 Task: Open a blank sheet, save the file as Mentalhealth.doc and add heading 'Mental Health'Mental Health ,with the parapraph,with the parapraph : Mental health is a significant aspect of overall well-being, yet it often faces stigma and neglect. It is crucial to prioritize mental health by promoting awareness, access to resources, and destigmatizing conversations around mental illness. Supportive environments, mental health education, and adequate healthcare services are essential to ensure individuals receive the care and support they need. By fostering mental health, we create a healthier, more empathetic society. Apply Font Style in paragraph Arial Black and font size 14. Apply font style in  Heading Alef and font size 16 Change heading alignment to  Center
Action: Mouse moved to (531, 772)
Screenshot: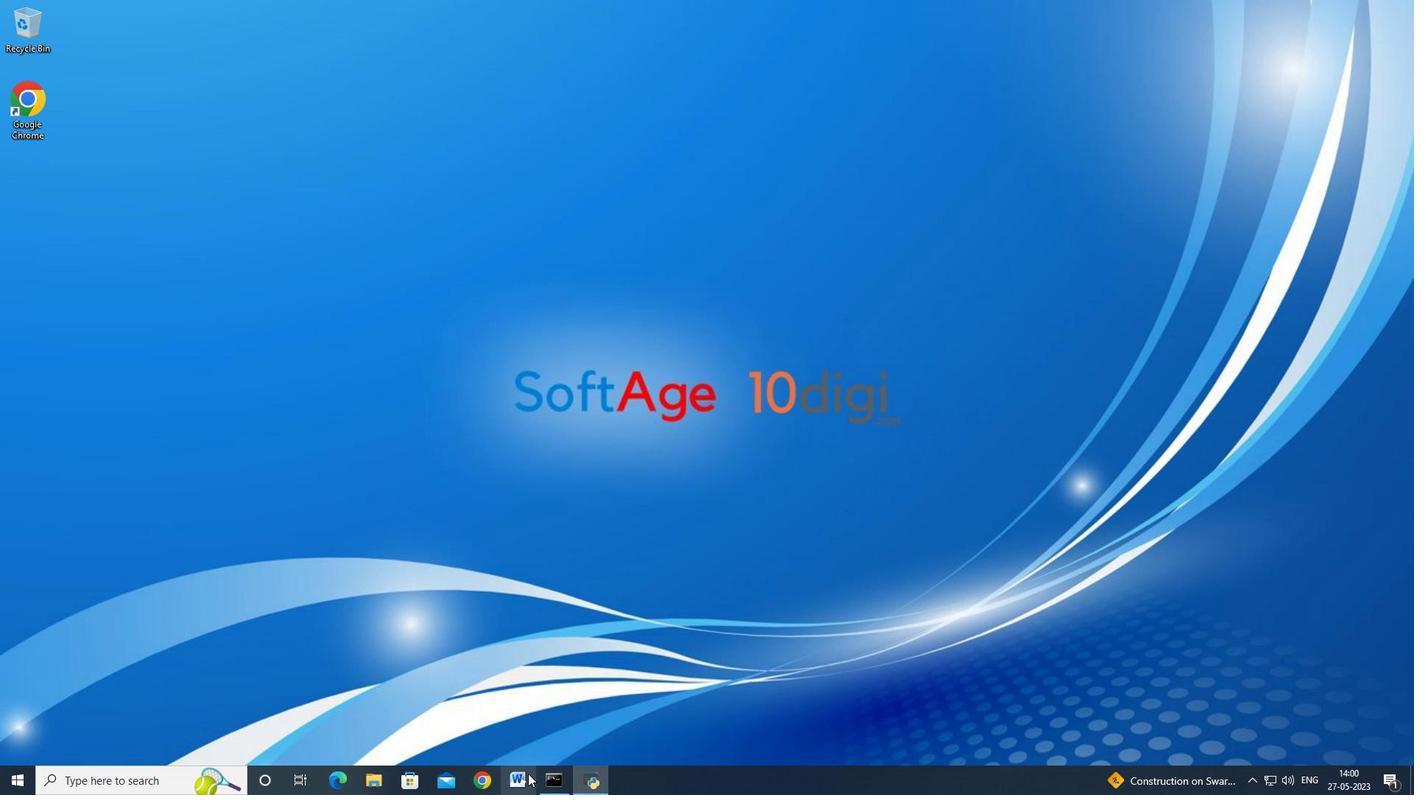 
Action: Mouse pressed left at (528, 775)
Screenshot: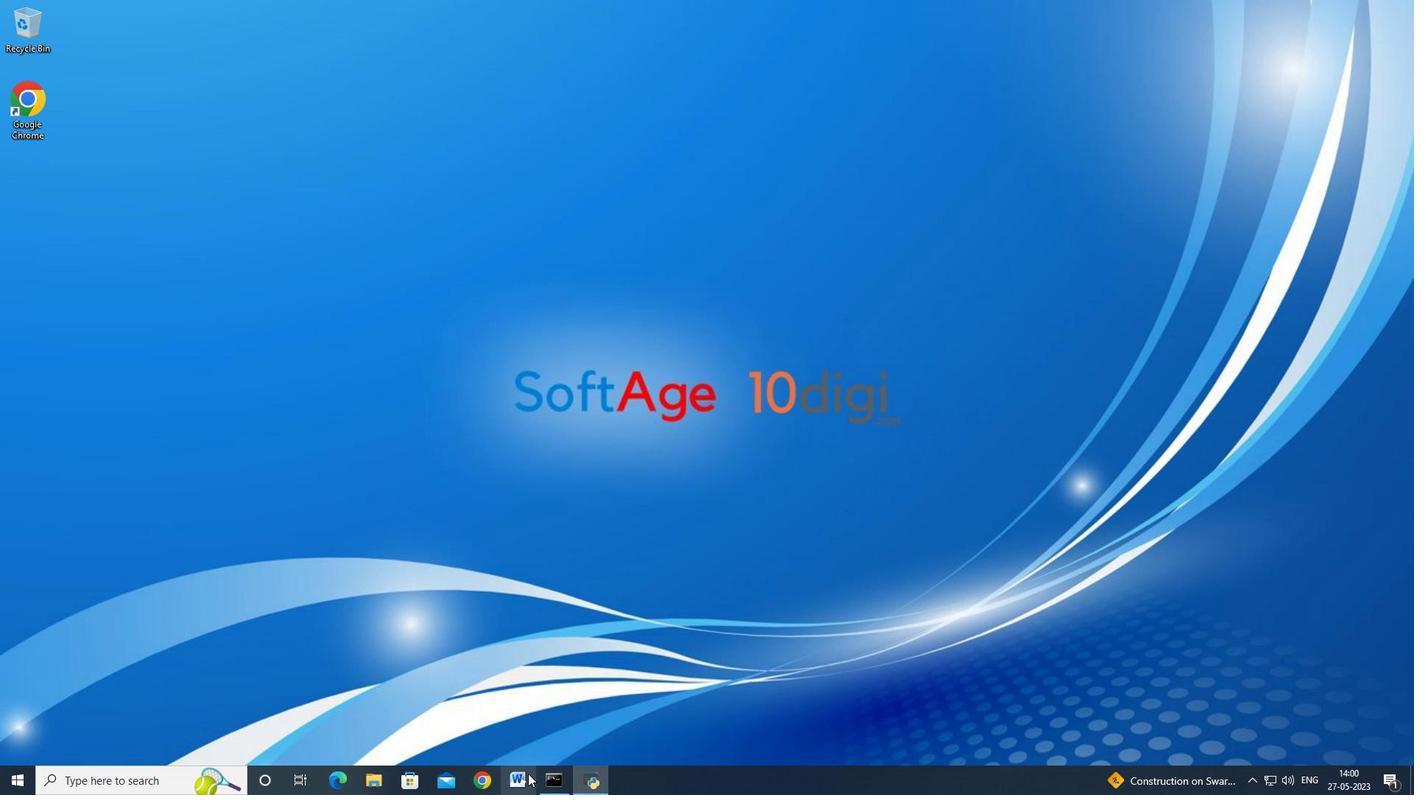 
Action: Mouse moved to (29, 27)
Screenshot: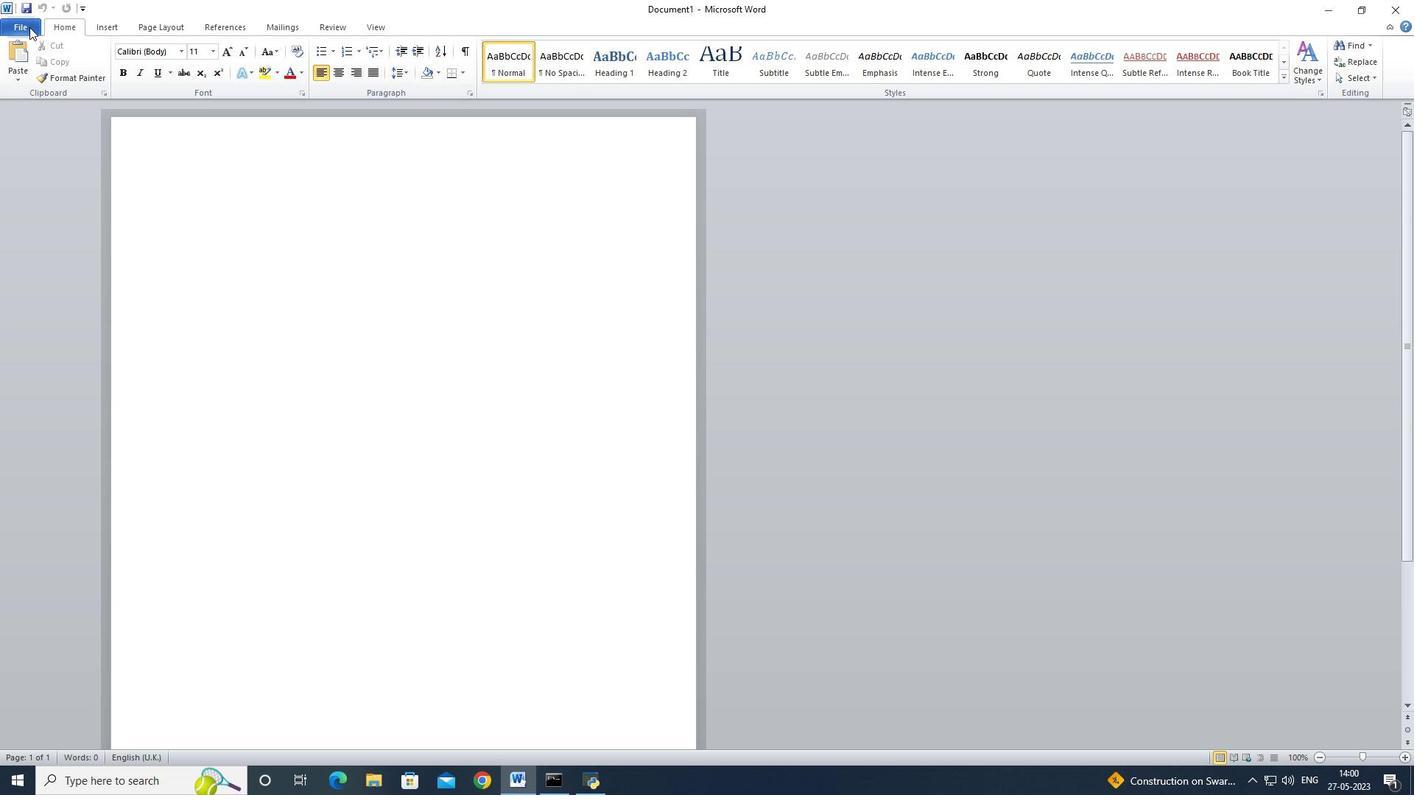 
Action: Mouse pressed left at (29, 27)
Screenshot: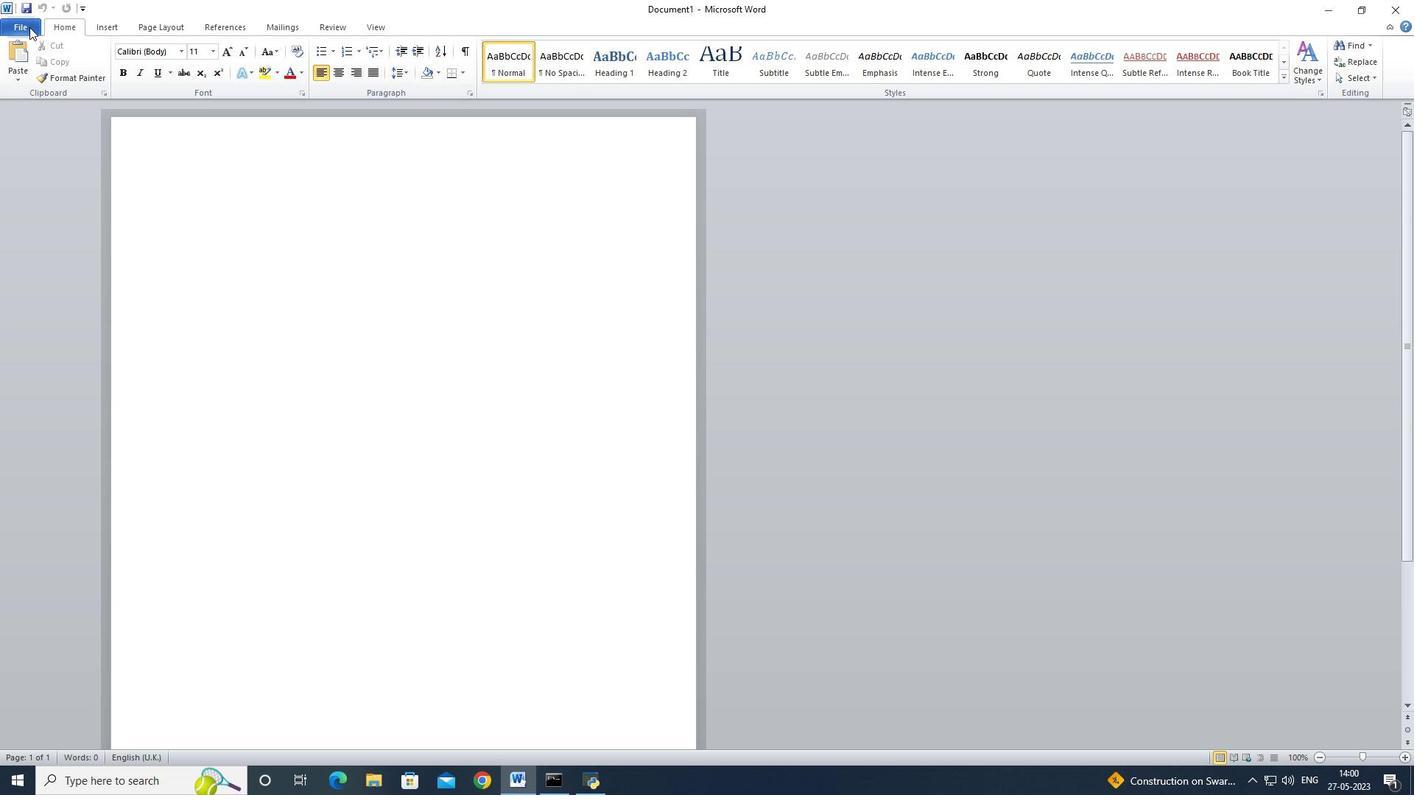 
Action: Mouse moved to (30, 201)
Screenshot: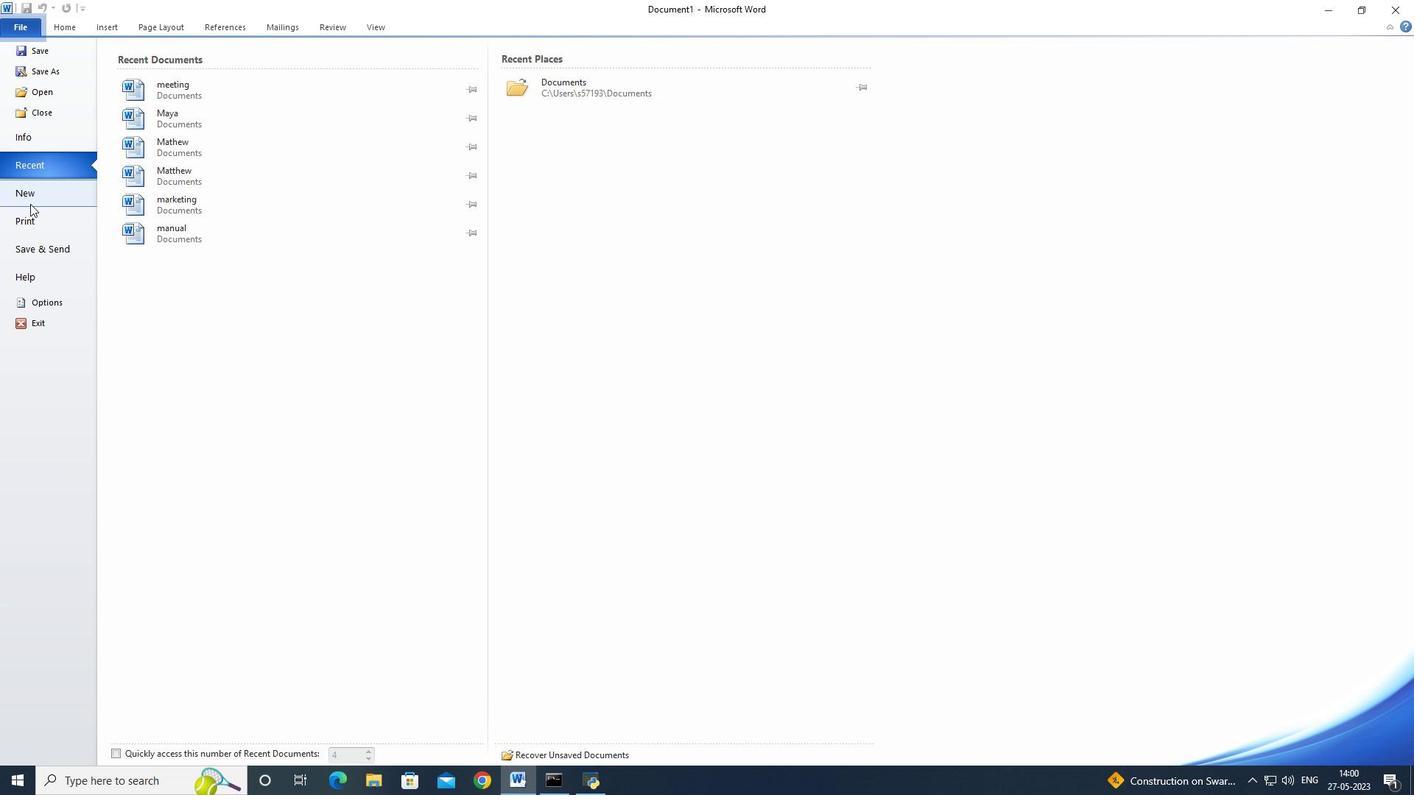 
Action: Mouse pressed left at (30, 201)
Screenshot: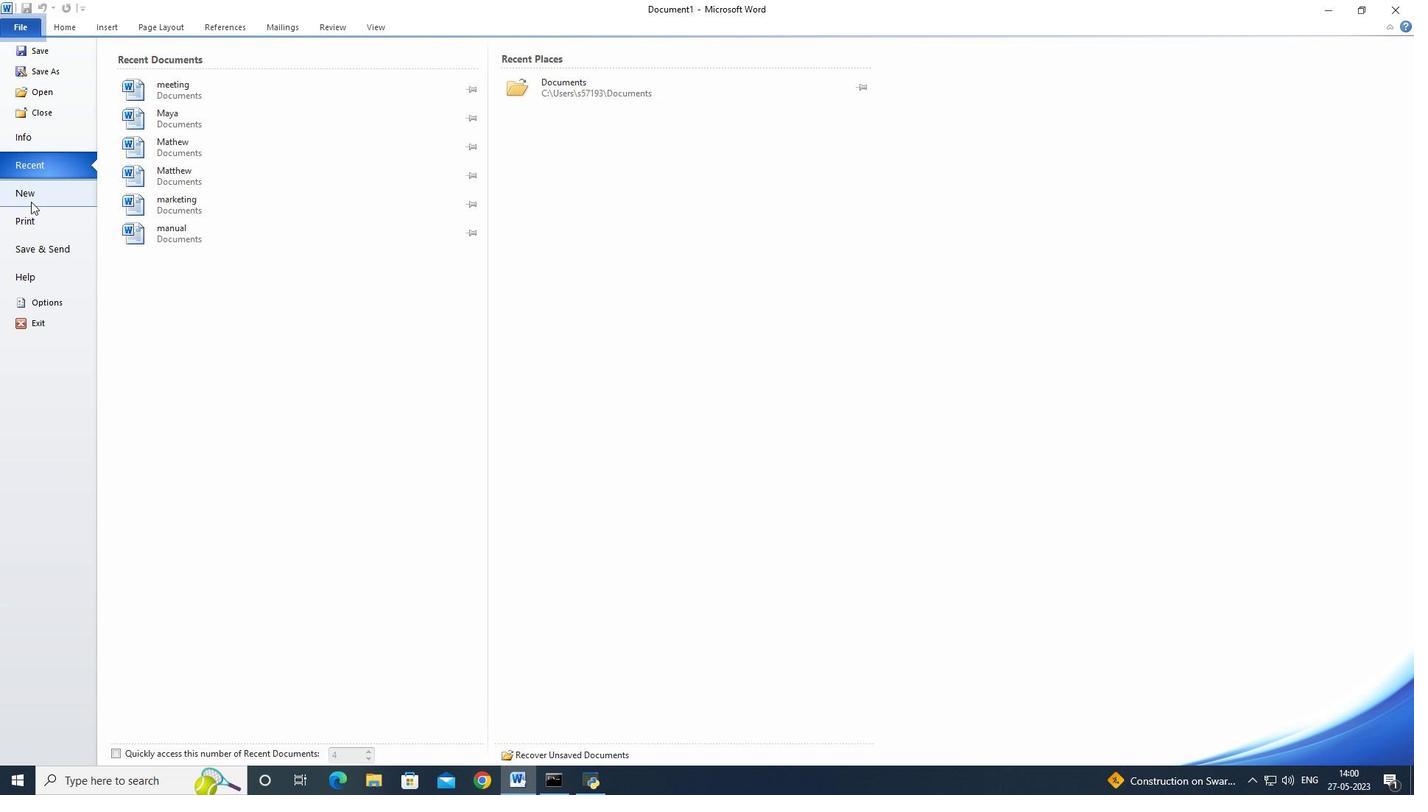 
Action: Mouse moved to (154, 163)
Screenshot: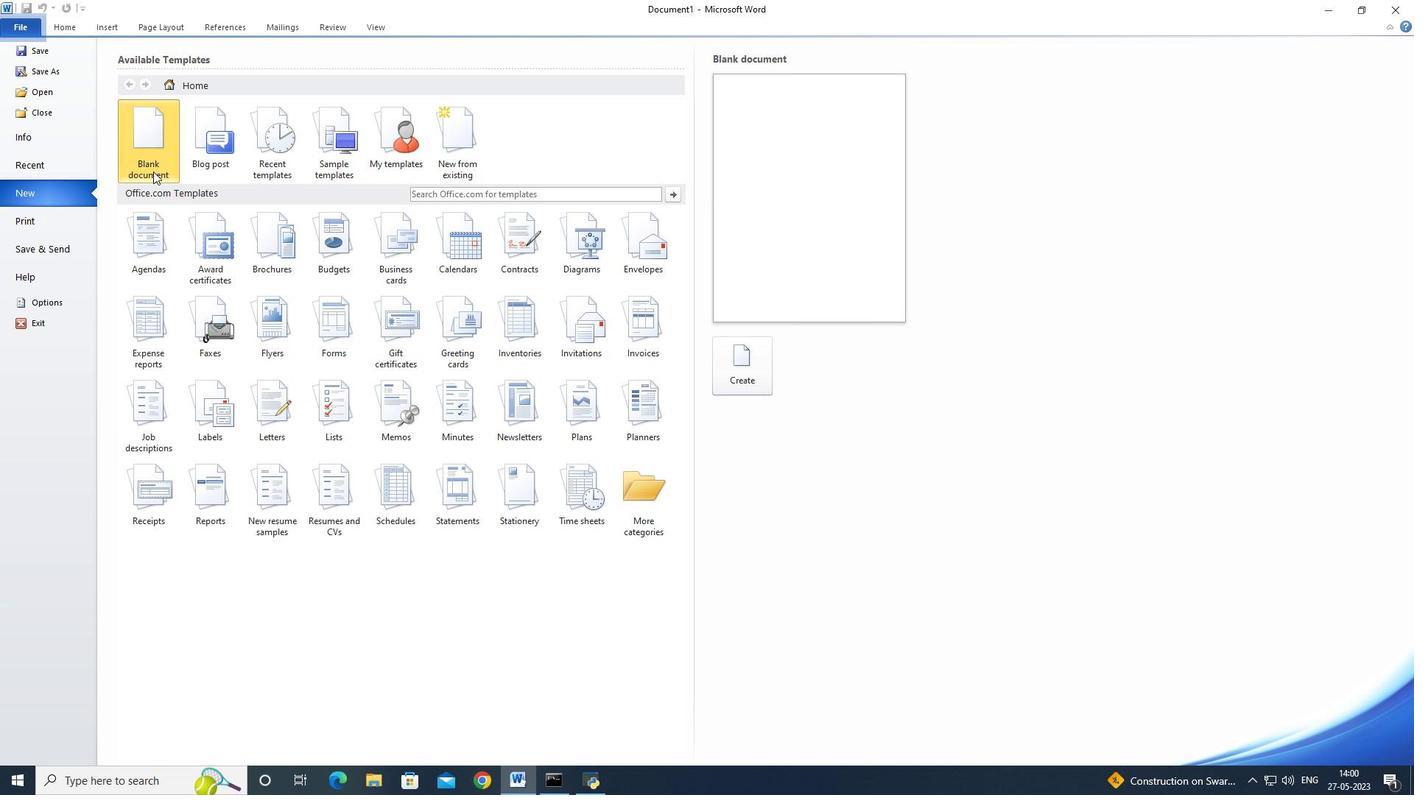 
Action: Mouse pressed left at (154, 163)
Screenshot: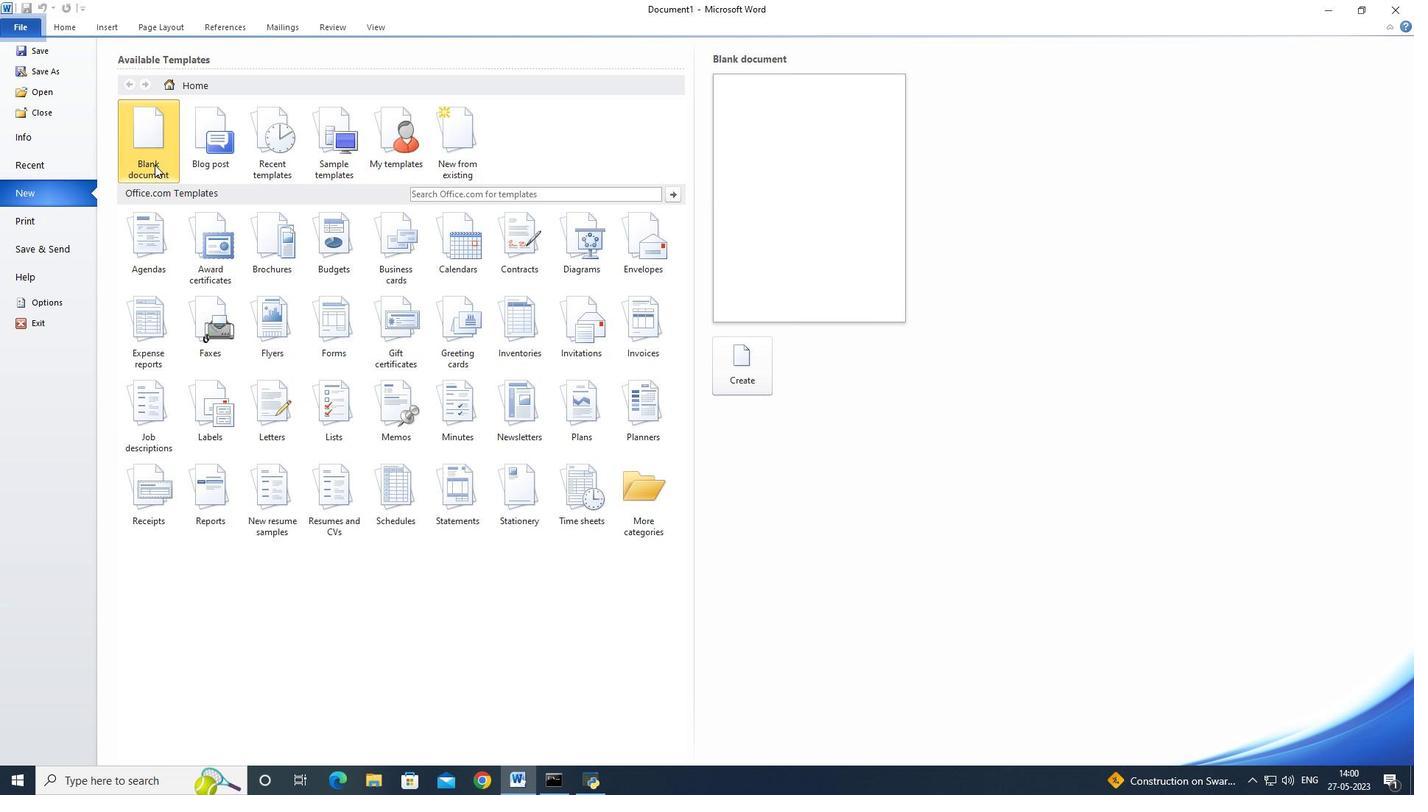 
Action: Mouse moved to (155, 163)
Screenshot: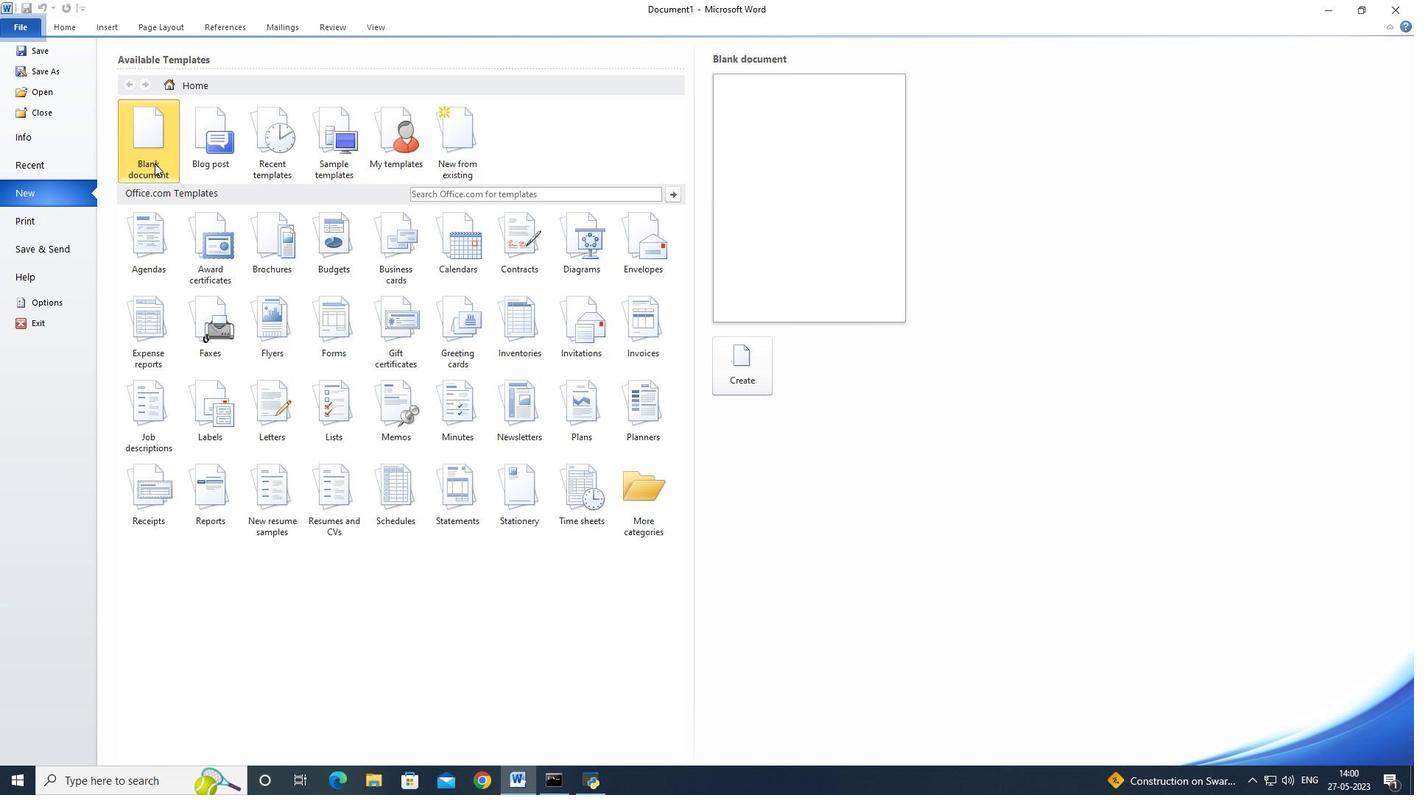 
Action: Mouse pressed left at (155, 163)
Screenshot: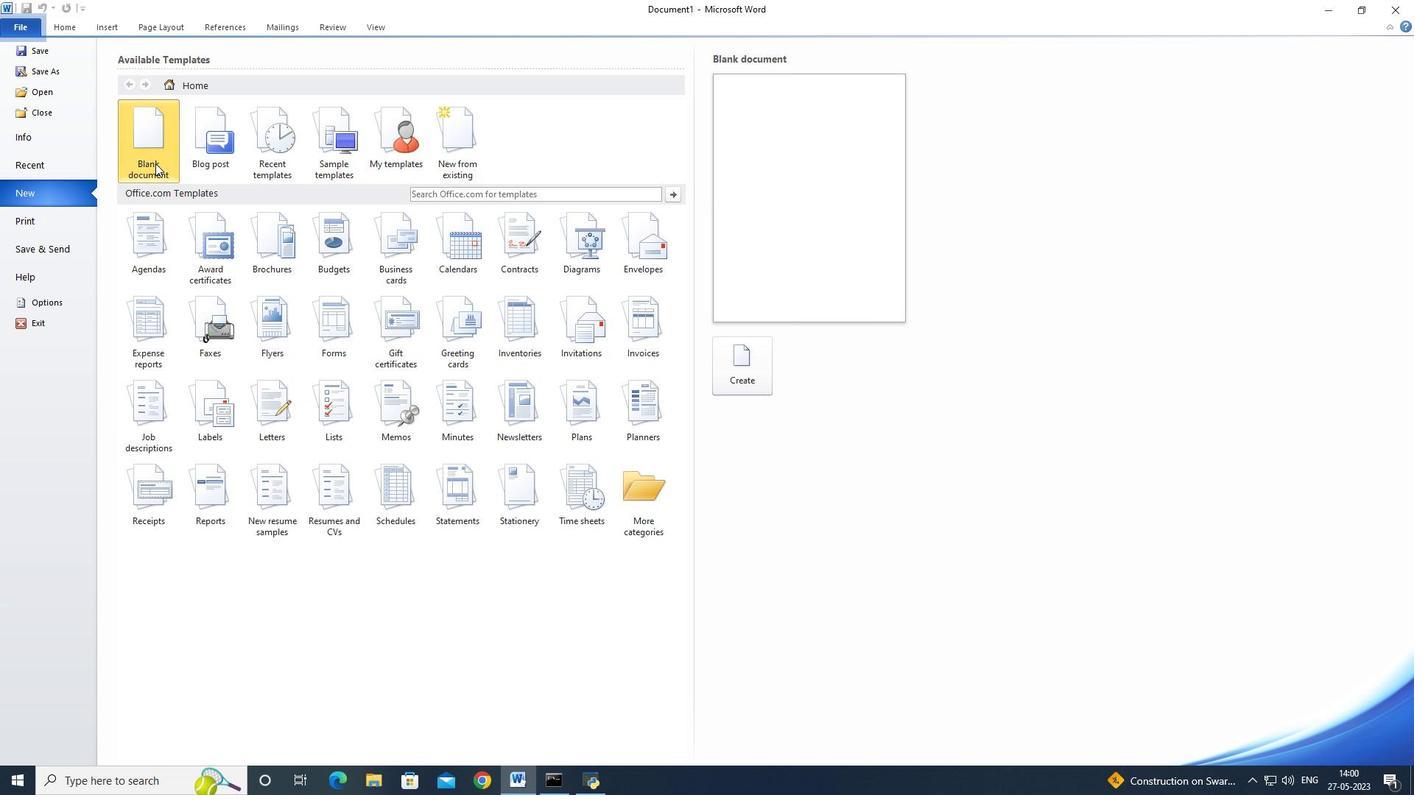 
Action: Mouse pressed left at (155, 163)
Screenshot: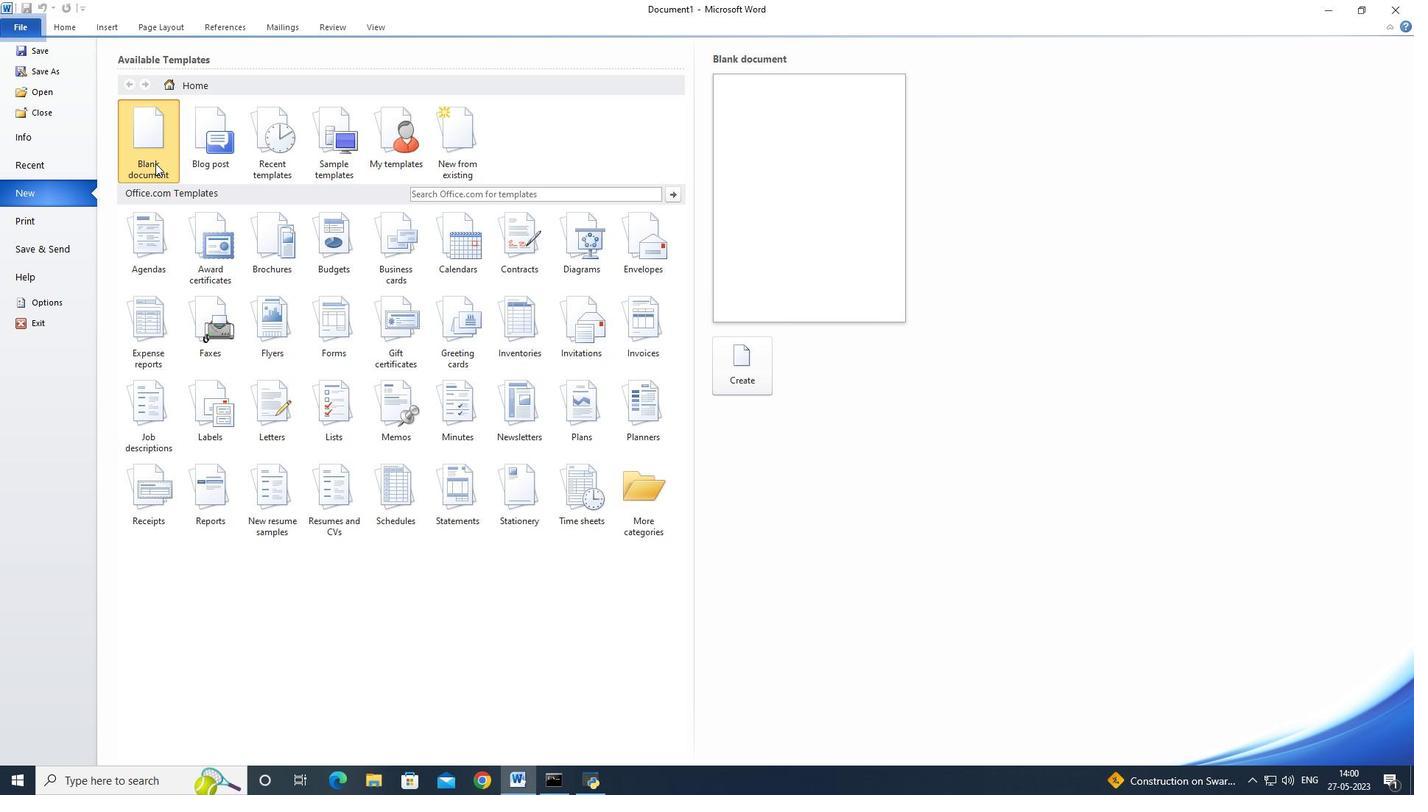 
Action: Mouse moved to (30, 32)
Screenshot: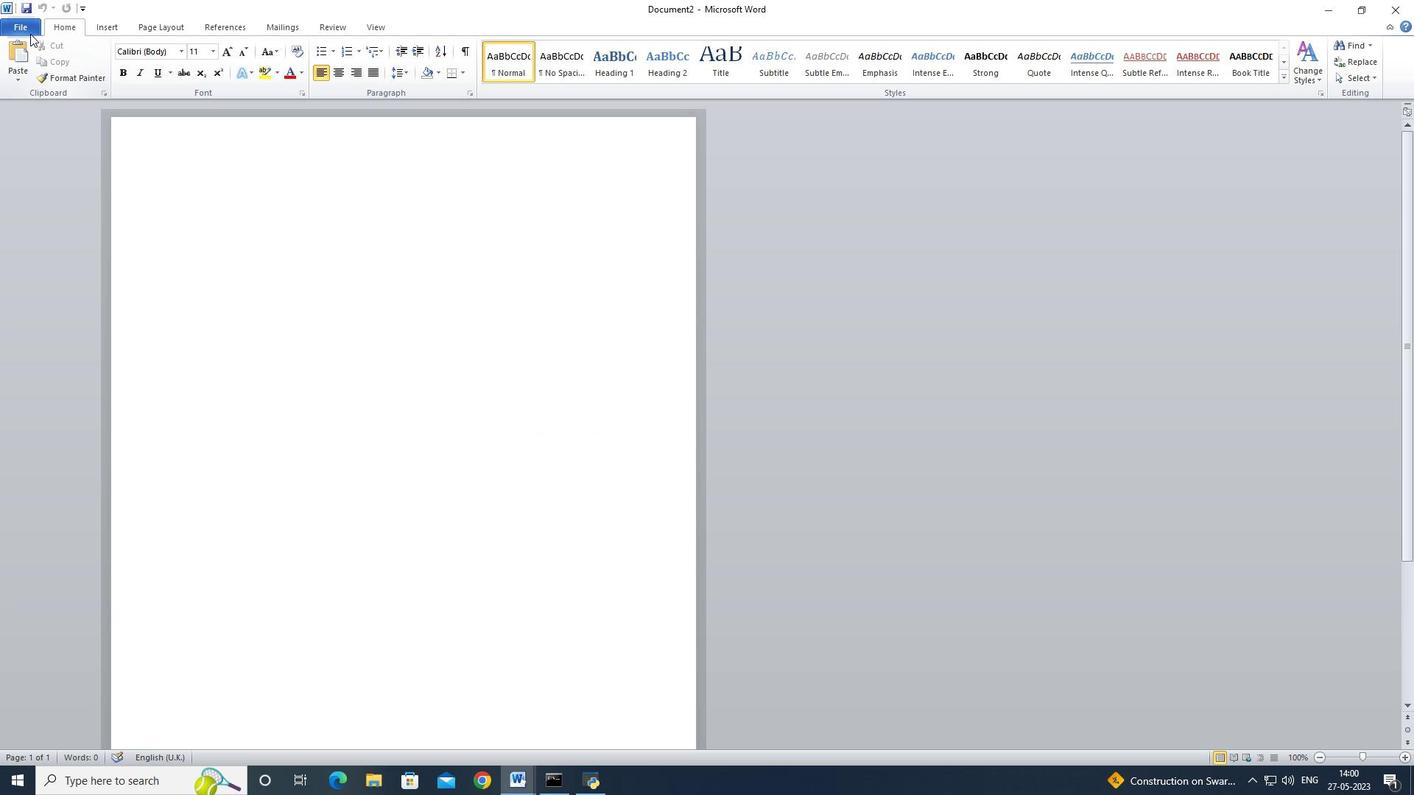 
Action: Mouse pressed left at (30, 32)
Screenshot: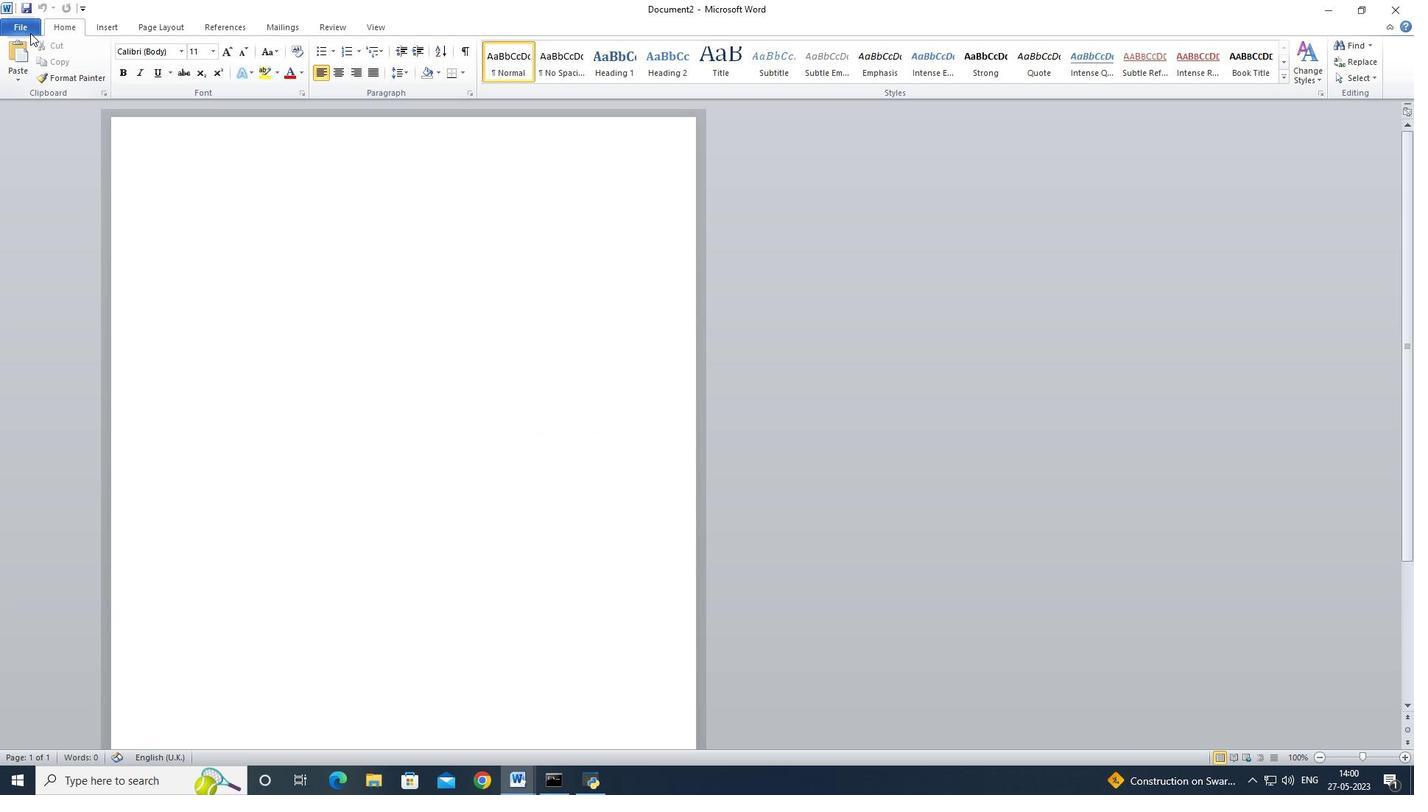 
Action: Mouse moved to (44, 73)
Screenshot: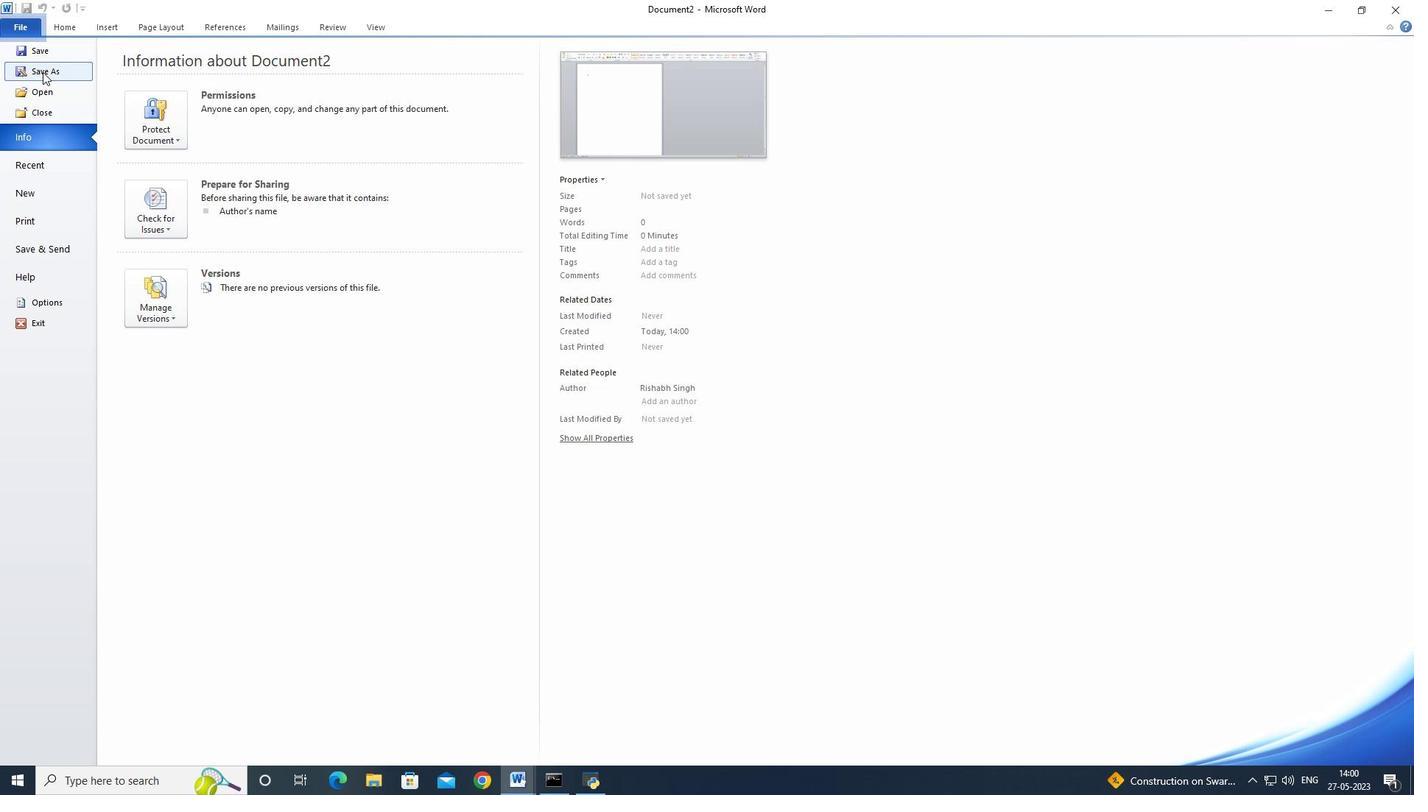 
Action: Mouse pressed left at (44, 73)
Screenshot: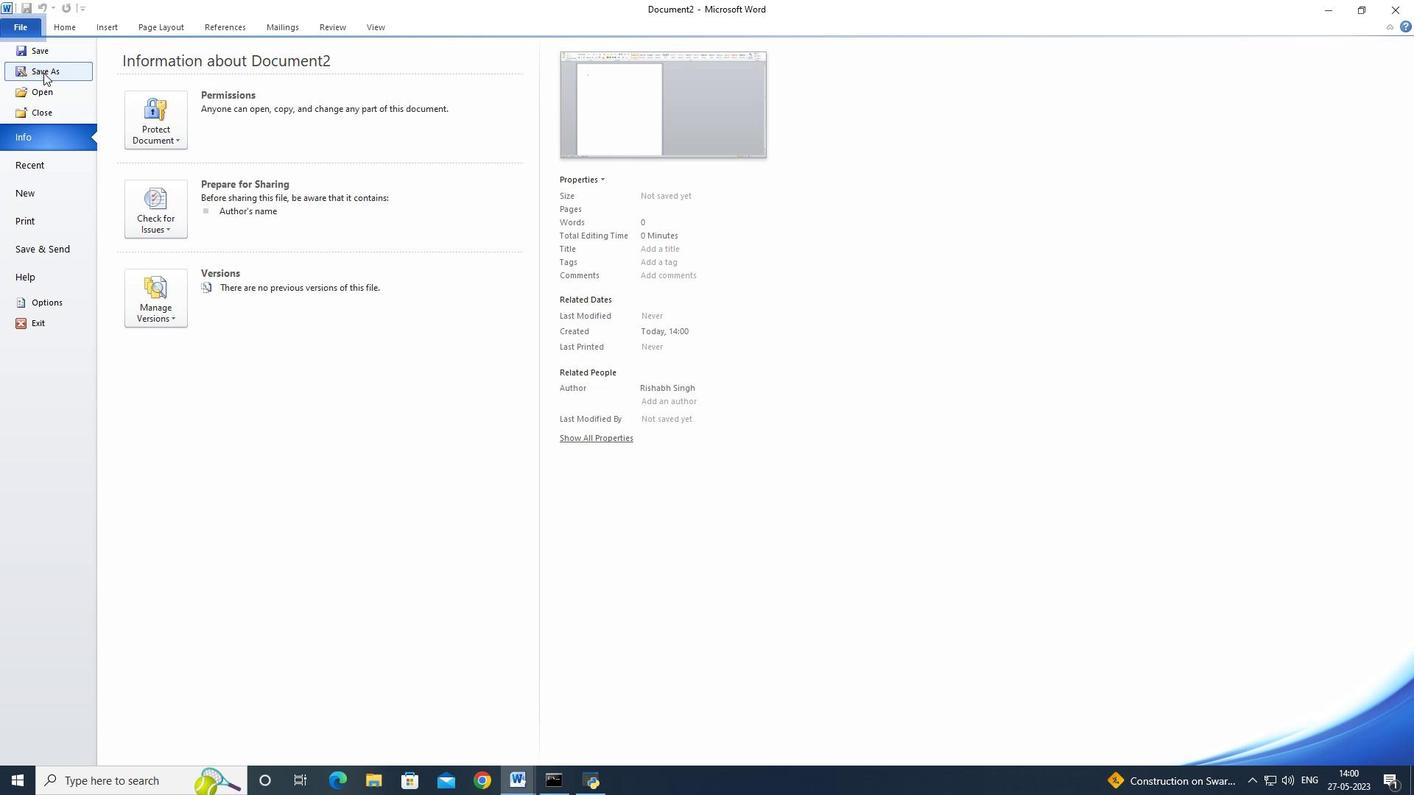 
Action: Mouse moved to (324, 153)
Screenshot: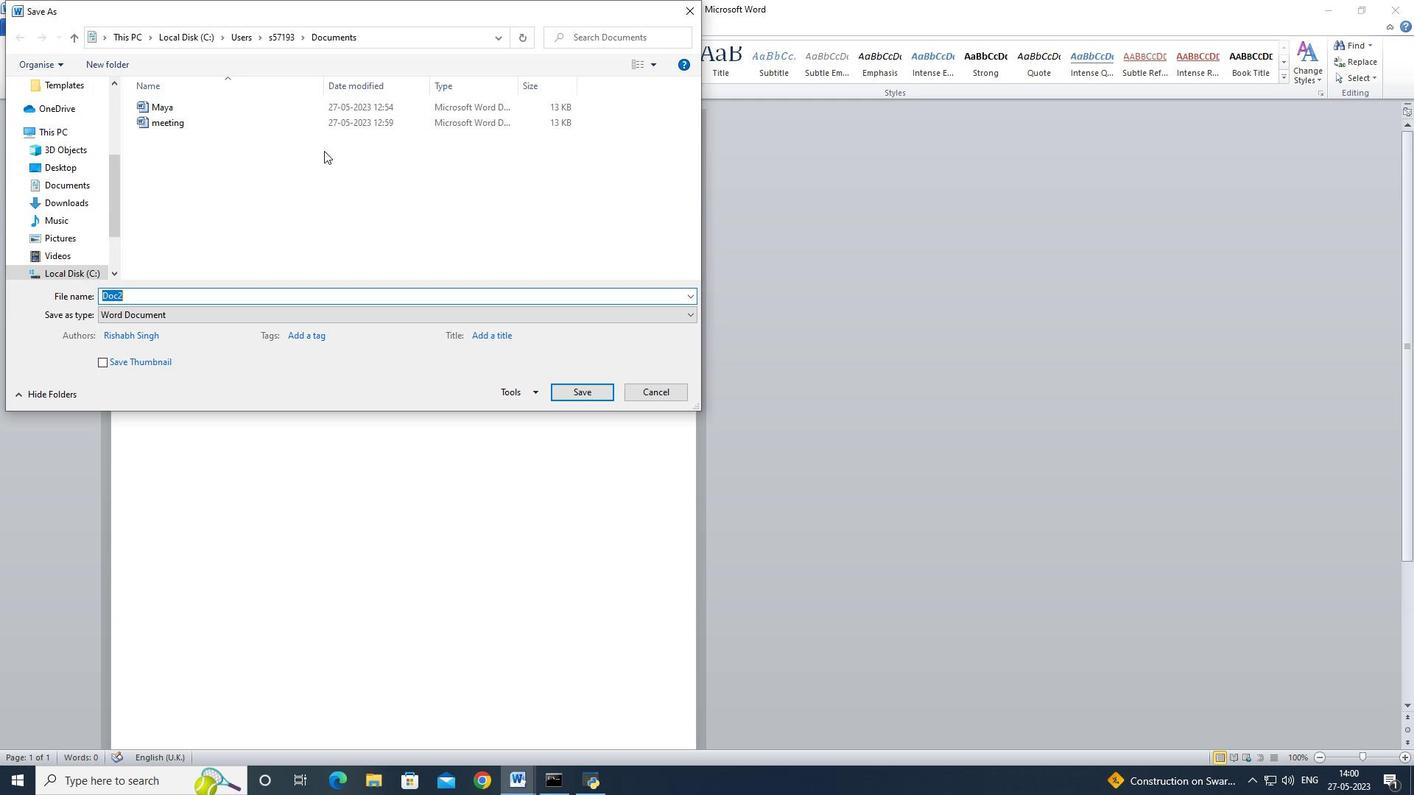 
Action: Key pressed <Key.backspace><Key.shift>Mental<Key.shift>He<Key.backspace><Key.backspace>health
Screenshot: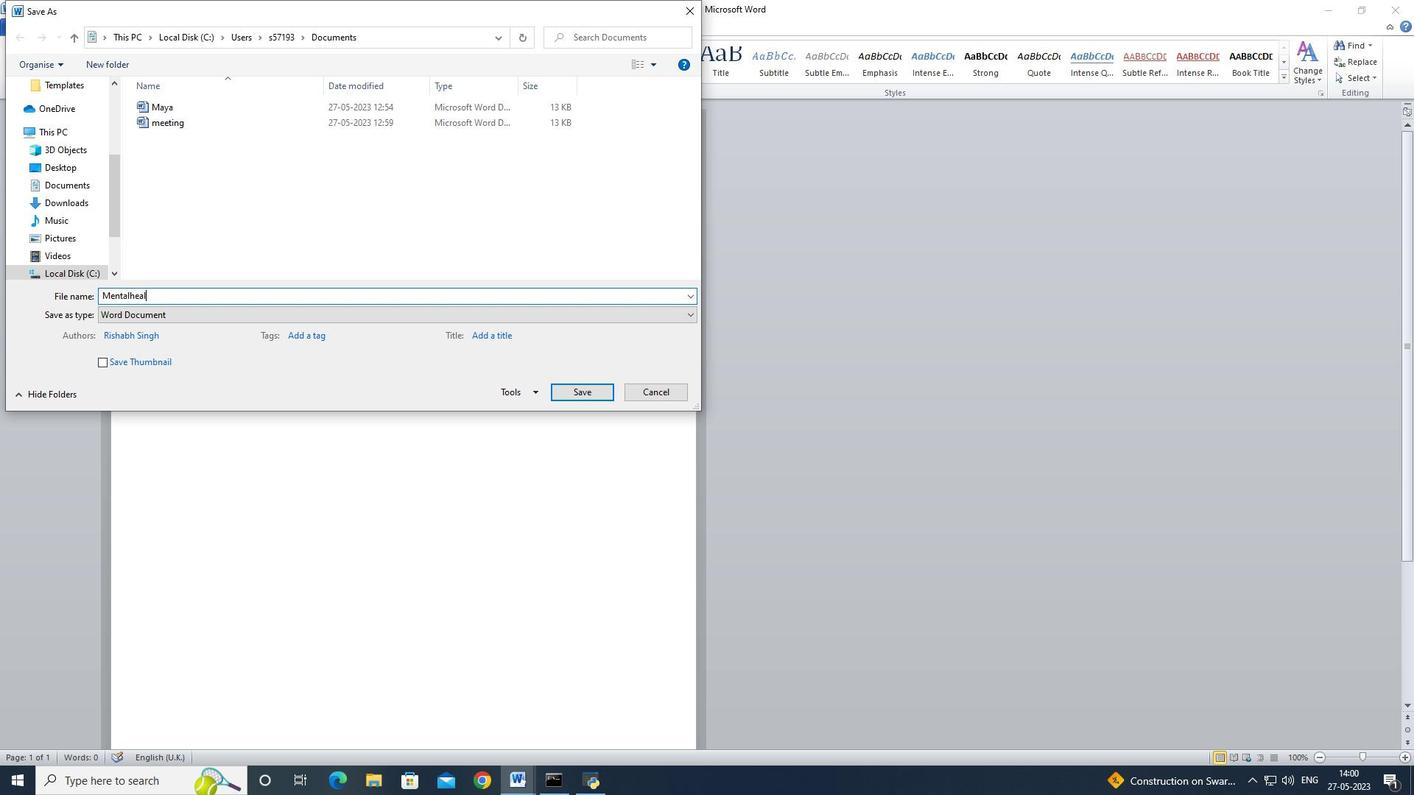 
Action: Mouse moved to (596, 388)
Screenshot: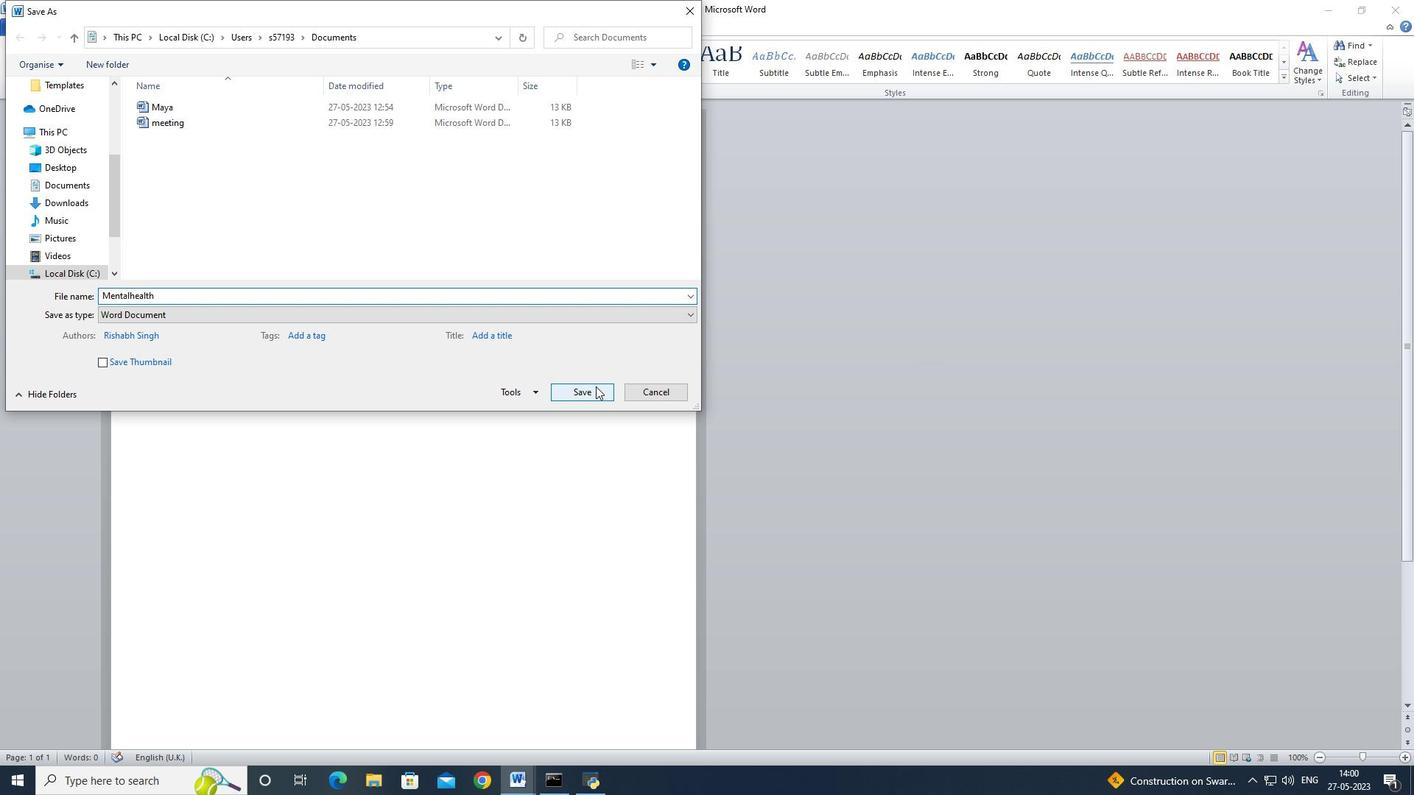 
Action: Mouse pressed left at (596, 388)
Screenshot: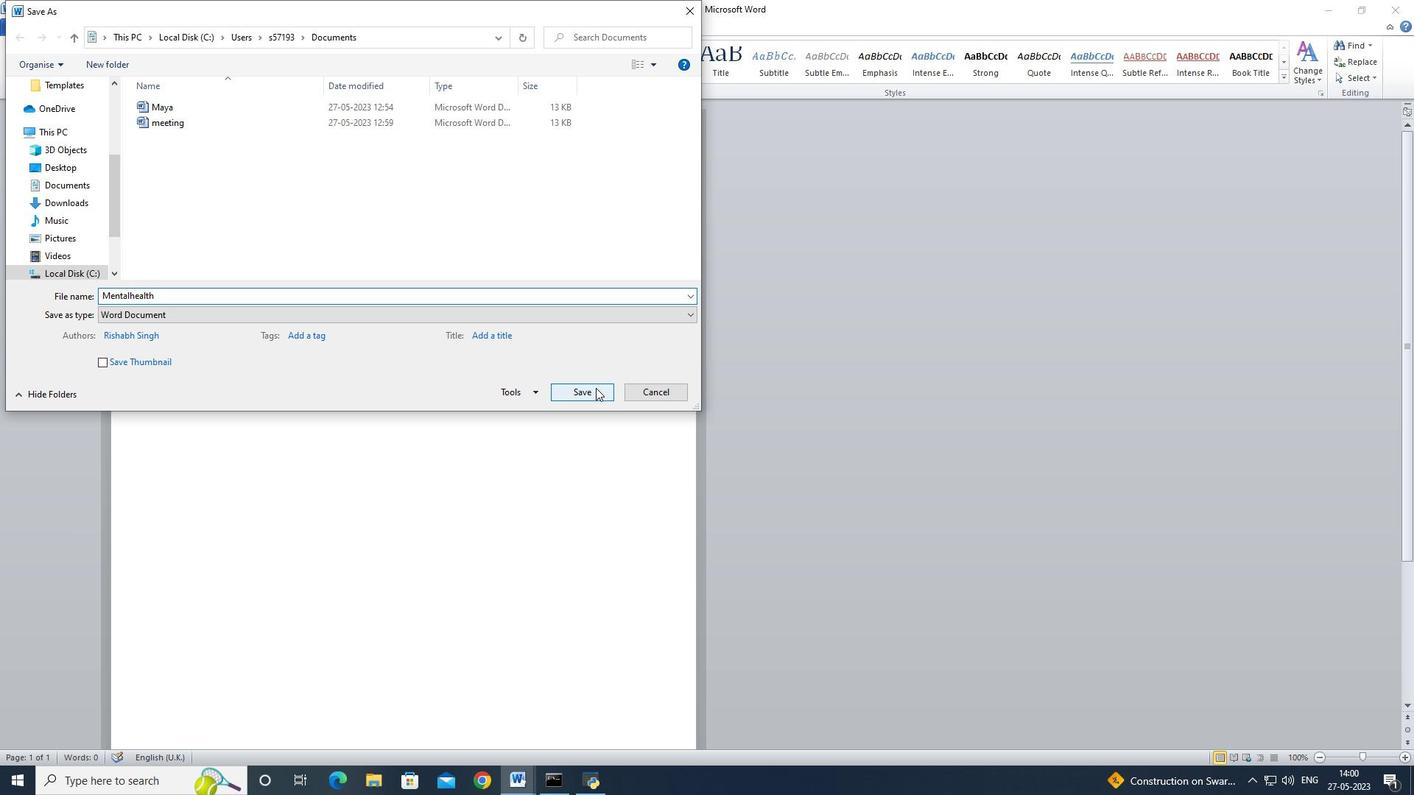 
Action: Mouse moved to (342, 210)
Screenshot: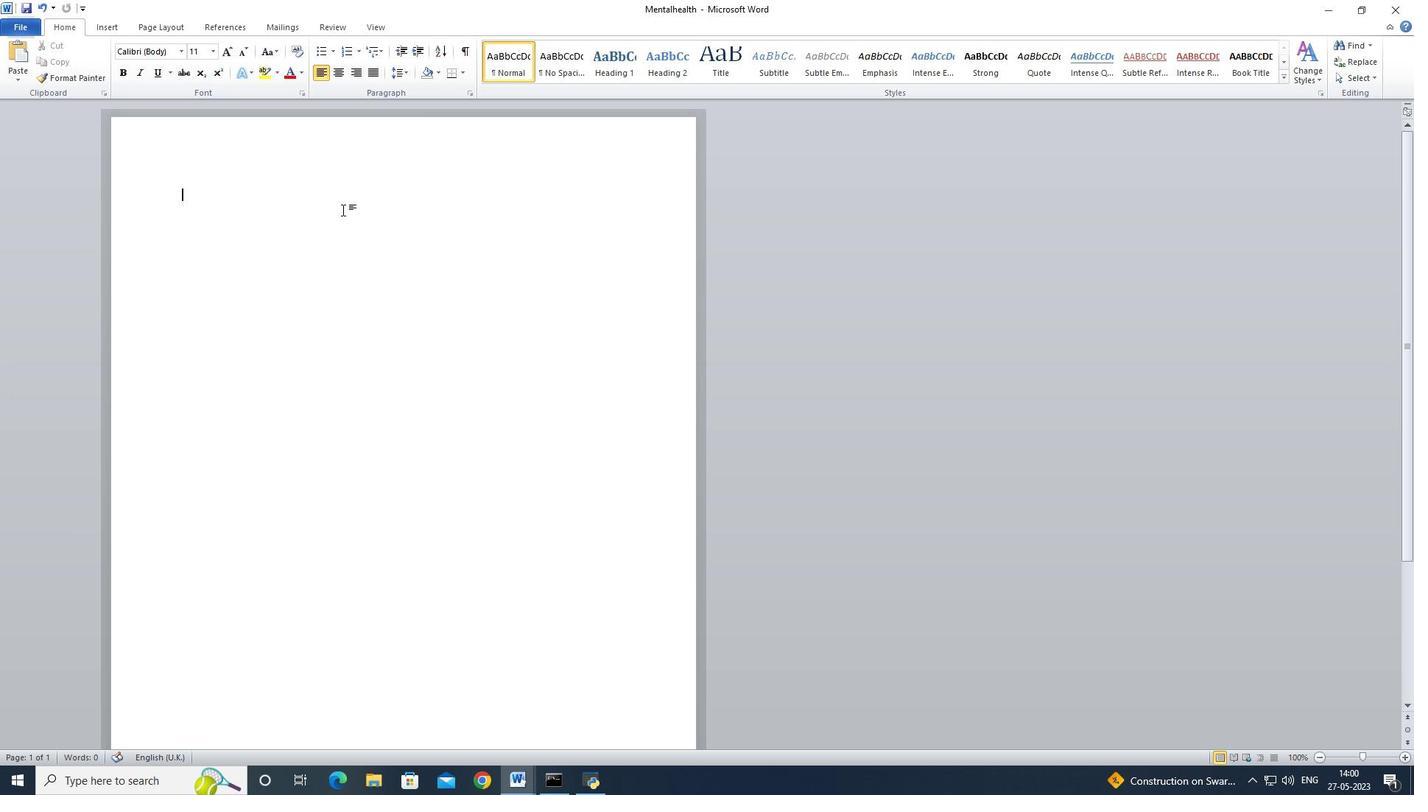 
Action: Mouse pressed left at (342, 210)
Screenshot: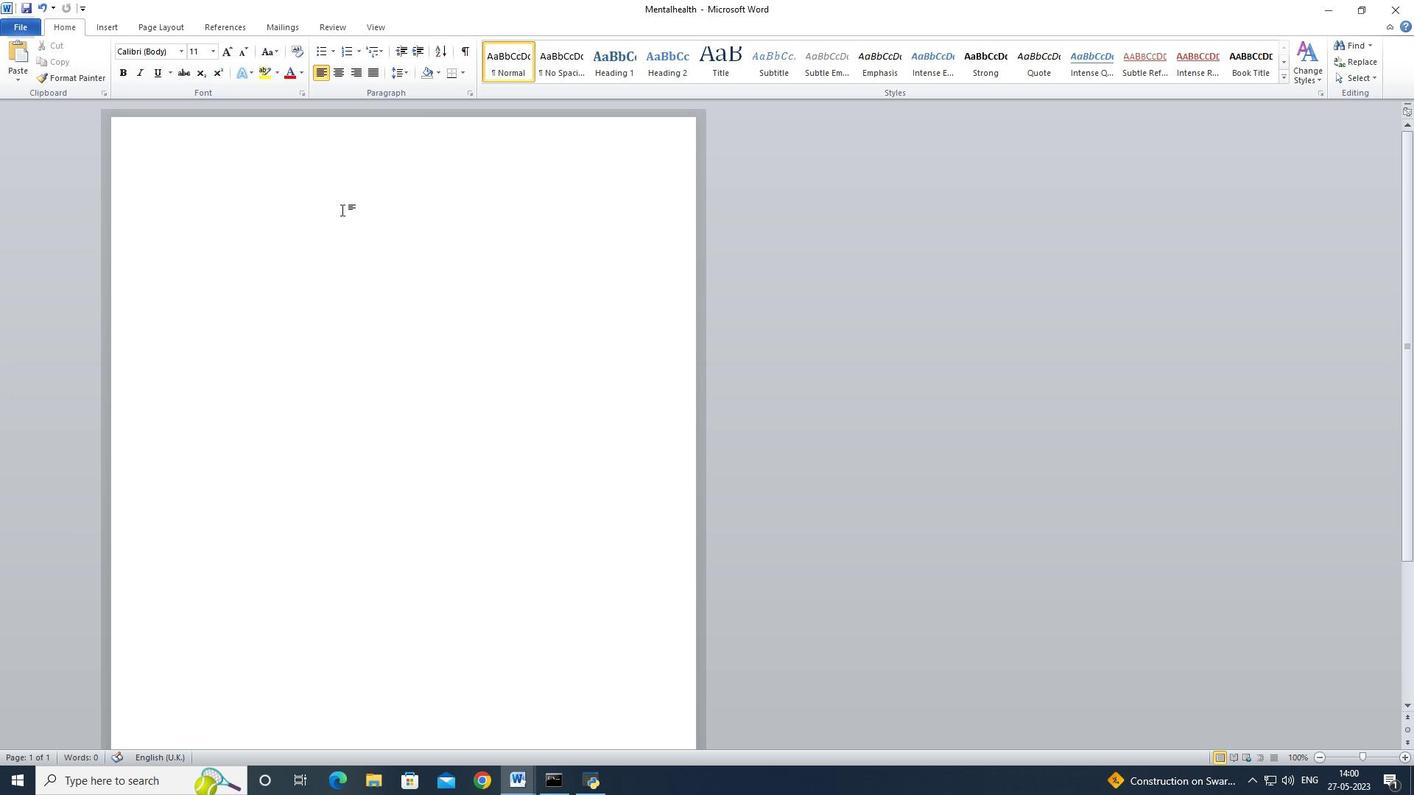 
Action: Mouse moved to (344, 208)
Screenshot: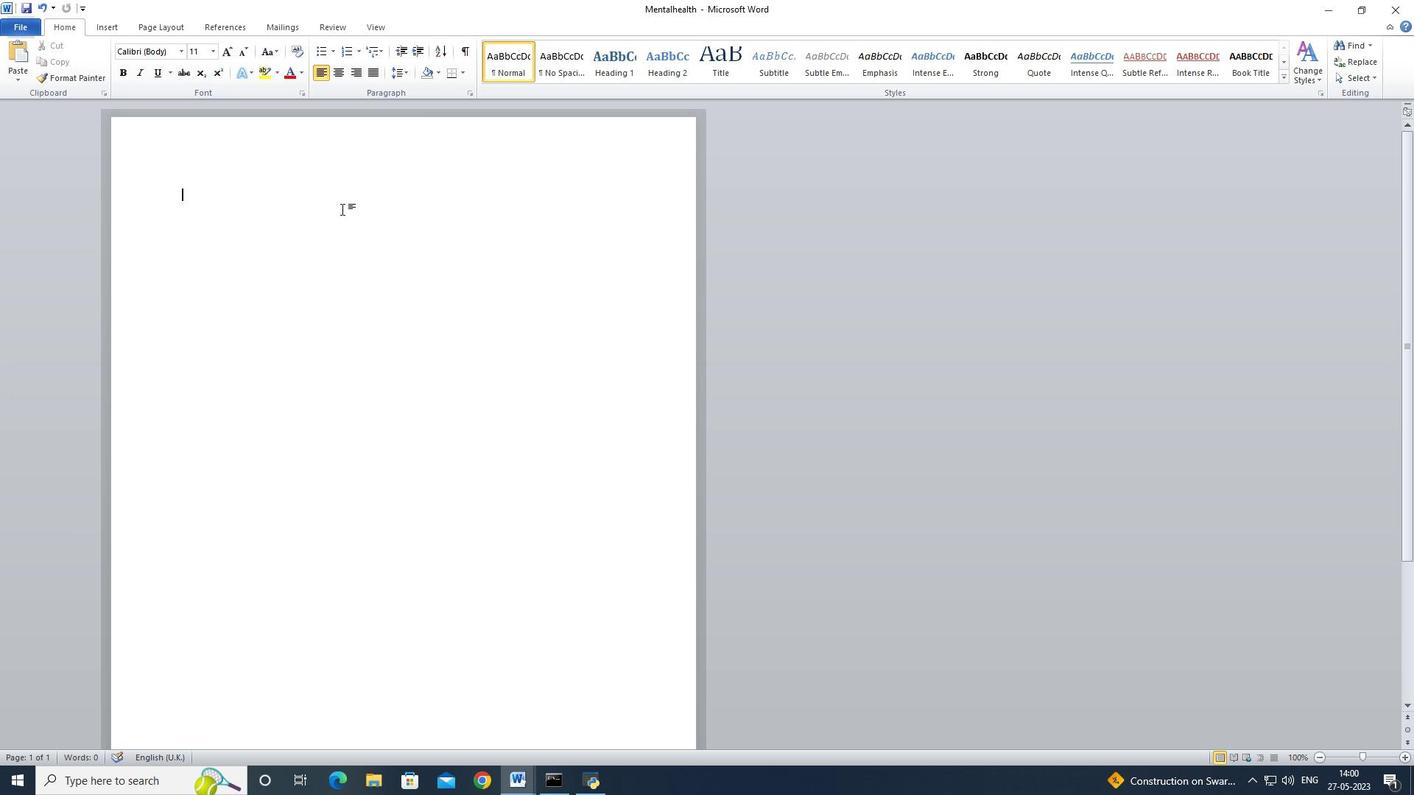 
Action: Key pressed <Key.shift>Mental<Key.space><Key.shift>Health
Screenshot: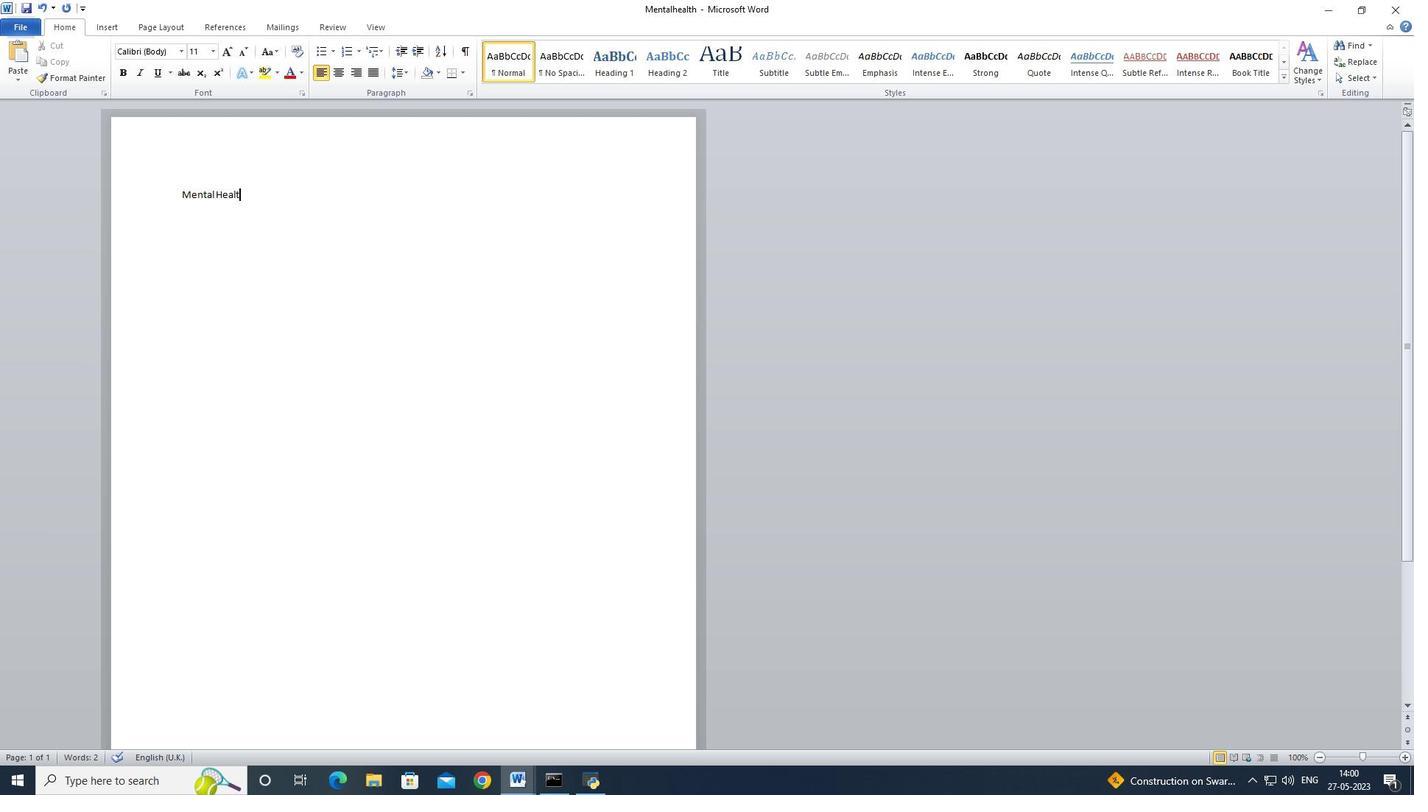 
Action: Mouse moved to (275, 197)
Screenshot: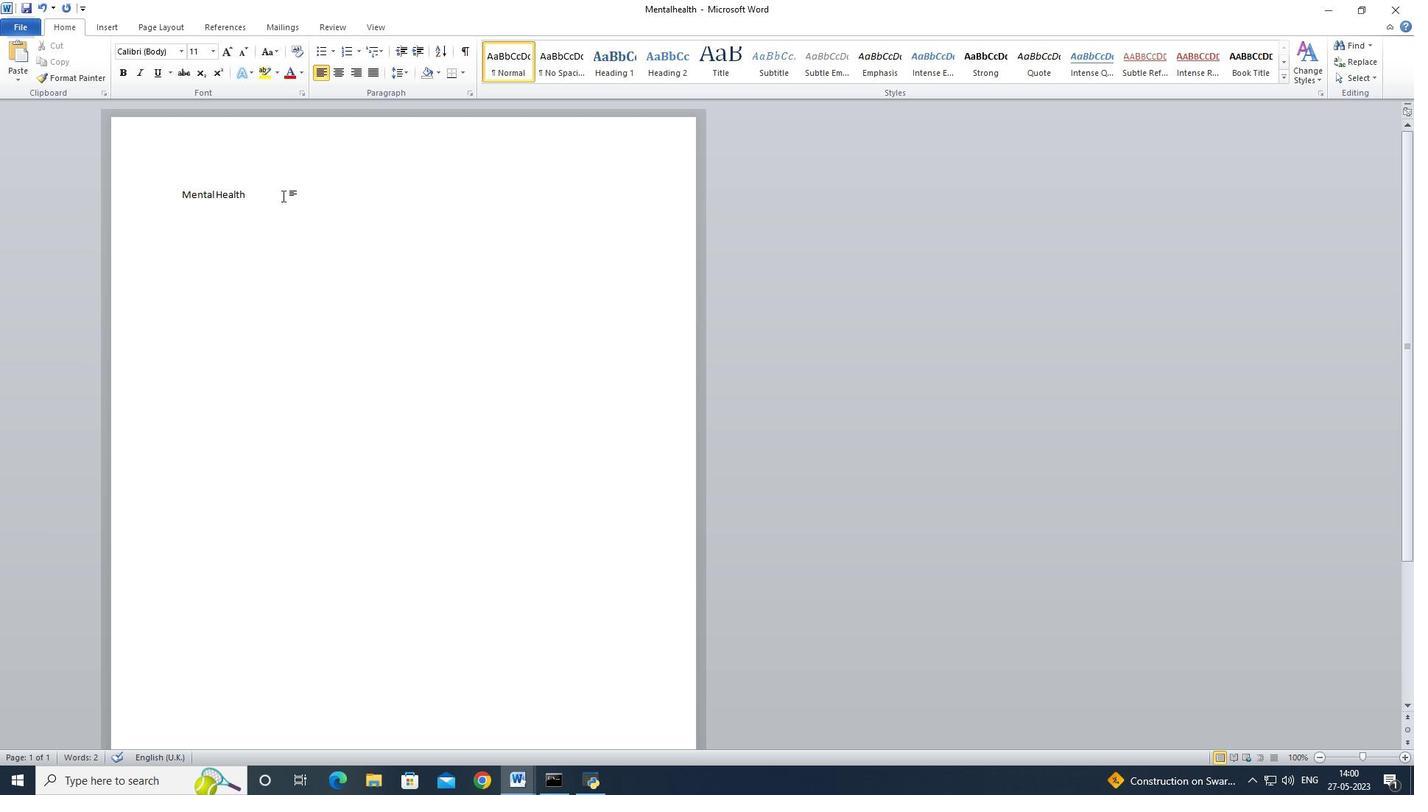 
Action: Mouse pressed left at (275, 197)
Screenshot: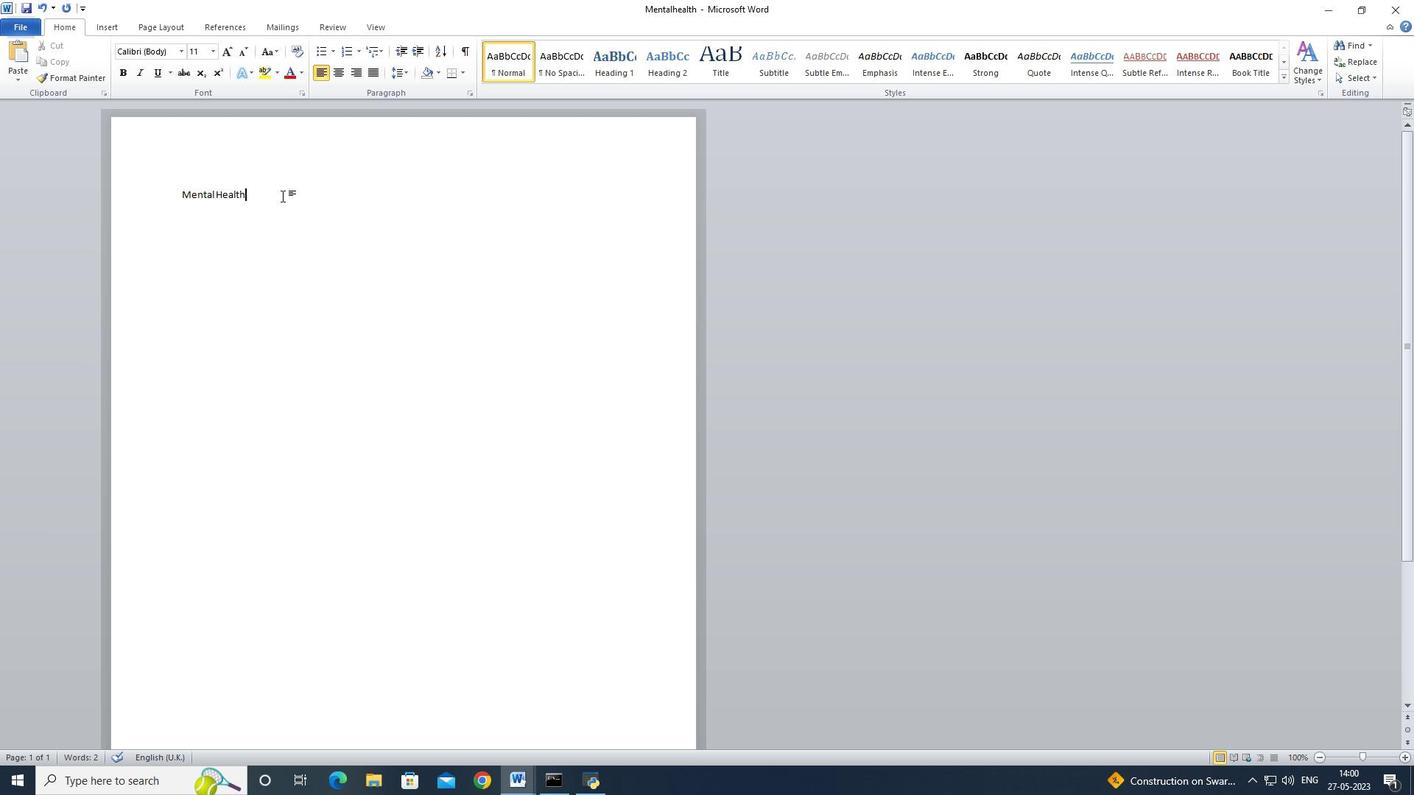 
Action: Mouse moved to (635, 58)
Screenshot: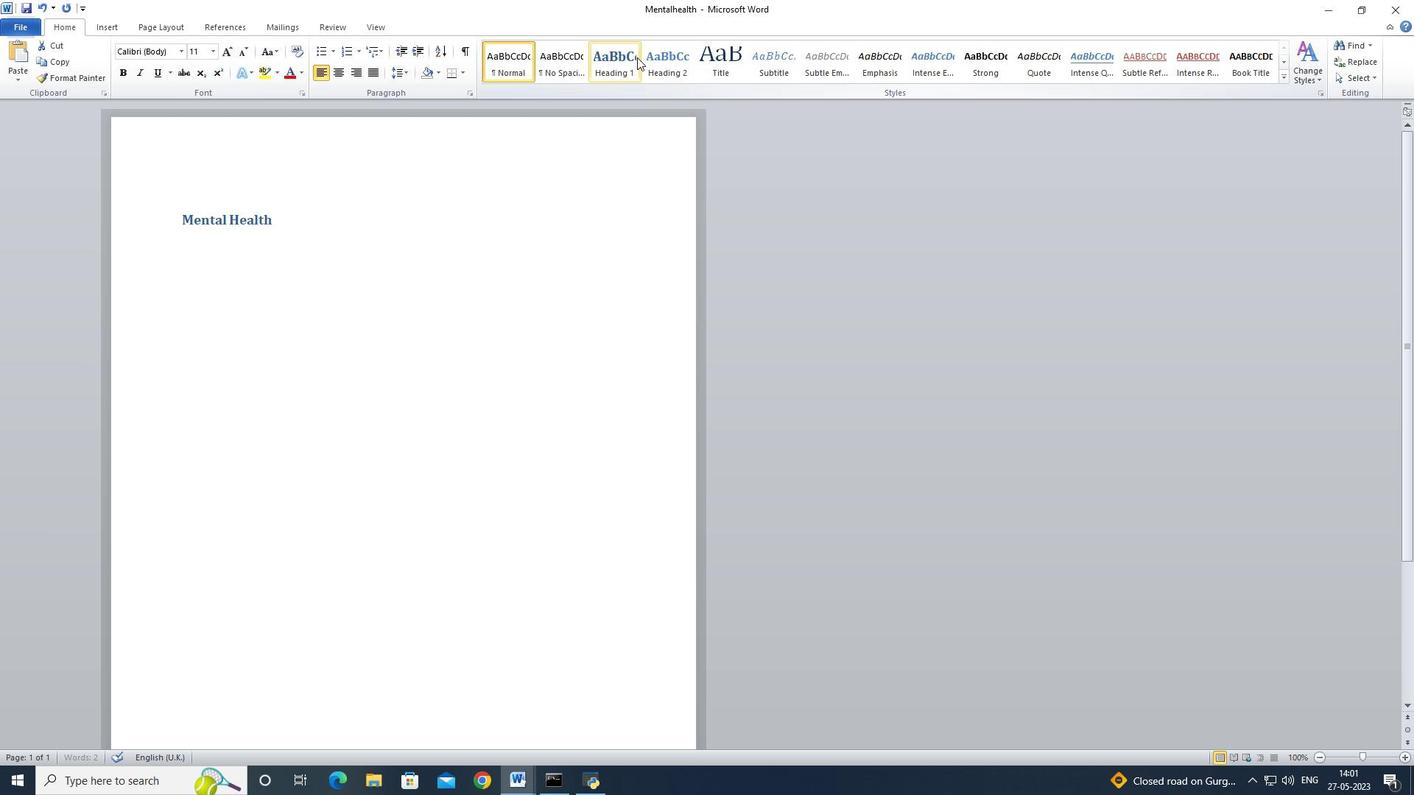 
Action: Mouse pressed right at (635, 58)
Screenshot: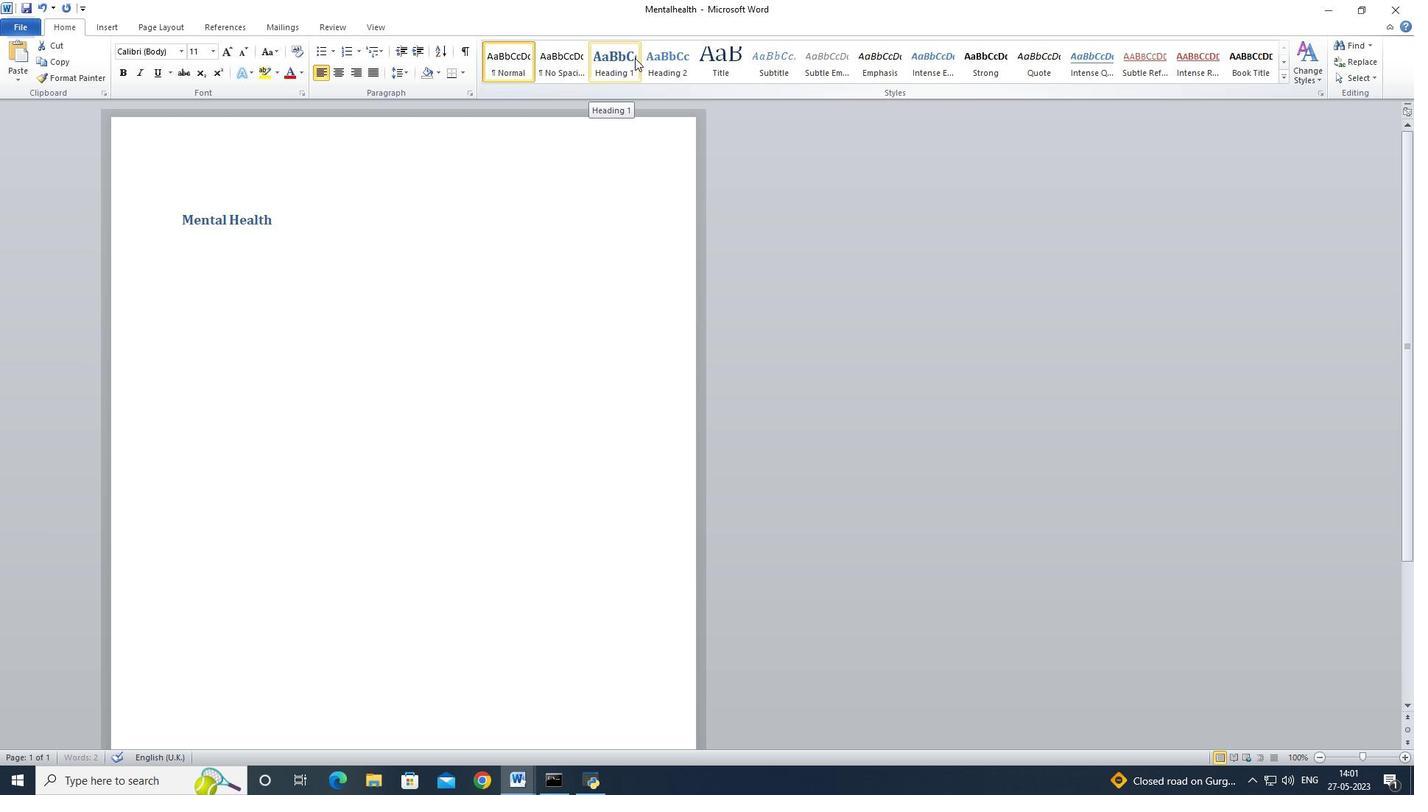
Action: Mouse moved to (652, 76)
Screenshot: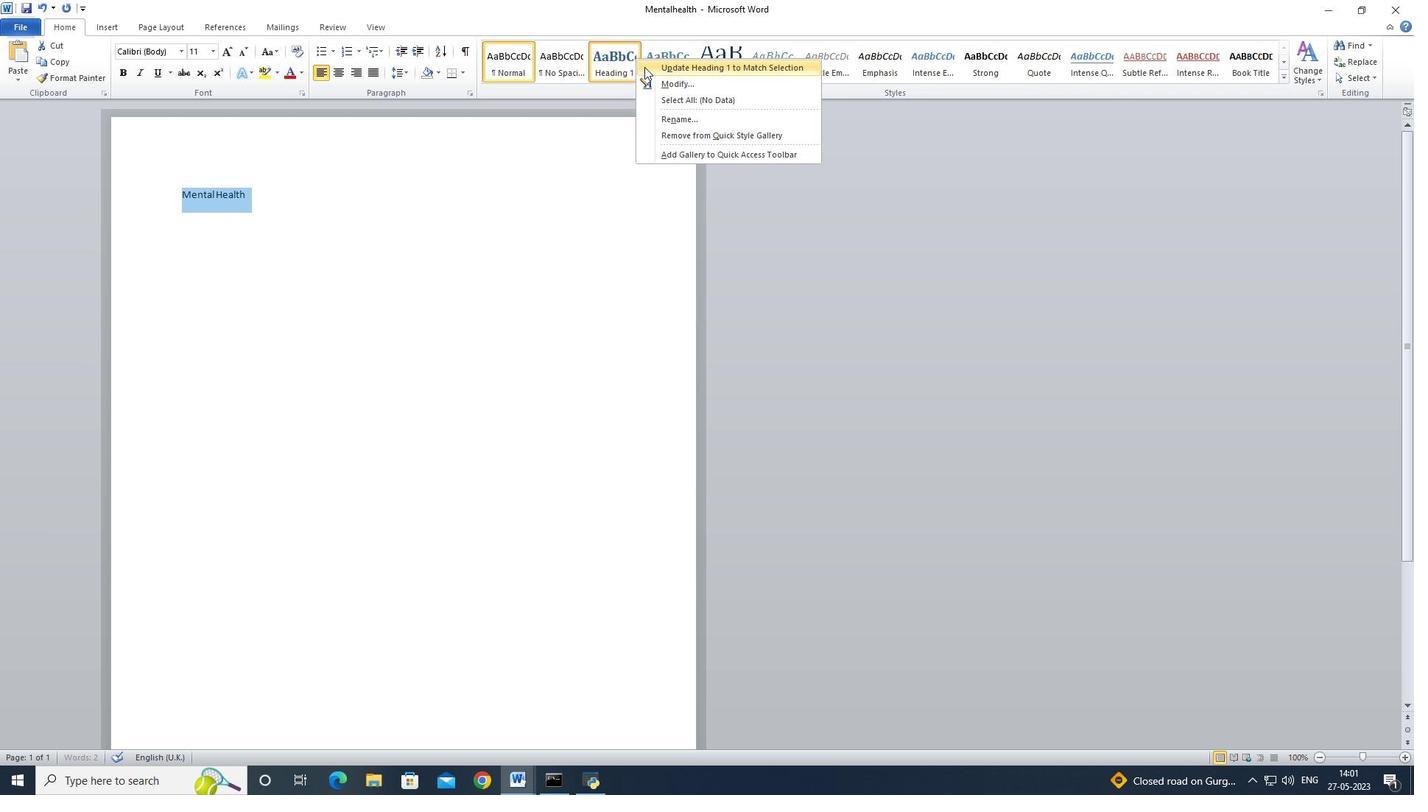 
Action: Mouse pressed left at (652, 76)
Screenshot: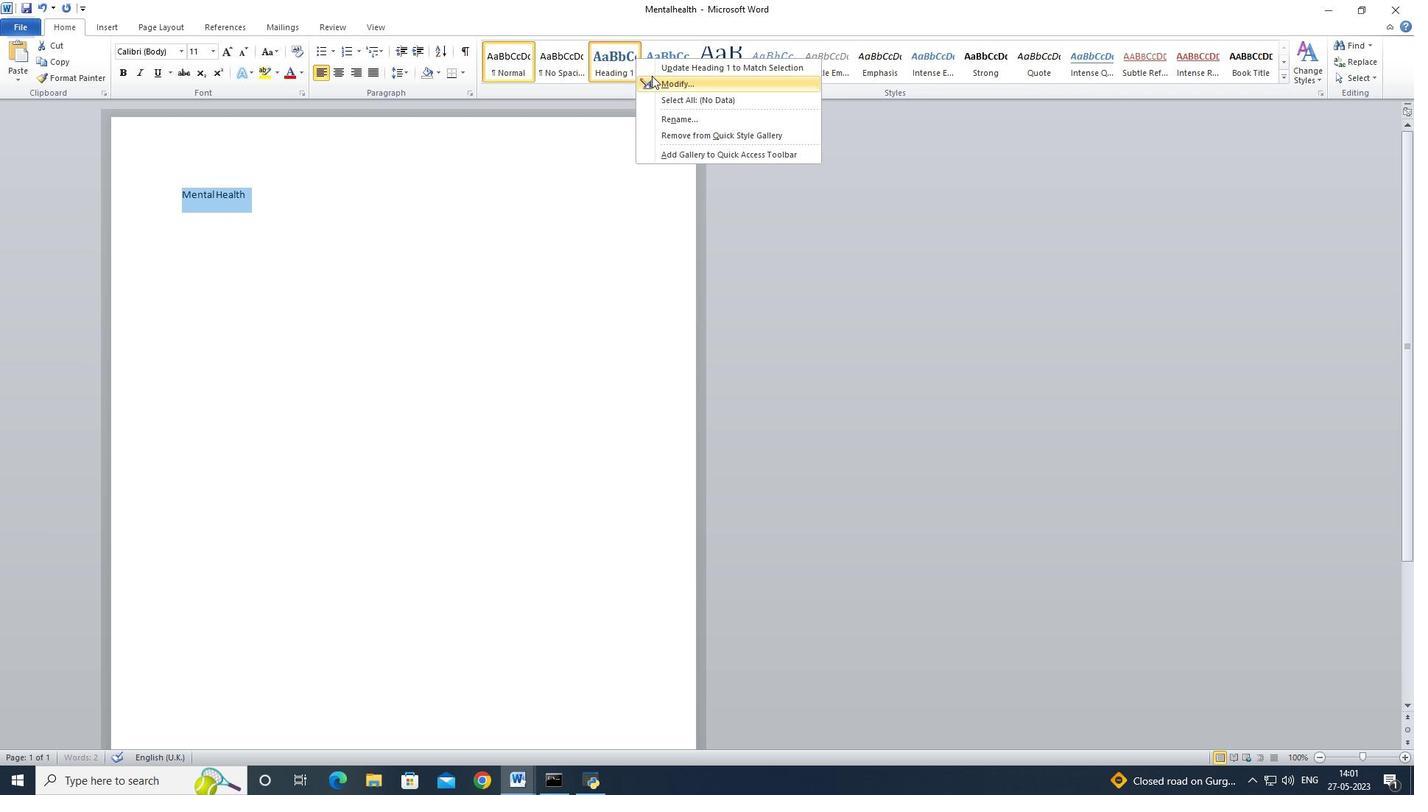 
Action: Mouse moved to (786, 310)
Screenshot: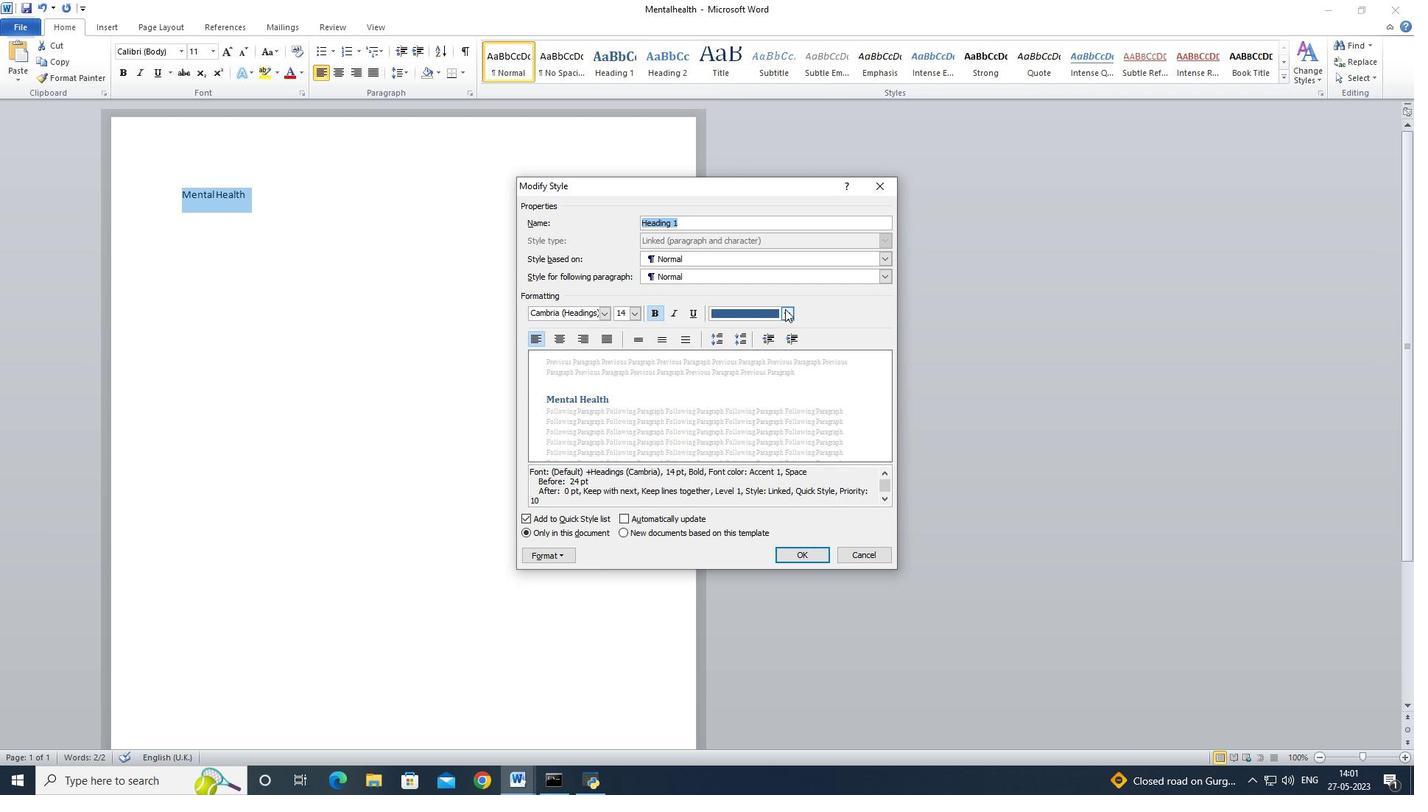 
Action: Mouse pressed left at (786, 310)
Screenshot: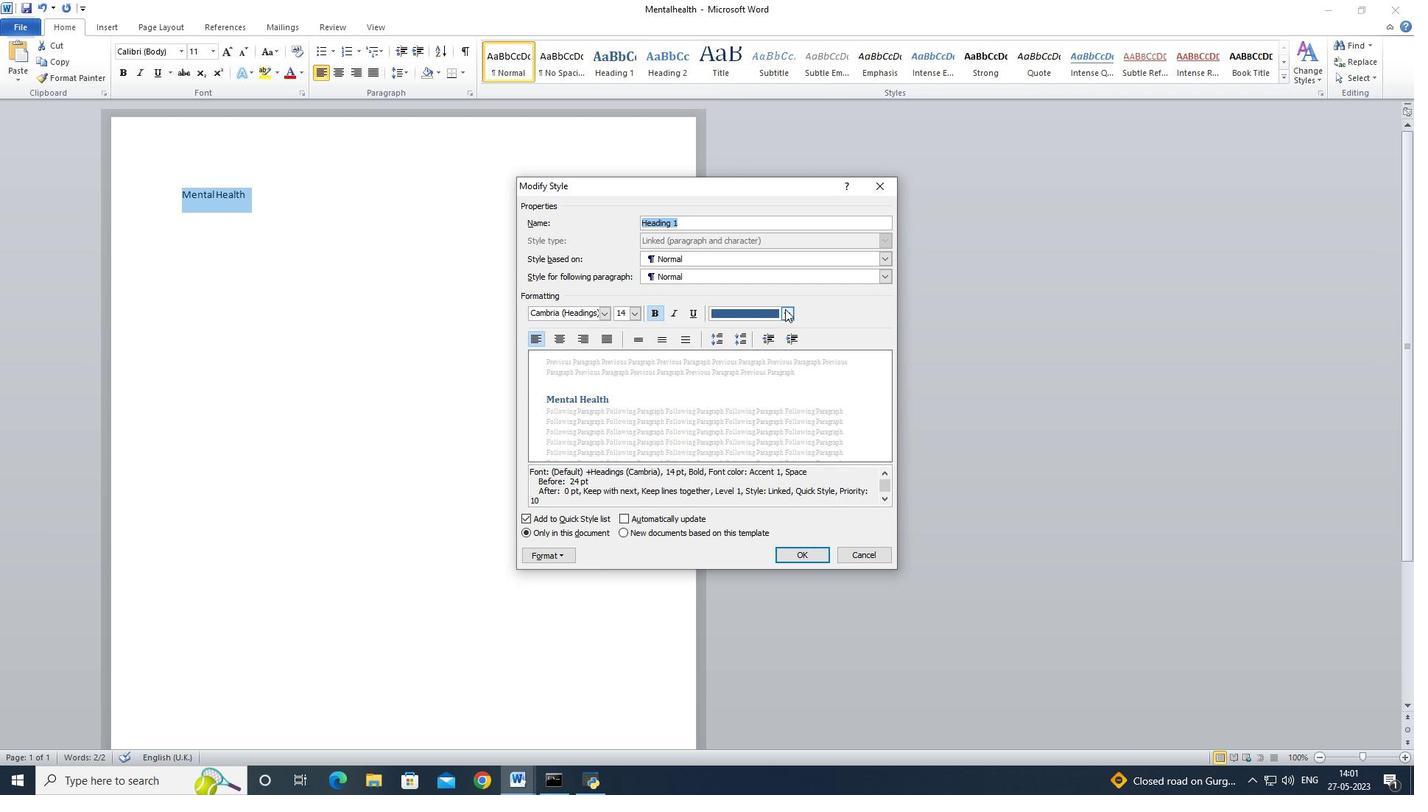 
Action: Mouse moved to (732, 359)
Screenshot: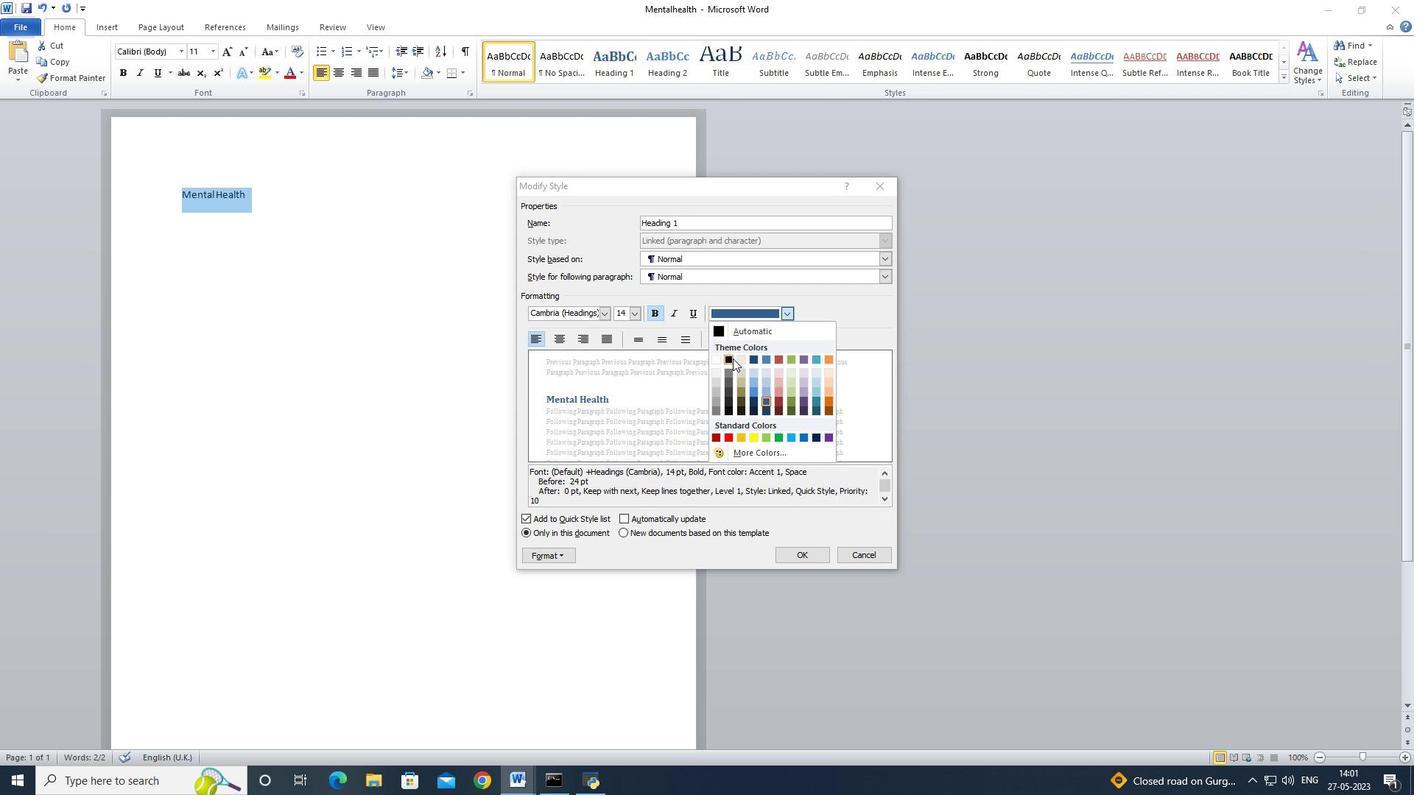 
Action: Mouse pressed left at (732, 359)
Screenshot: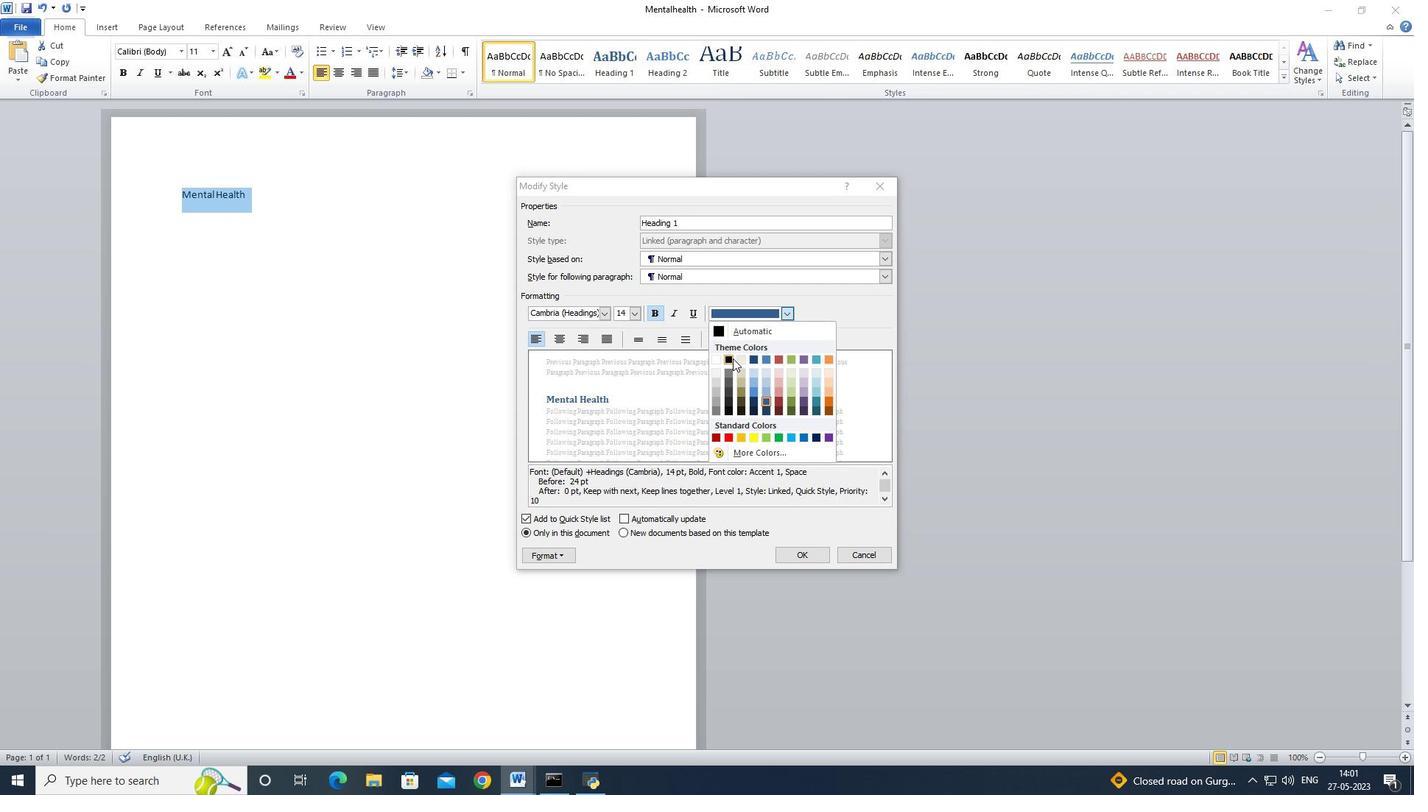 
Action: Mouse moved to (797, 562)
Screenshot: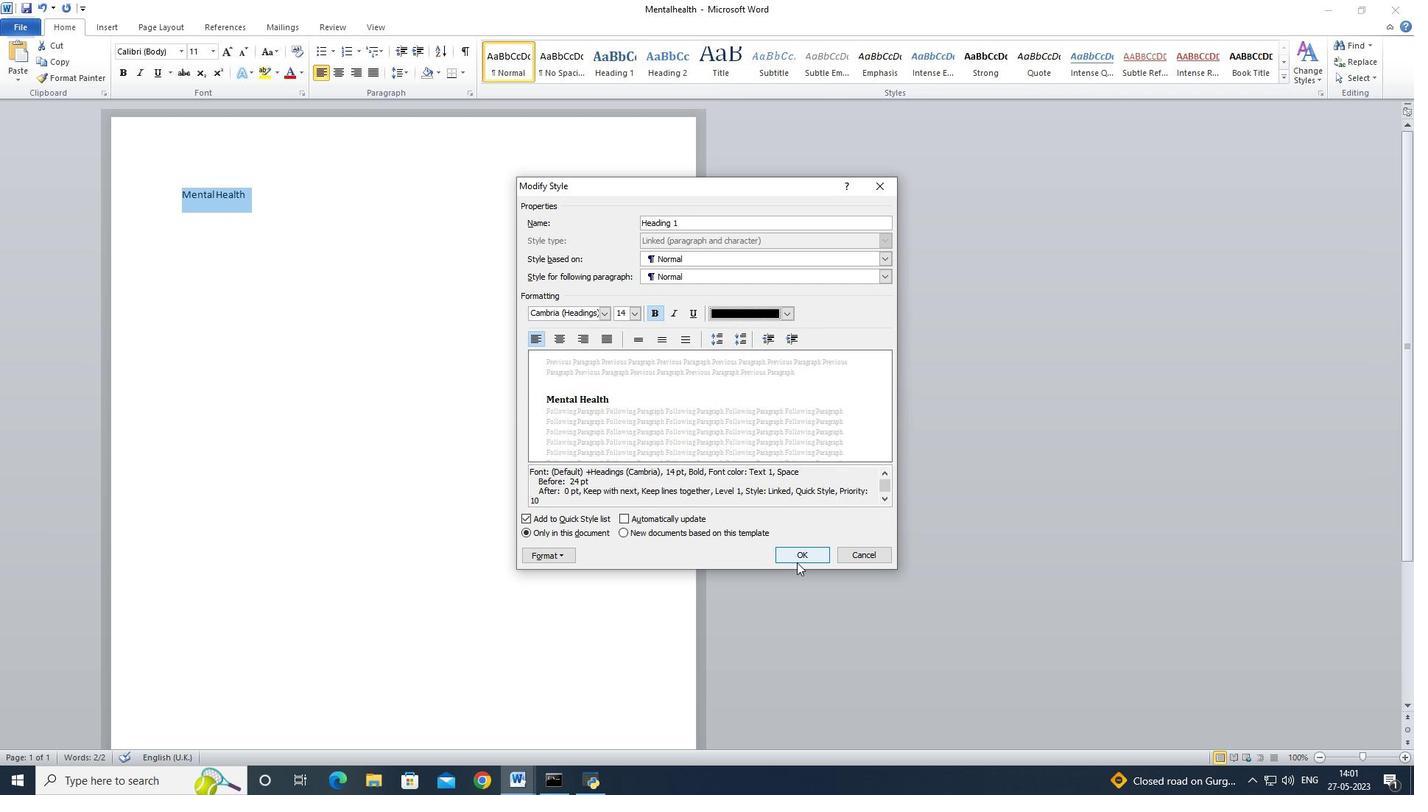 
Action: Mouse pressed left at (797, 562)
Screenshot: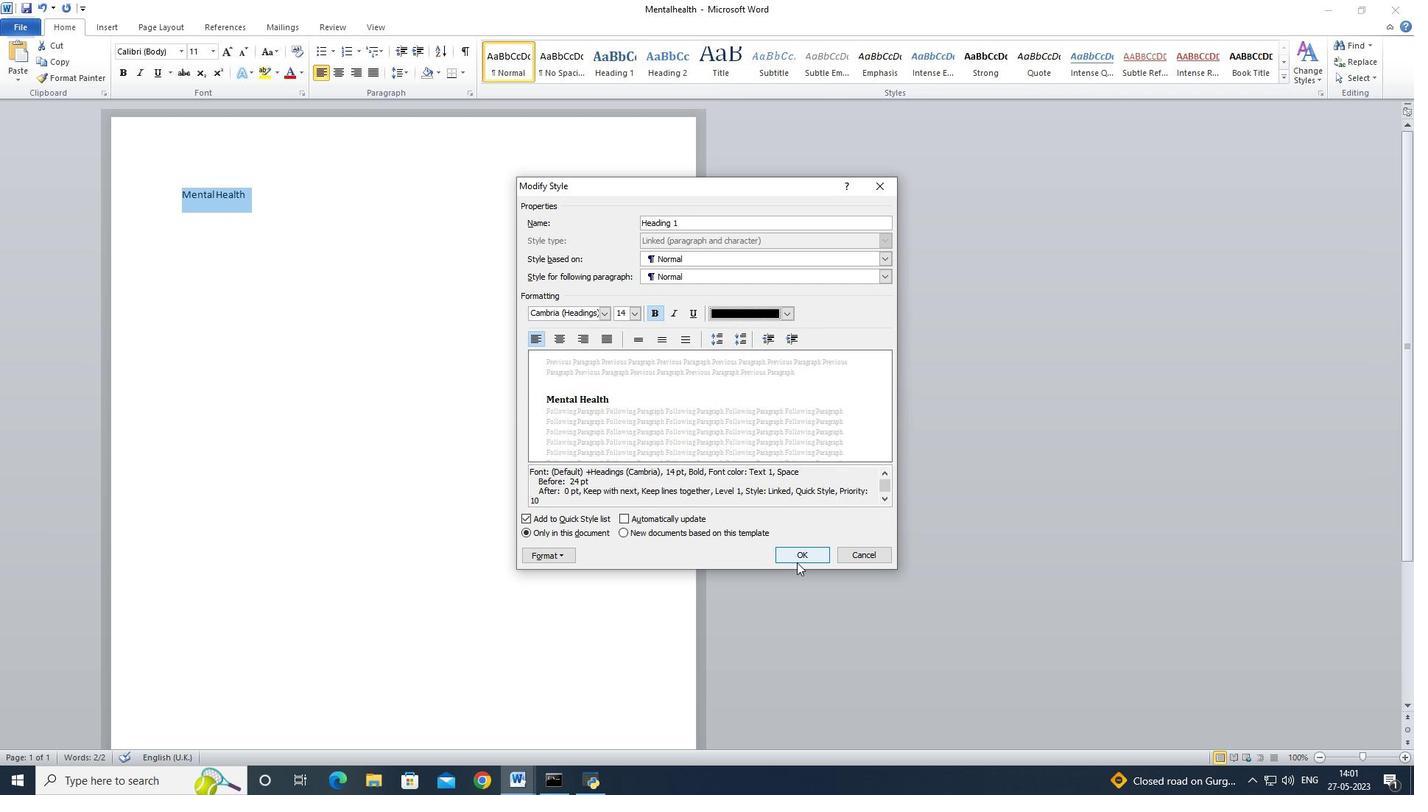 
Action: Mouse moved to (338, 69)
Screenshot: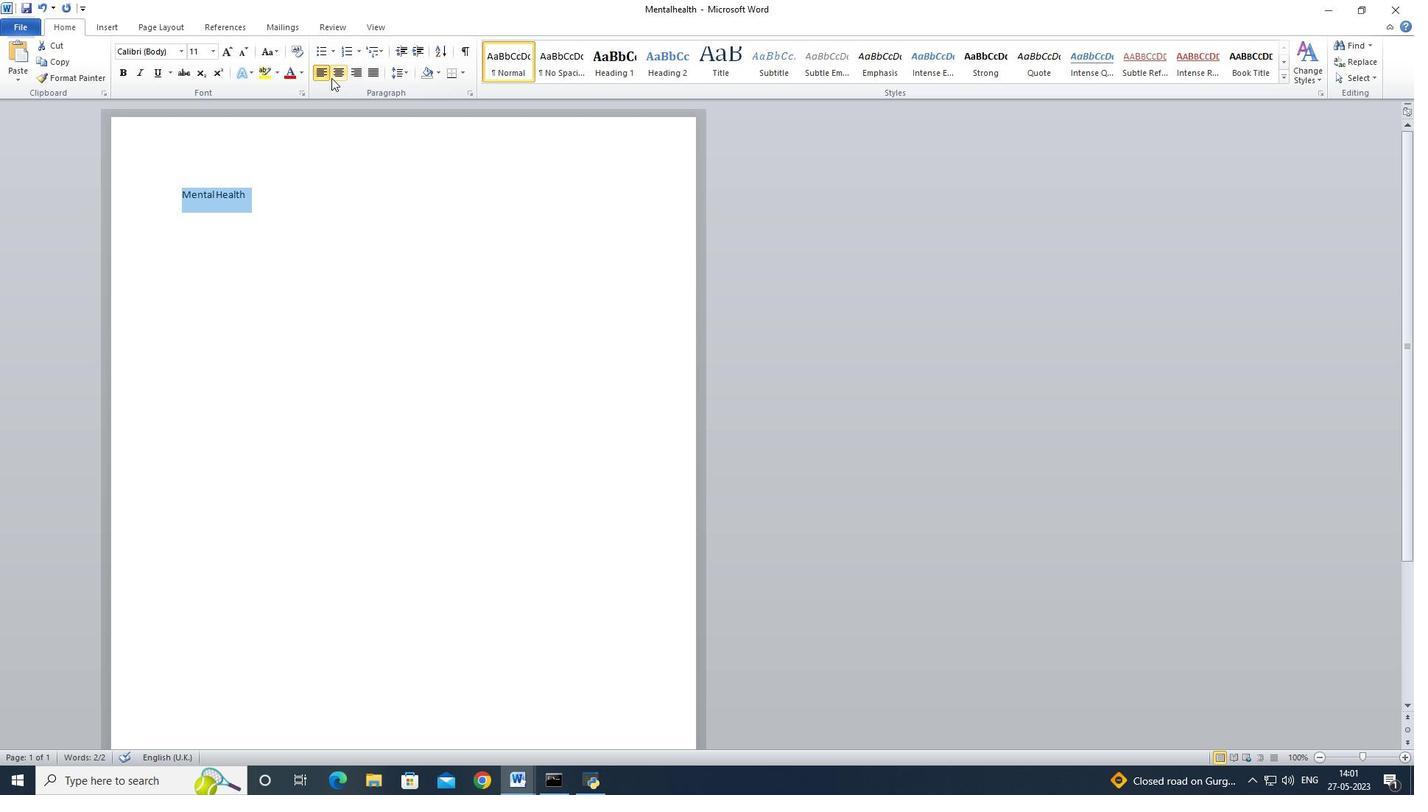 
Action: Mouse pressed left at (338, 69)
Screenshot: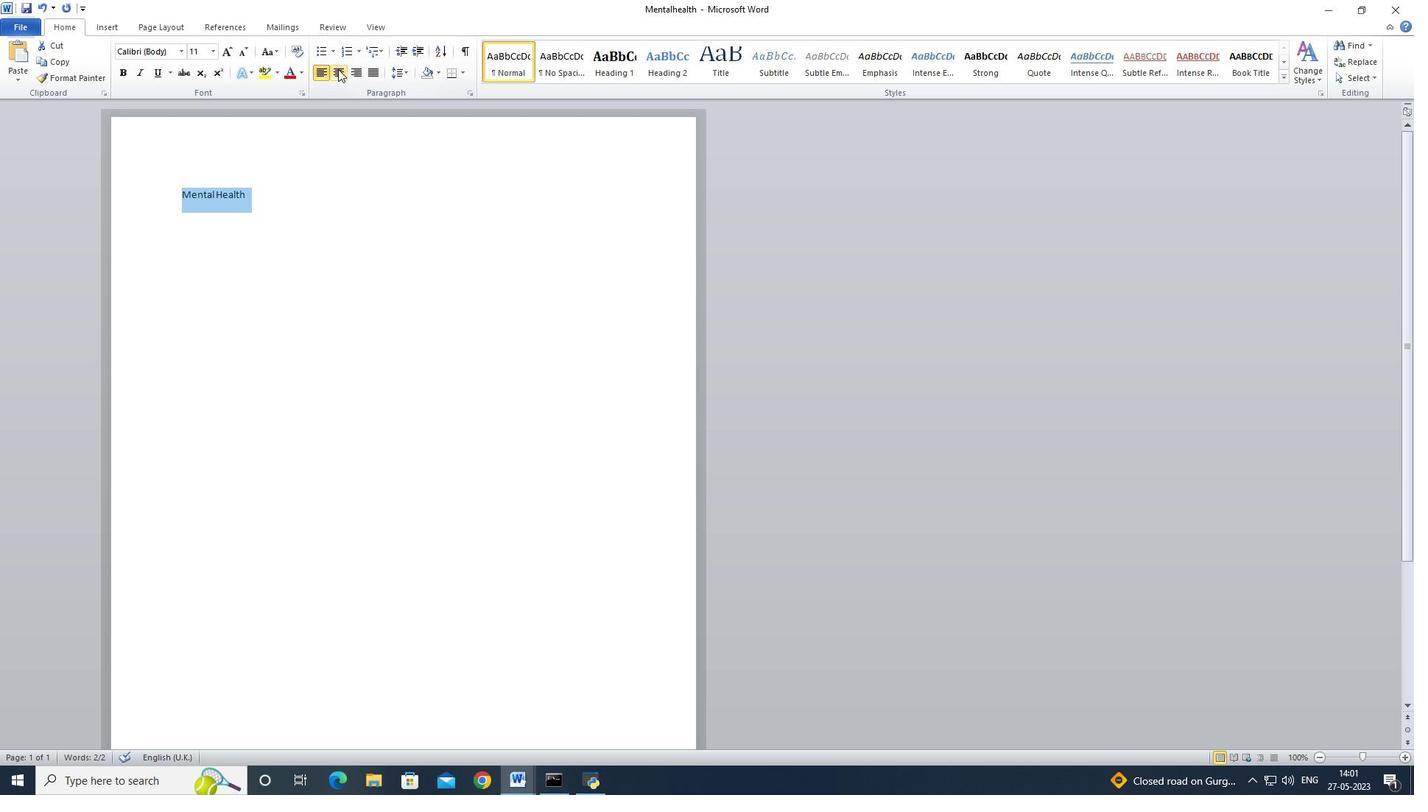 
Action: Mouse moved to (394, 299)
Screenshot: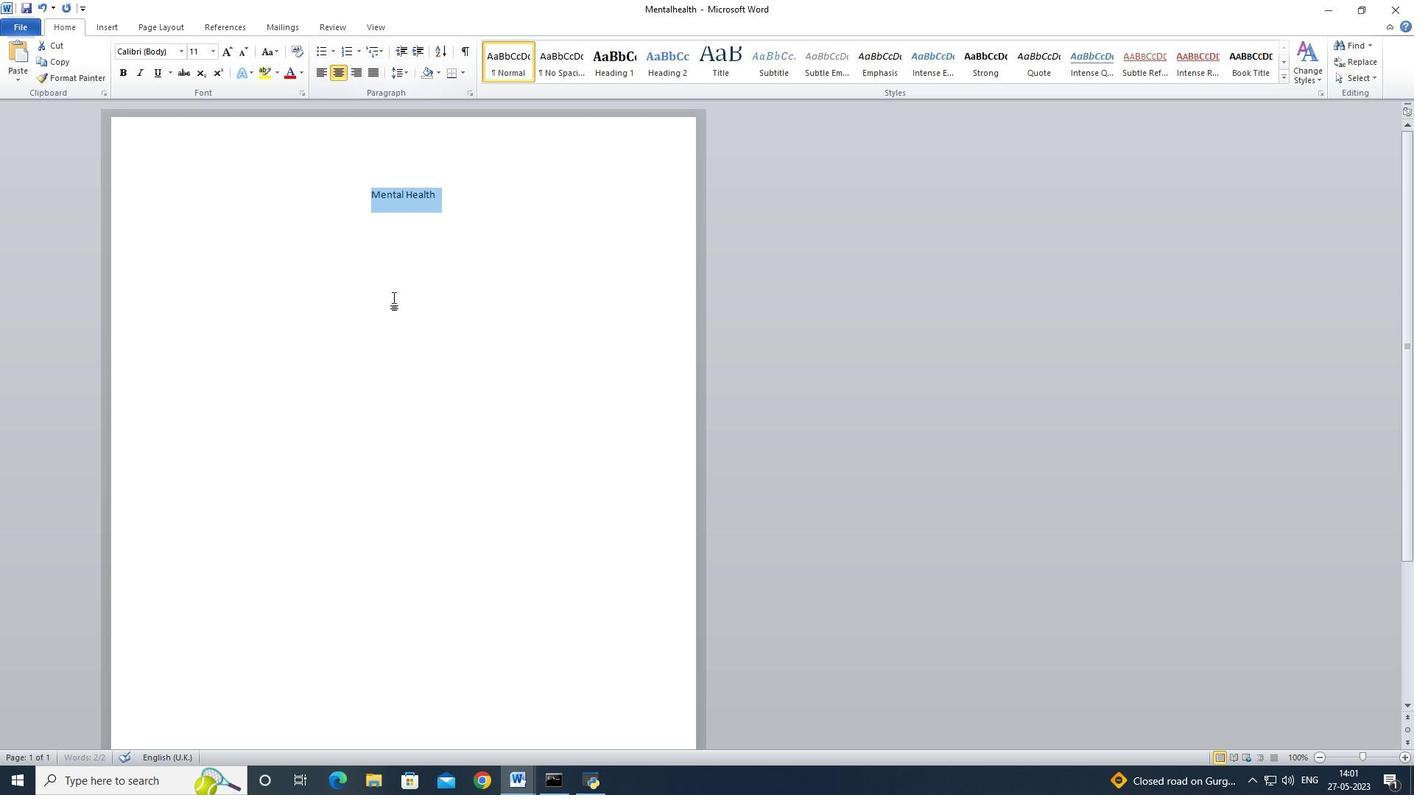
Action: Mouse pressed left at (394, 299)
Screenshot: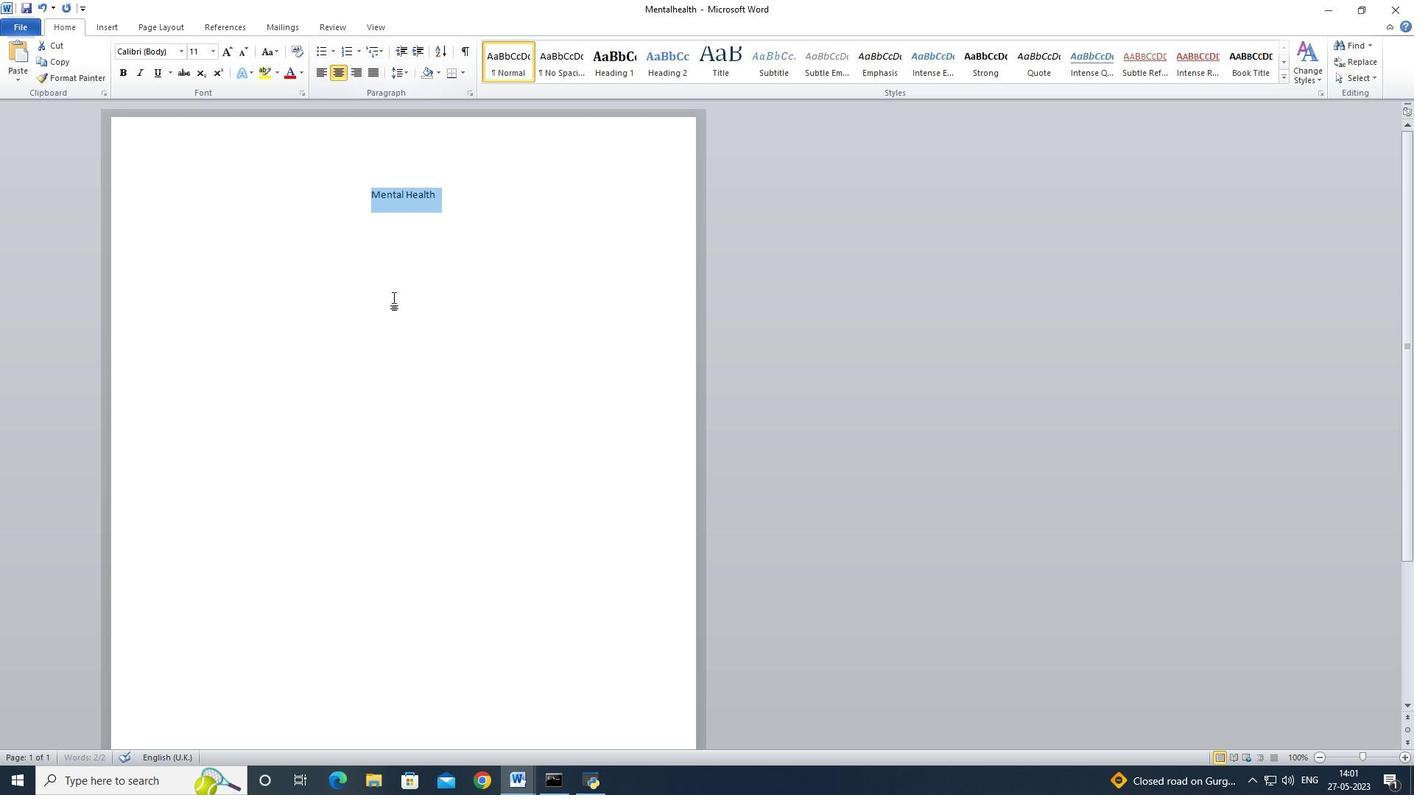 
Action: Mouse moved to (450, 202)
Screenshot: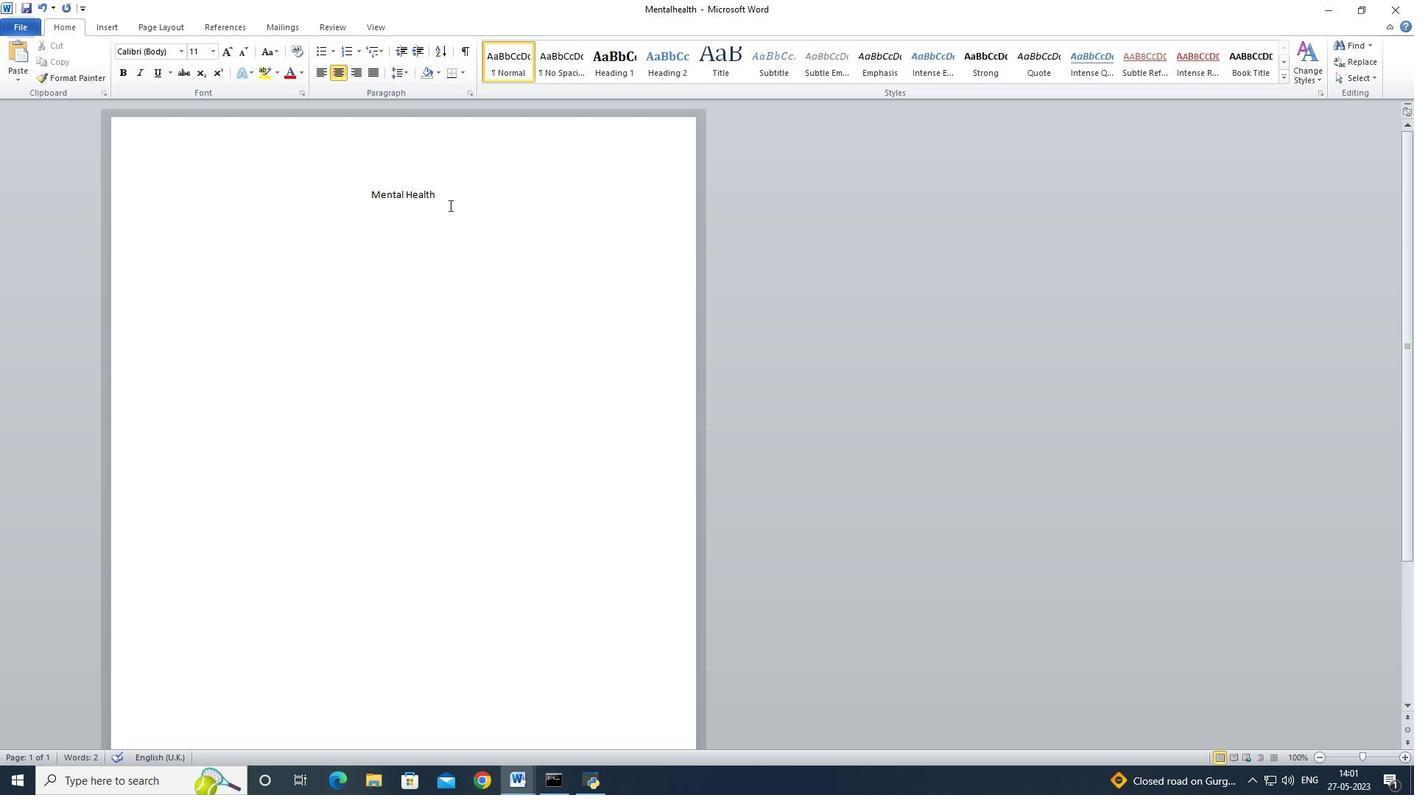 
Action: Mouse pressed left at (450, 202)
Screenshot: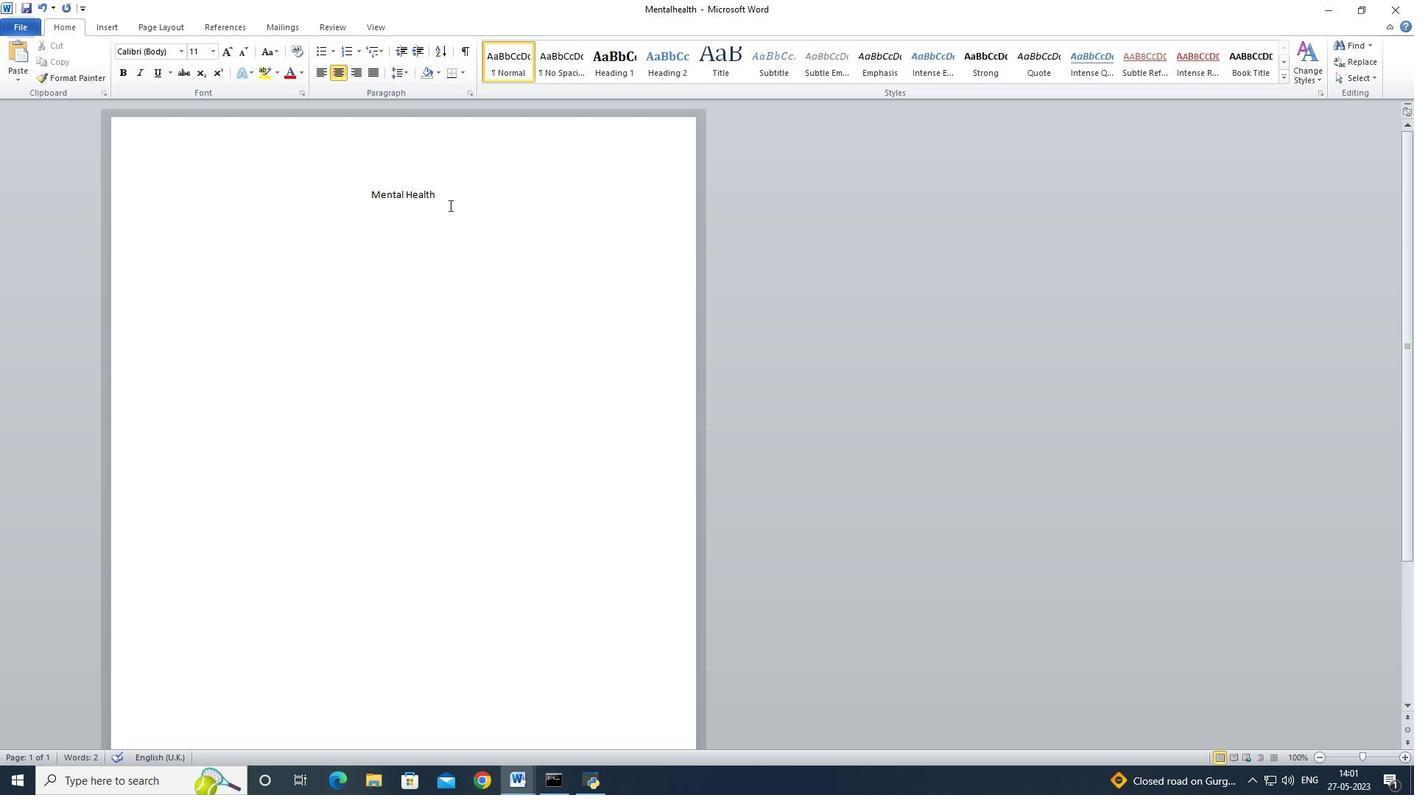 
Action: Mouse moved to (372, 197)
Screenshot: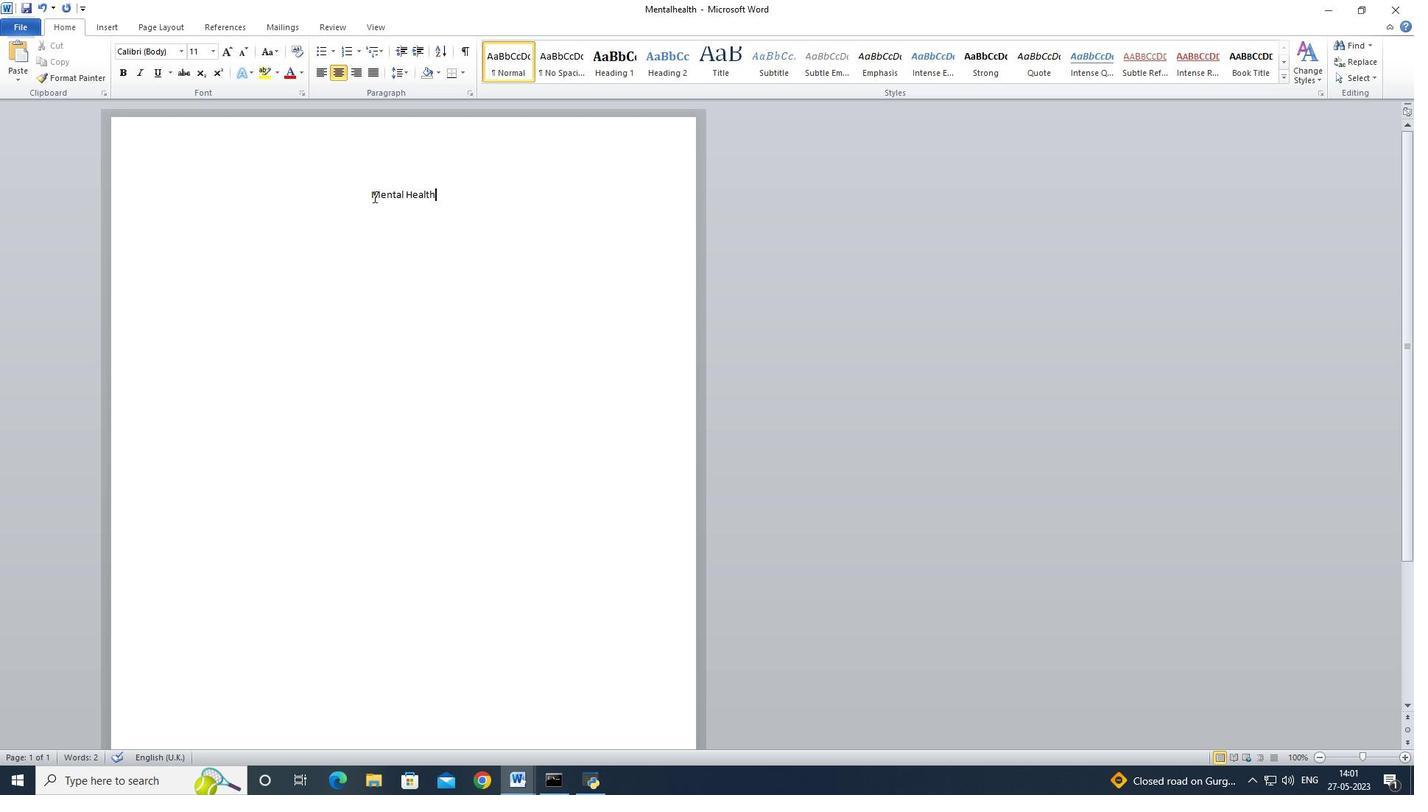 
Action: Key pressed ctrl+Z
Screenshot: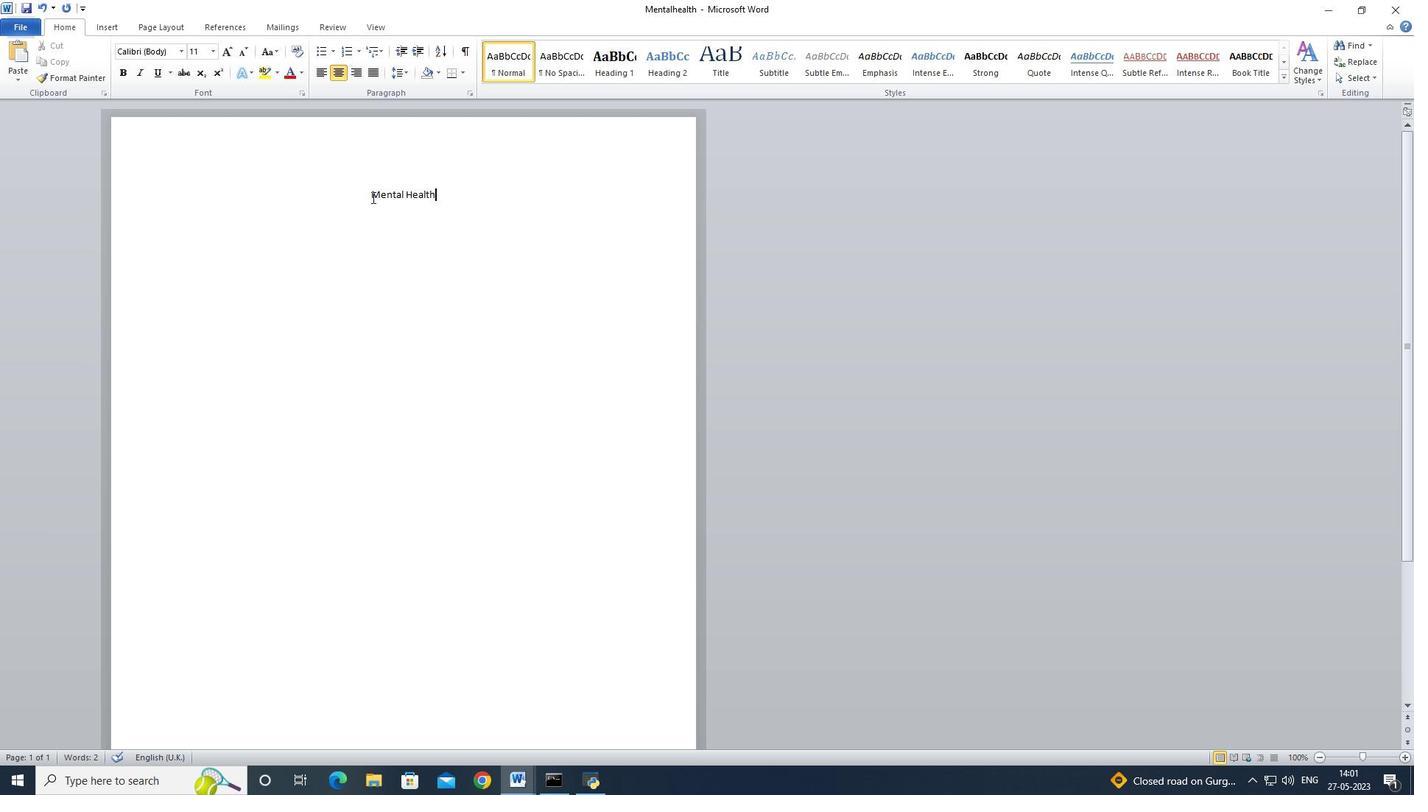 
Action: Mouse moved to (361, 198)
Screenshot: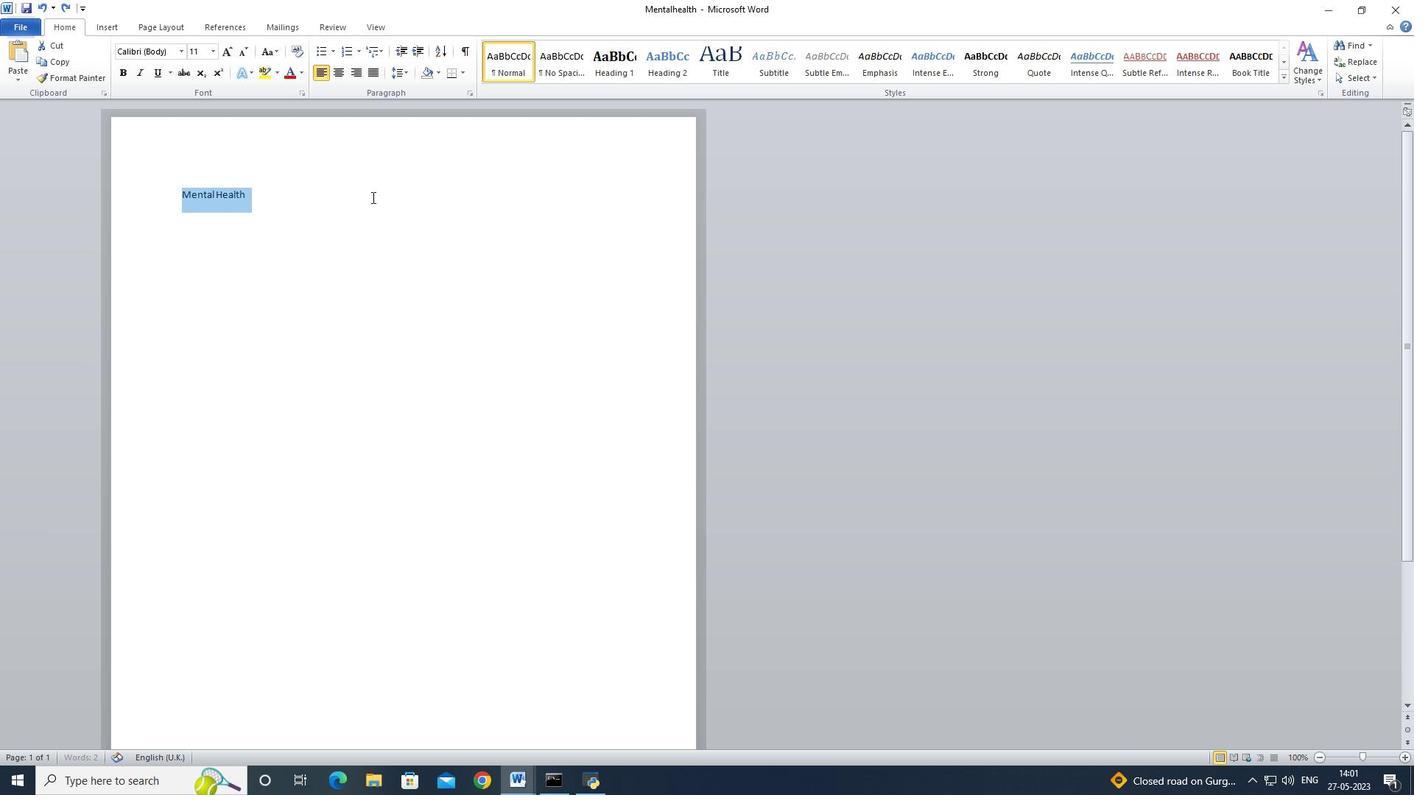 
Action: Mouse pressed left at (361, 198)
Screenshot: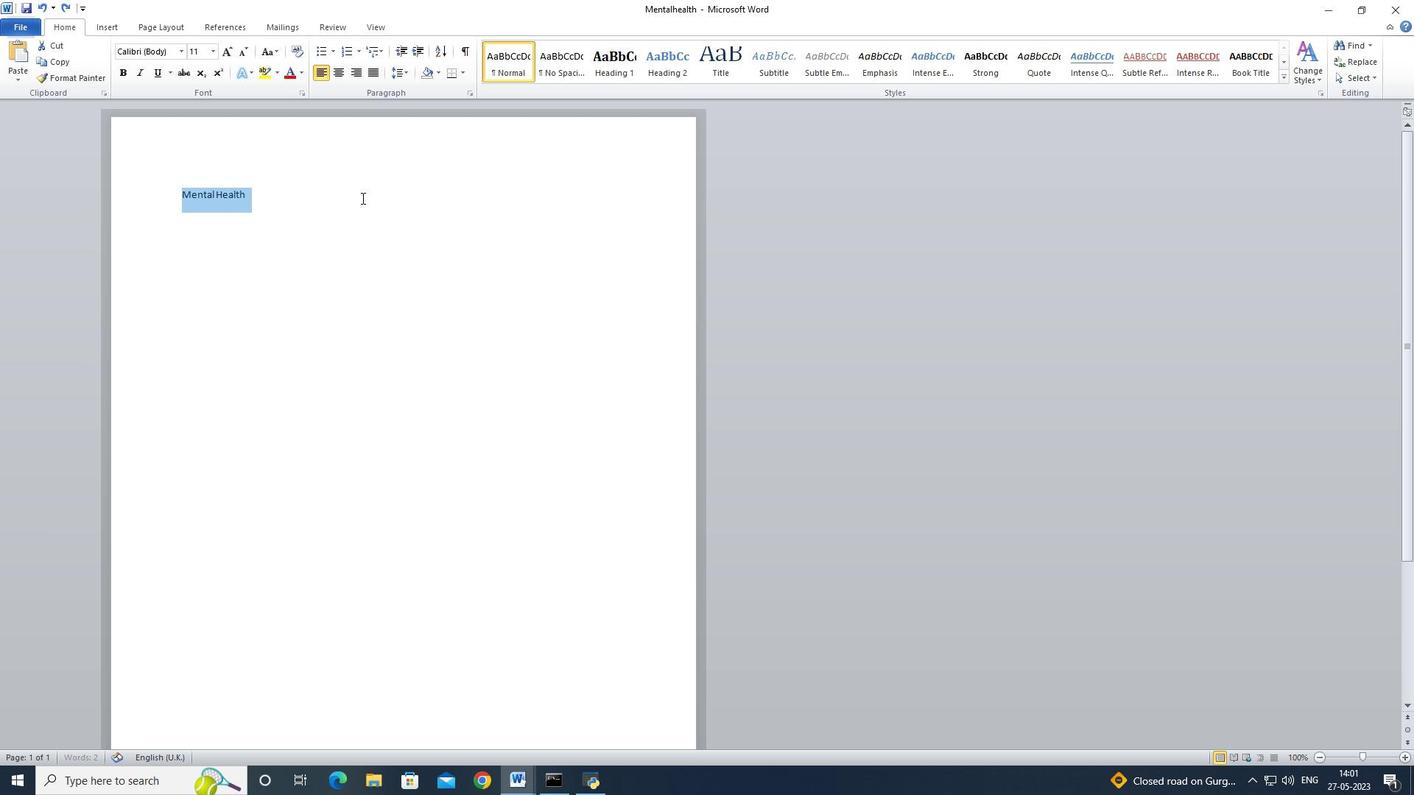 
Action: Mouse moved to (364, 197)
Screenshot: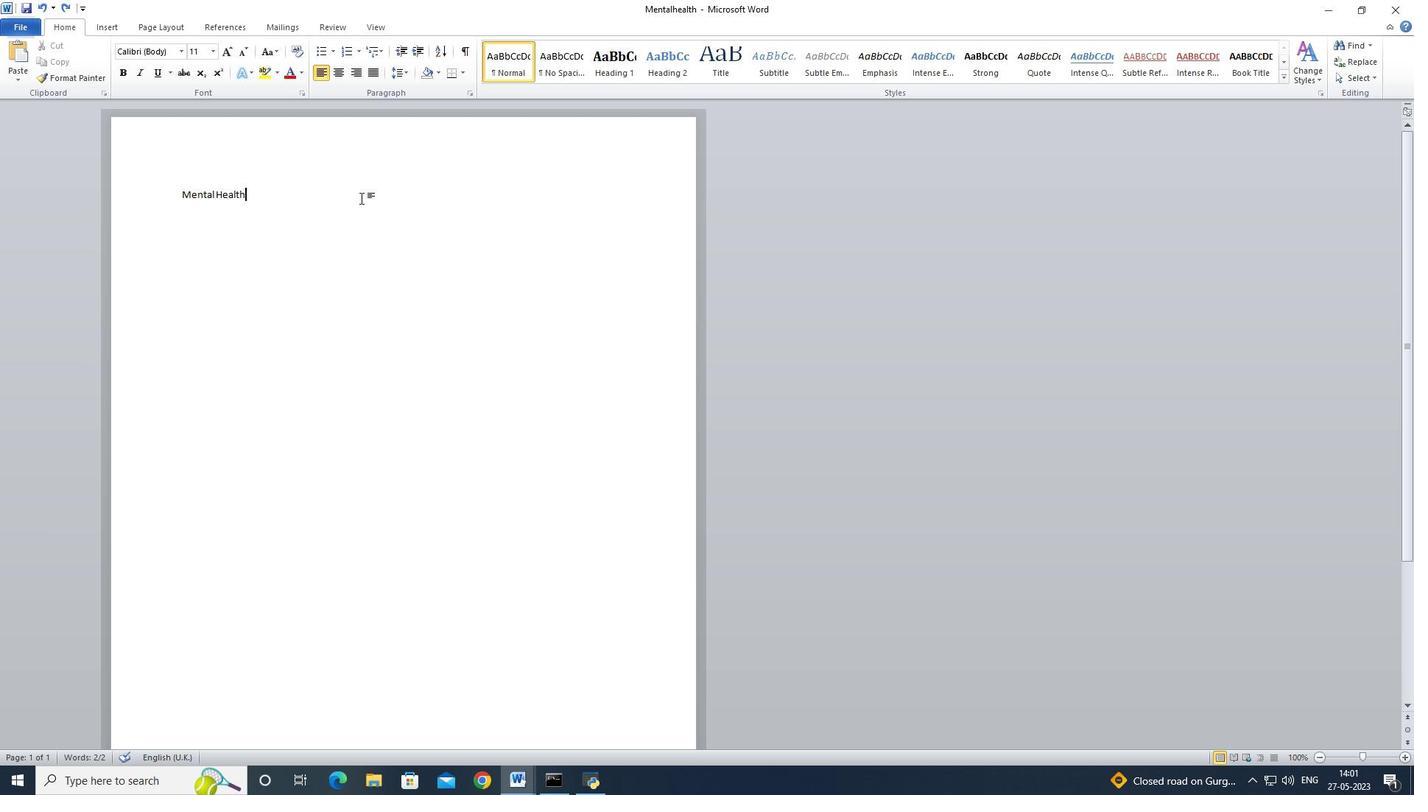 
Action: Key pressed <Key.space><Key.shift>:<Key.space><Key.shift>Mental<Key.space>health<Key.space>is<Key.space>s<Key.backspace>a<Key.space>significant<Key.space>aspect<Key.space>of<Key.space>overall<Key.space>well<Key.shift>:bei<Key.backspace><Key.backspace><Key.backspace><Key.backspace>-being,<Key.space>yet<Key.space>it<Key.space>oftern<Key.backspace><Key.backspace>n<Key.space>fc<Key.backspace>aces<Key.space>sto<Key.backspace>igma<Key.space>and<Key.space>neglect<Key.space><Key.backspace>.<Key.space><Key.shift>It<Key.space>is<Key.space>crucial<Key.space>o<Key.backspace>to<Key.space>pror<Key.backspace><Key.backspace>iortize<Key.space>mental<Key.space>hel<Key.backspace>alth<Key.space>n<Key.backspace>by<Key.space>promoting<Key.space>awareness<Key.space><Key.backspace>,<Key.space>access<Key.space>to<Key.space>resources,<Key.space>and<Key.space>destigmatizing<Key.space><Key.backspace><Key.backspace><Key.backspace><Key.backspace><Key.backspace><Key.backspace><Key.backspace><Key.backspace><Key.backspace><Key.backspace><Key.backspace>tigmatizing<Key.space><Key.space><Key.backspace>conversations<Key.space>around<Key.space>mental<Key.space>illness.<Key.space><Key.shift_r>Supportive<Key.space>environe<Key.backspace>ments<Key.space><Key.backspace>,<Key.space>mental<Key.space>health<Key.space>education<Key.space><Key.backspace>,<Key.space>and<Key.space>adequate<Key.space>healthcare<Key.space>services<Key.space>are<Key.space>essn<Key.backspace>ential
Screenshot: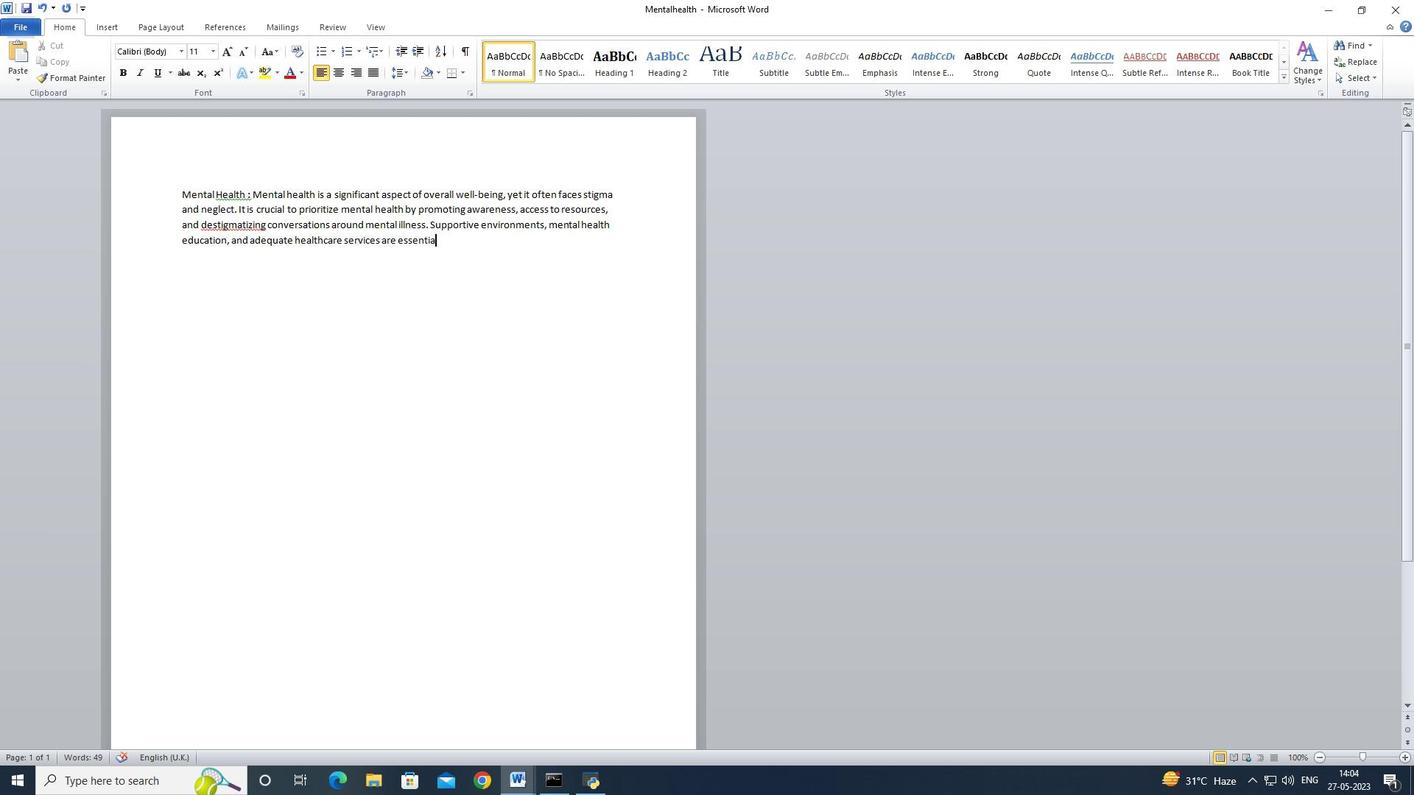 
Action: Mouse moved to (364, 196)
Screenshot: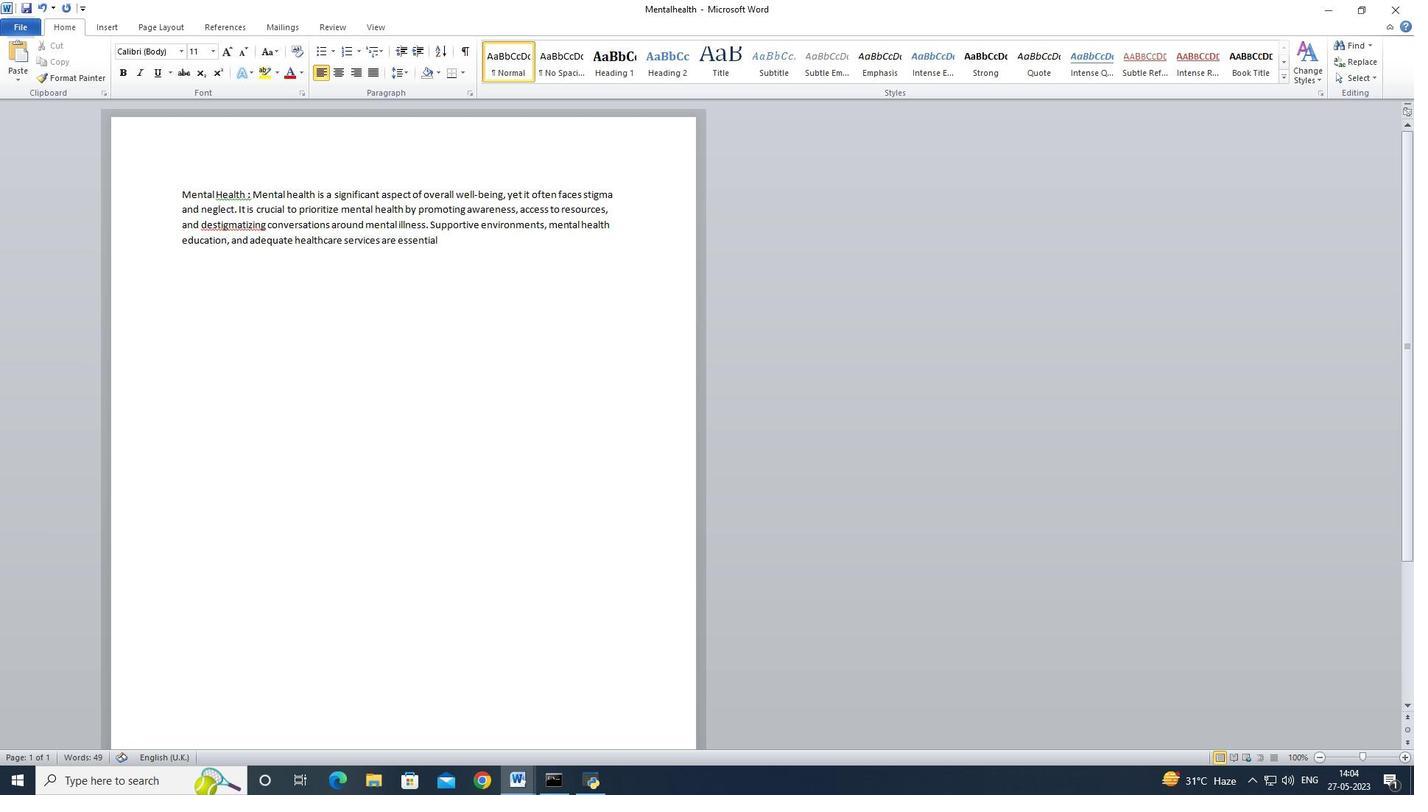 
Action: Key pressed <Key.space>
Screenshot: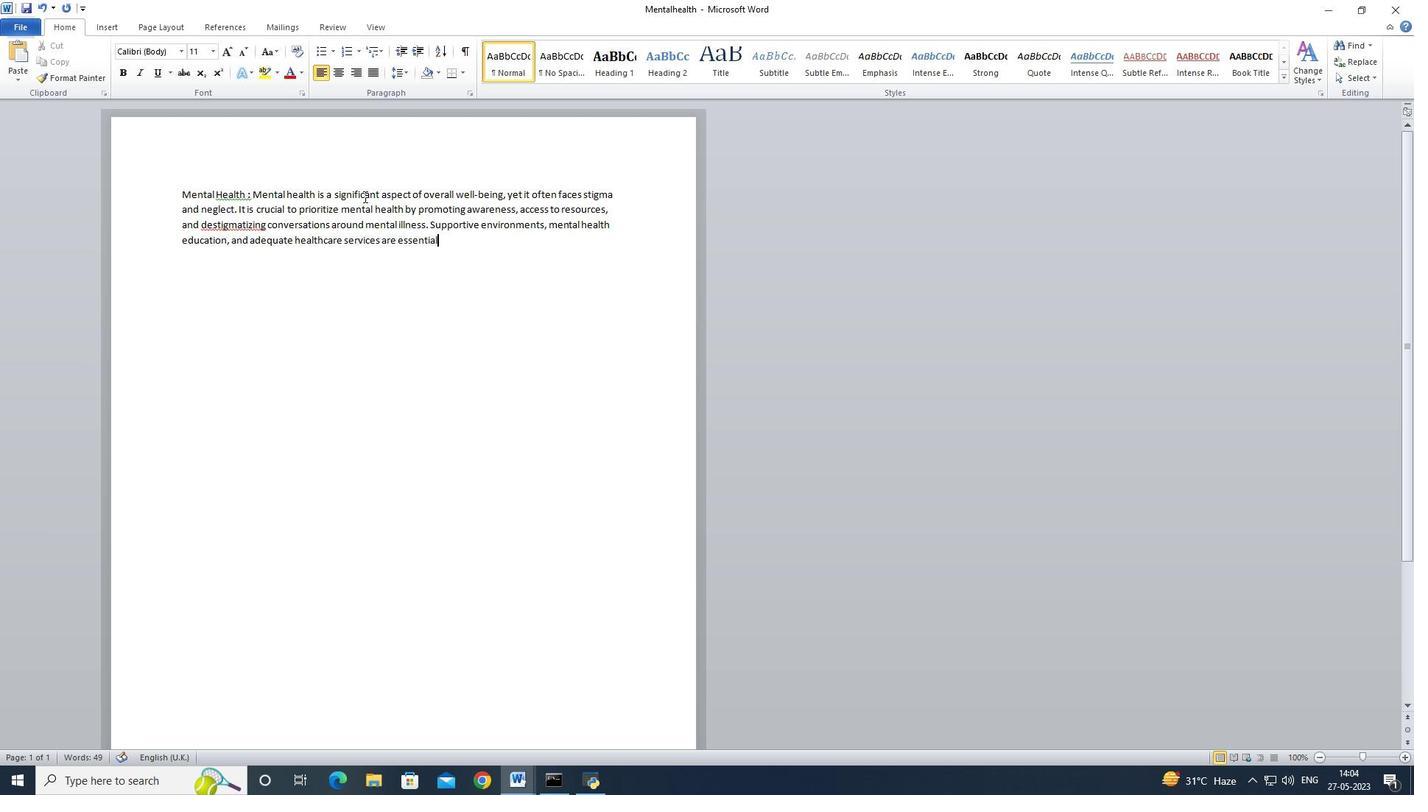 
Action: Mouse moved to (364, 196)
Screenshot: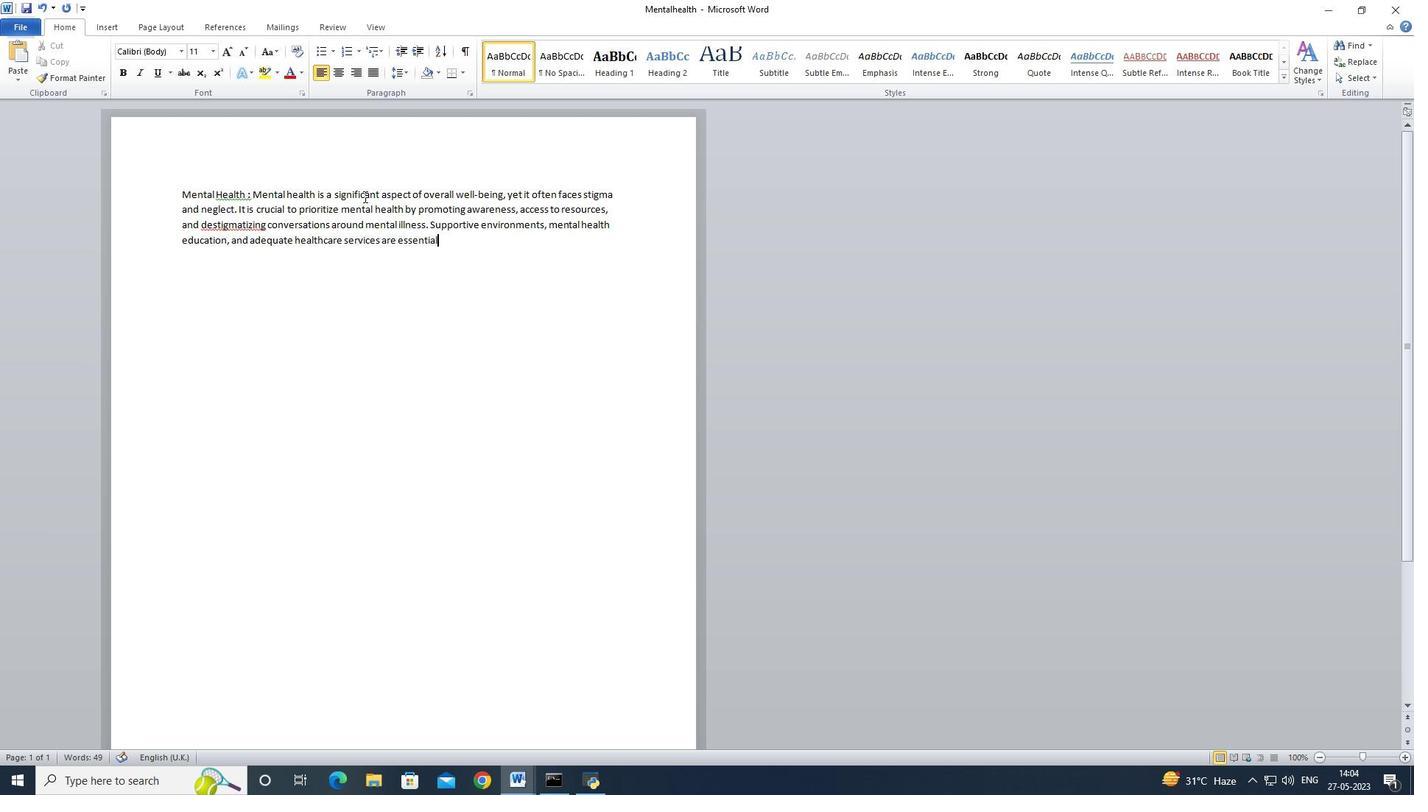 
Action: Key pressed to<Key.space>ensure<Key.space>individuals<Key.space>receive<Key.space>the<Key.space>care<Key.space>and<Key.space>support<Key.space>they<Key.space>need.<Key.space><Key.shift>By<Key.space>fostering<Key.space>mental<Key.space>health,<Key.space>we<Key.space>create<Key.space>a<Key.space>healthier,<Key.space>more<Key.space>empather<Key.backspace>thic<Key.space>society.
Screenshot: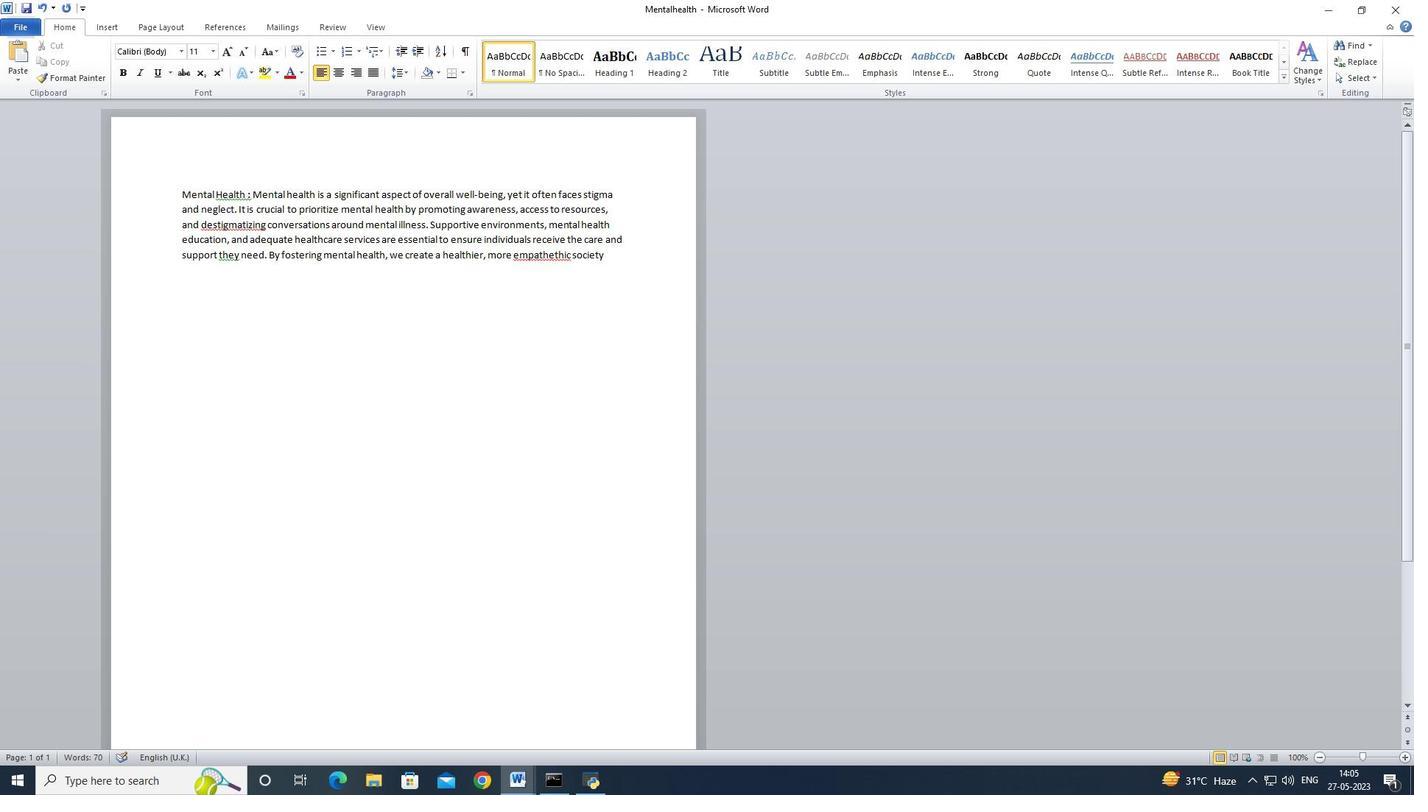 
Action: Mouse moved to (556, 248)
Screenshot: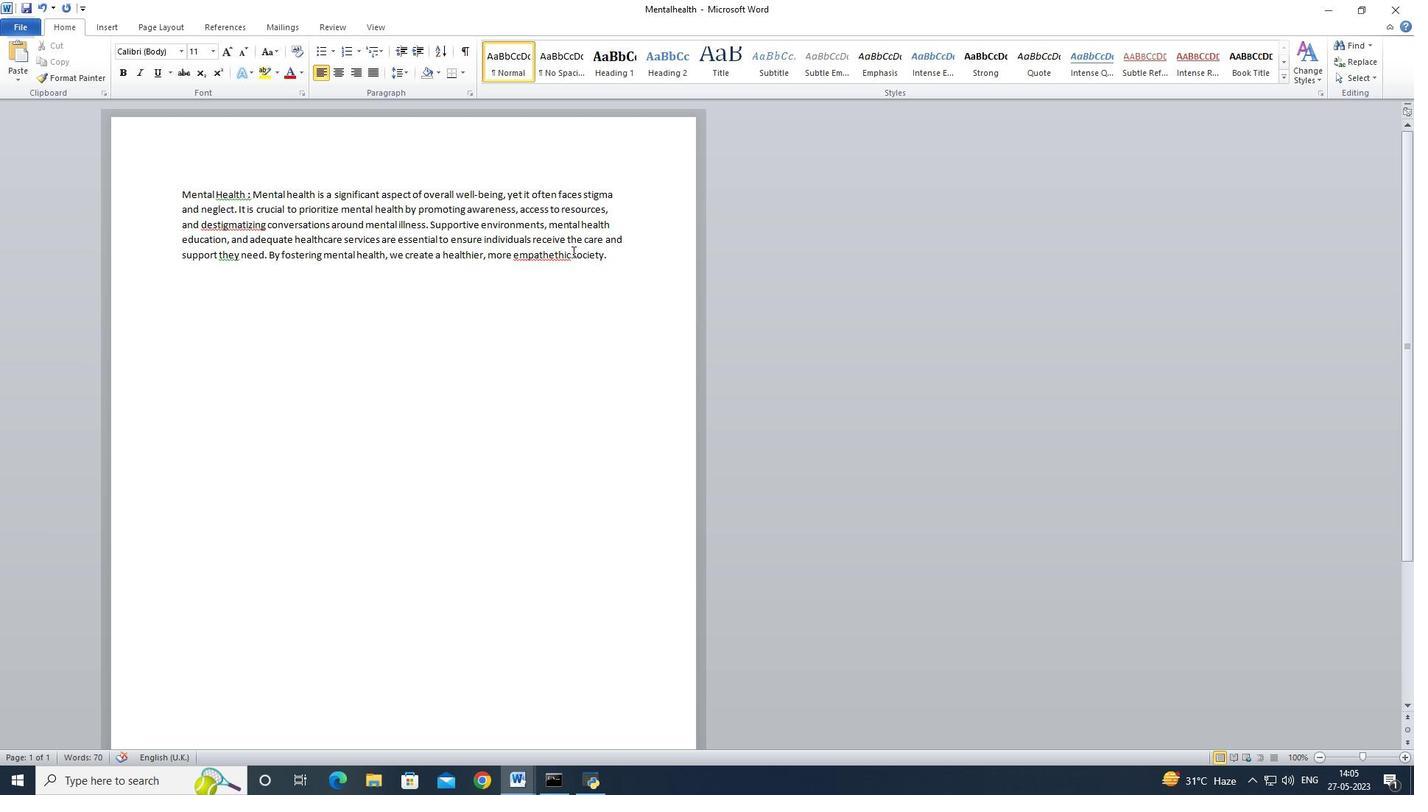 
Action: Mouse pressed left at (556, 248)
Screenshot: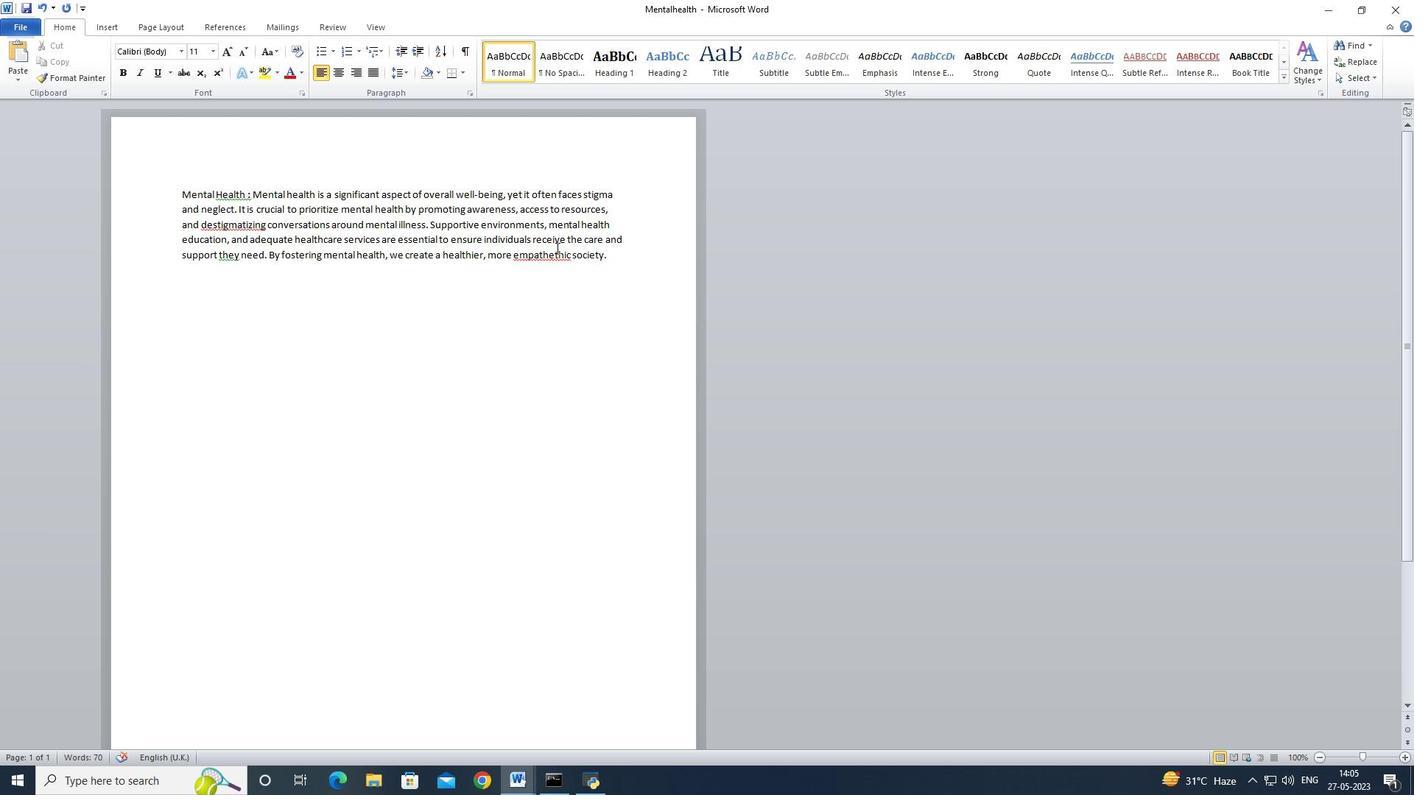 
Action: Mouse moved to (565, 254)
Screenshot: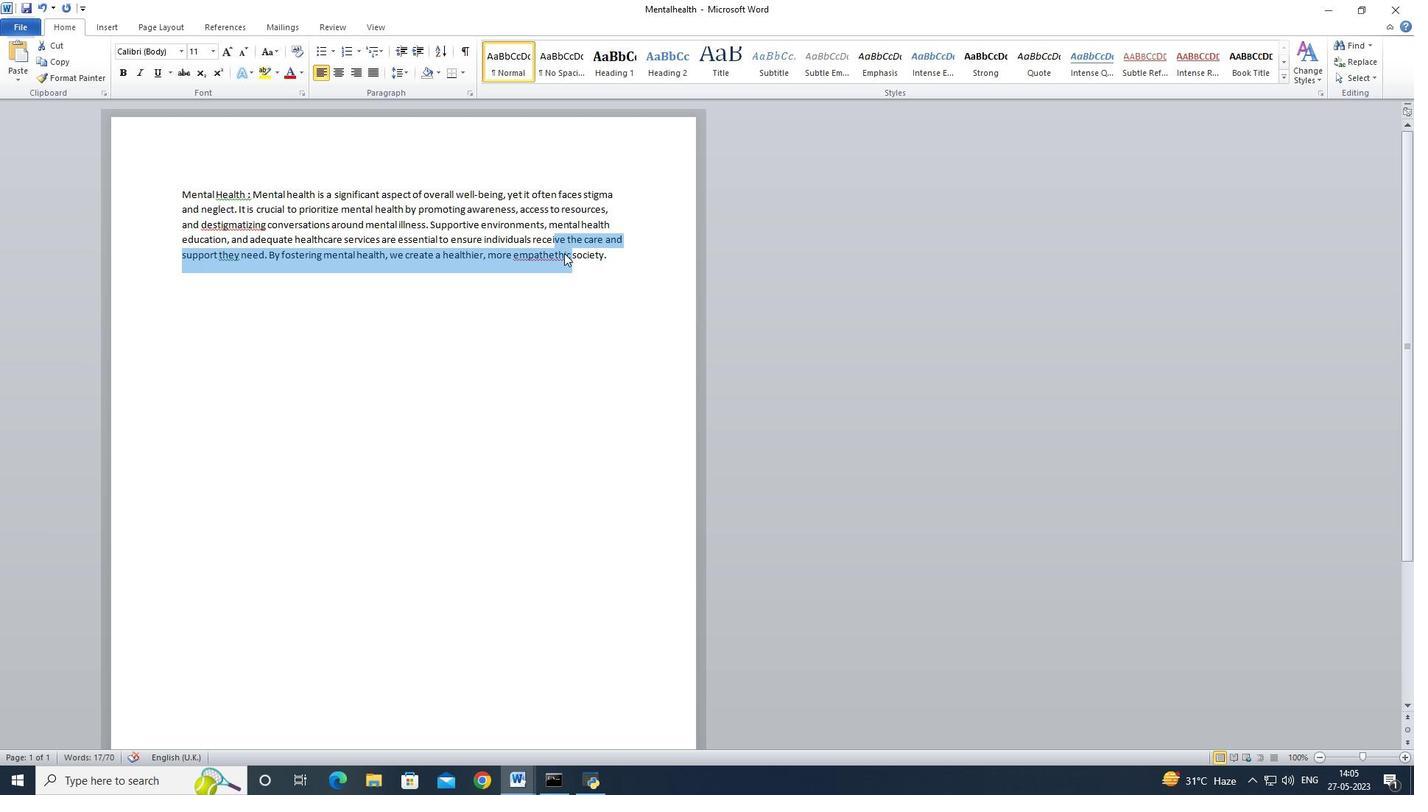 
Action: Mouse pressed left at (565, 254)
Screenshot: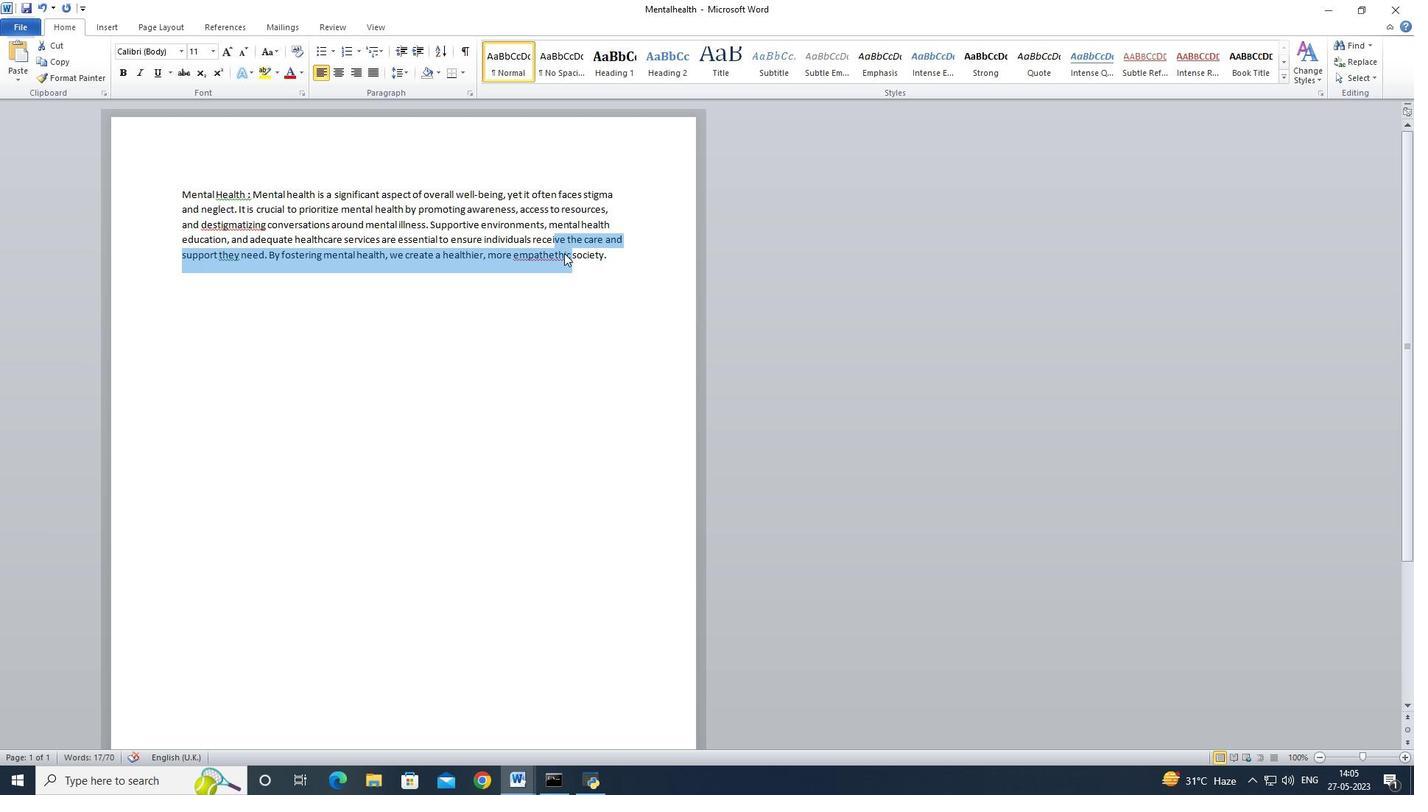 
Action: Mouse moved to (661, 254)
Screenshot: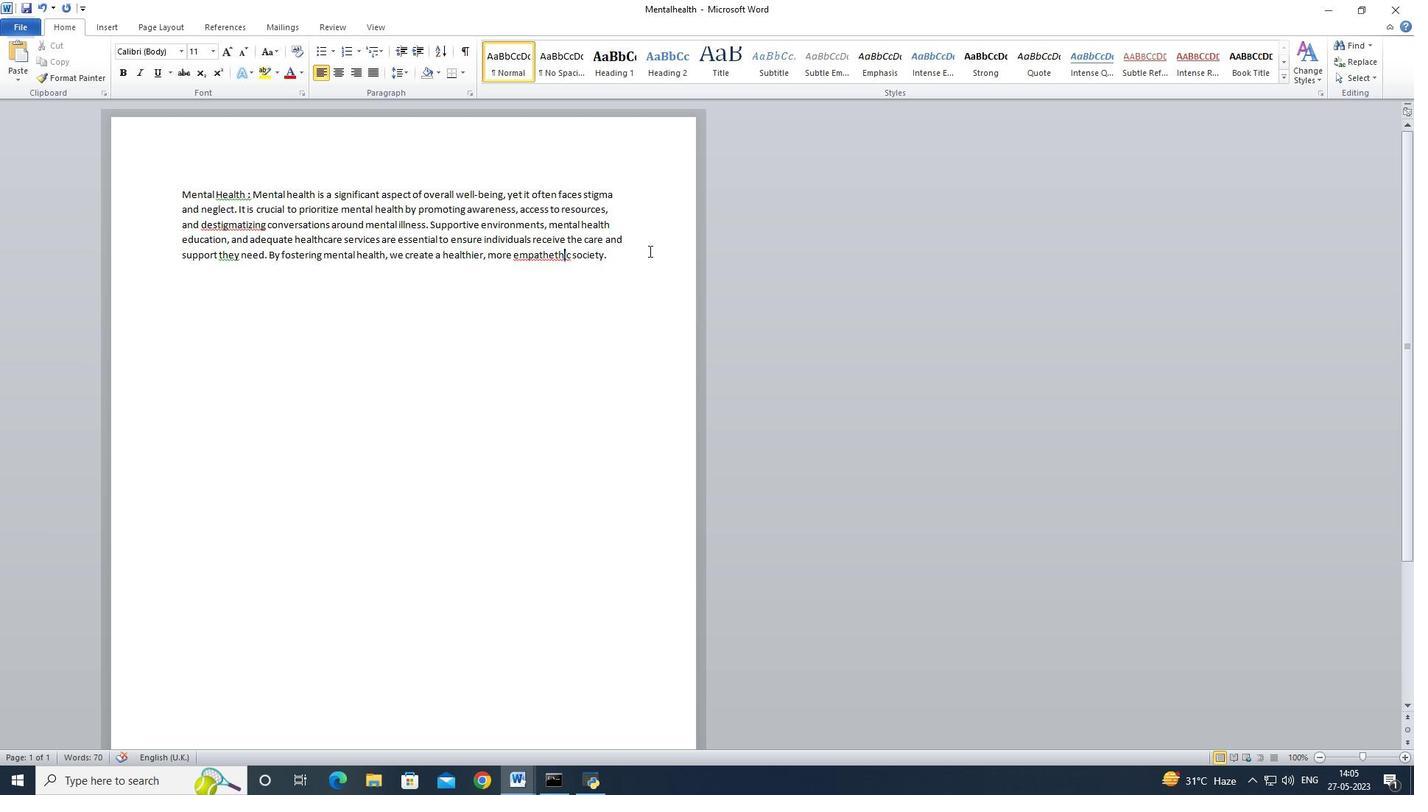 
Action: Key pressed <Key.insert><Key.right><Key.space><Key.right><Key.left><Key.backspace><Key.left><Key.backspace><Key.right><Key.right><Key.right><Key.right><Key.right><Key.right>
Screenshot: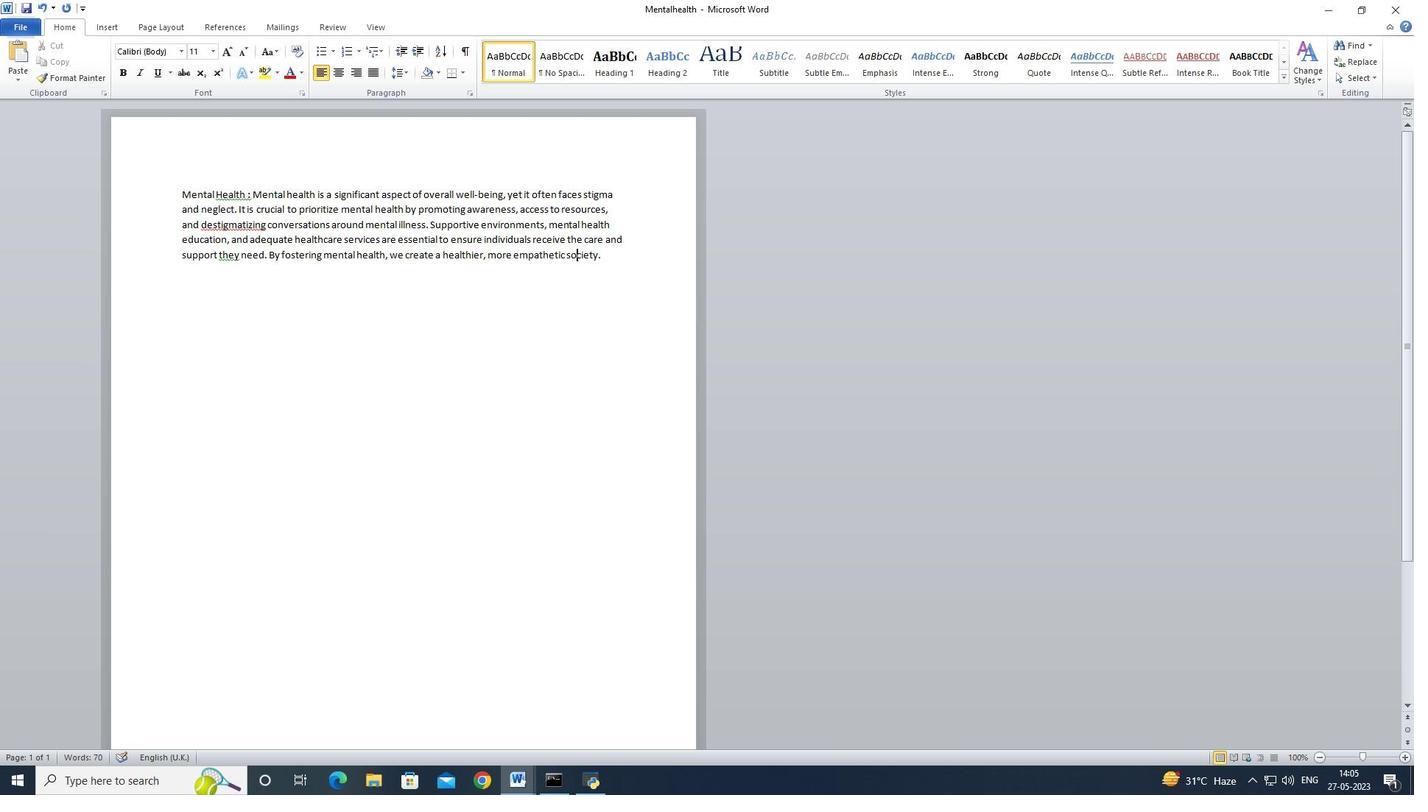 
Action: Mouse moved to (621, 260)
Screenshot: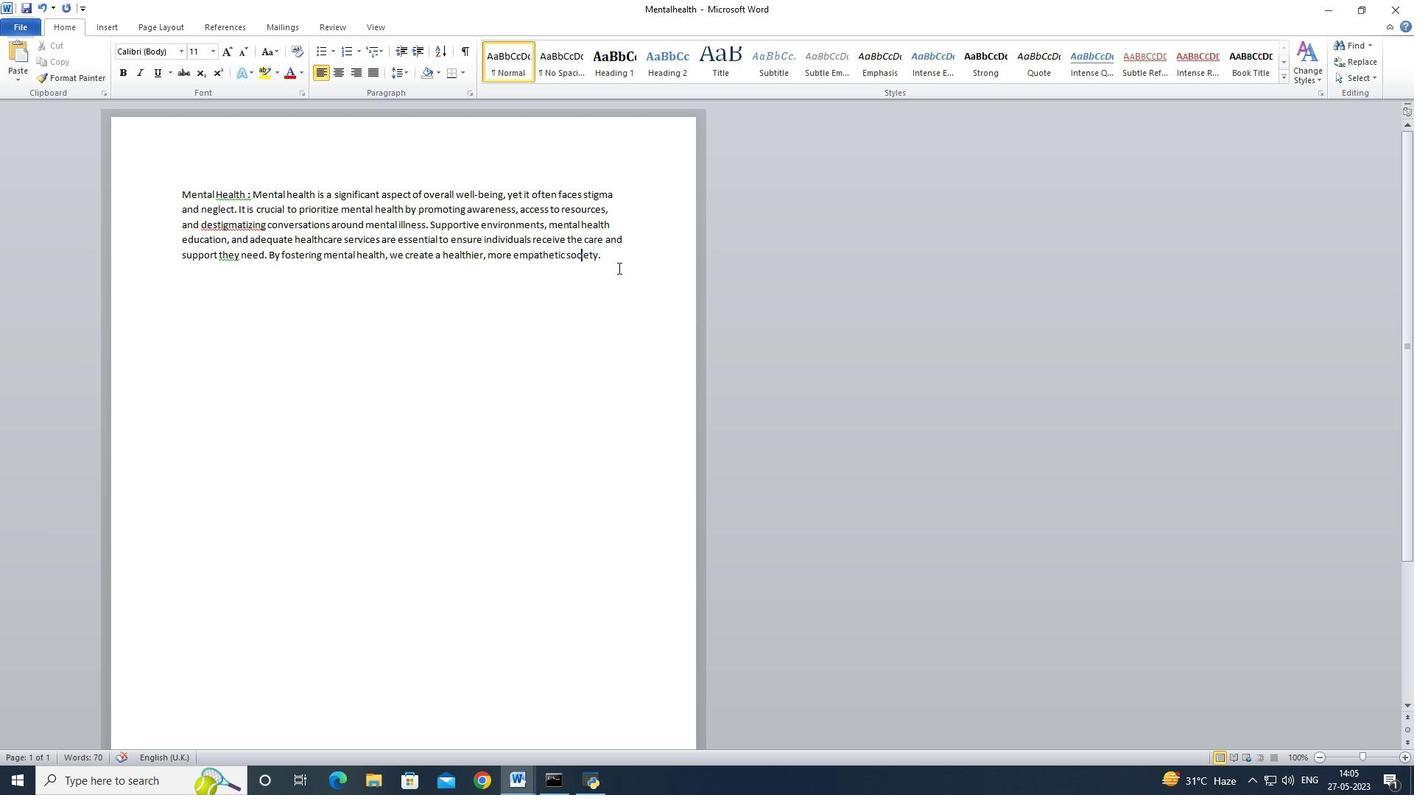 
Action: Mouse pressed left at (621, 260)
Screenshot: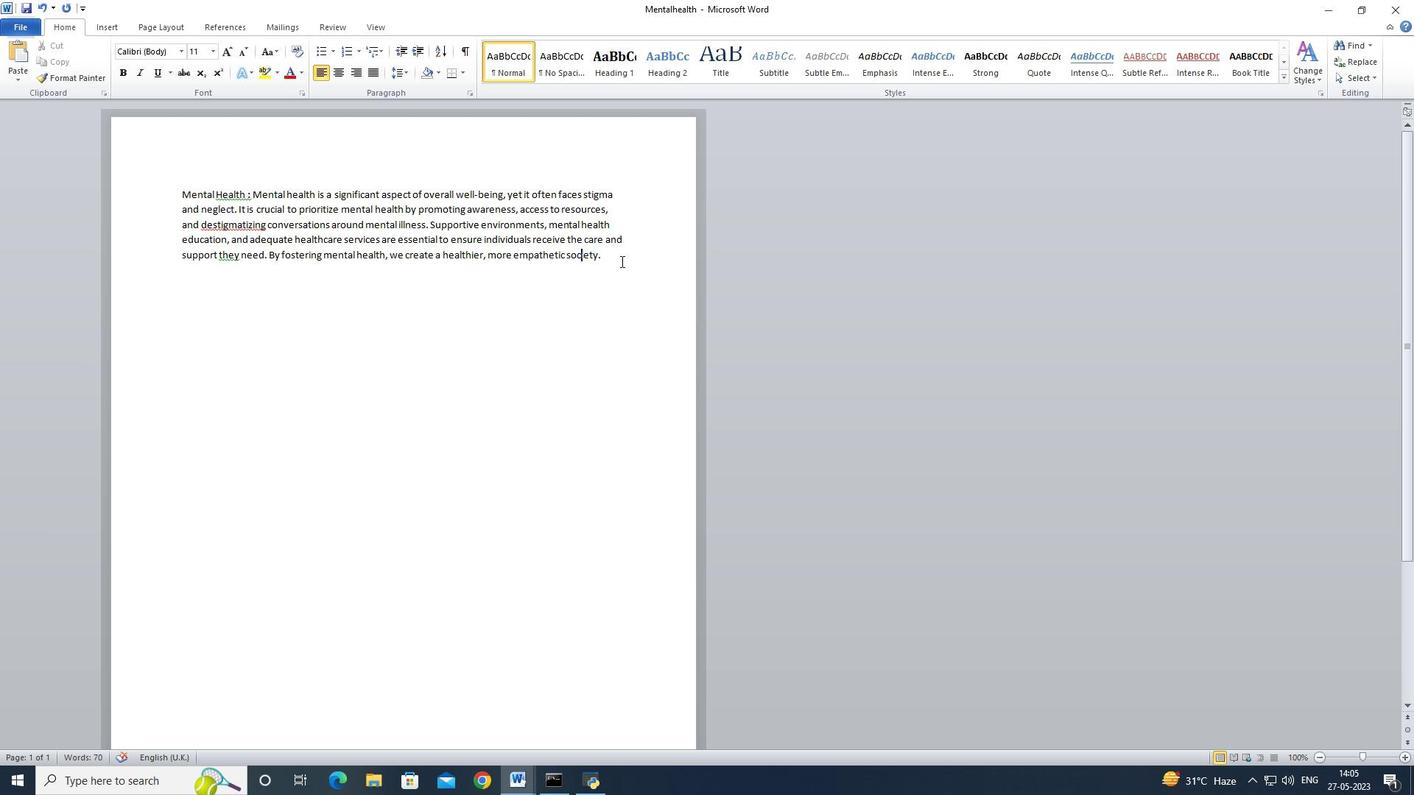 
Action: Mouse moved to (267, 198)
Screenshot: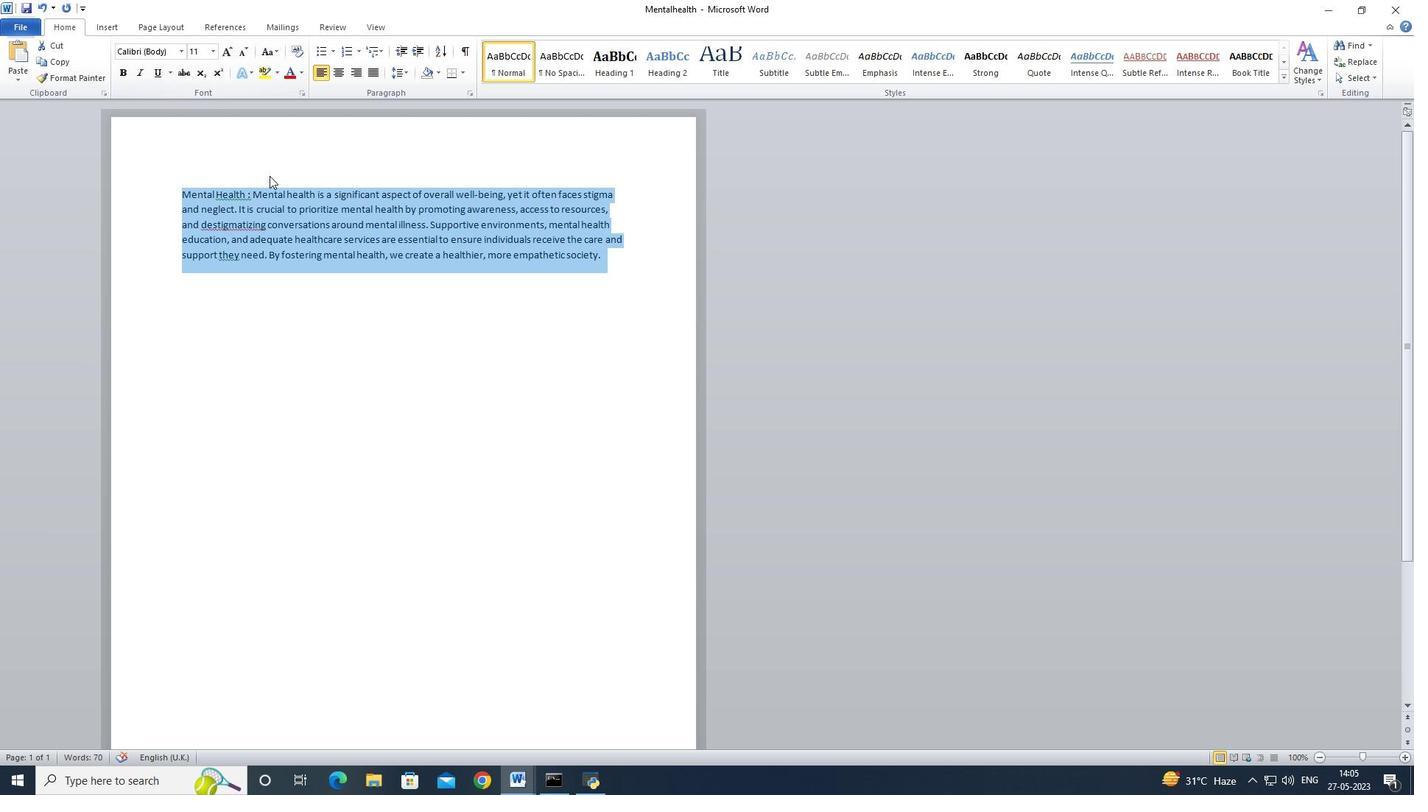 
Action: Mouse pressed left at (267, 198)
Screenshot: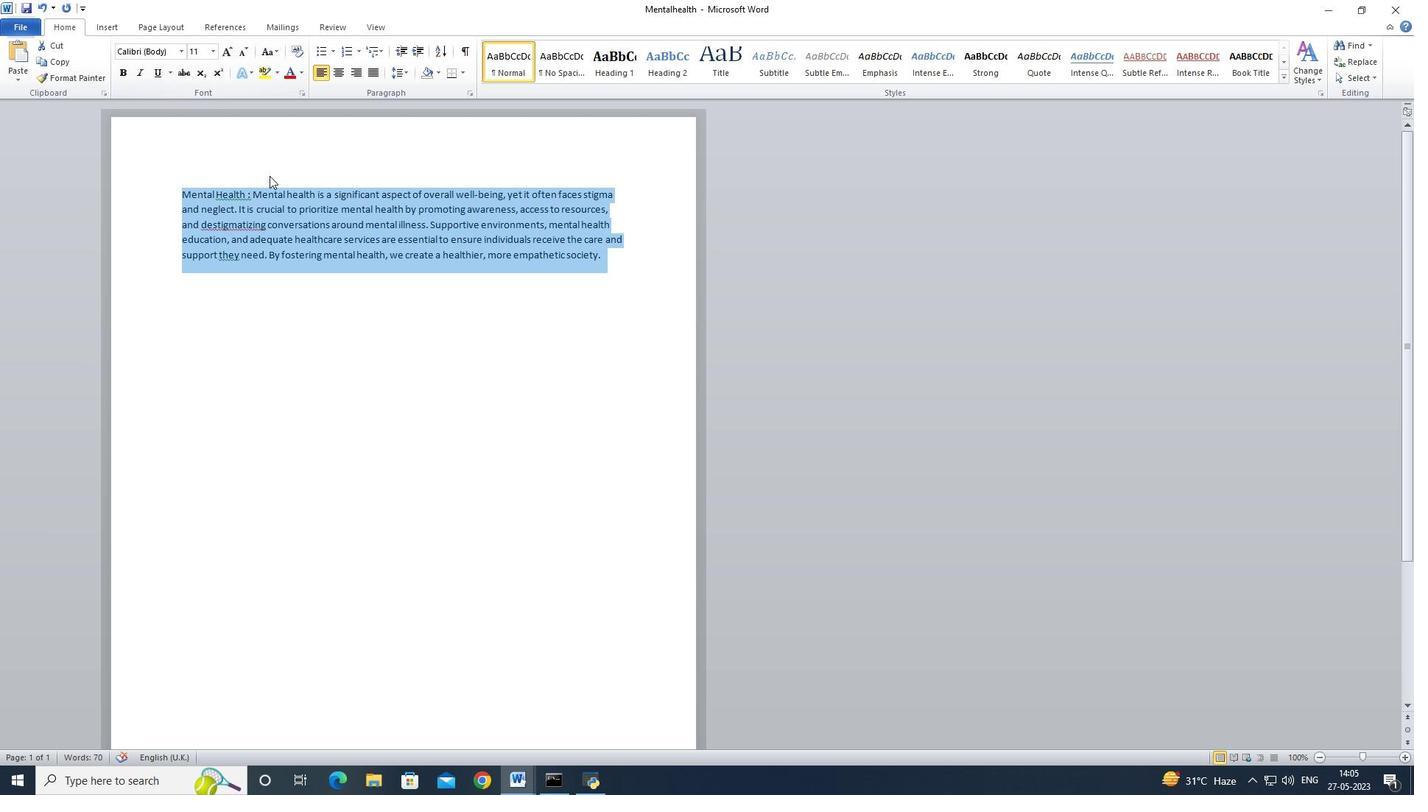 
Action: Mouse moved to (254, 196)
Screenshot: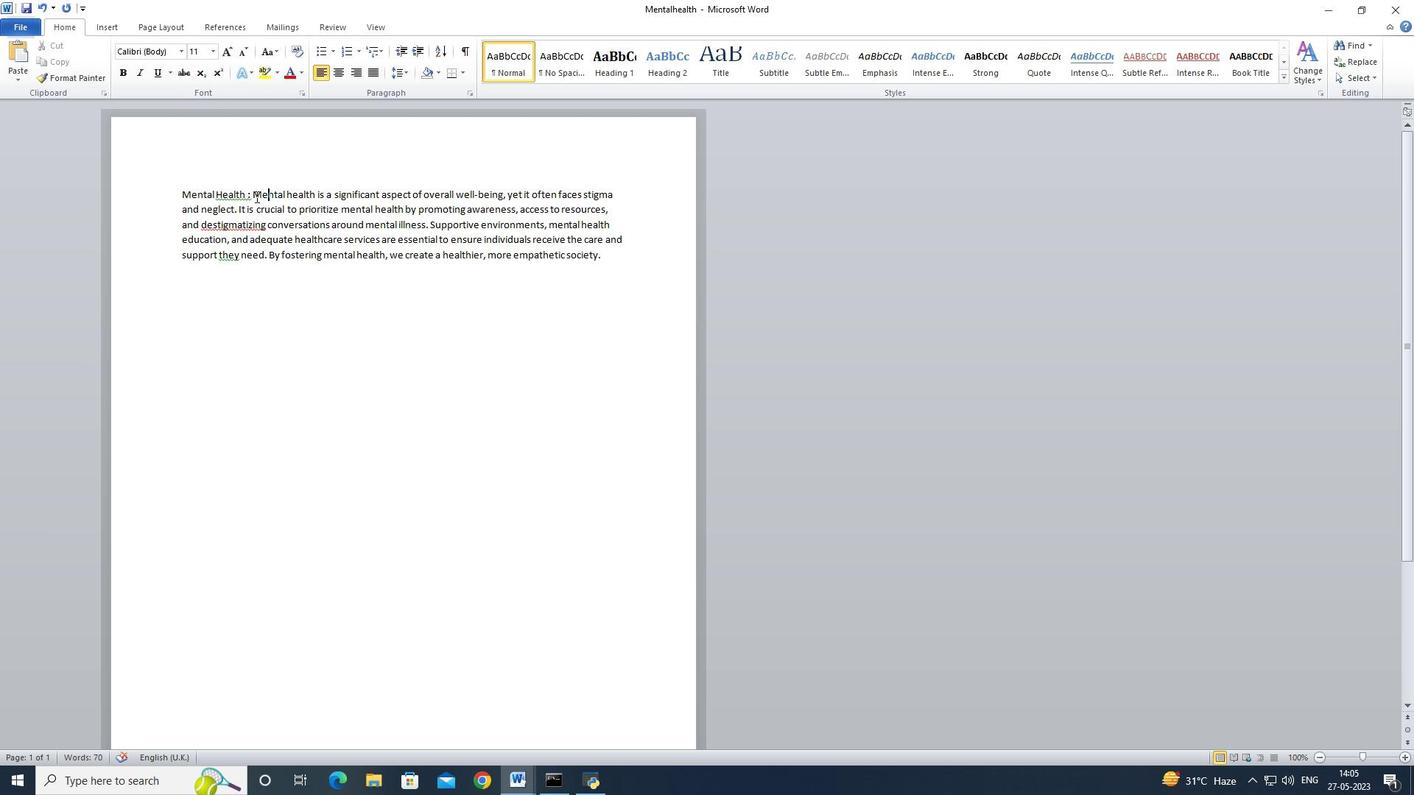 
Action: Mouse pressed left at (254, 196)
Screenshot: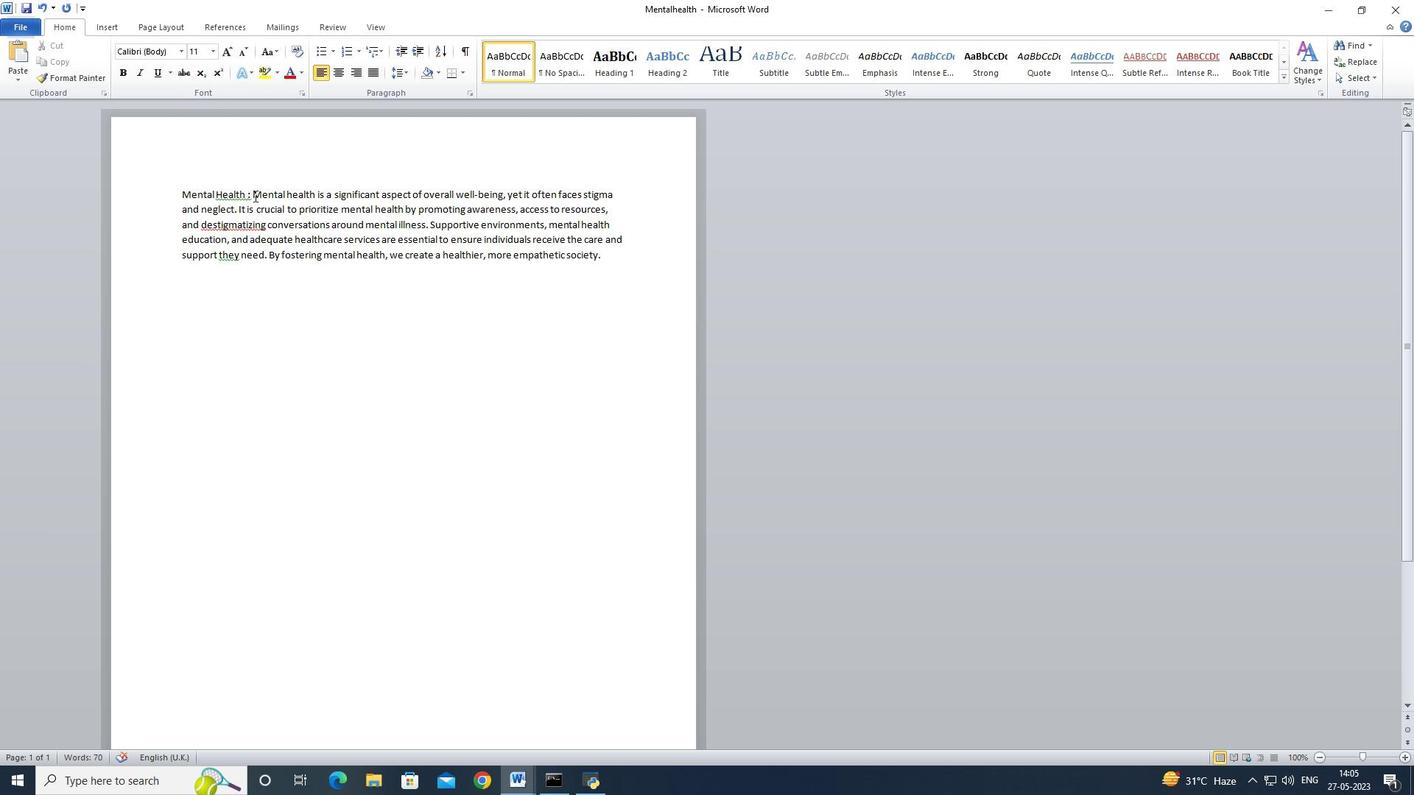 
Action: Mouse moved to (214, 50)
Screenshot: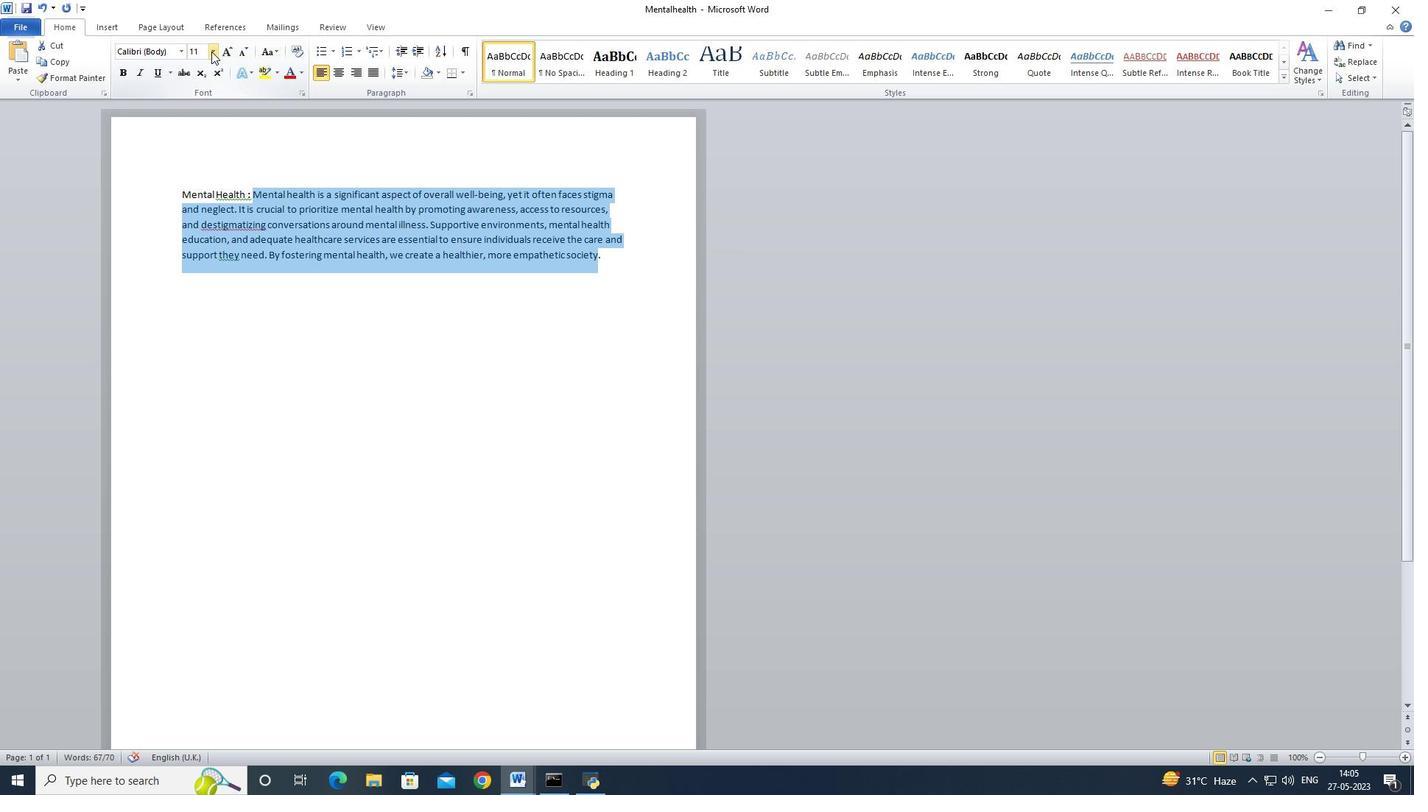 
Action: Mouse pressed left at (214, 50)
Screenshot: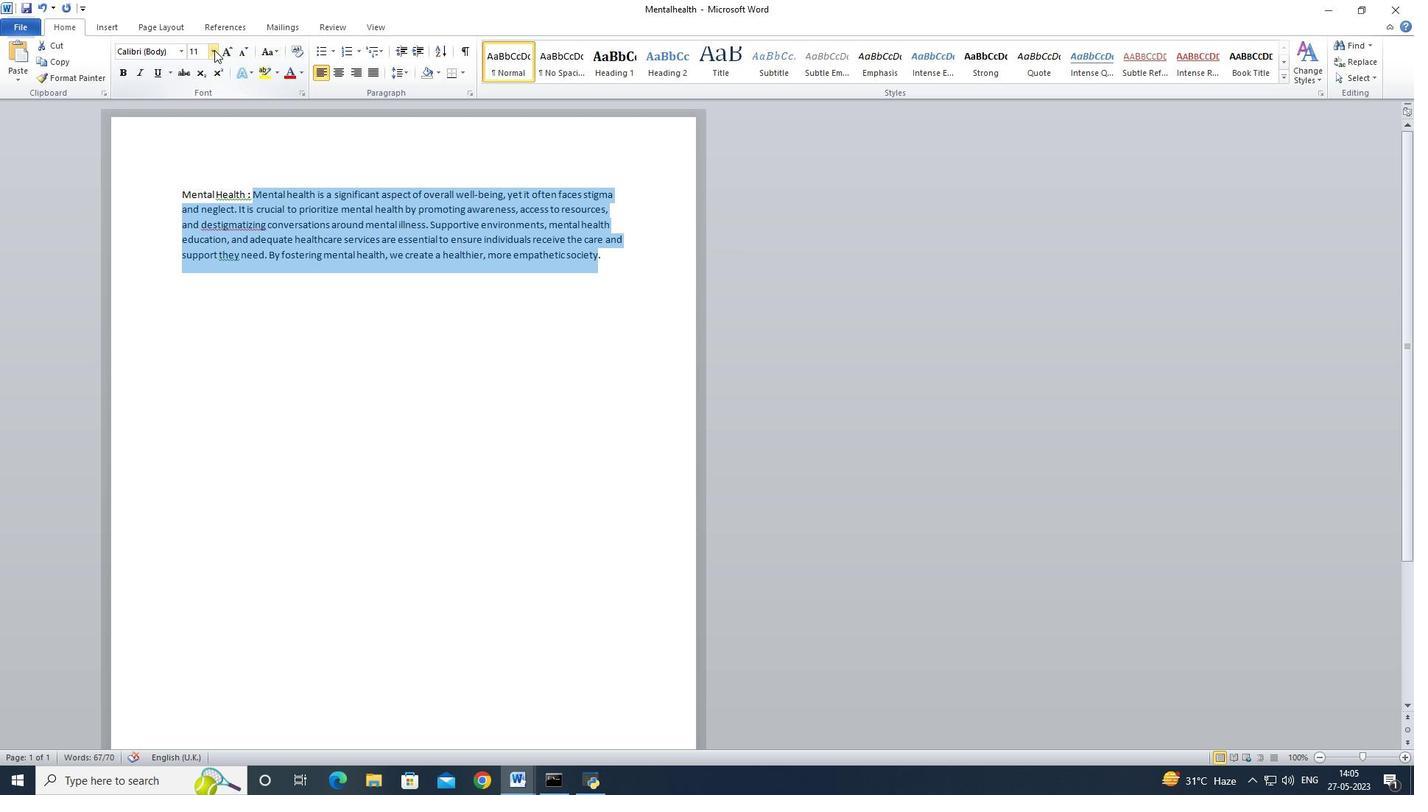 
Action: Mouse pressed left at (214, 50)
Screenshot: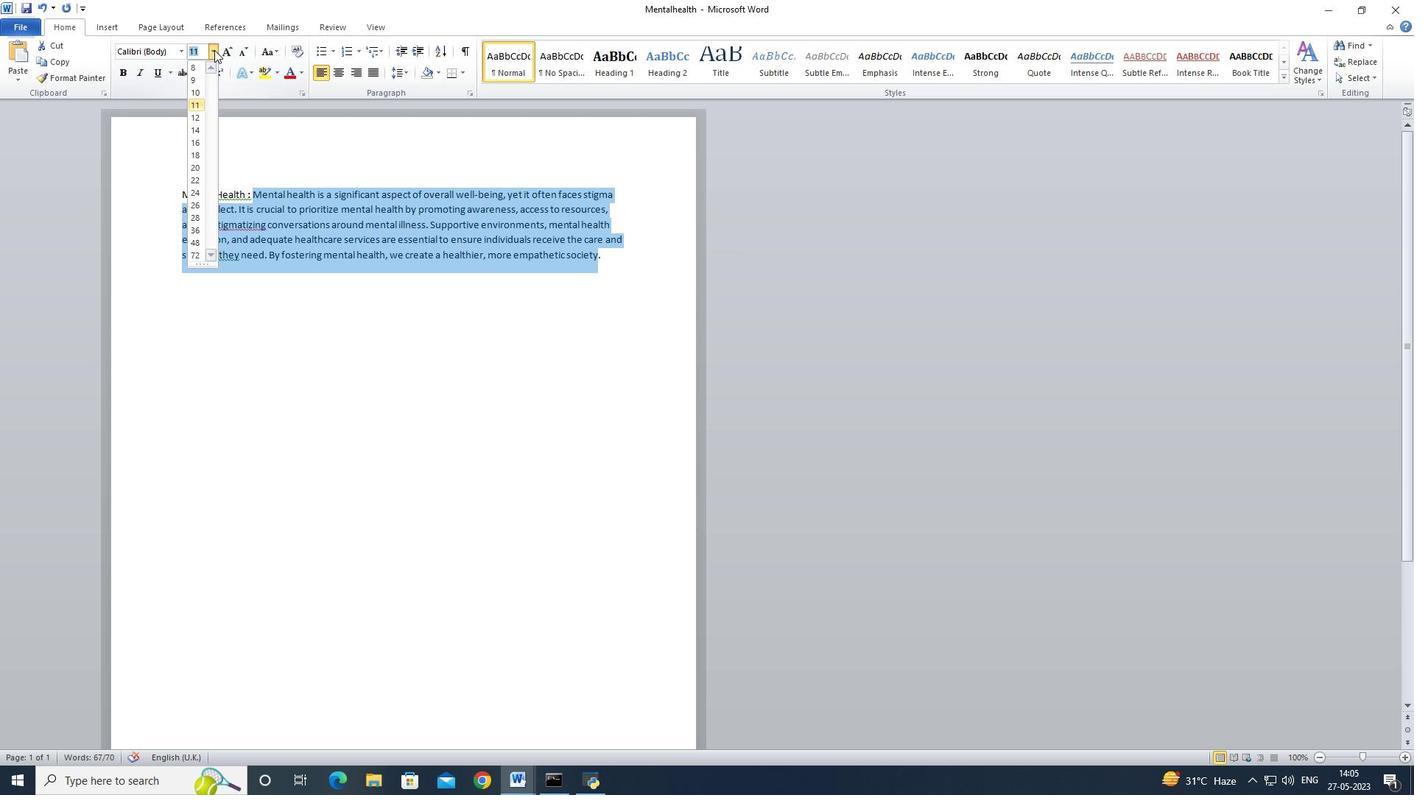 
Action: Mouse moved to (297, 71)
Screenshot: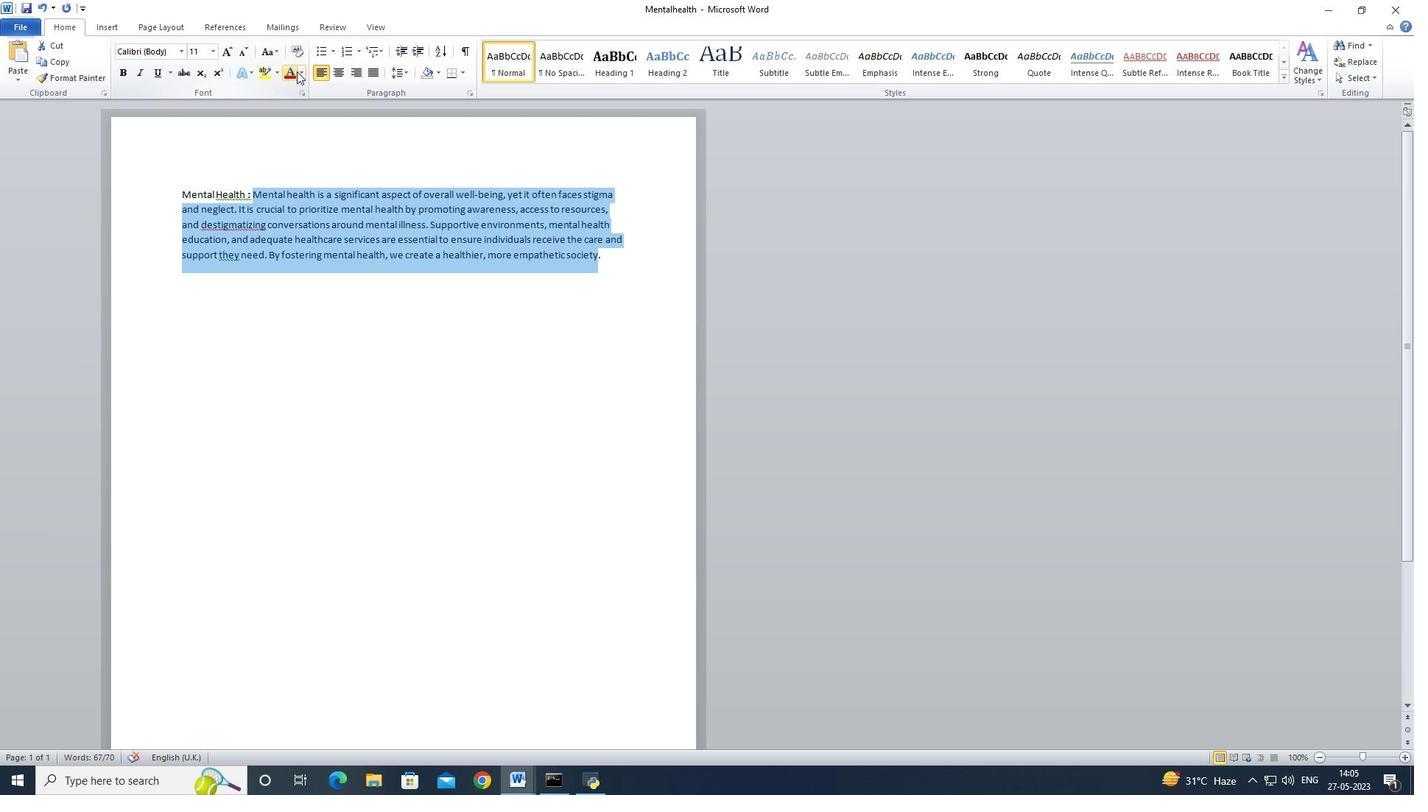 
Action: Mouse pressed left at (297, 71)
Screenshot: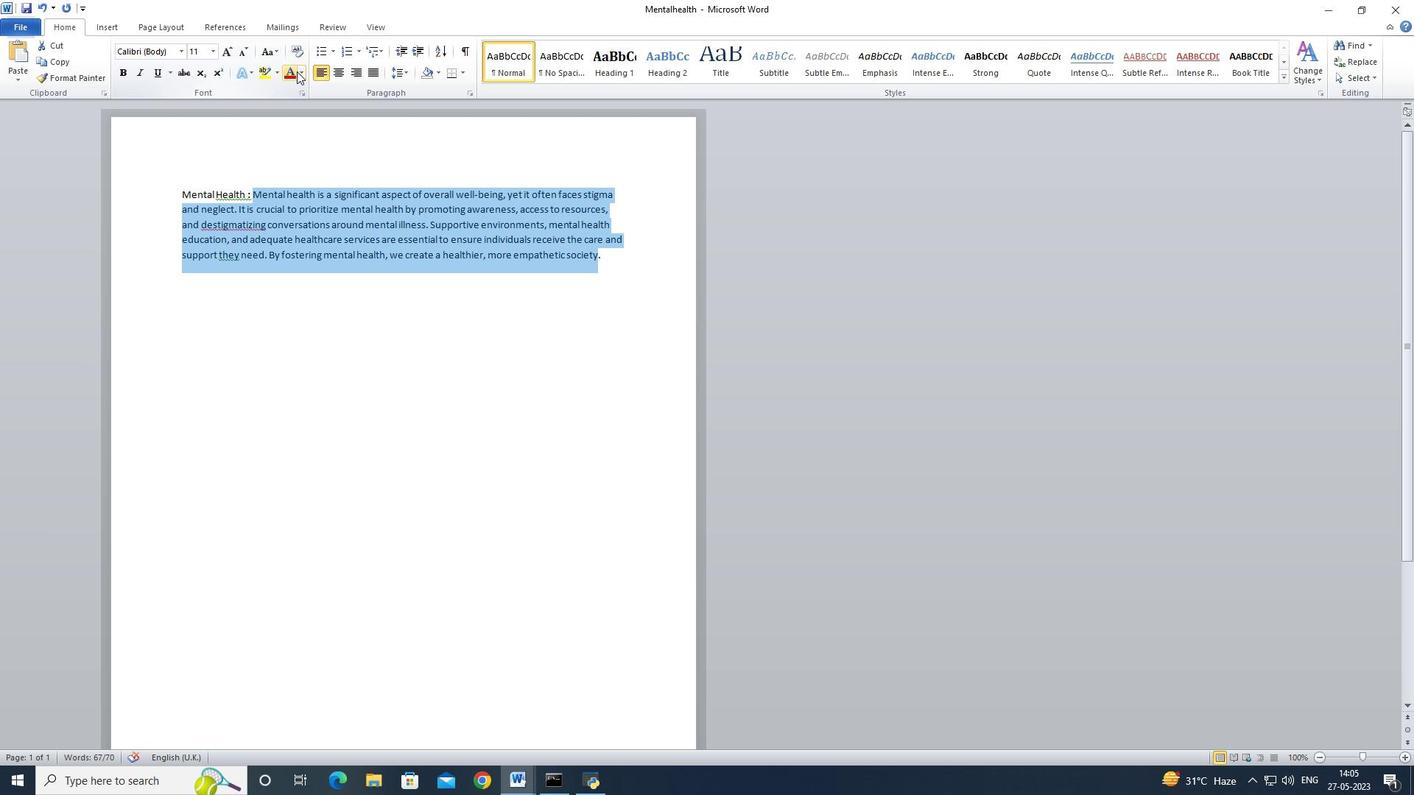 
Action: Mouse moved to (301, 117)
Screenshot: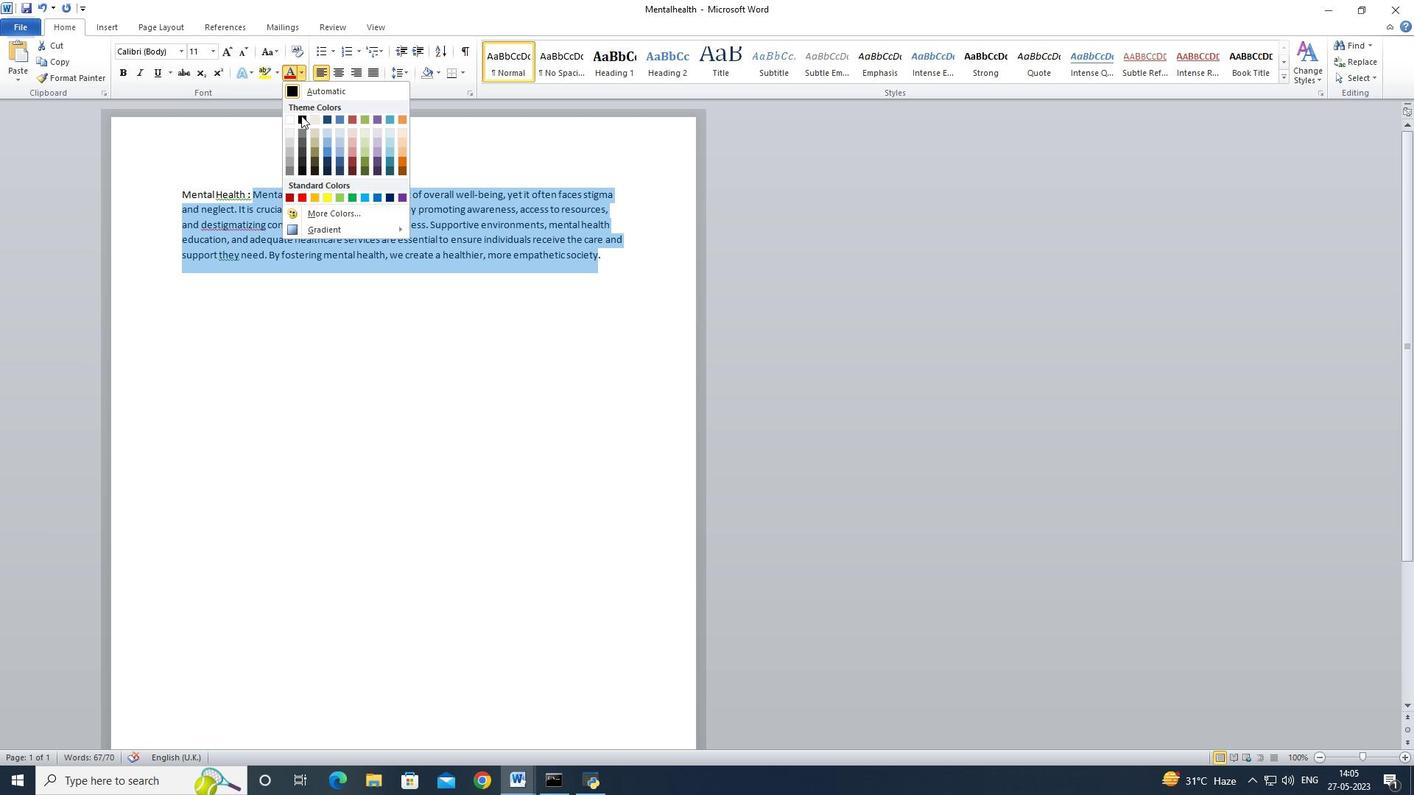 
Action: Mouse pressed left at (301, 117)
Screenshot: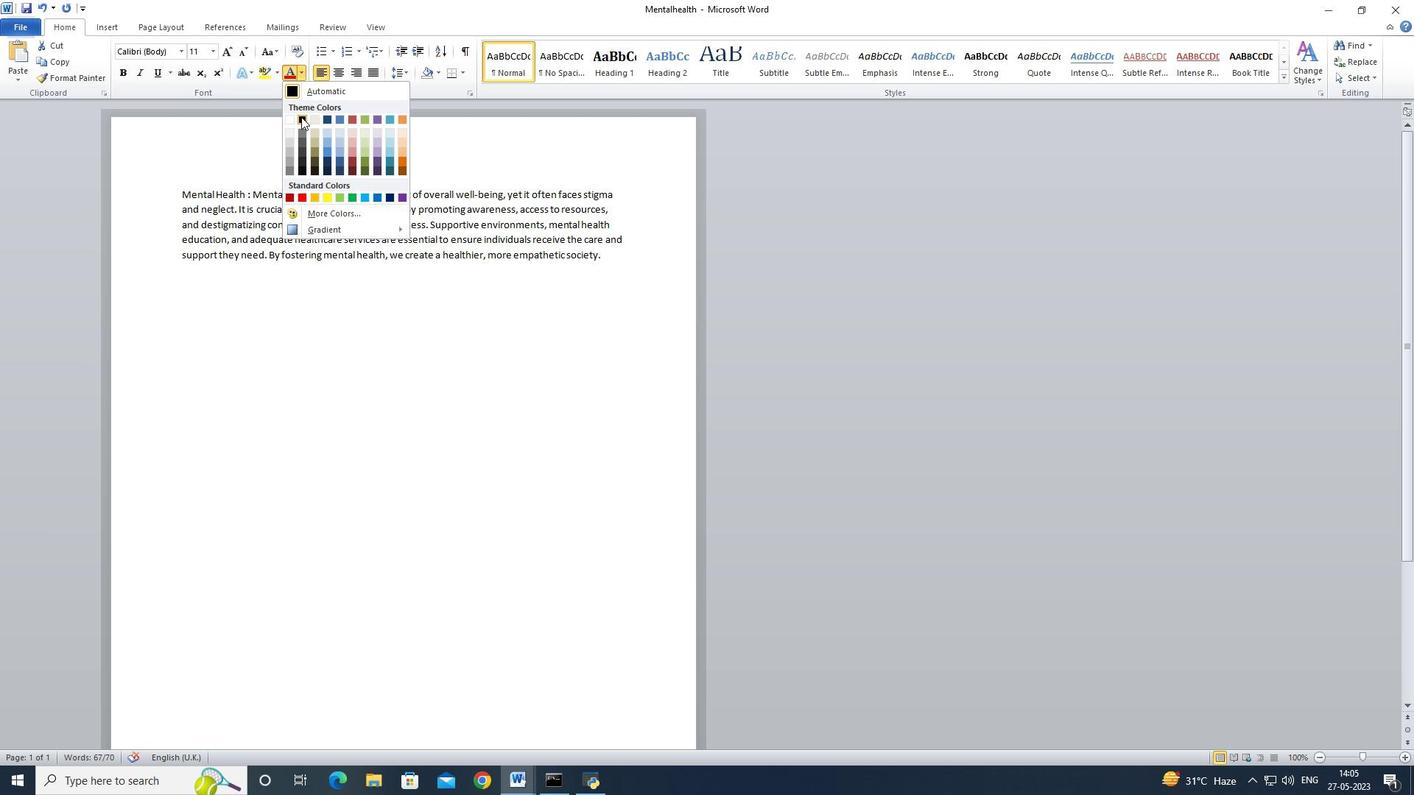 
Action: Mouse moved to (179, 53)
Screenshot: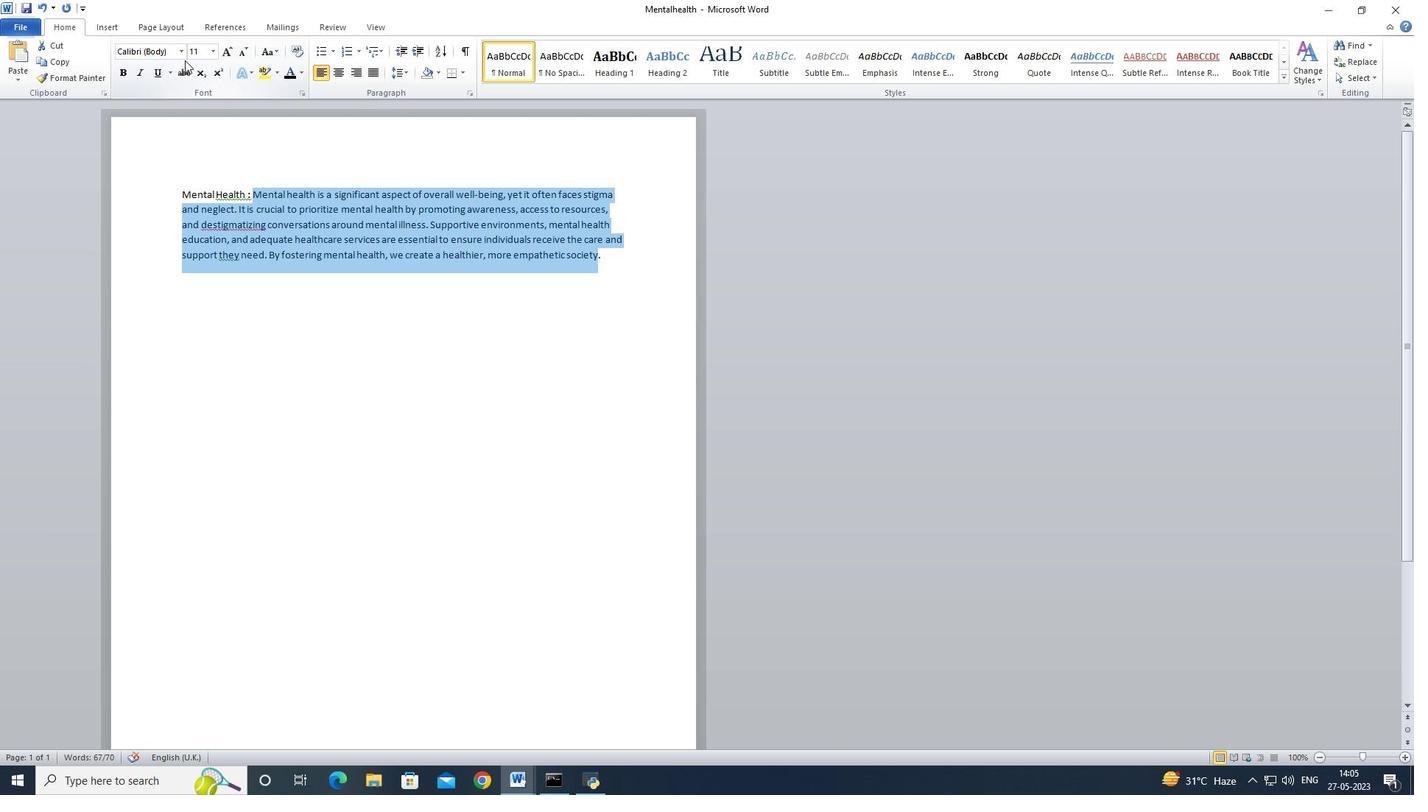 
Action: Mouse pressed left at (179, 53)
Screenshot: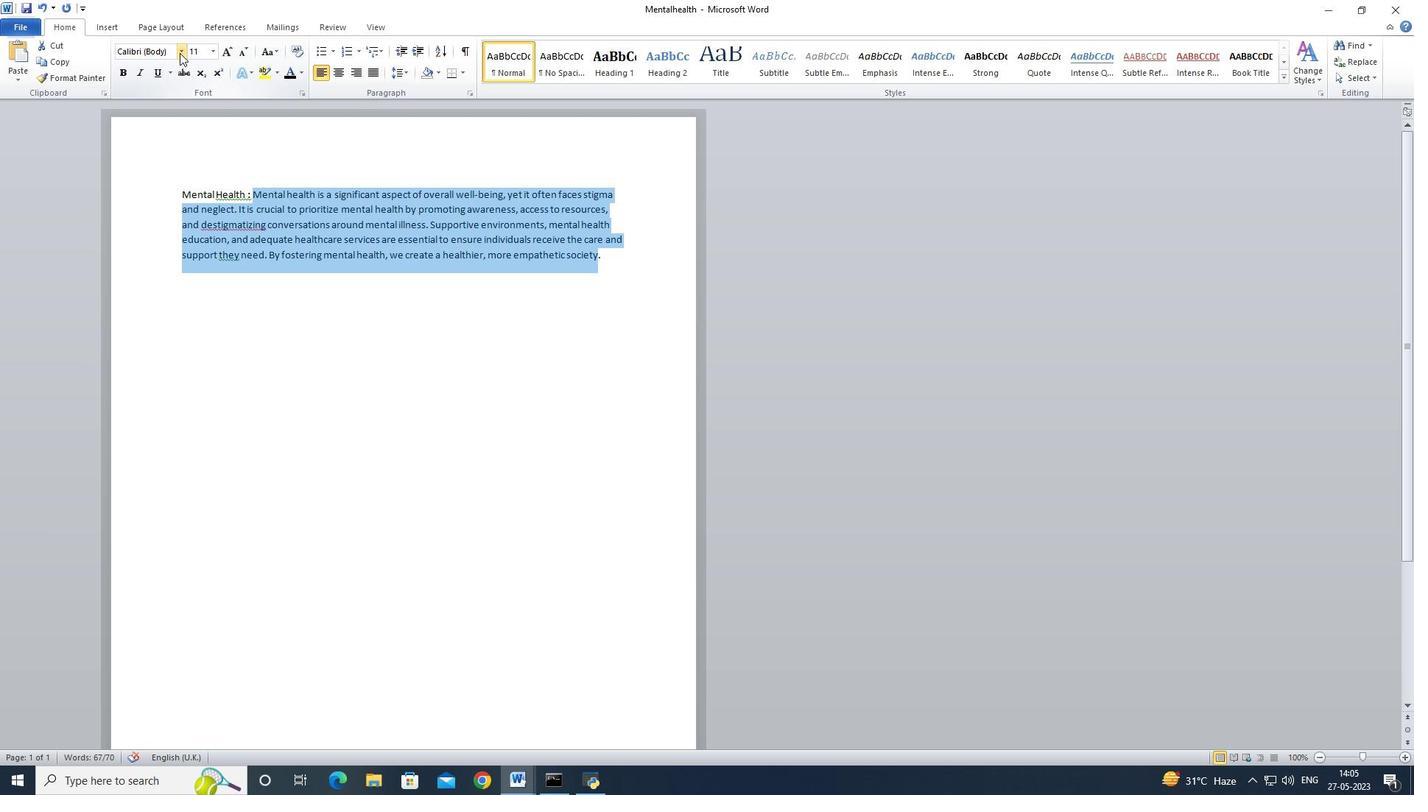 
Action: Mouse moved to (181, 50)
Screenshot: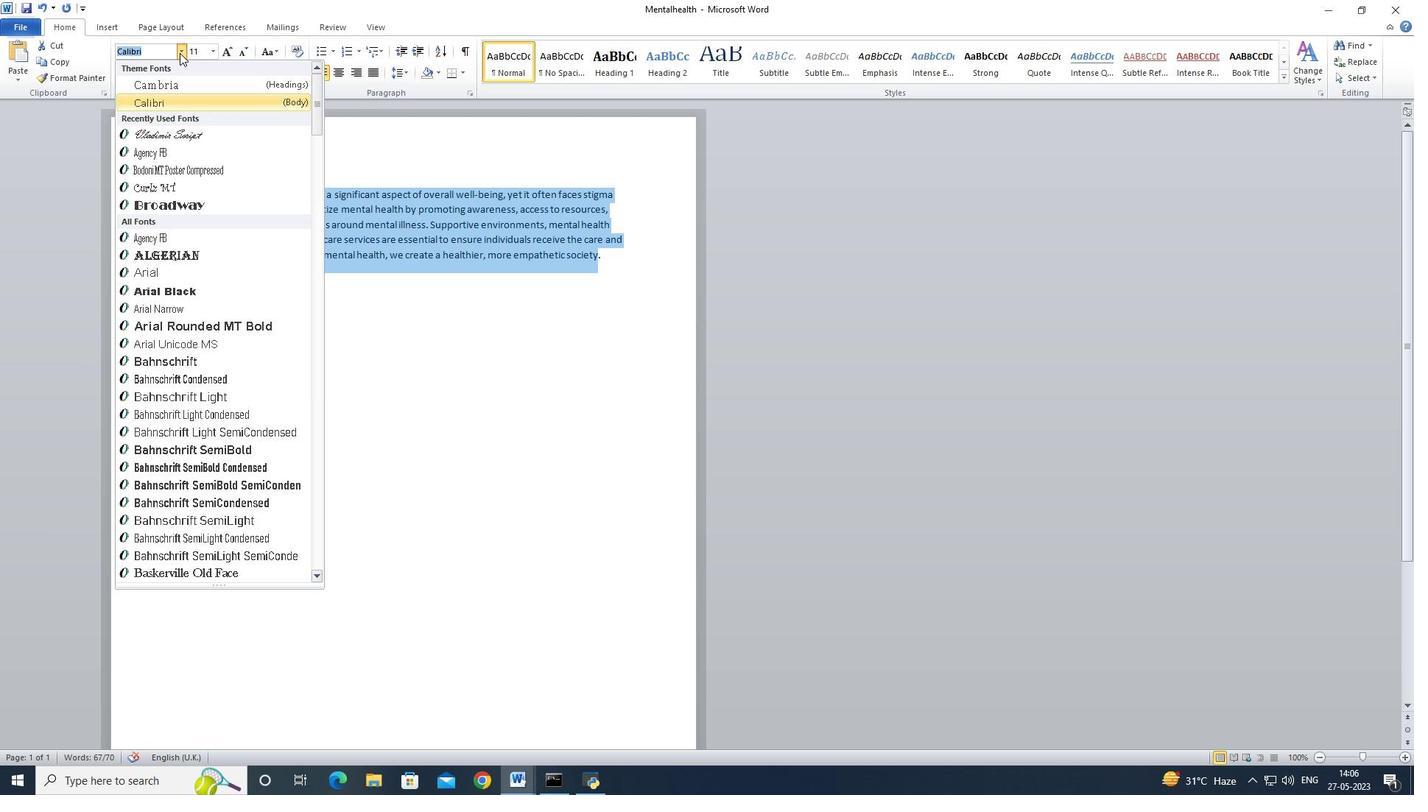 
Action: Key pressed ar<Key.down><Key.enter>
Screenshot: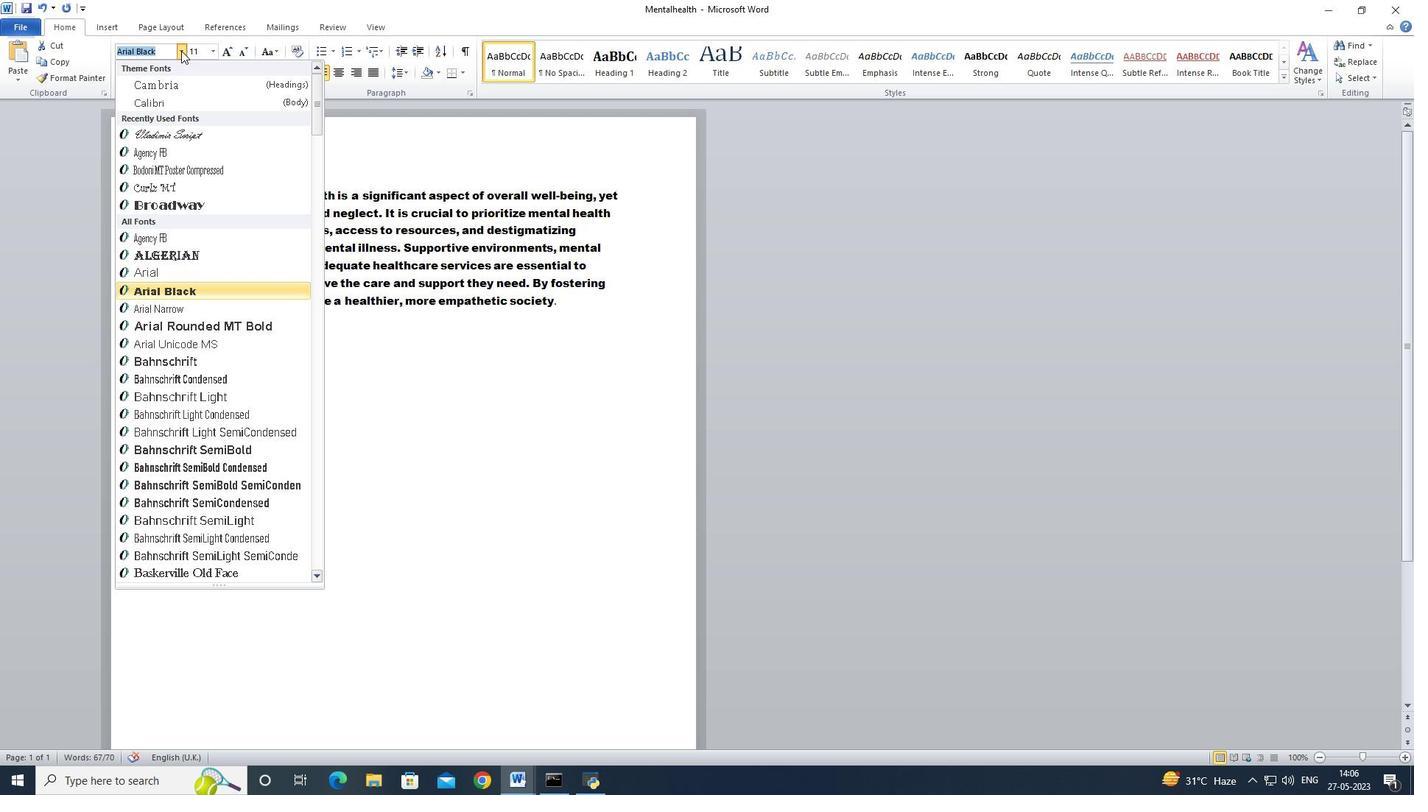 
Action: Mouse moved to (483, 367)
Screenshot: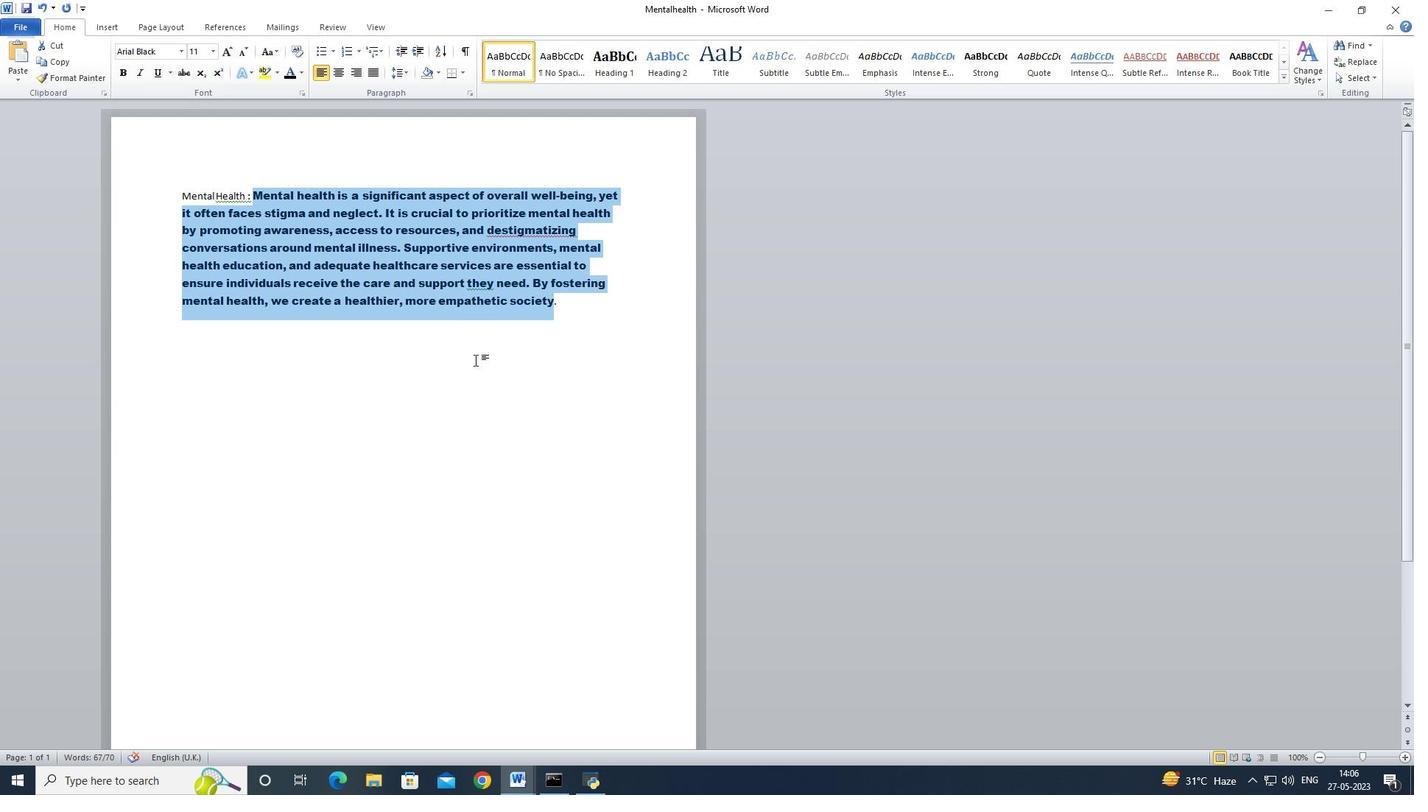 
Action: Mouse pressed left at (483, 367)
Screenshot: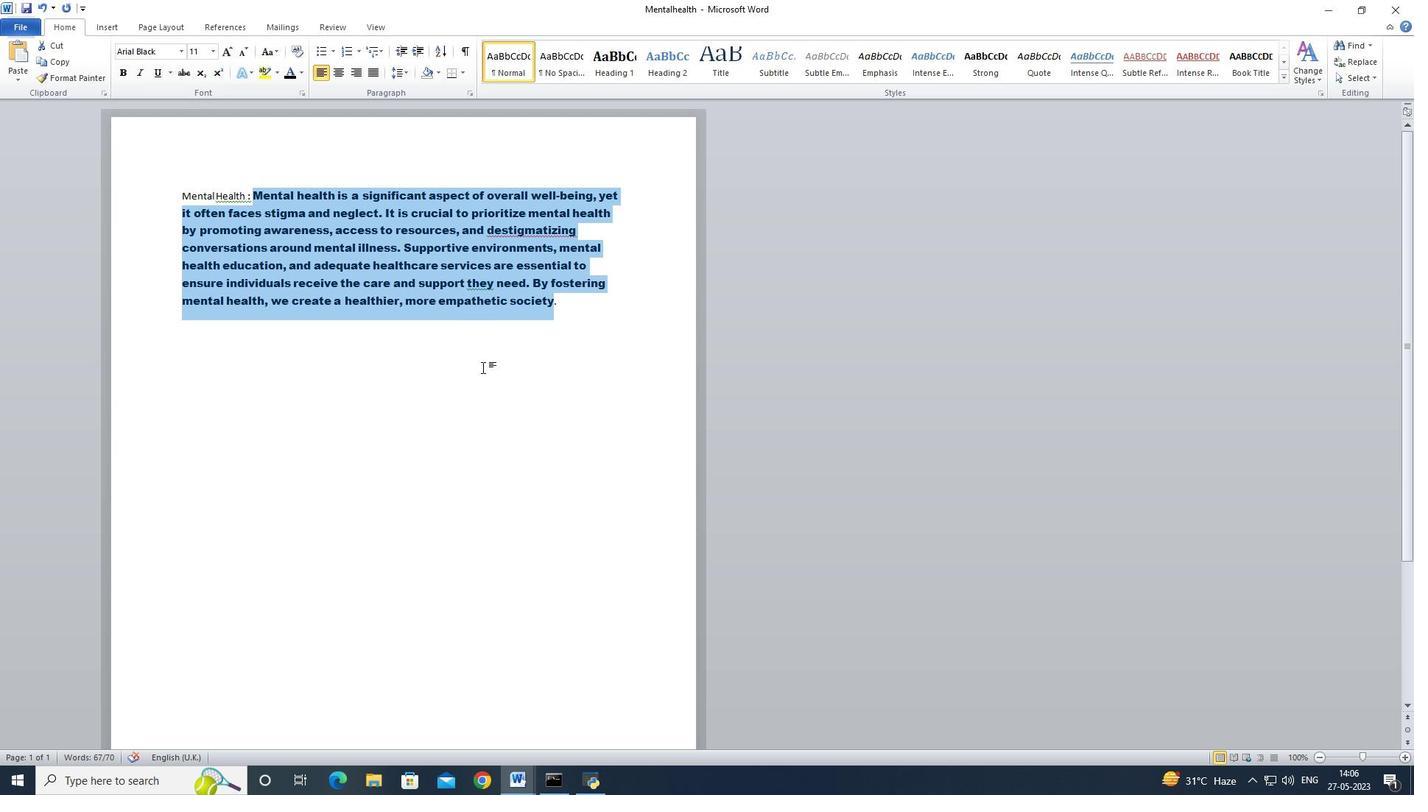 
Action: Mouse moved to (253, 189)
Screenshot: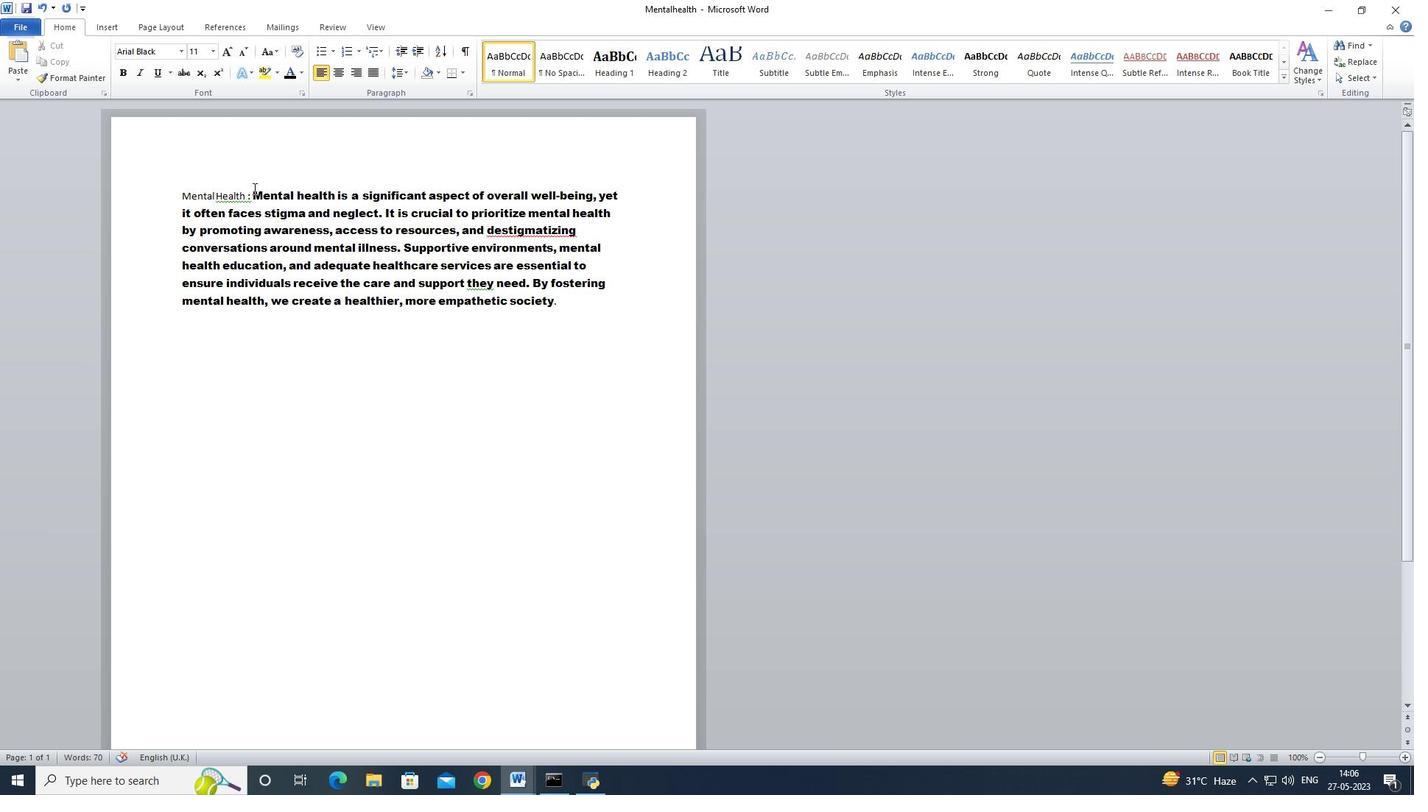 
Action: Mouse pressed left at (253, 189)
Screenshot: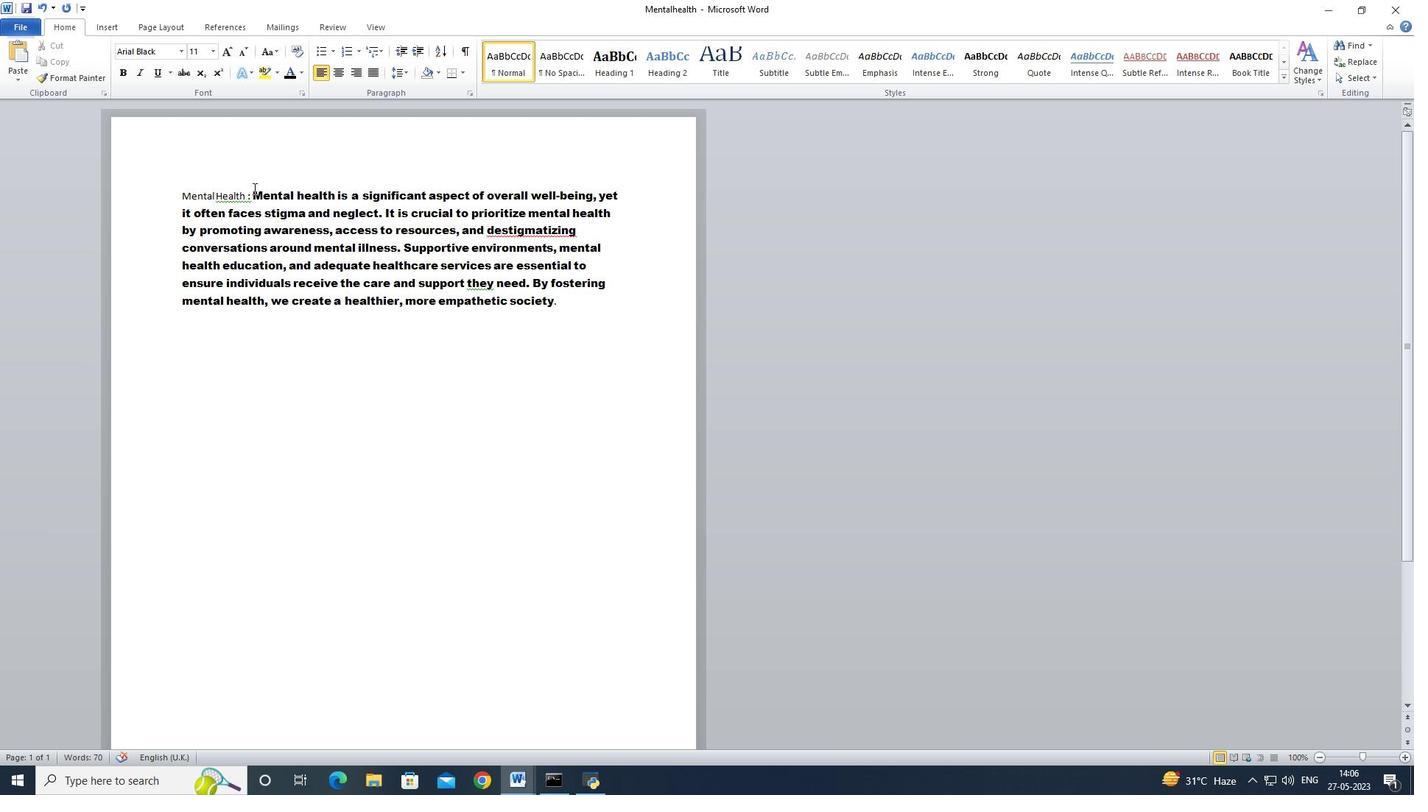 
Action: Mouse moved to (212, 47)
Screenshot: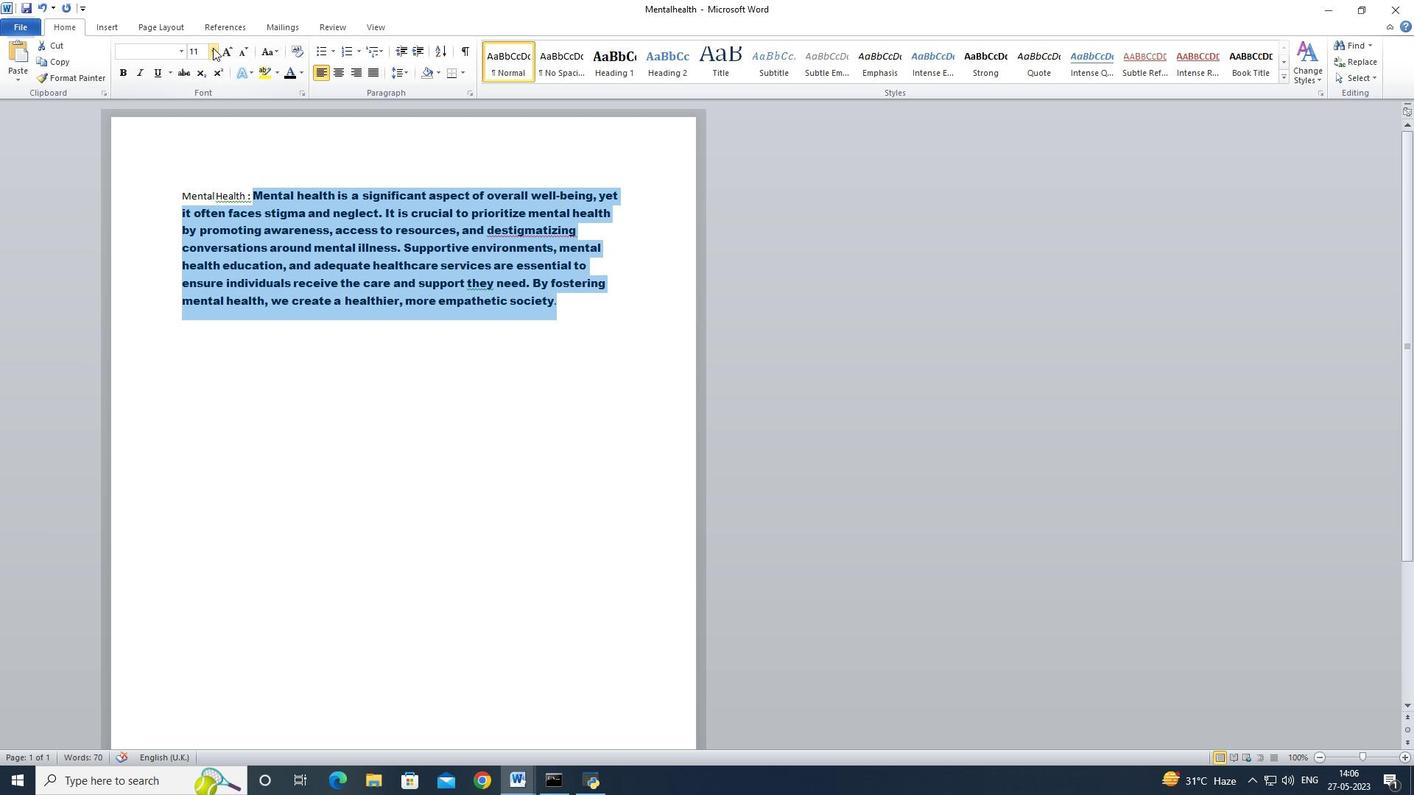 
Action: Mouse pressed left at (212, 47)
Screenshot: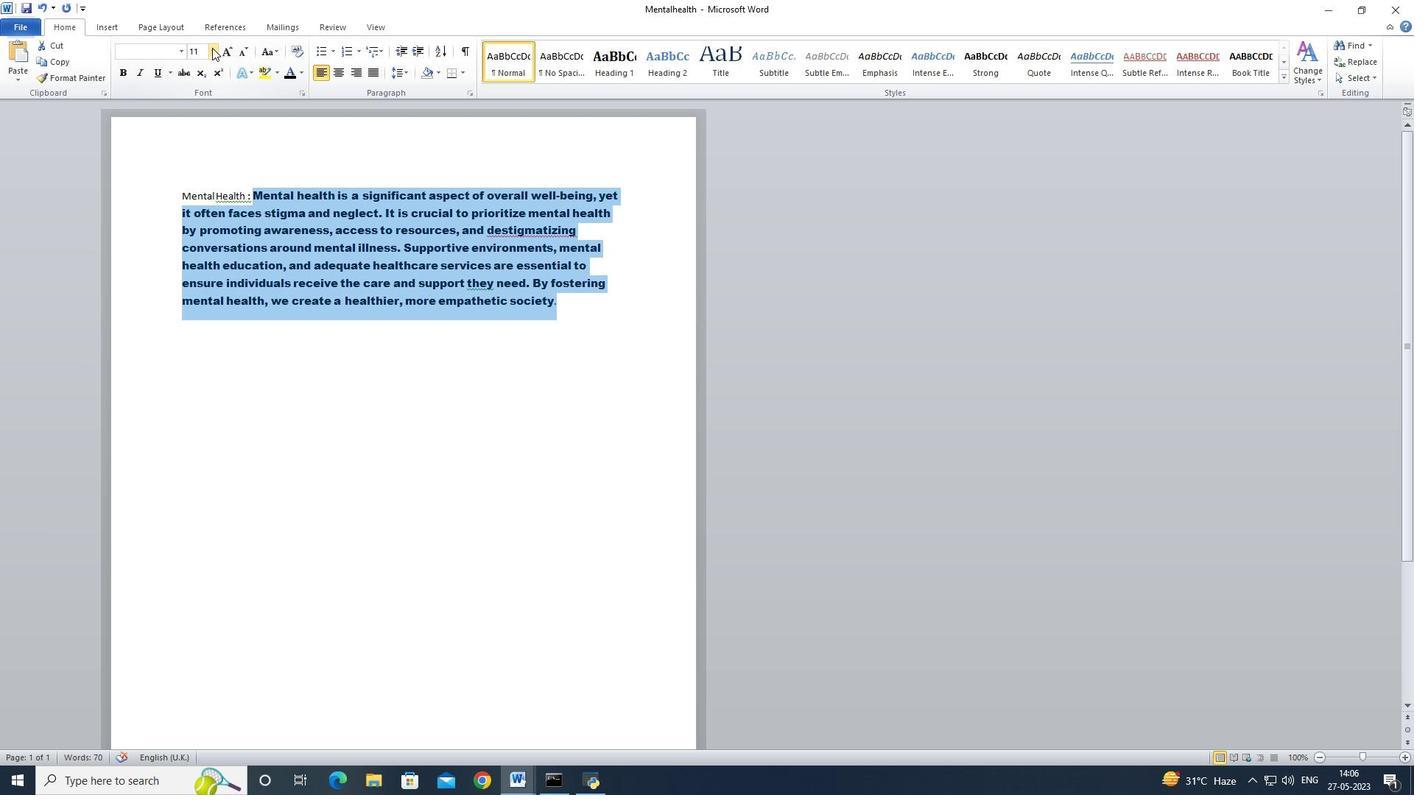 
Action: Mouse moved to (169, 52)
Screenshot: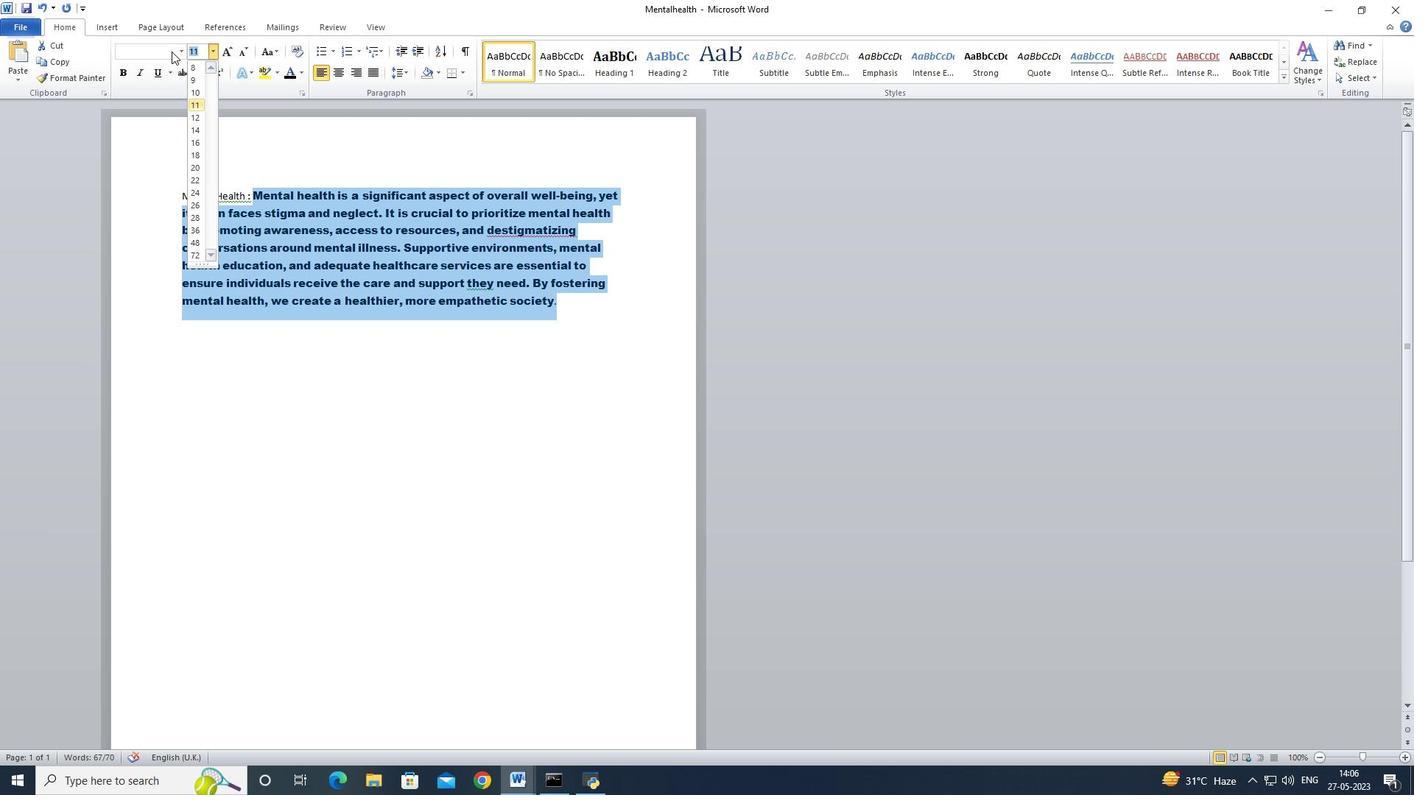 
Action: Mouse pressed left at (169, 52)
Screenshot: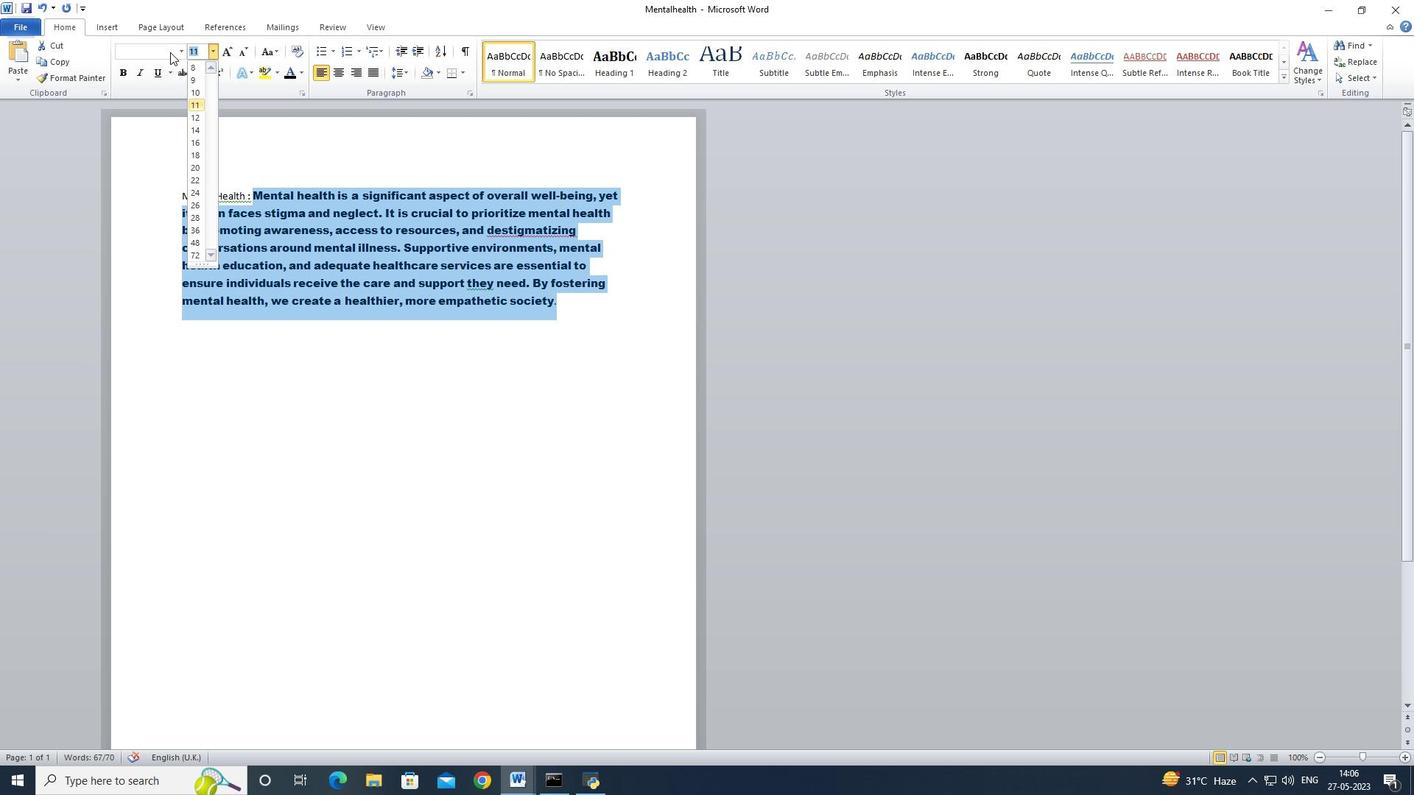 
Action: Mouse moved to (181, 49)
Screenshot: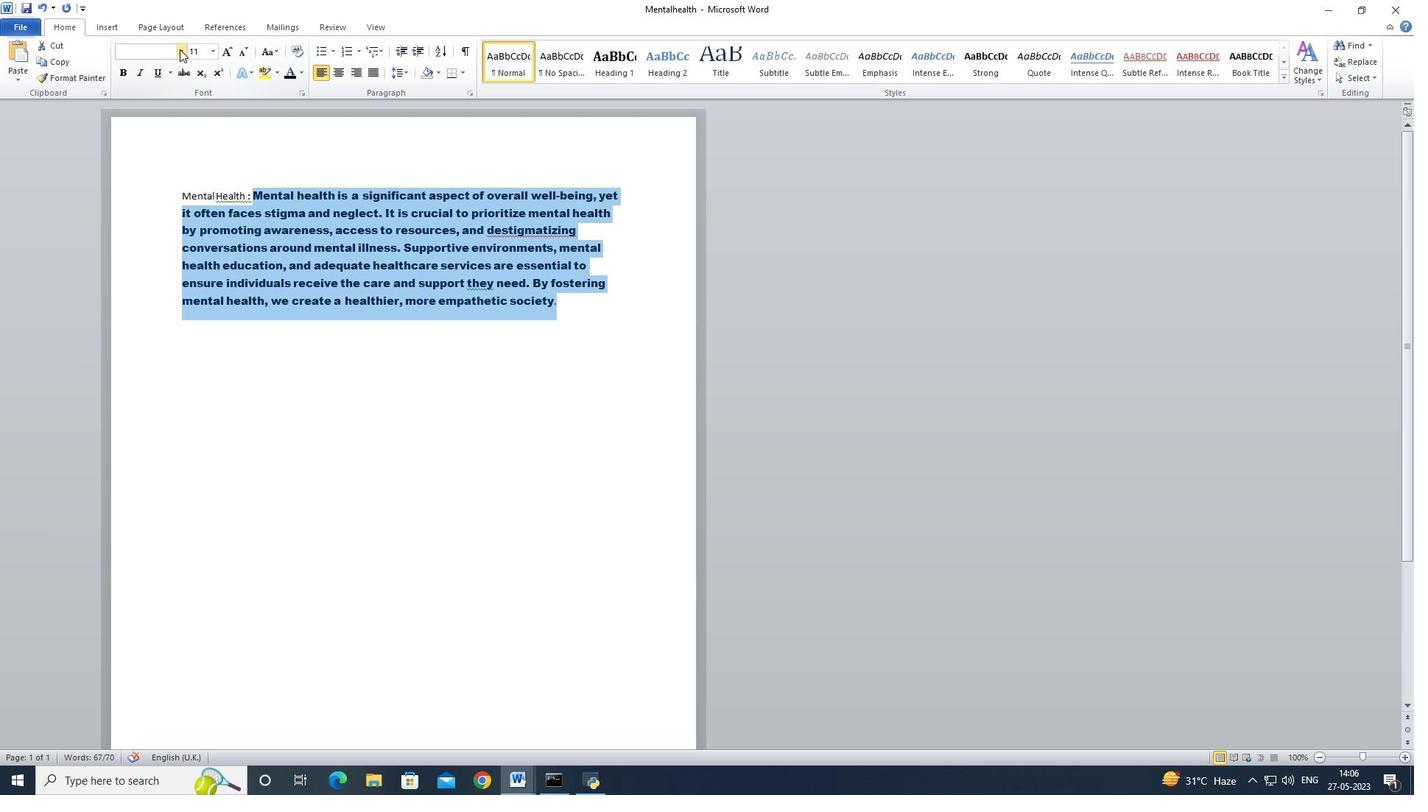 
Action: Mouse pressed left at (181, 49)
Screenshot: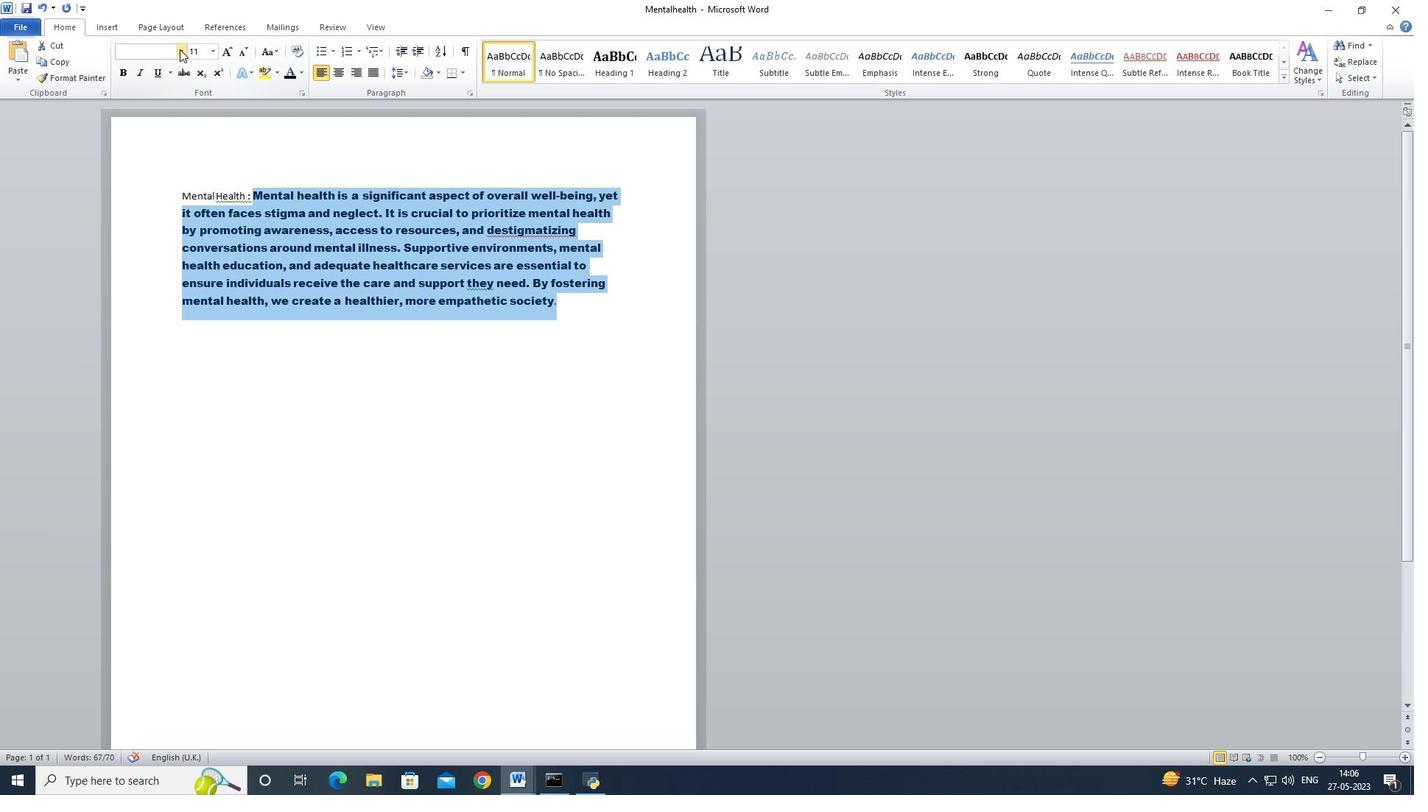 
Action: Mouse moved to (178, 86)
Screenshot: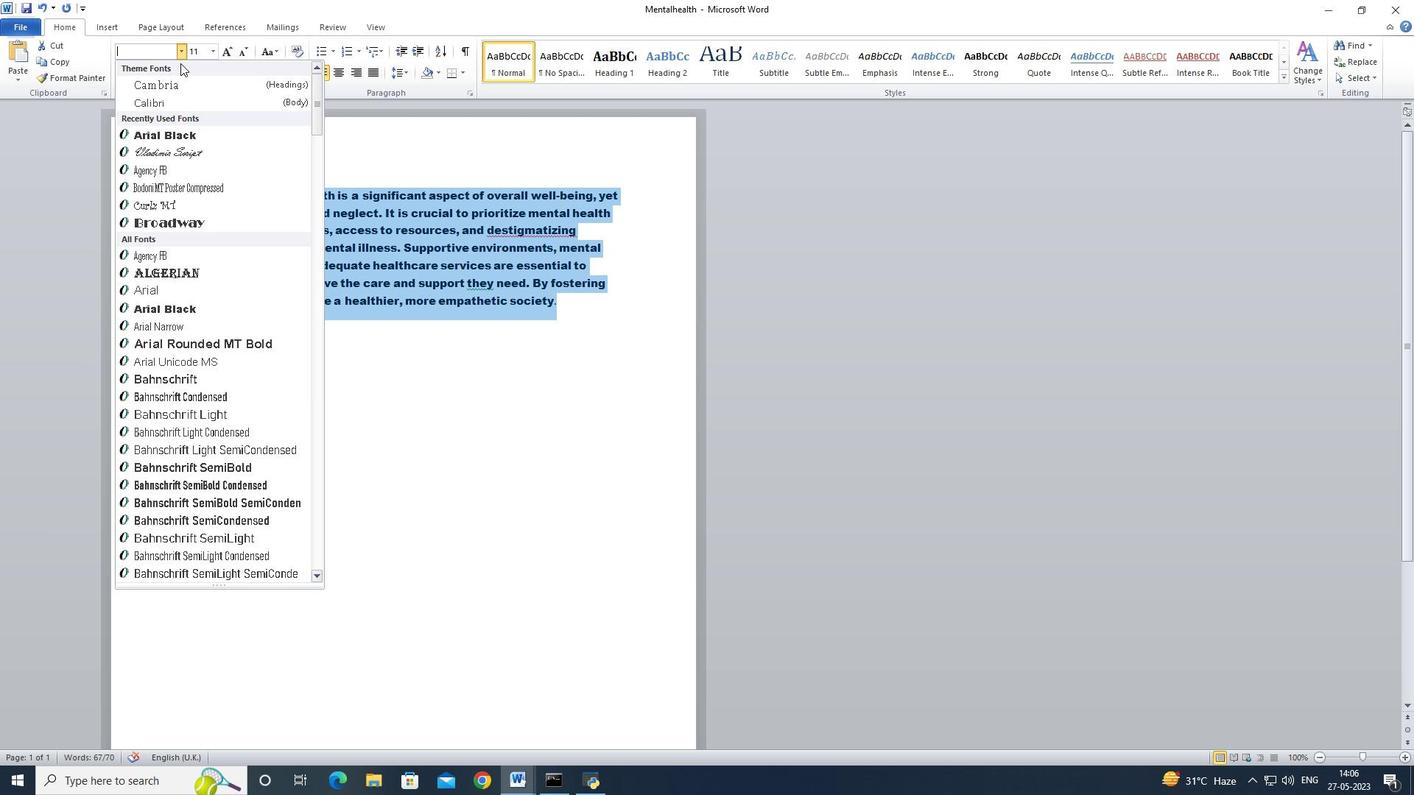
Action: Key pressed a
Screenshot: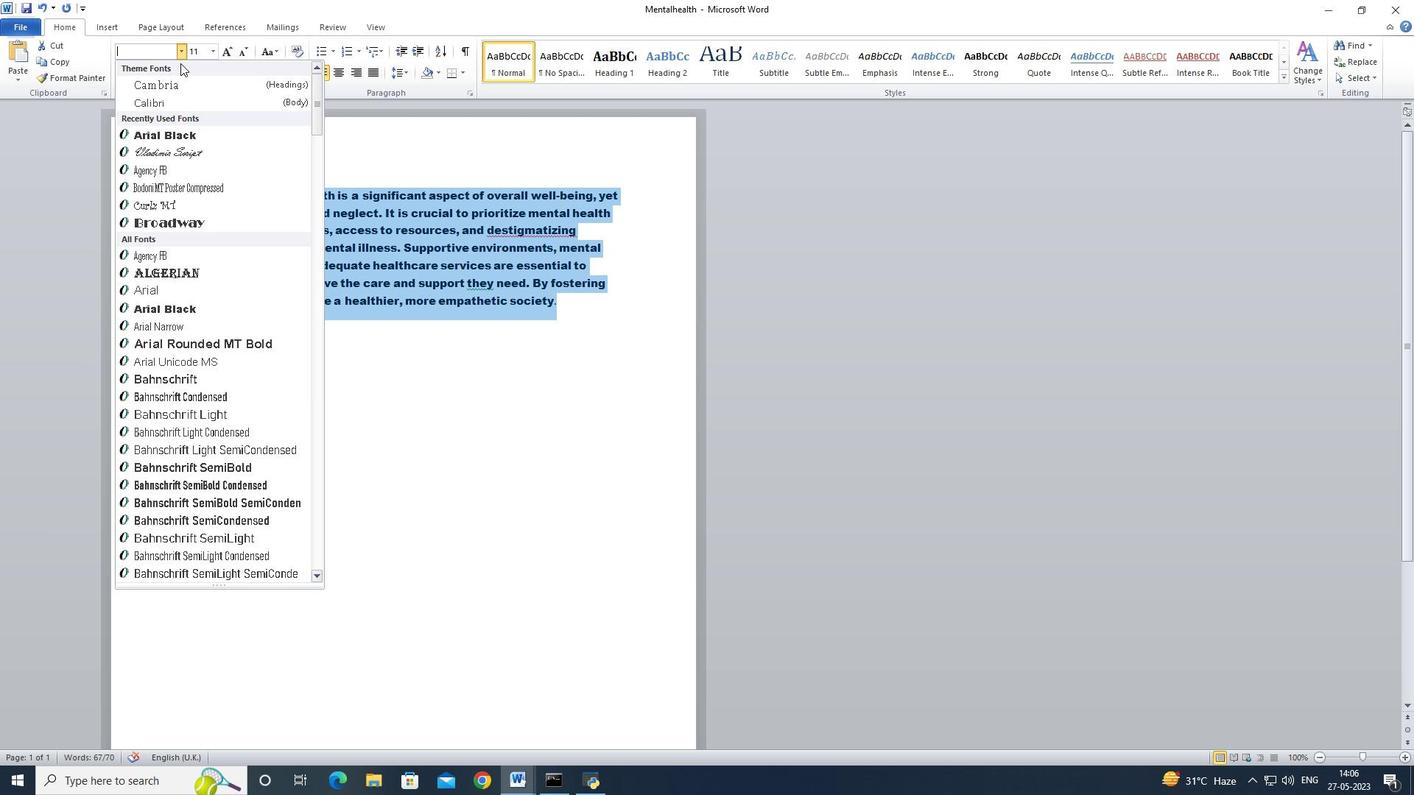 
Action: Mouse moved to (175, 81)
Screenshot: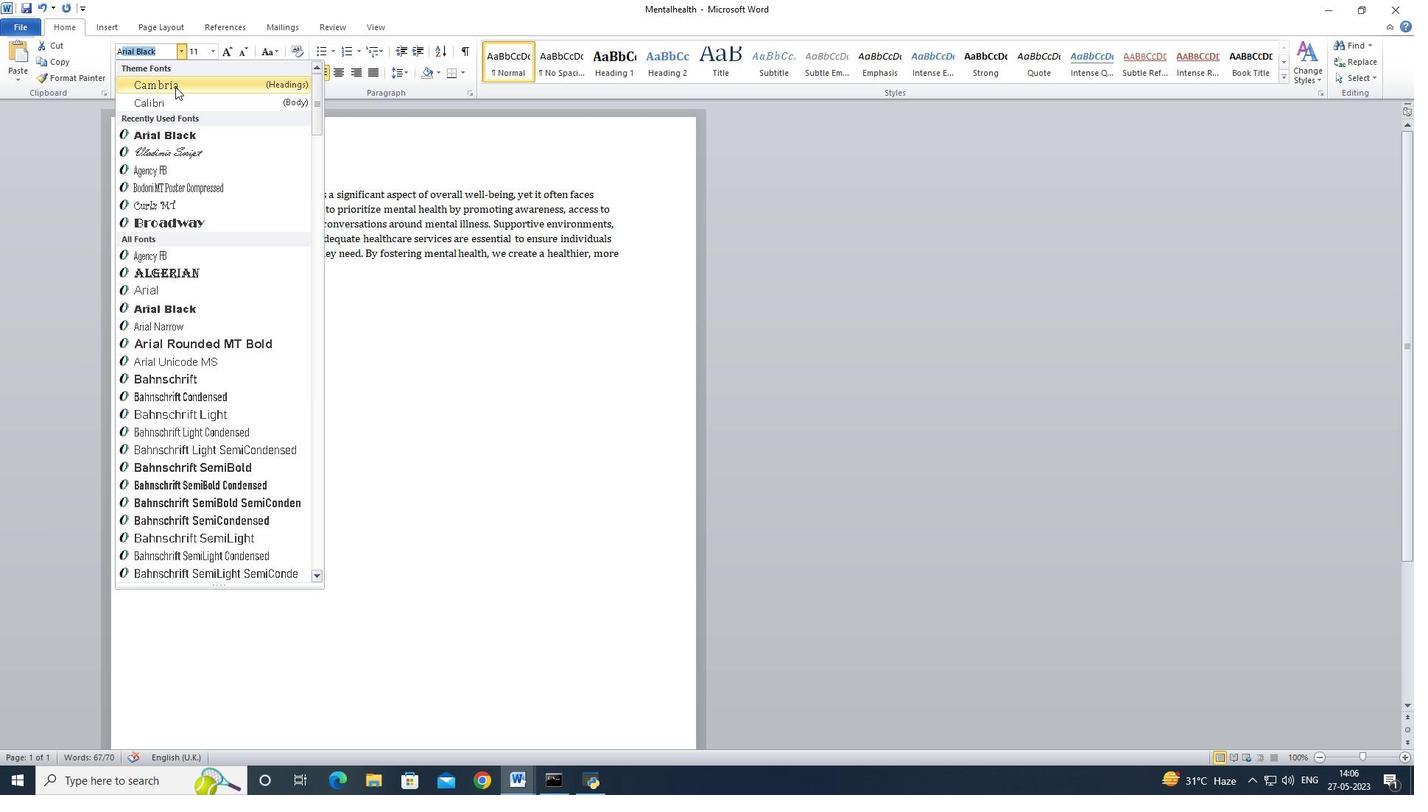 
Action: Key pressed <Key.enter>
Screenshot: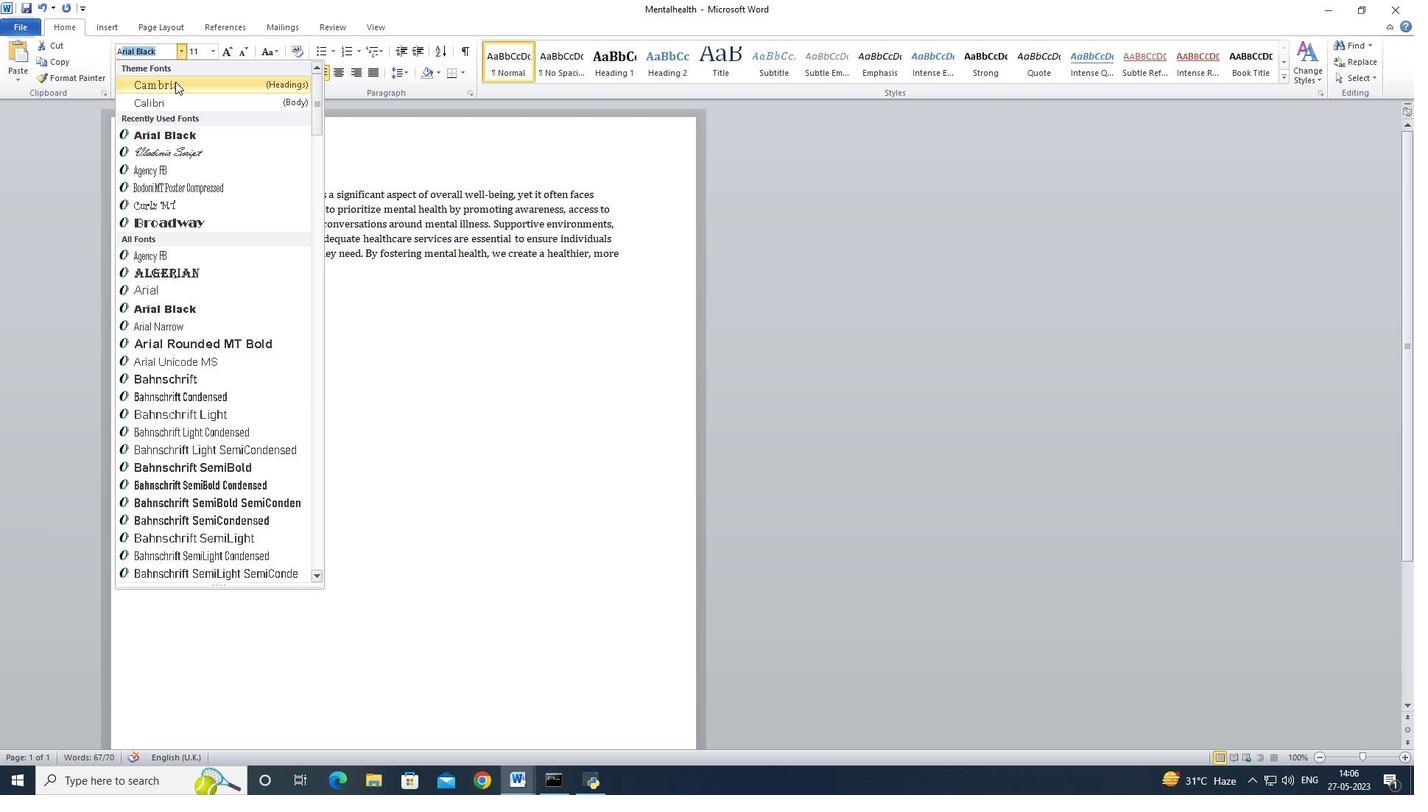 
Action: Mouse moved to (216, 52)
Screenshot: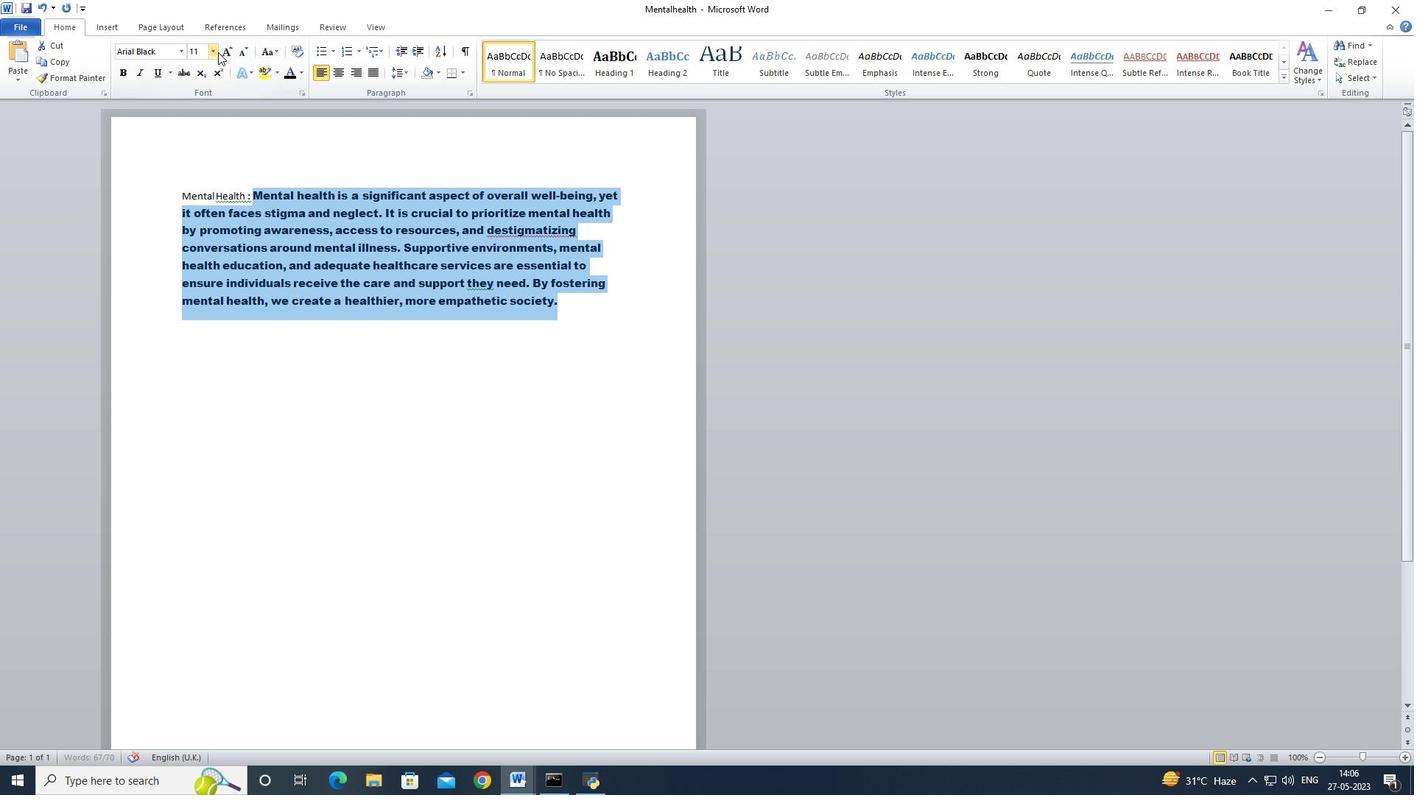 
Action: Mouse pressed left at (216, 52)
Screenshot: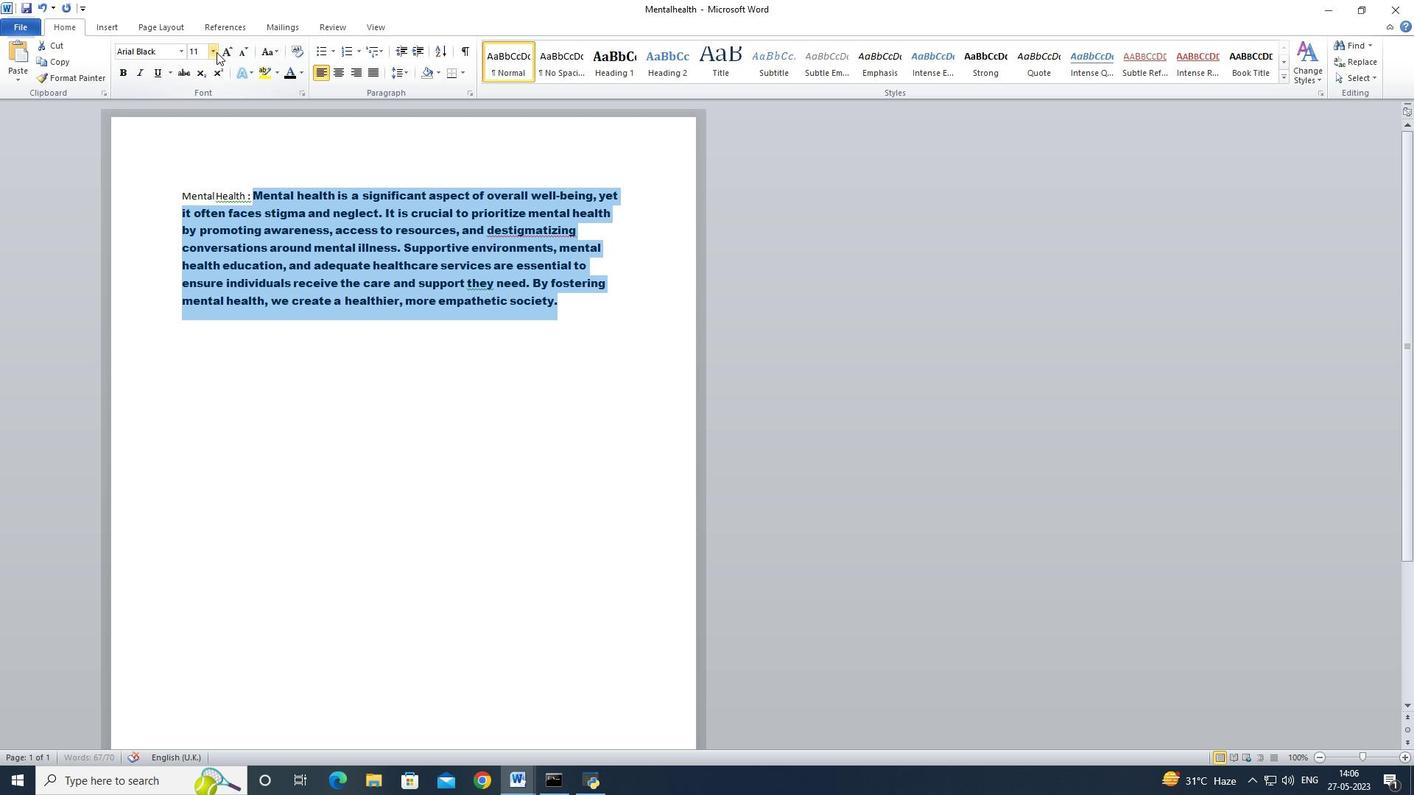 
Action: Mouse moved to (197, 129)
Screenshot: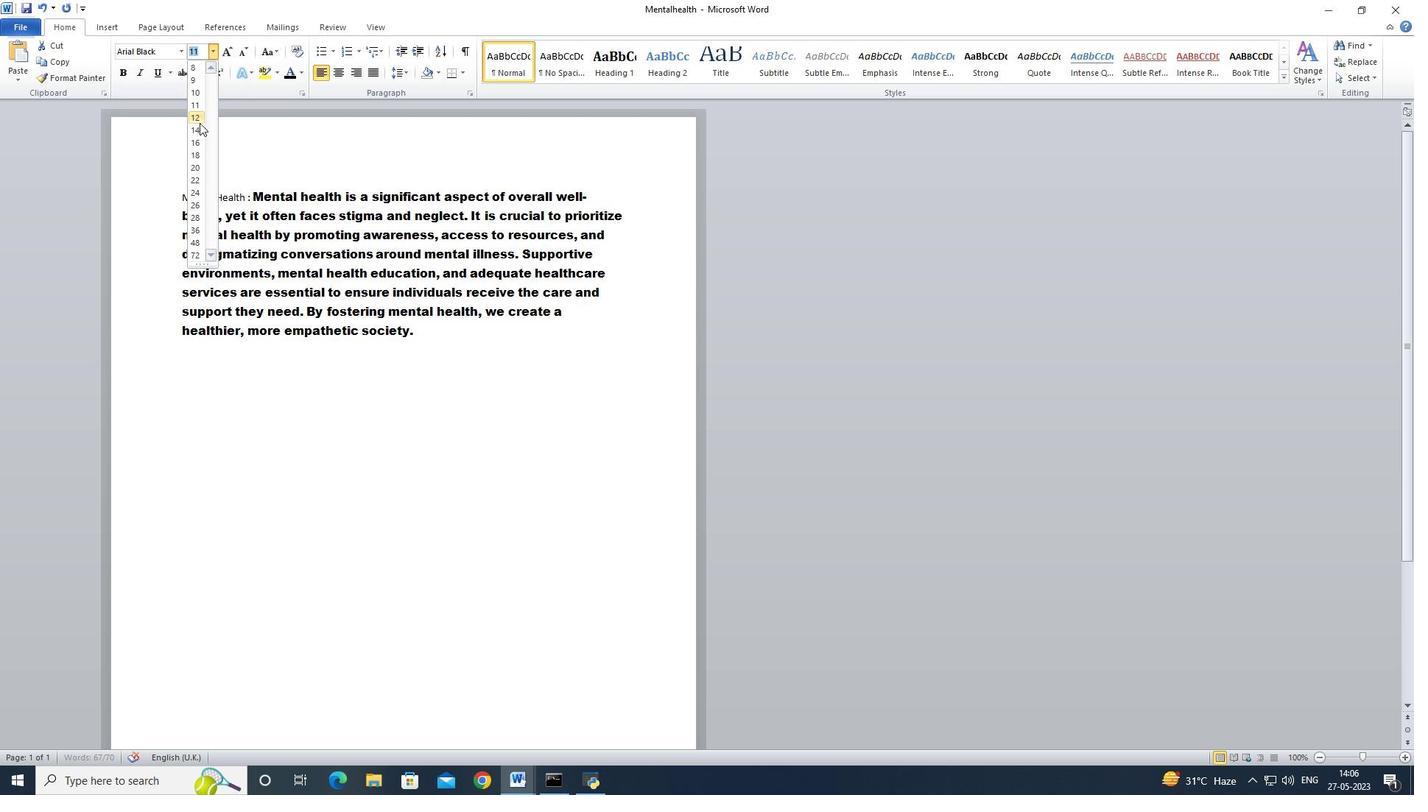 
Action: Mouse pressed left at (197, 129)
Screenshot: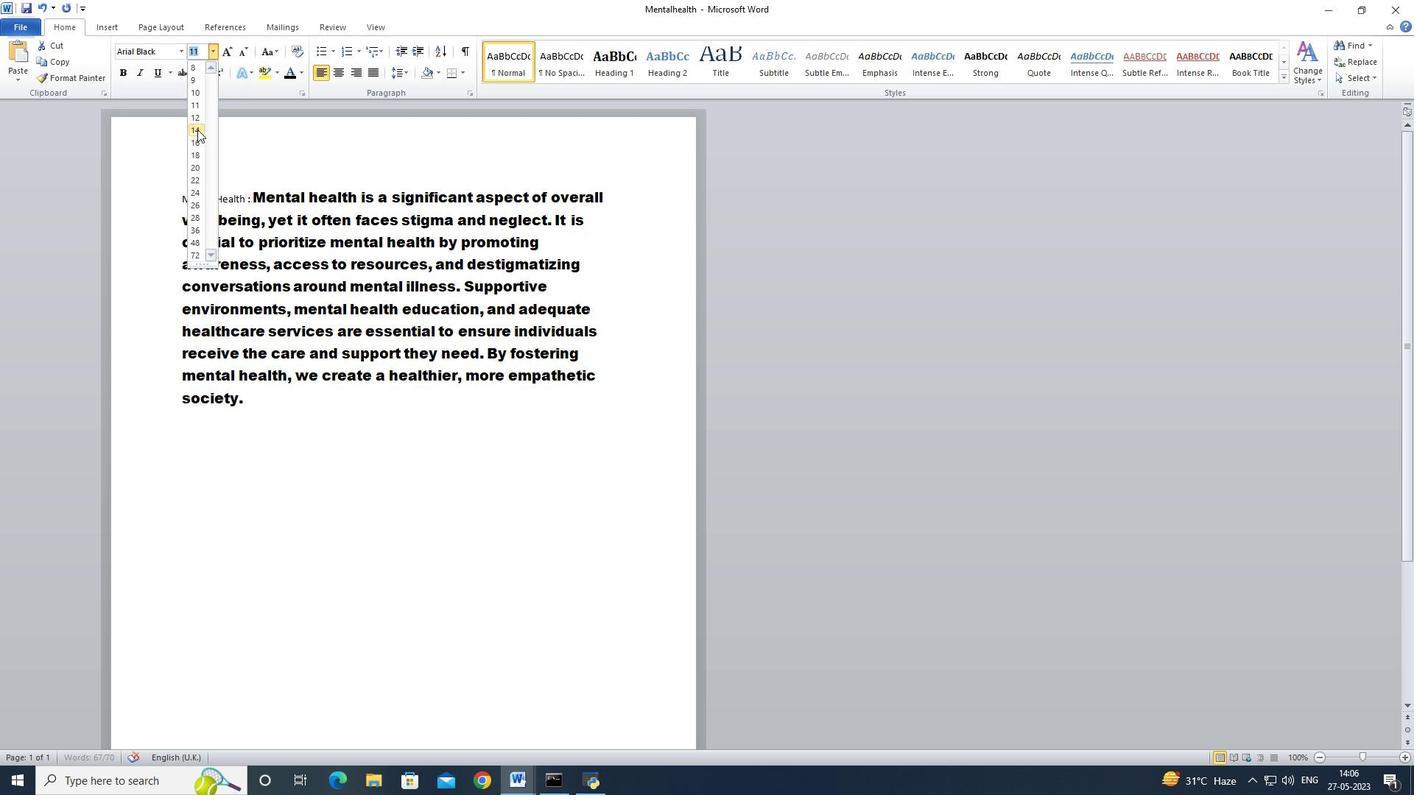 
Action: Mouse moved to (612, 443)
Screenshot: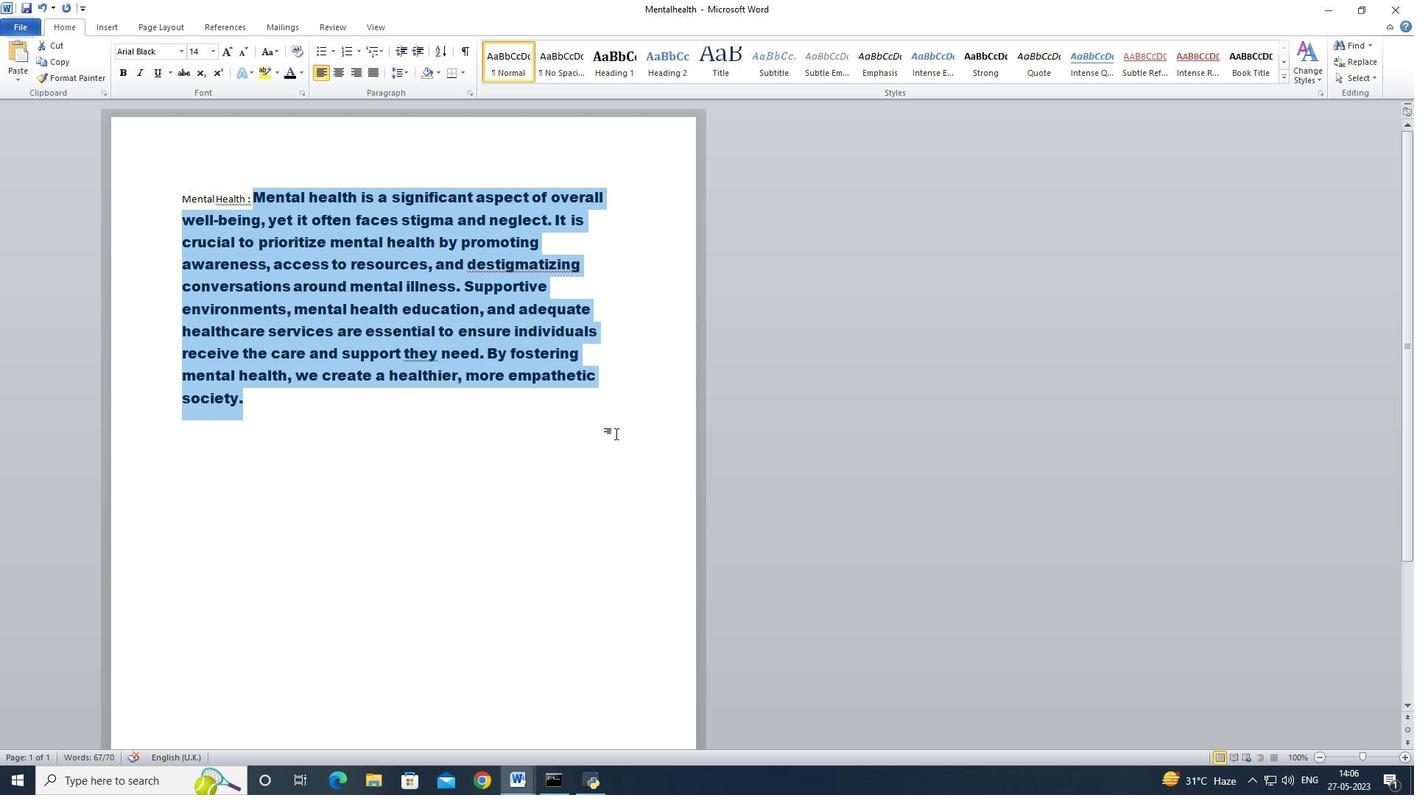 
Action: Mouse pressed left at (612, 443)
Screenshot: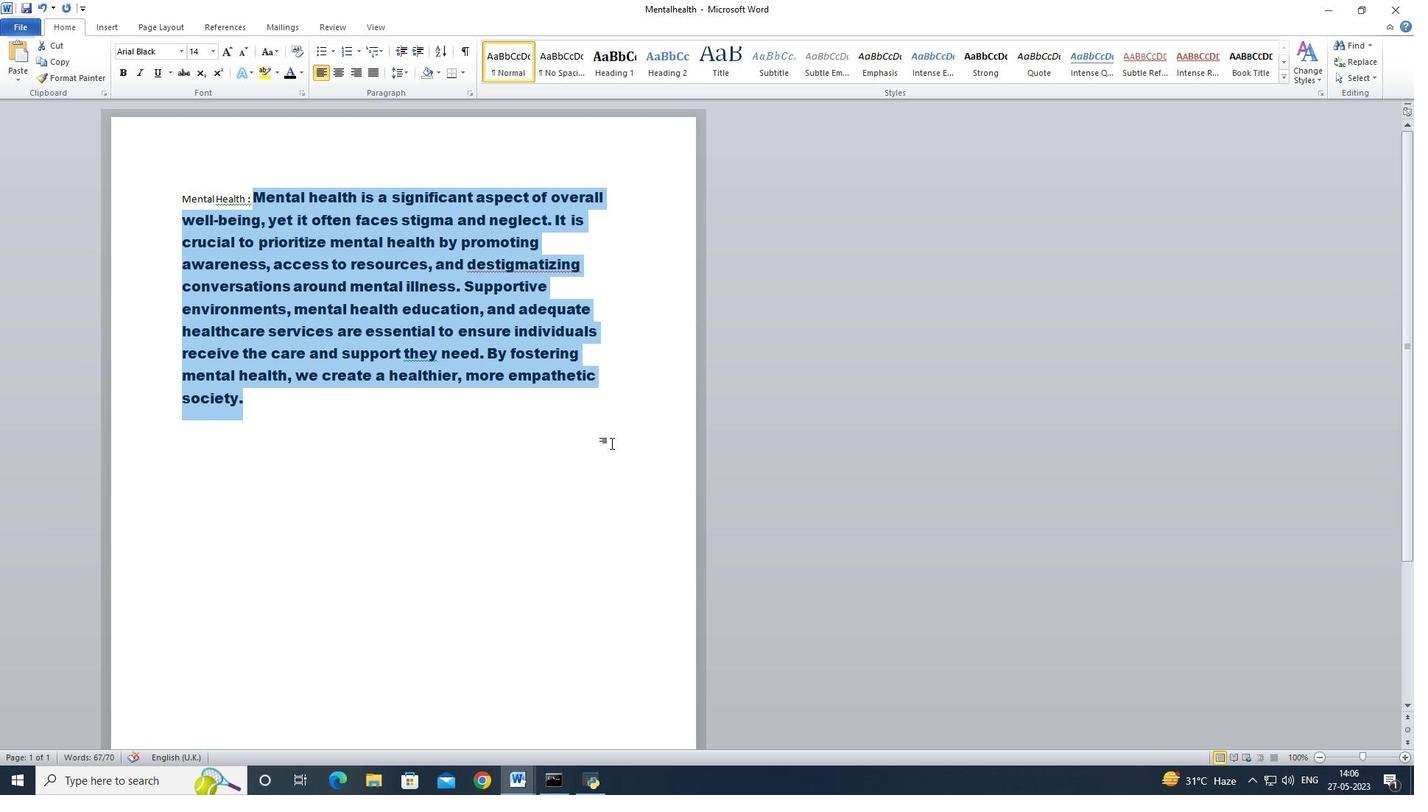 
Action: Mouse moved to (182, 197)
Screenshot: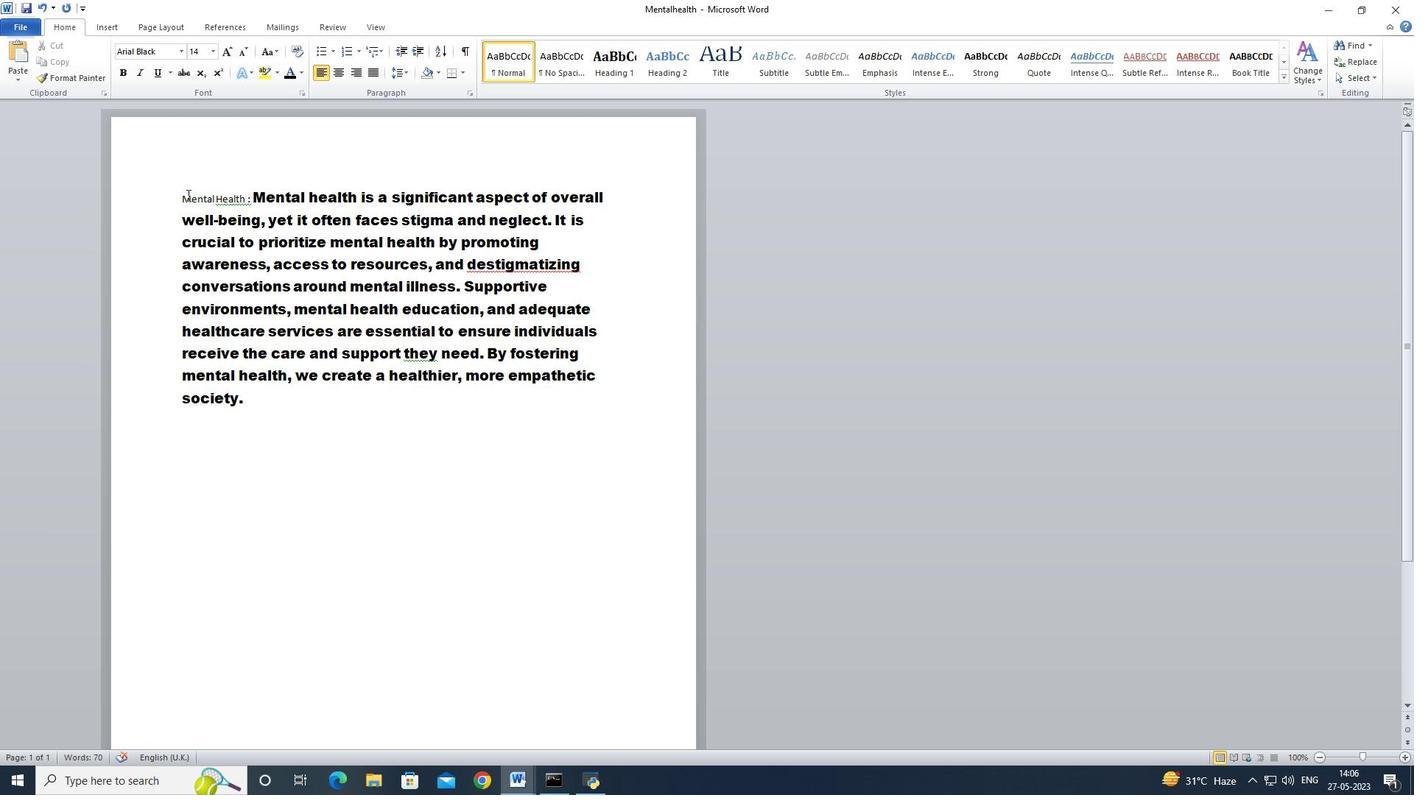 
Action: Mouse pressed left at (182, 197)
Screenshot: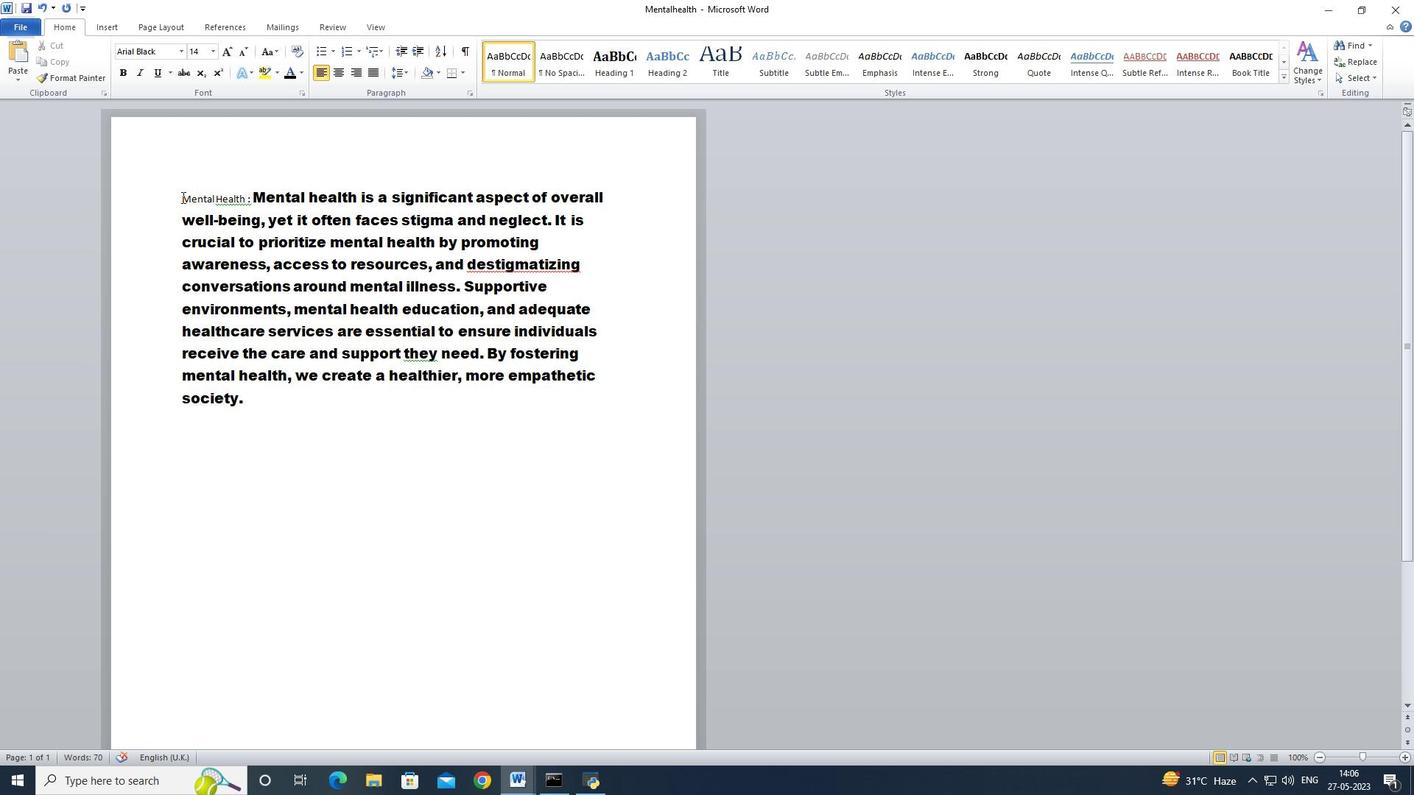 
Action: Mouse moved to (181, 53)
Screenshot: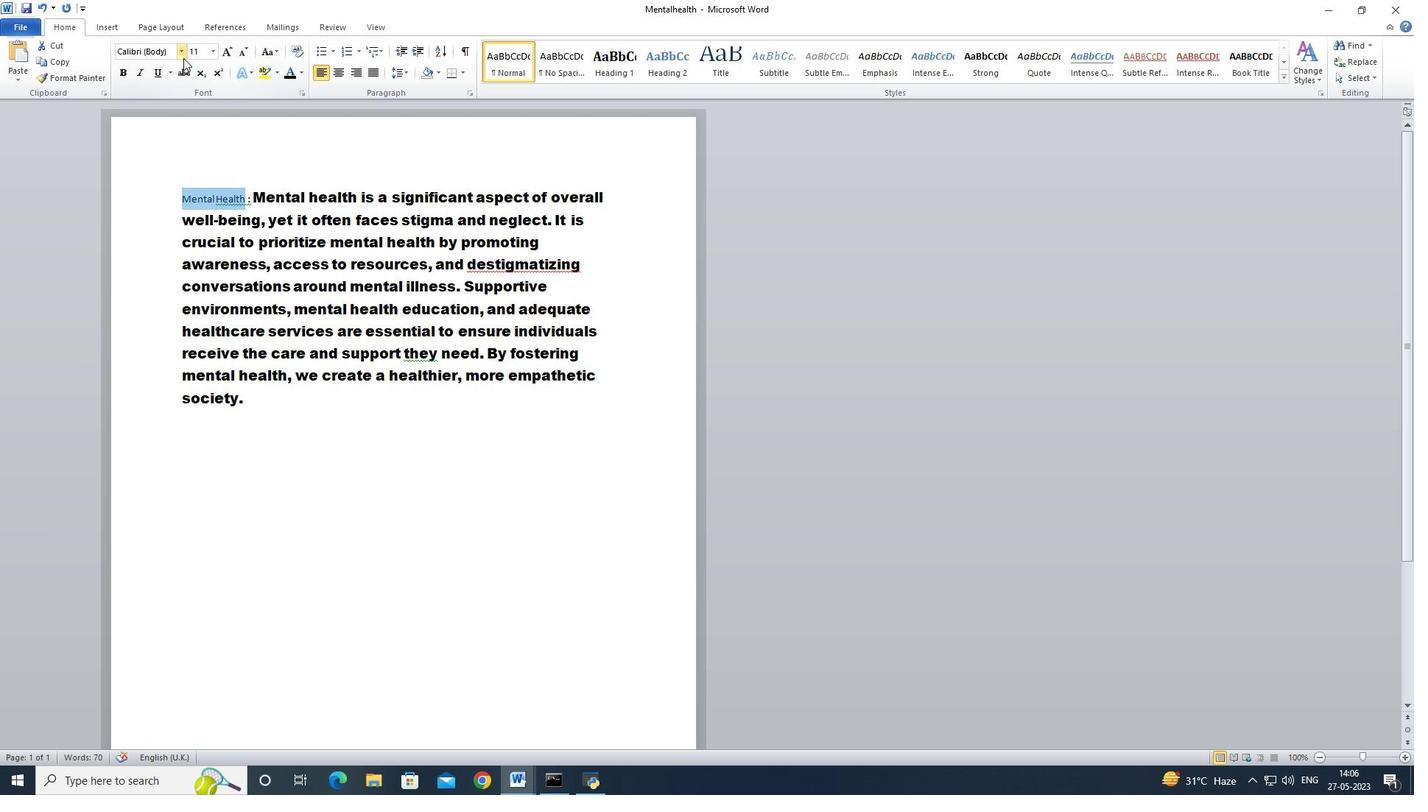 
Action: Mouse pressed left at (181, 53)
Screenshot: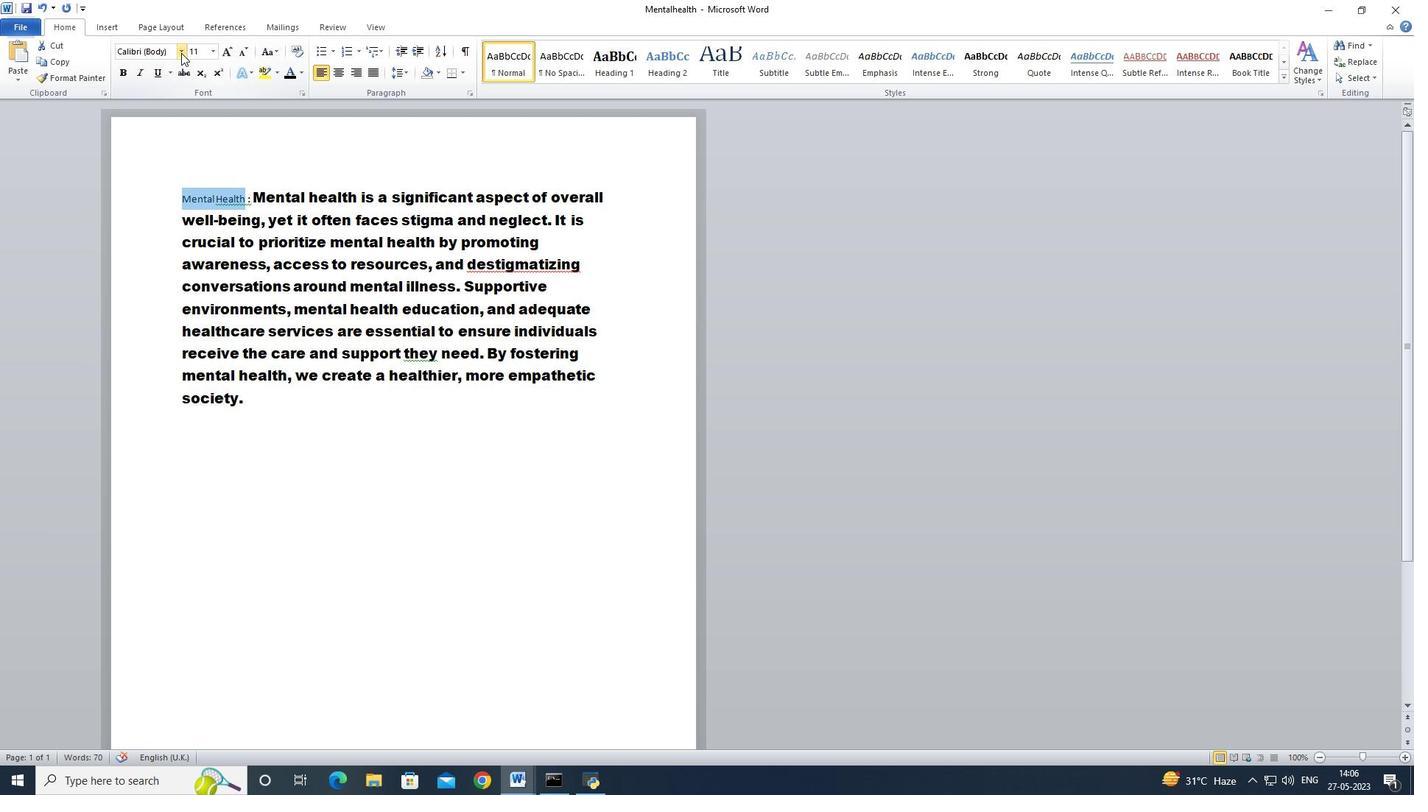 
Action: Mouse moved to (180, 53)
Screenshot: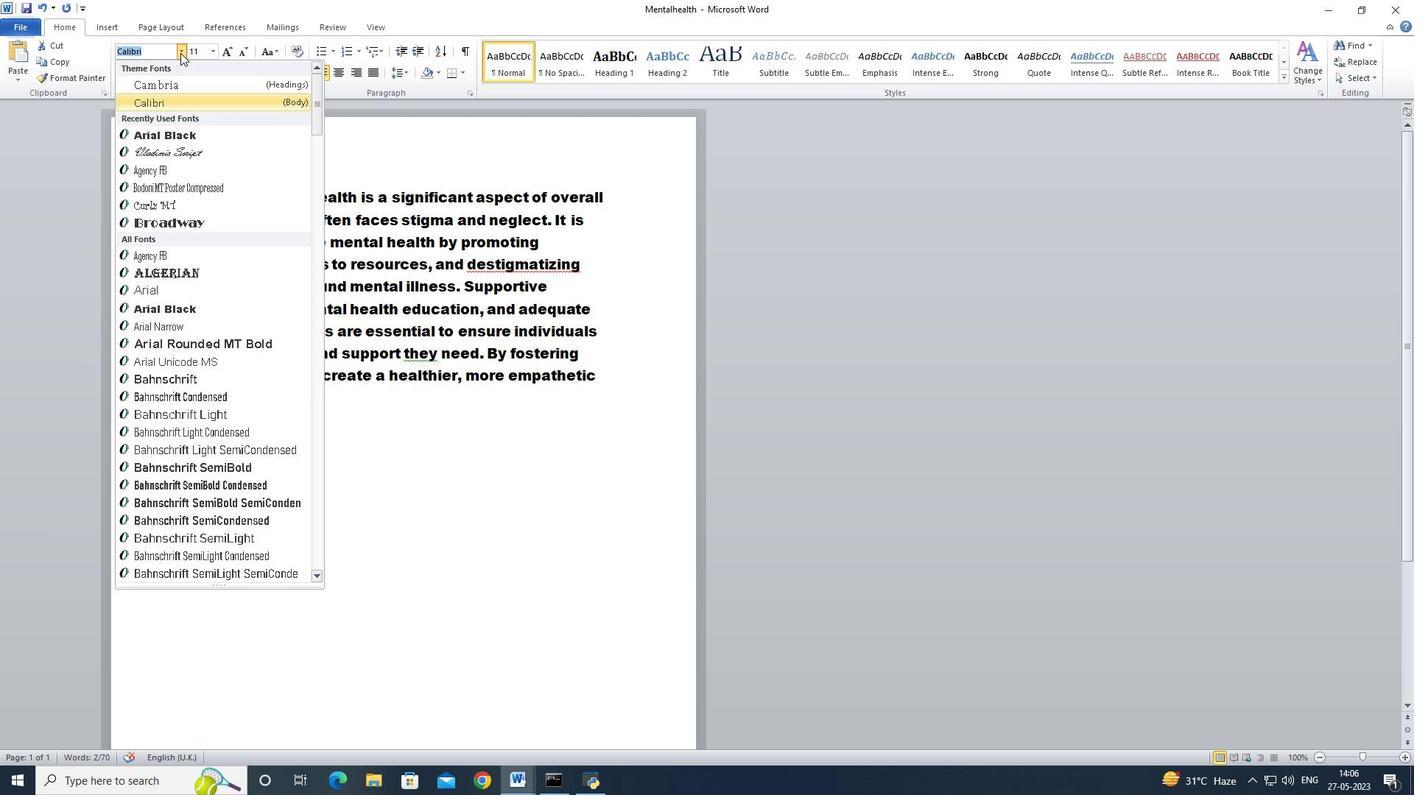 
Action: Key pressed alef
Screenshot: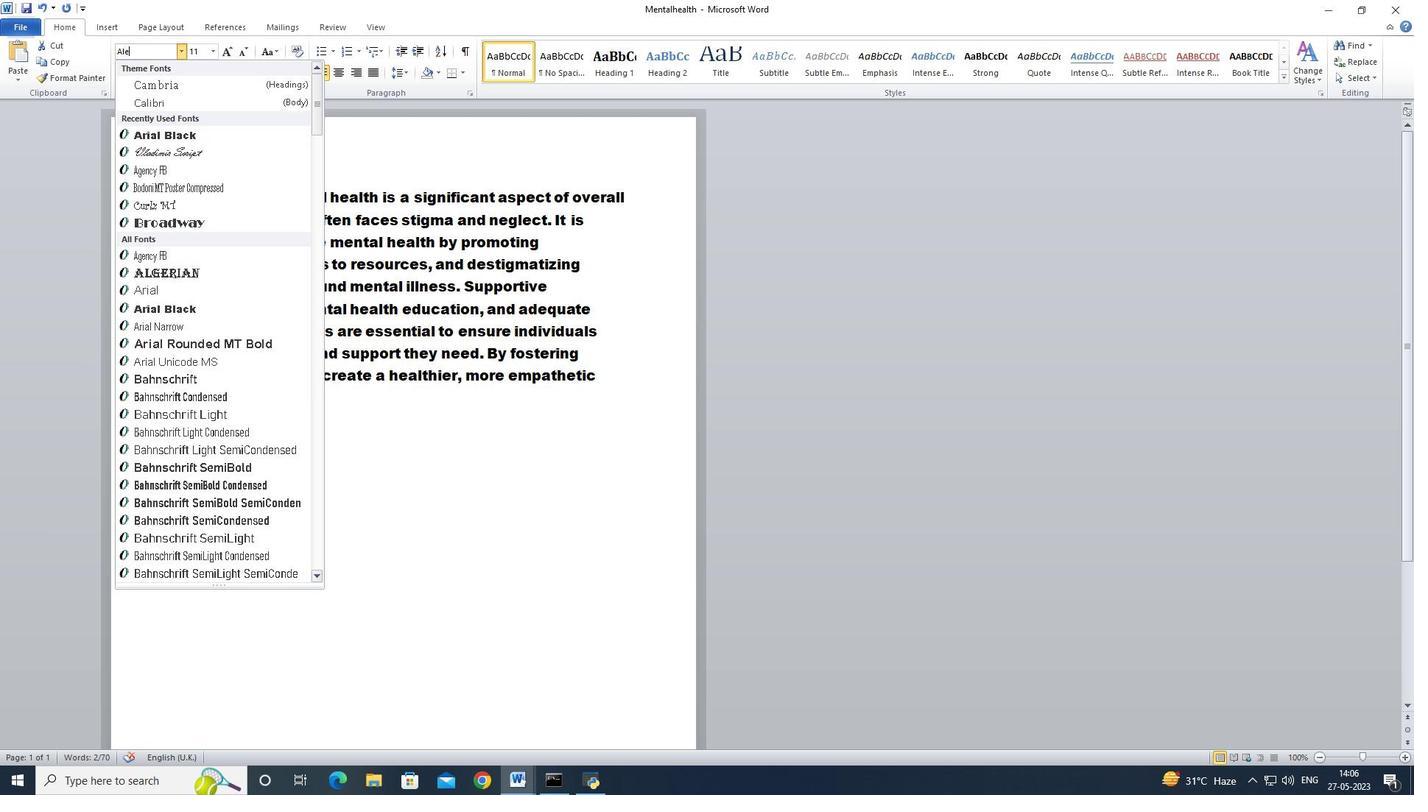
Action: Mouse moved to (186, 288)
Screenshot: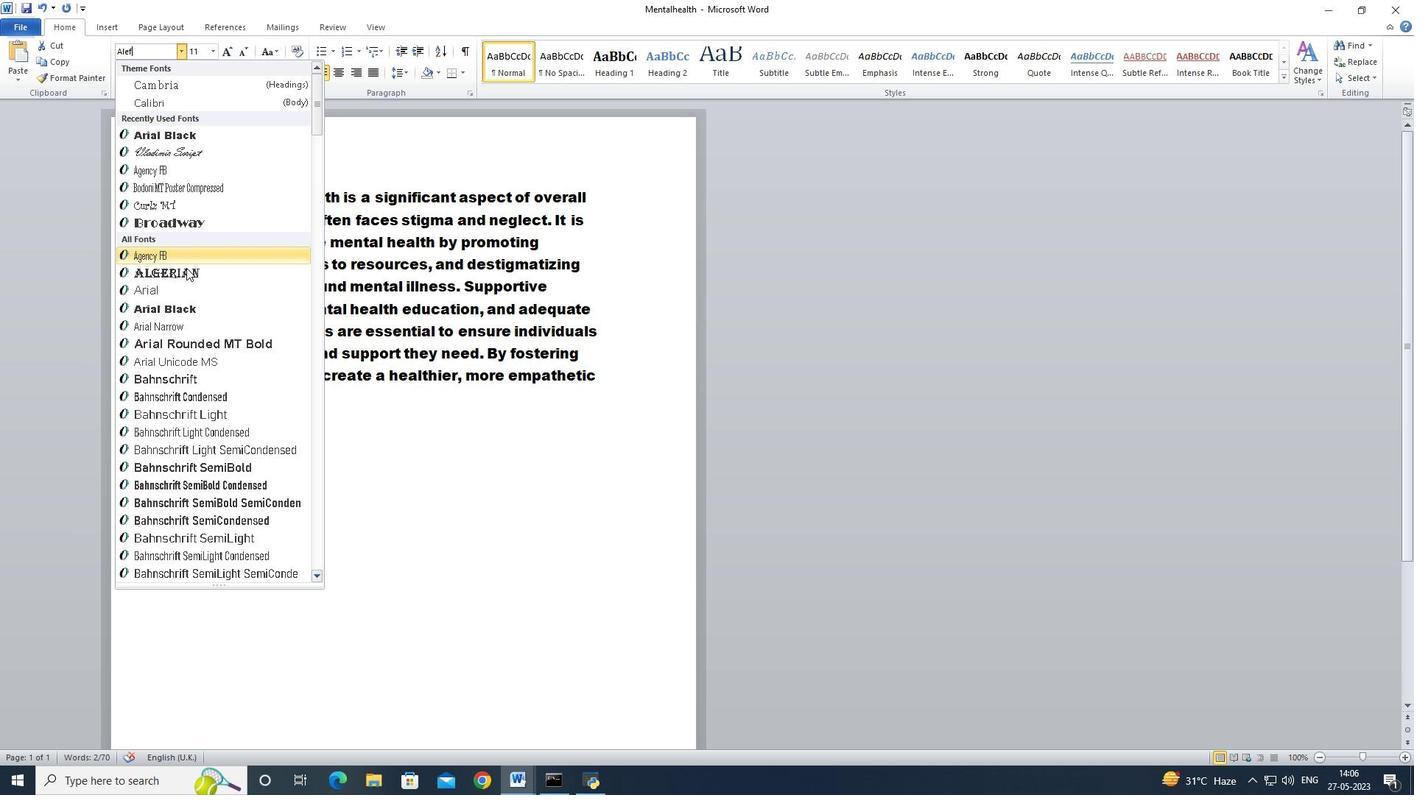 
Action: Key pressed <Key.enter>
Screenshot: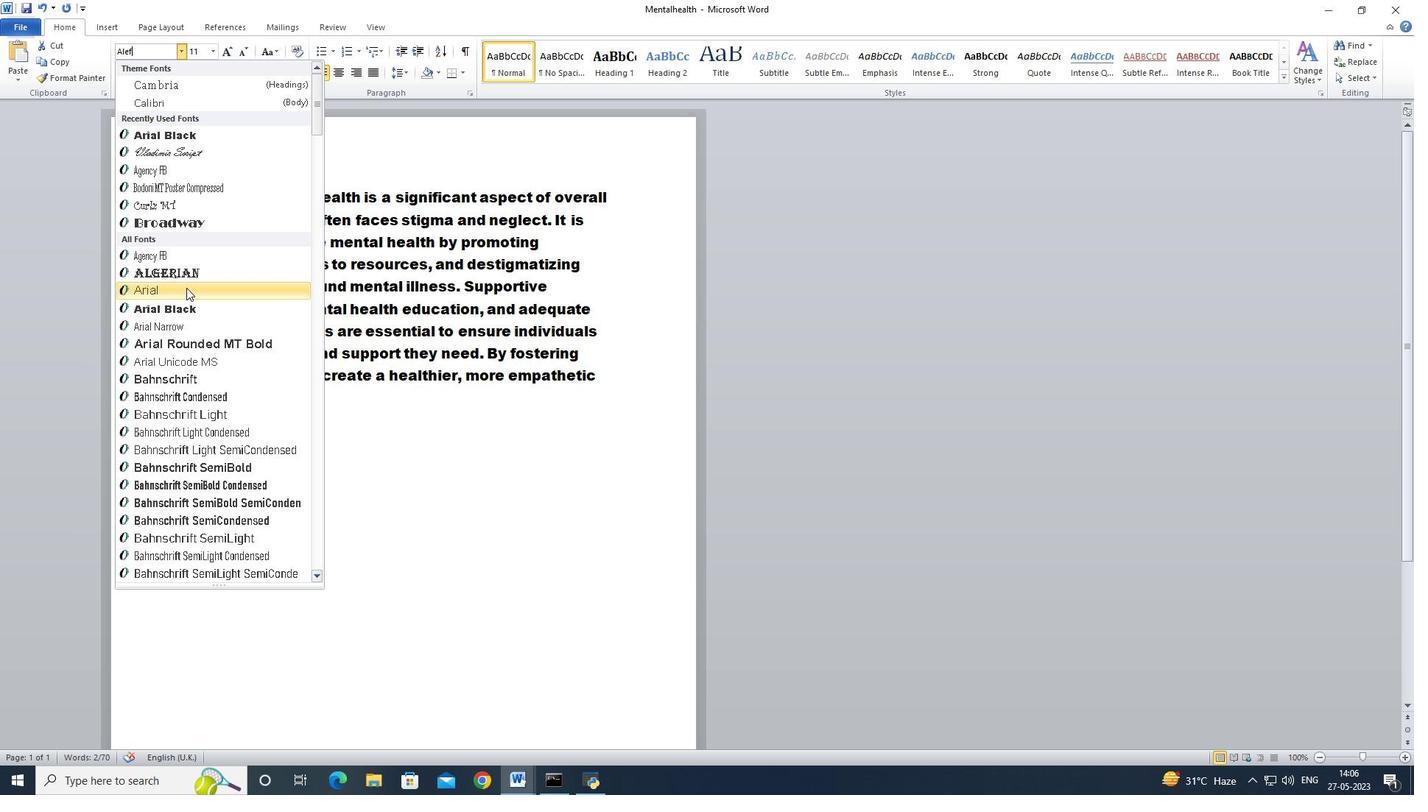
Action: Mouse moved to (633, 425)
Screenshot: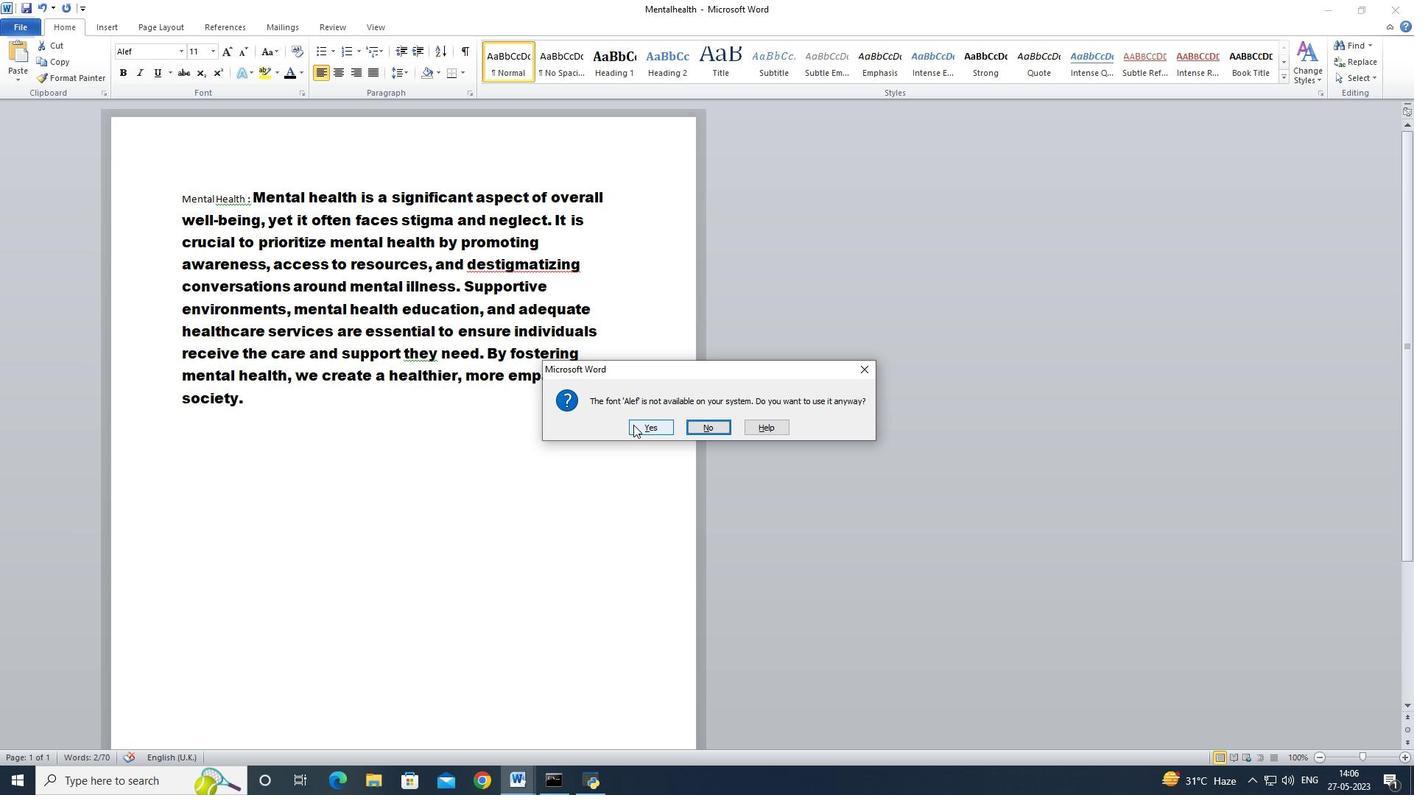 
Action: Mouse pressed left at (633, 425)
Screenshot: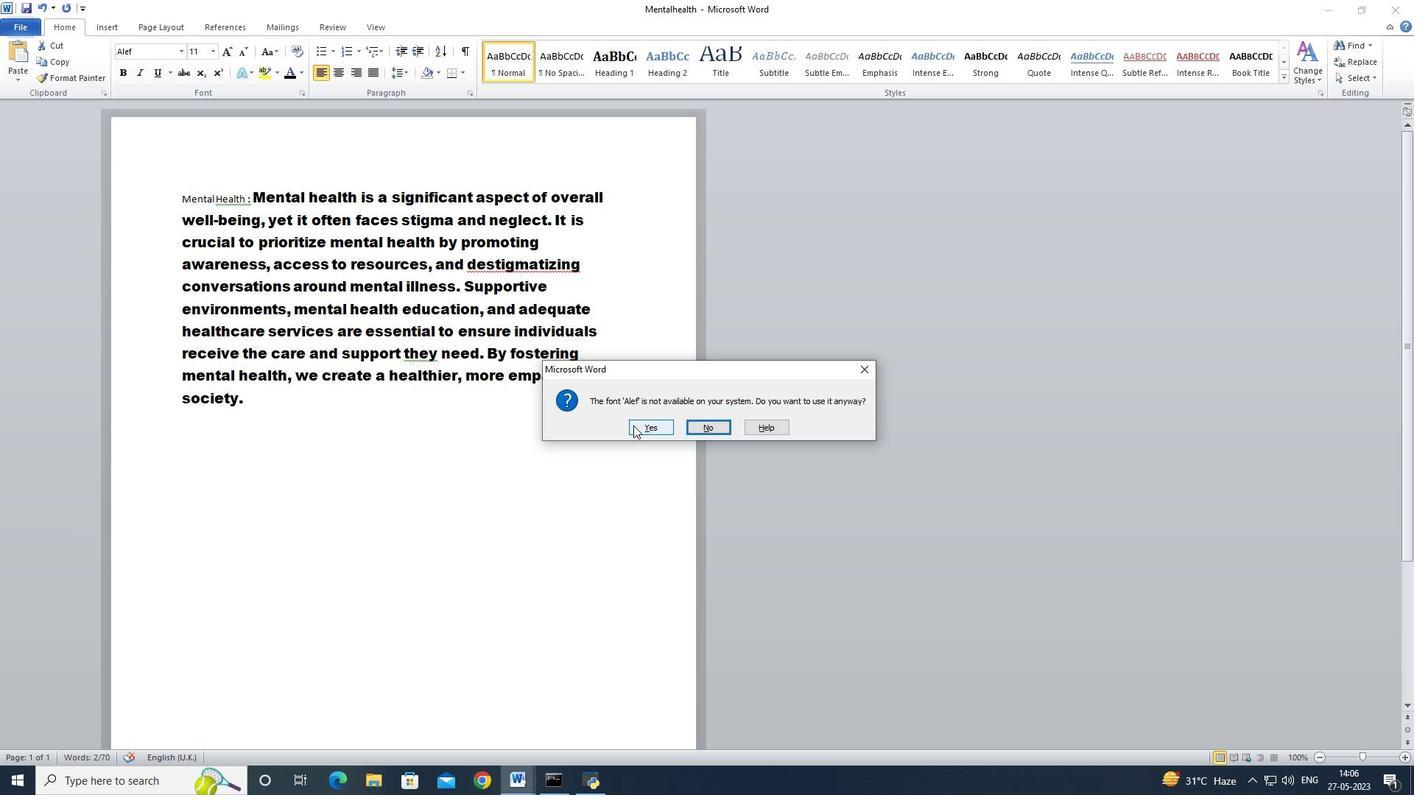 
Action: Mouse moved to (212, 54)
Screenshot: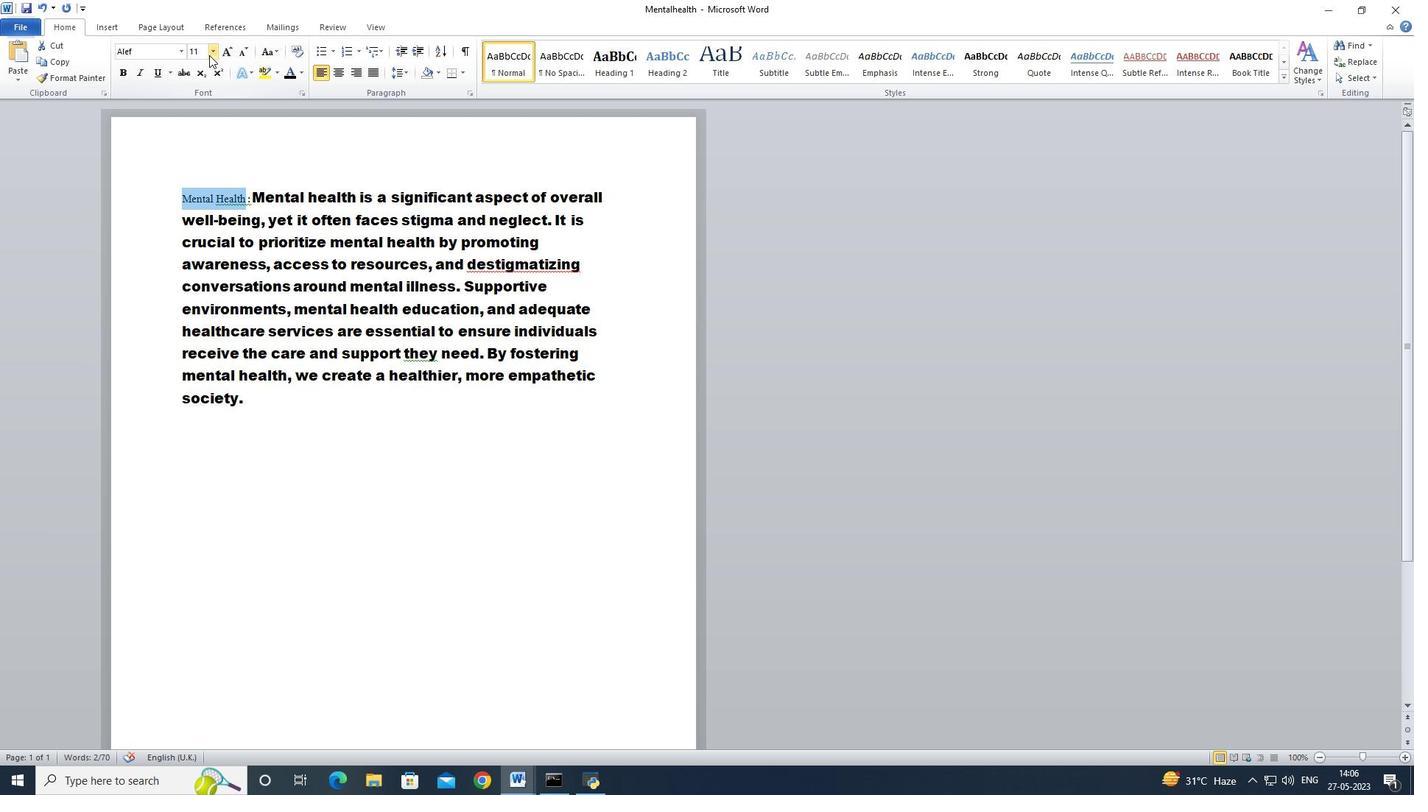 
Action: Mouse pressed left at (212, 54)
Screenshot: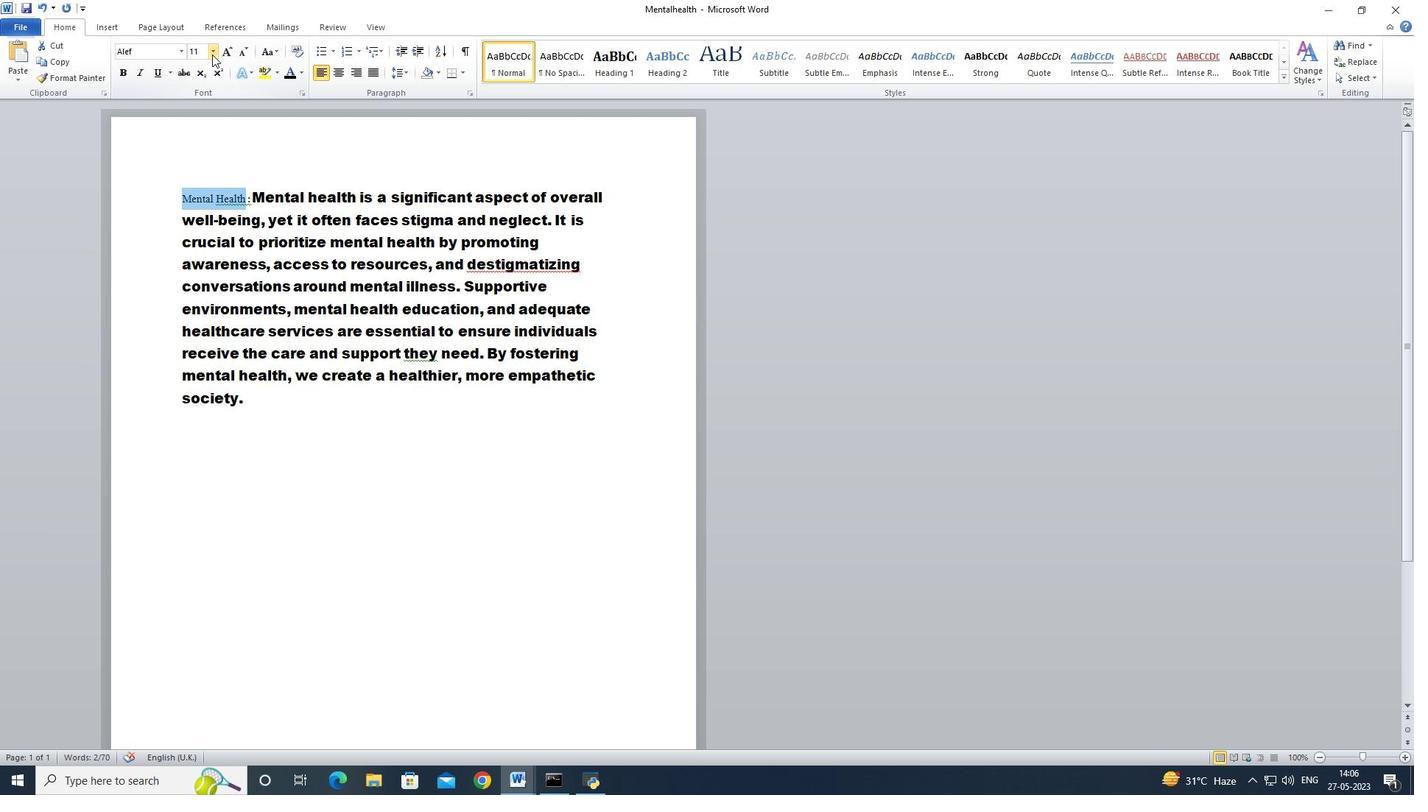 
Action: Mouse moved to (199, 143)
Screenshot: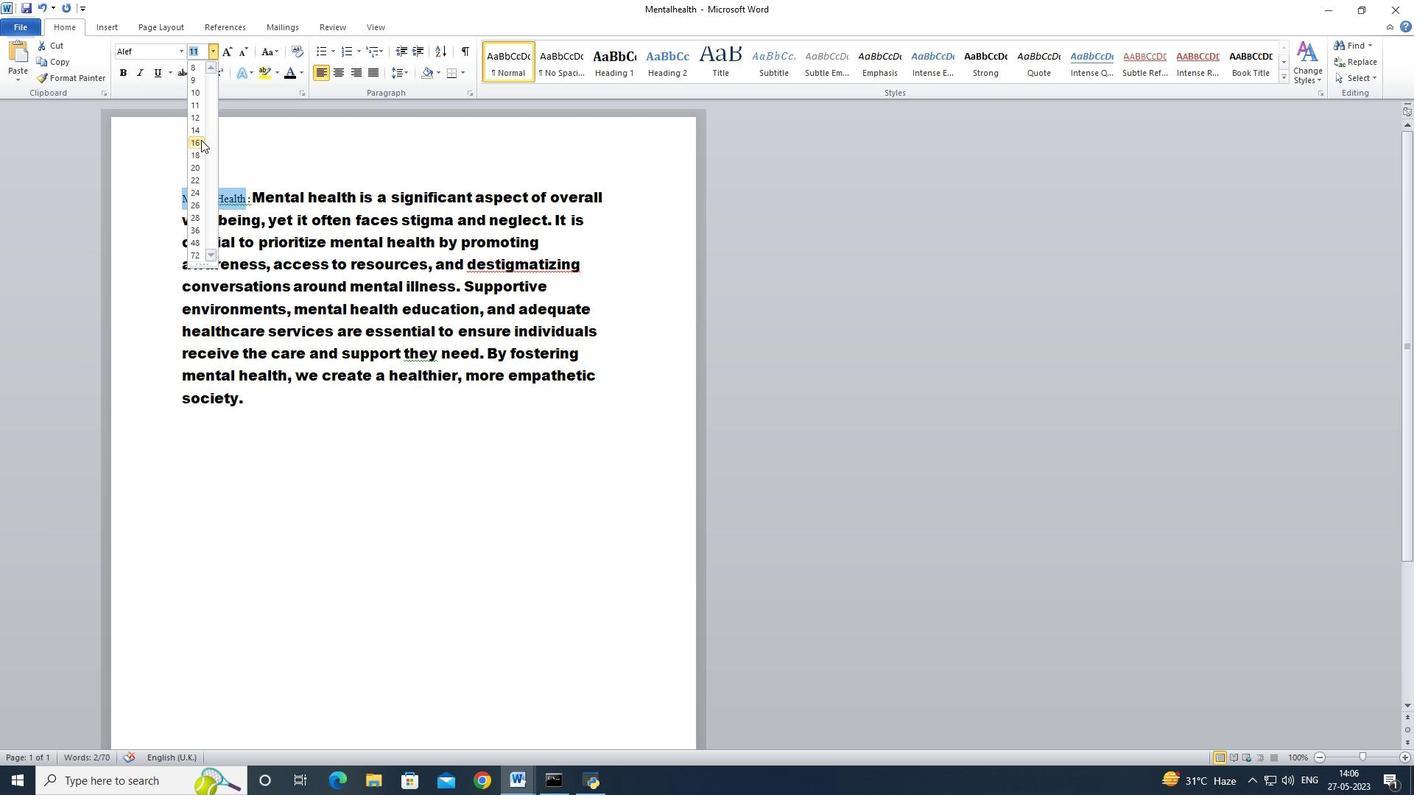 
Action: Mouse pressed left at (199, 143)
Screenshot: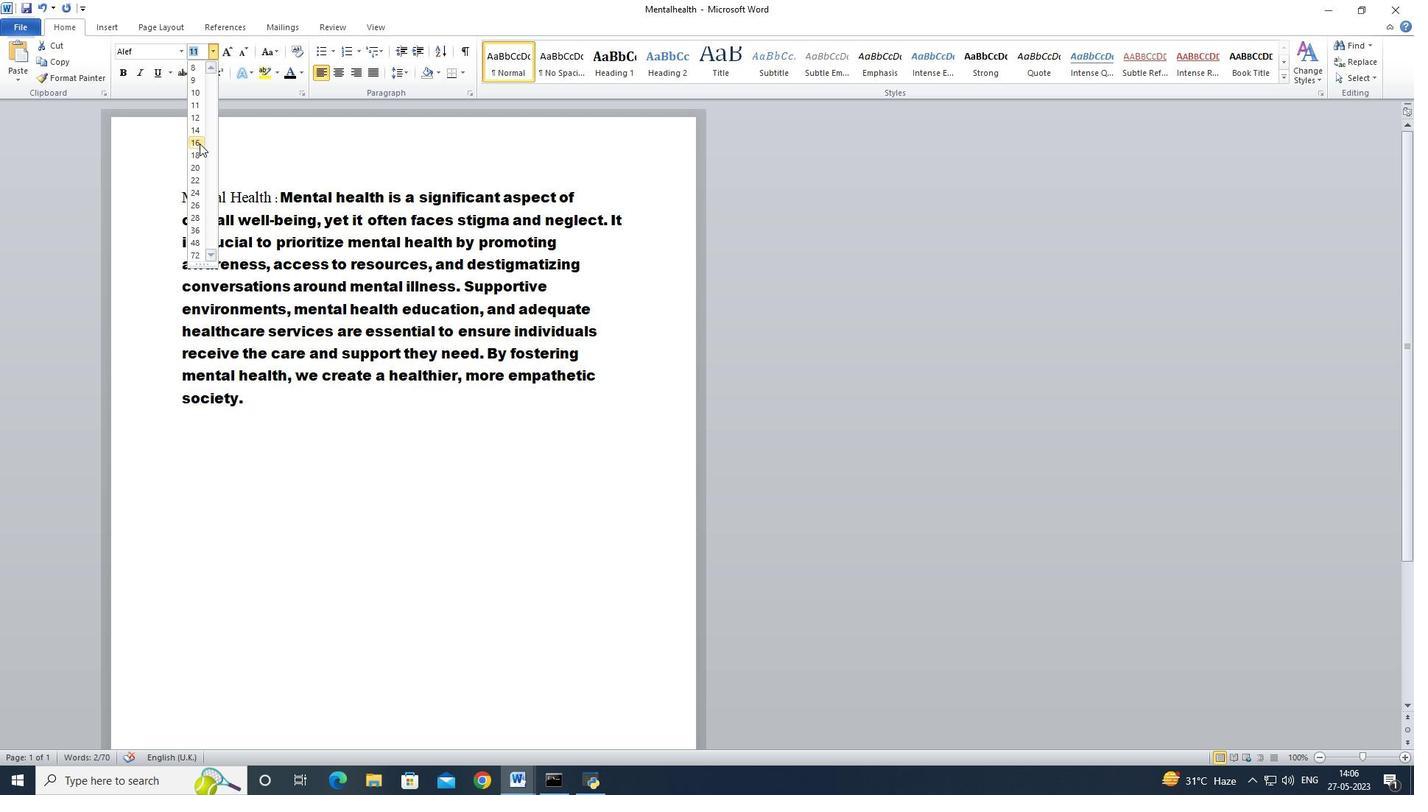 
Action: Mouse moved to (403, 407)
Screenshot: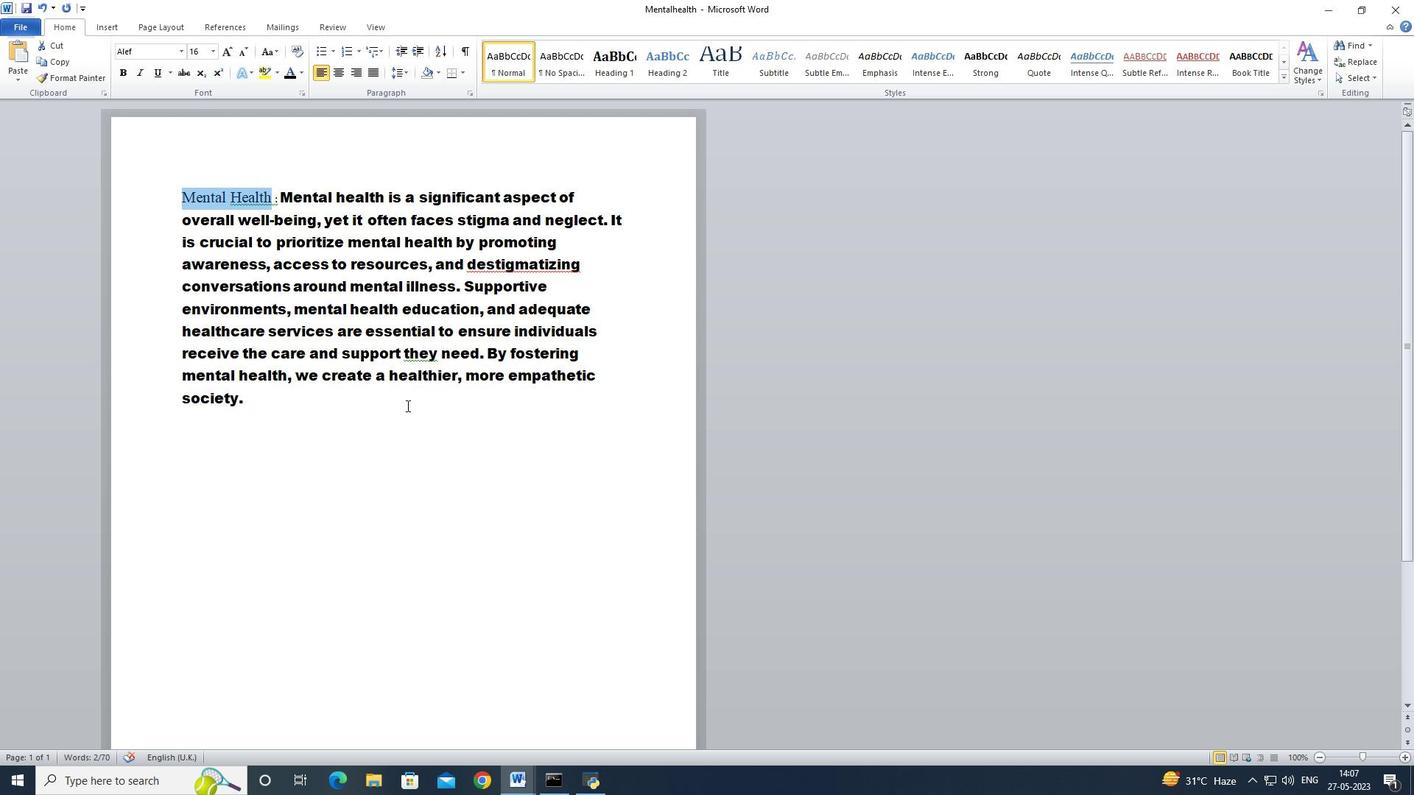 
Action: Mouse pressed left at (403, 407)
Screenshot: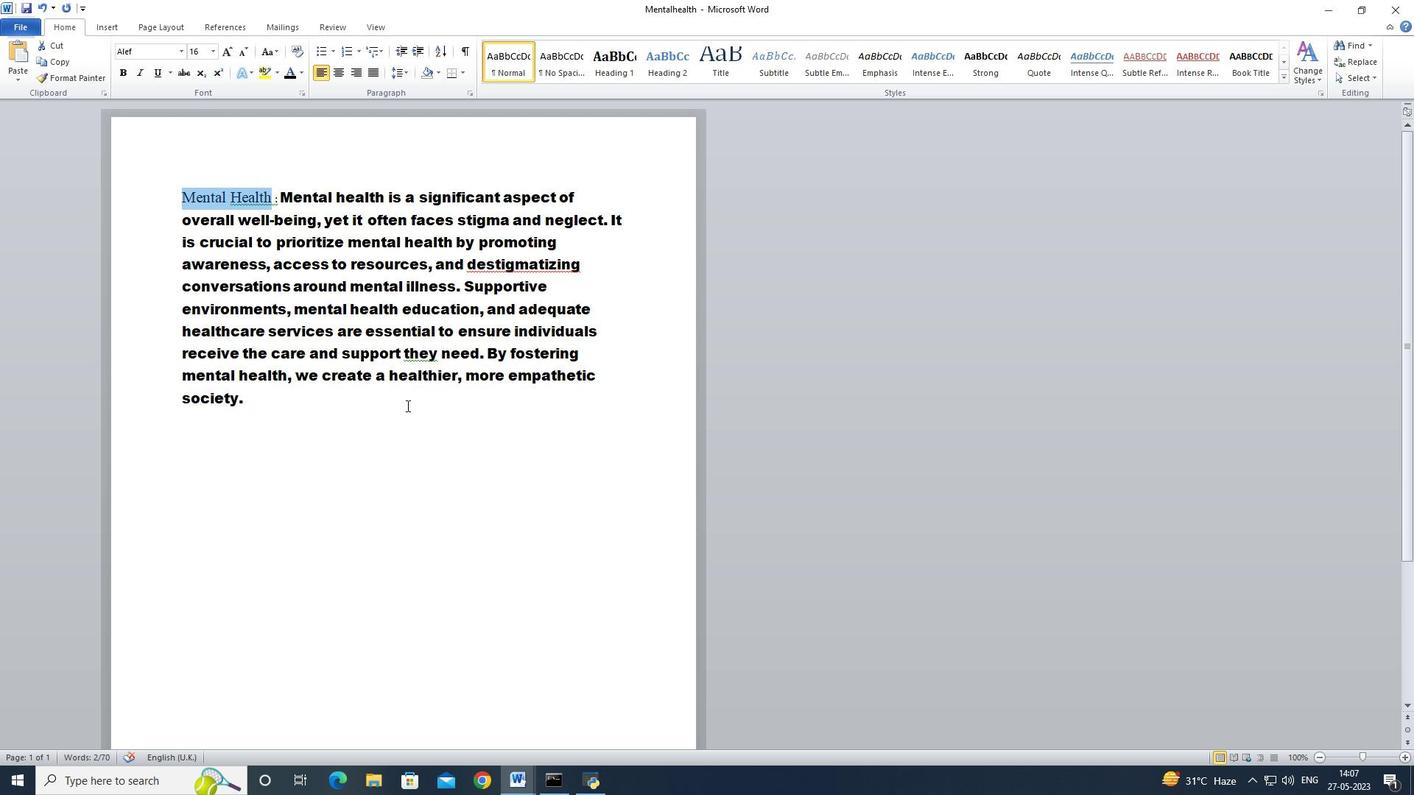 
Action: Mouse moved to (287, 193)
Screenshot: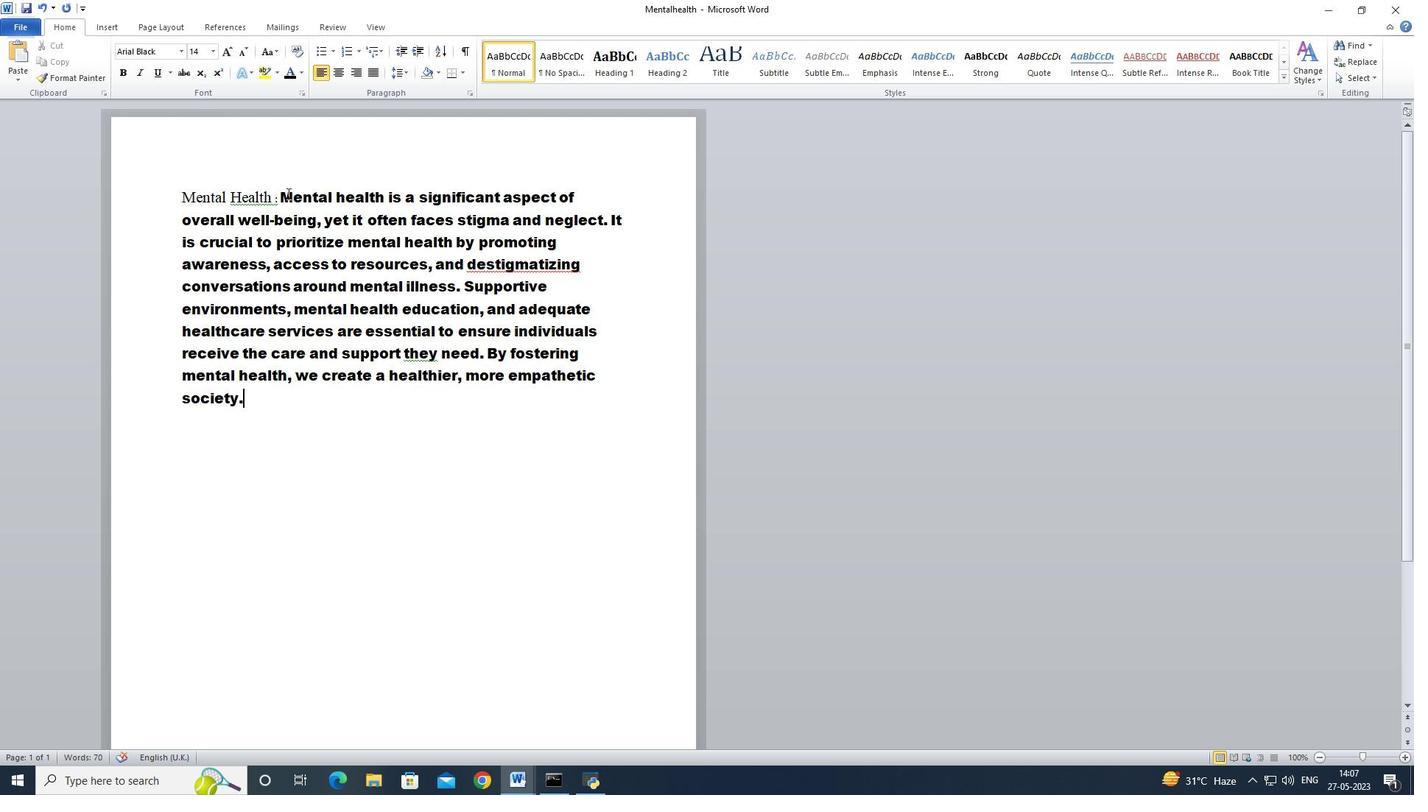 
Action: Mouse pressed left at (287, 193)
Screenshot: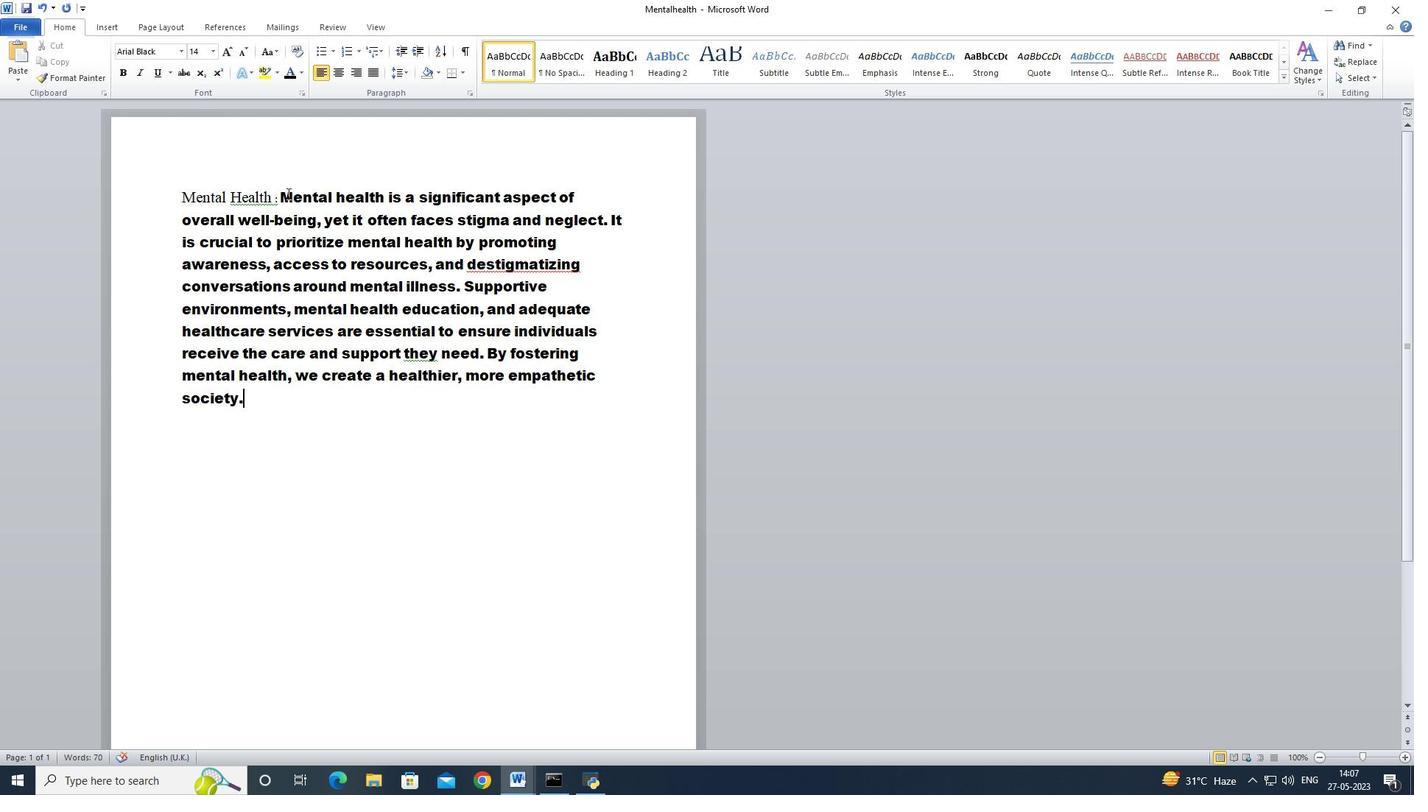 
Action: Mouse moved to (293, 437)
Screenshot: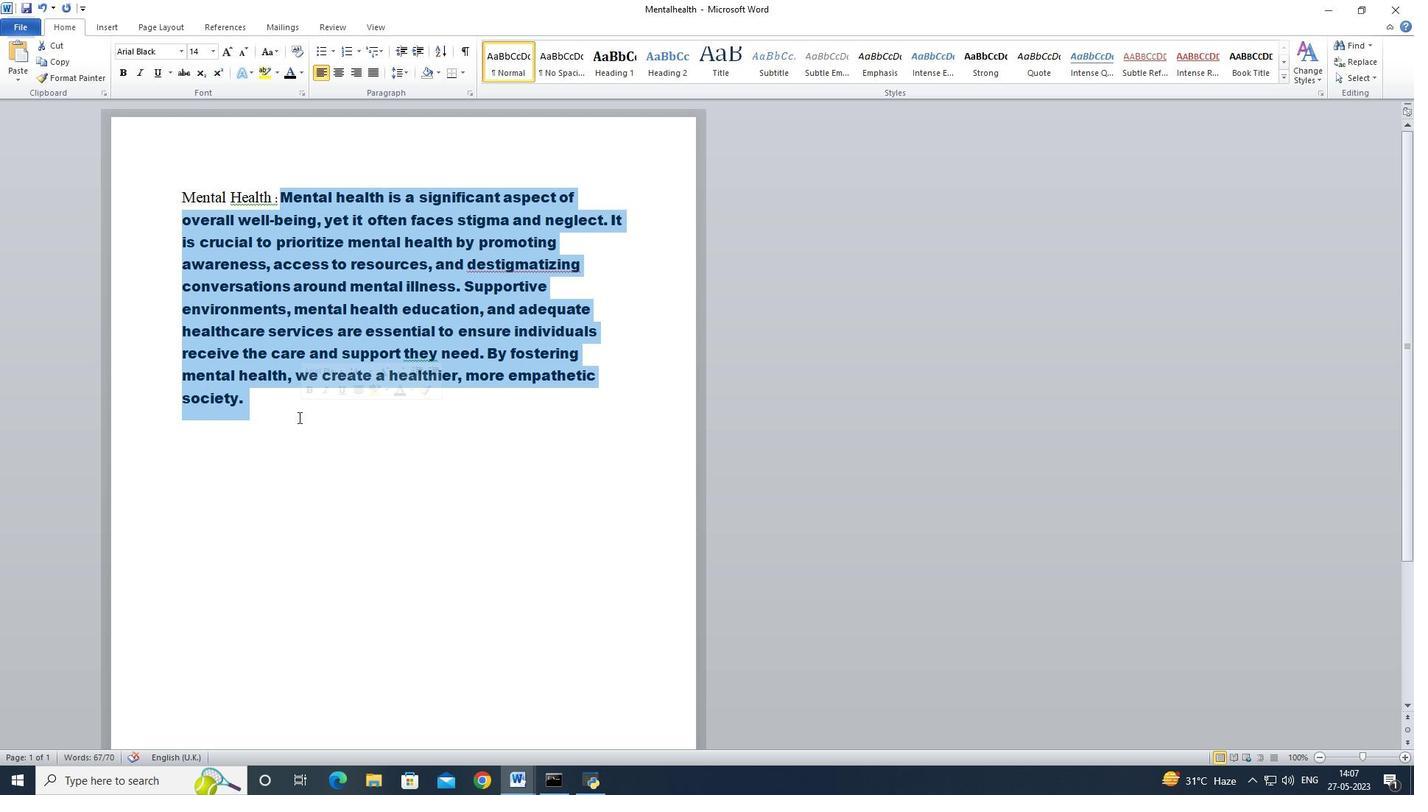 
Action: Mouse pressed left at (293, 437)
Screenshot: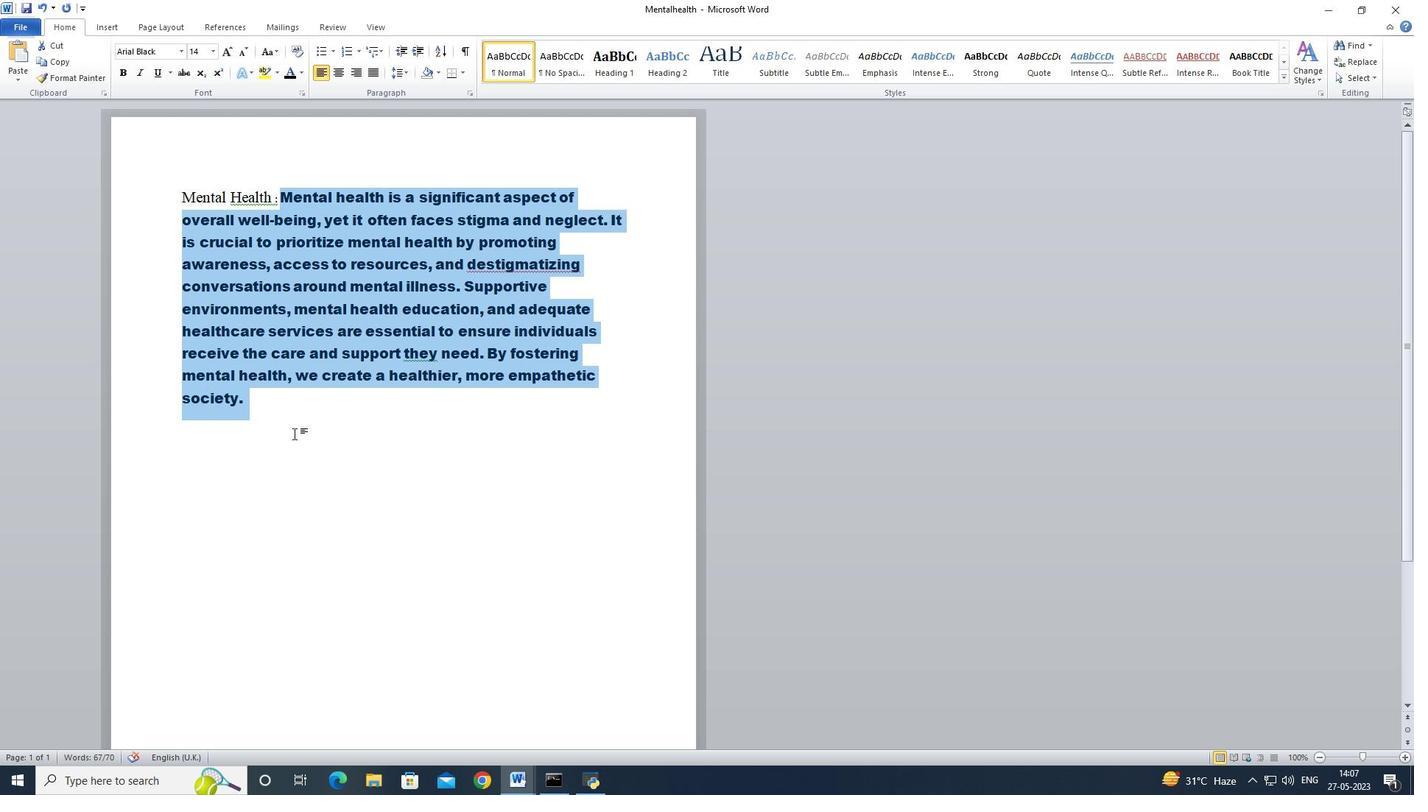 
Action: Mouse moved to (213, 200)
Screenshot: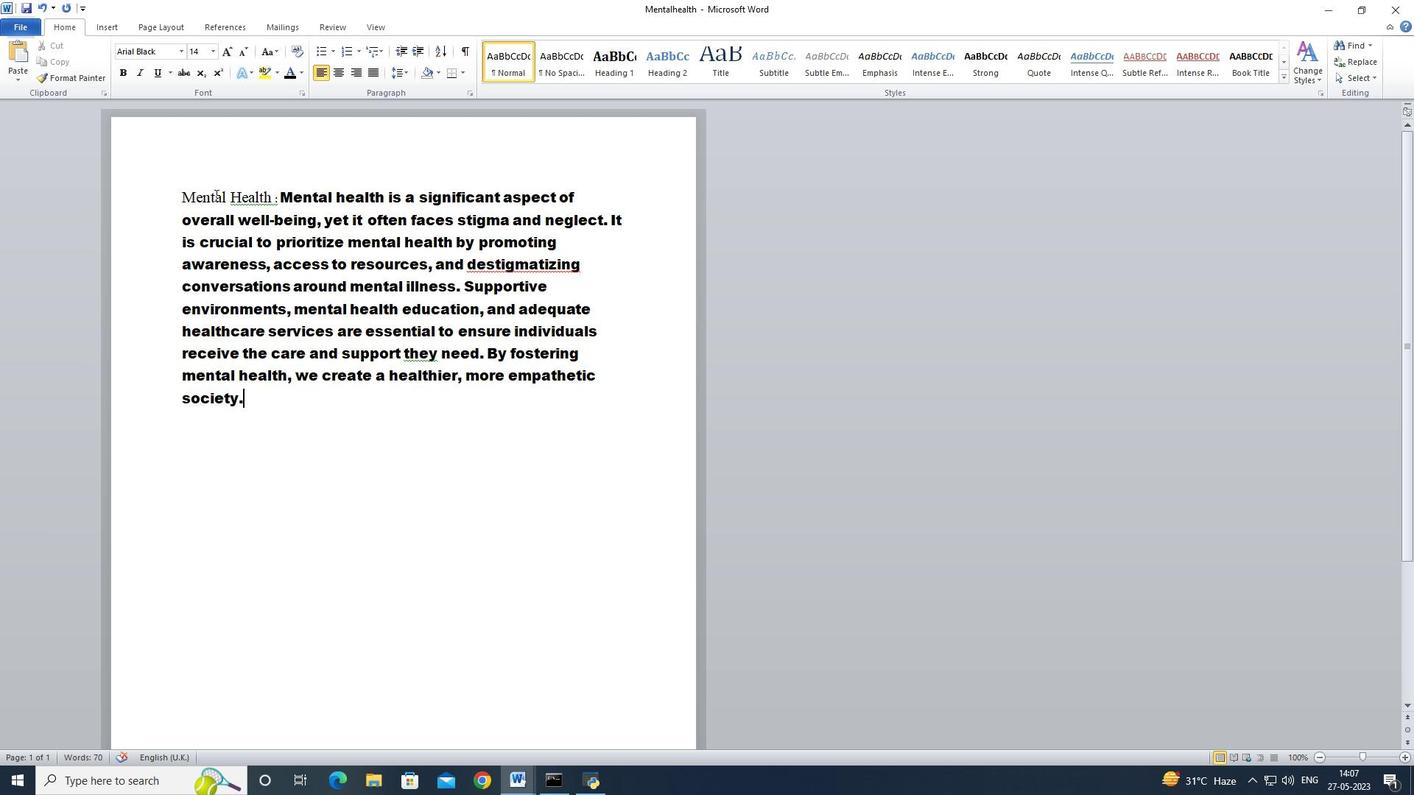 
Action: Mouse pressed left at (213, 200)
Screenshot: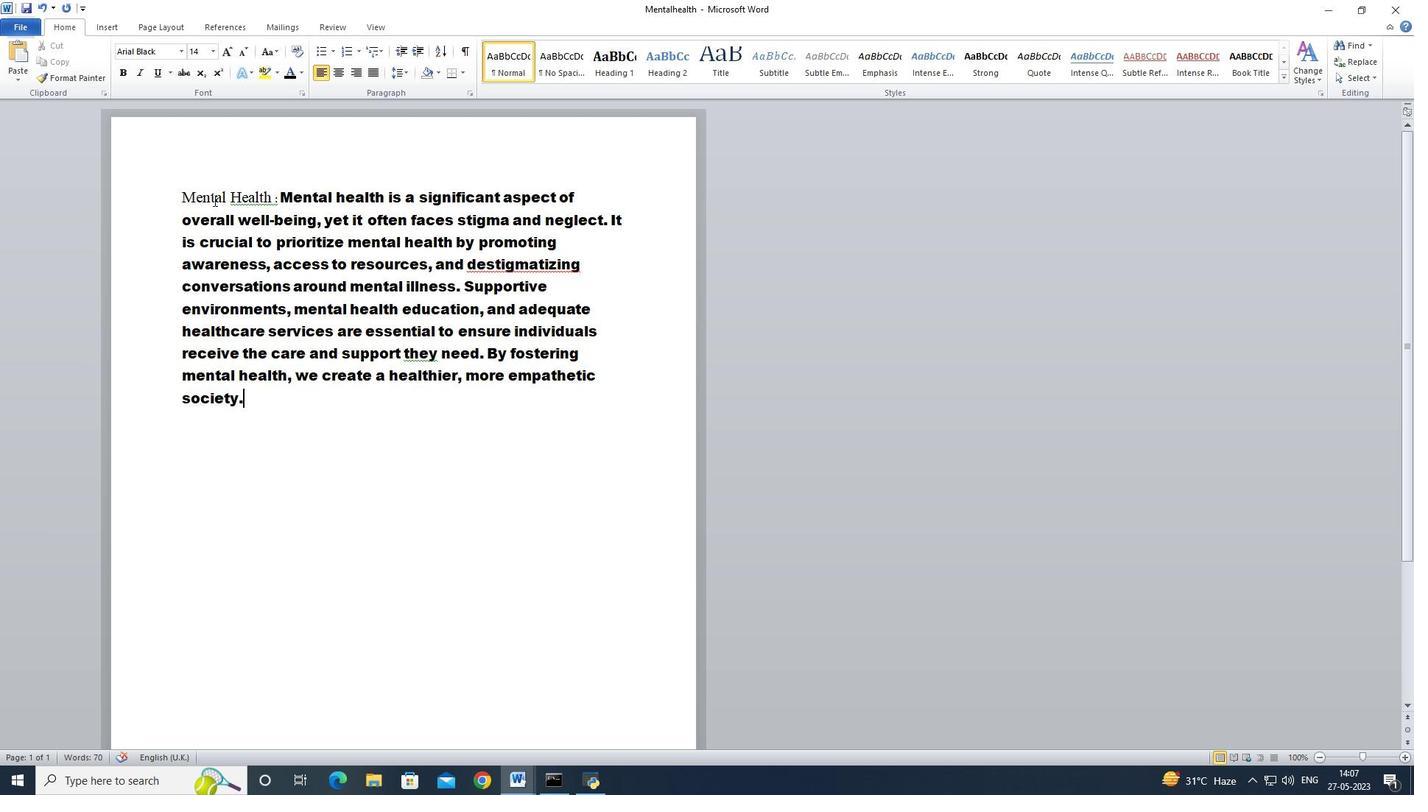 
Action: Mouse pressed left at (213, 200)
Screenshot: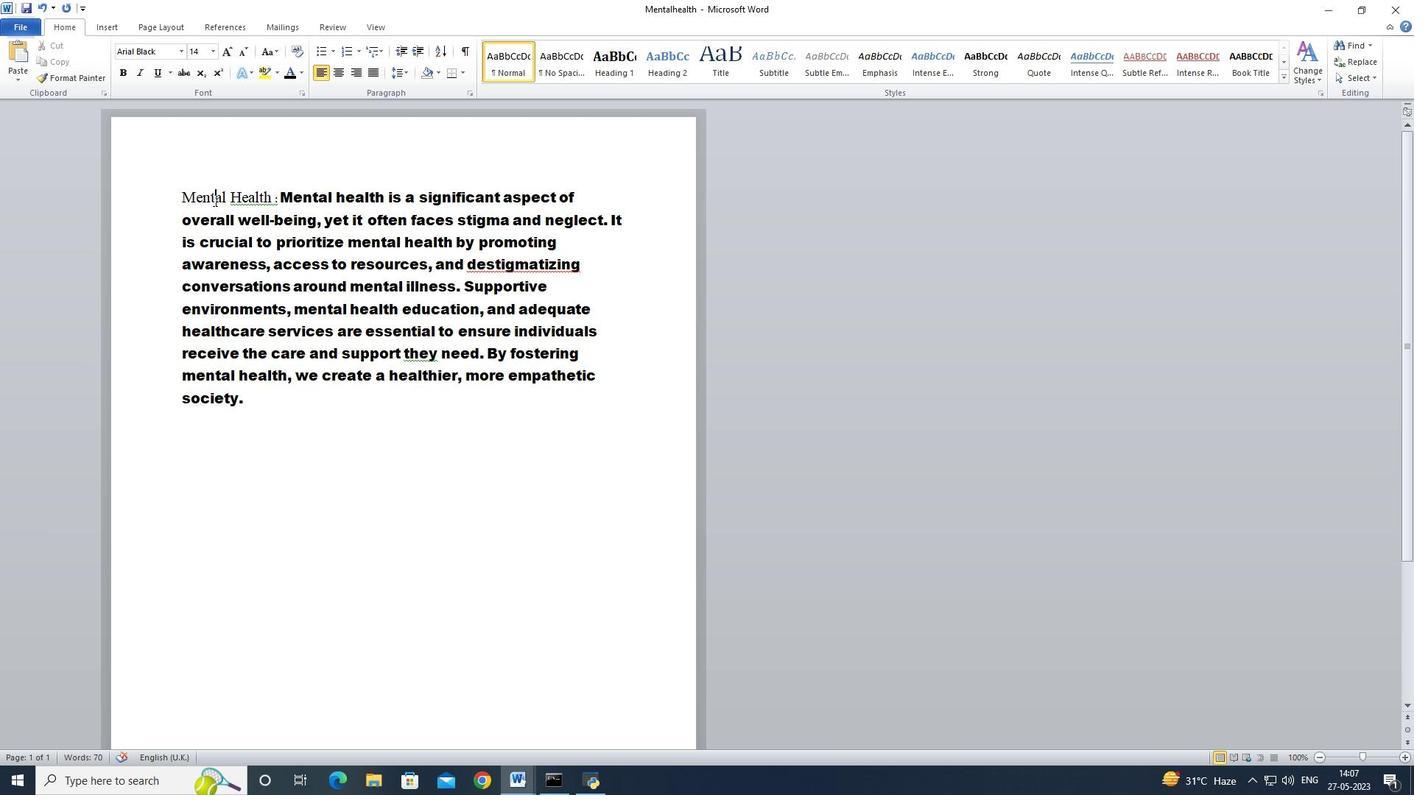 
Action: Mouse moved to (274, 196)
Screenshot: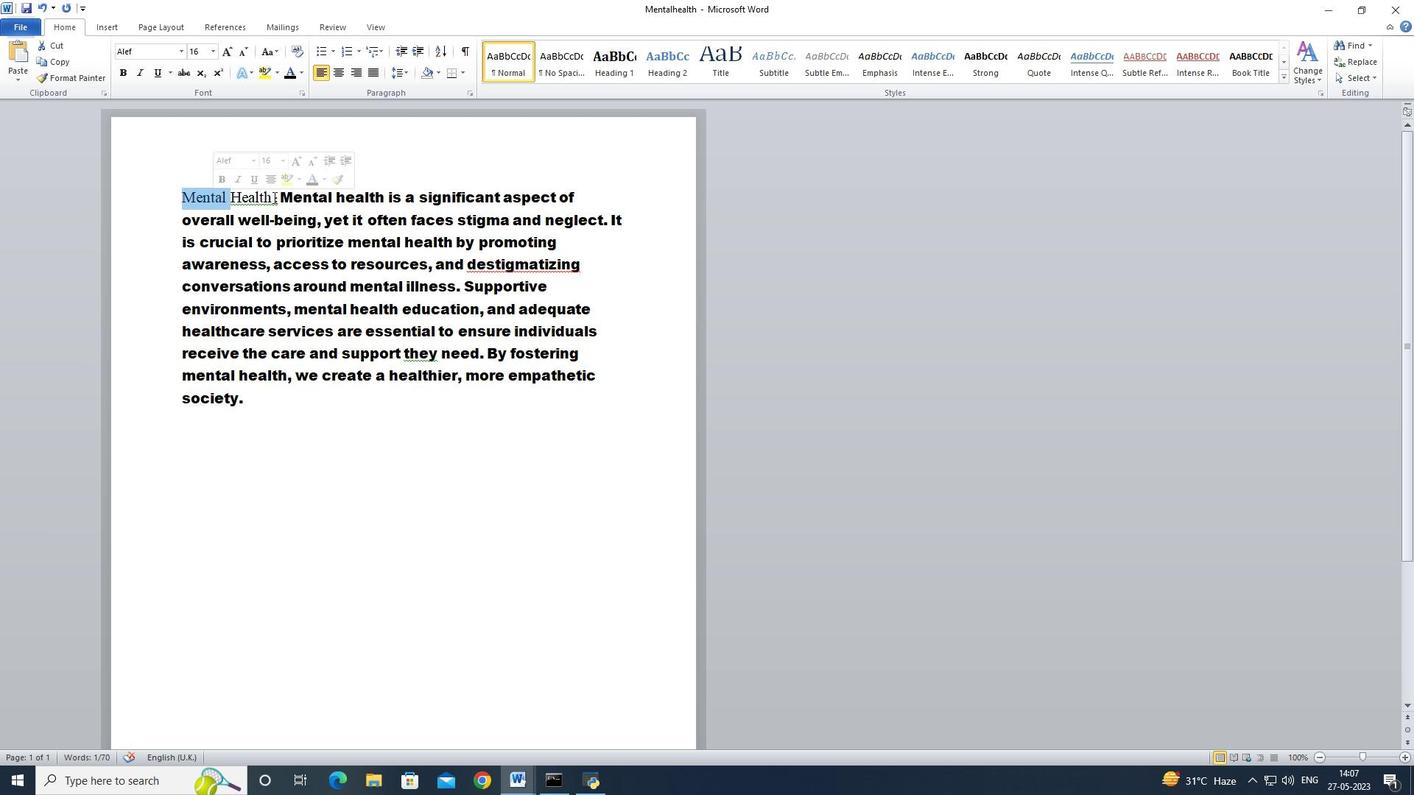 
Action: Mouse pressed left at (274, 196)
Screenshot: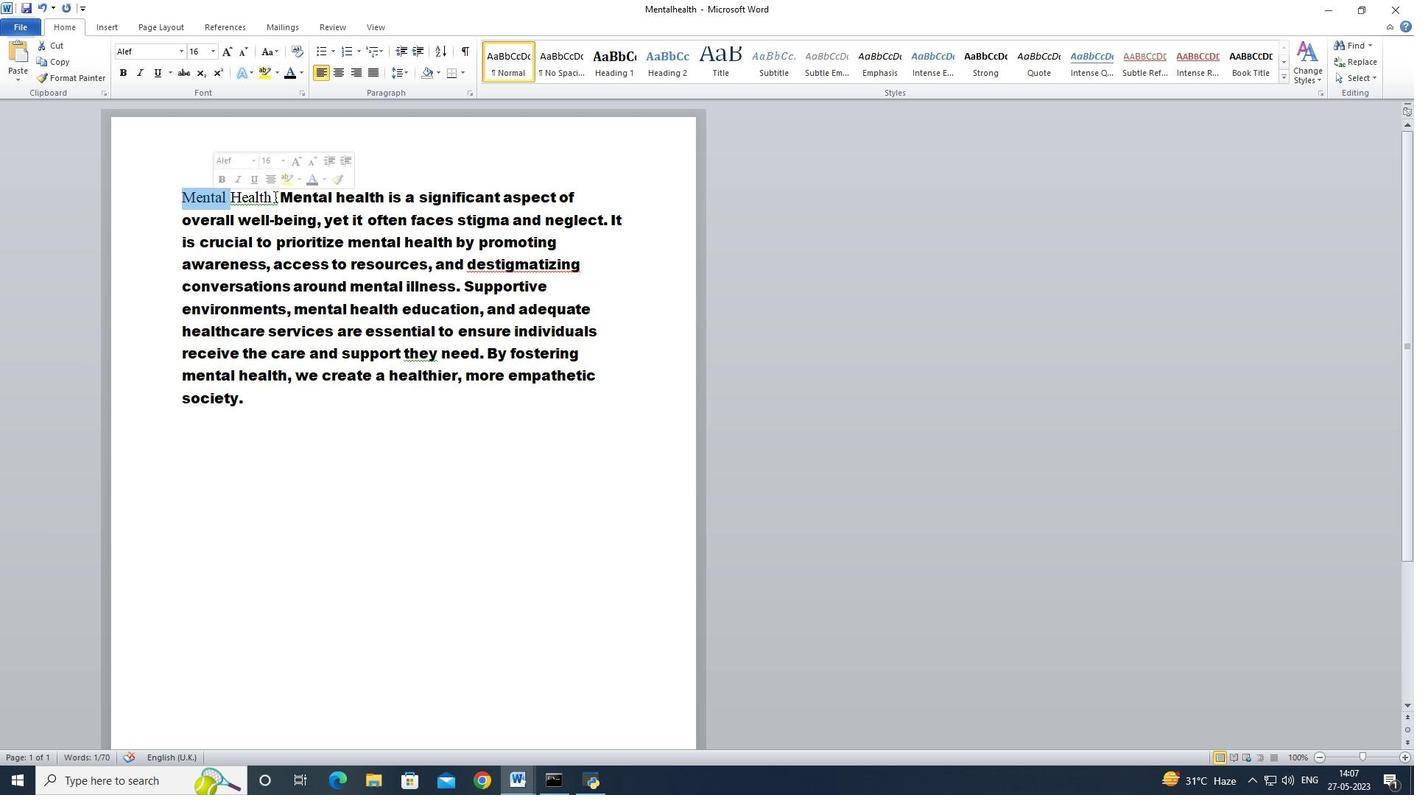 
Action: Mouse moved to (336, 71)
Screenshot: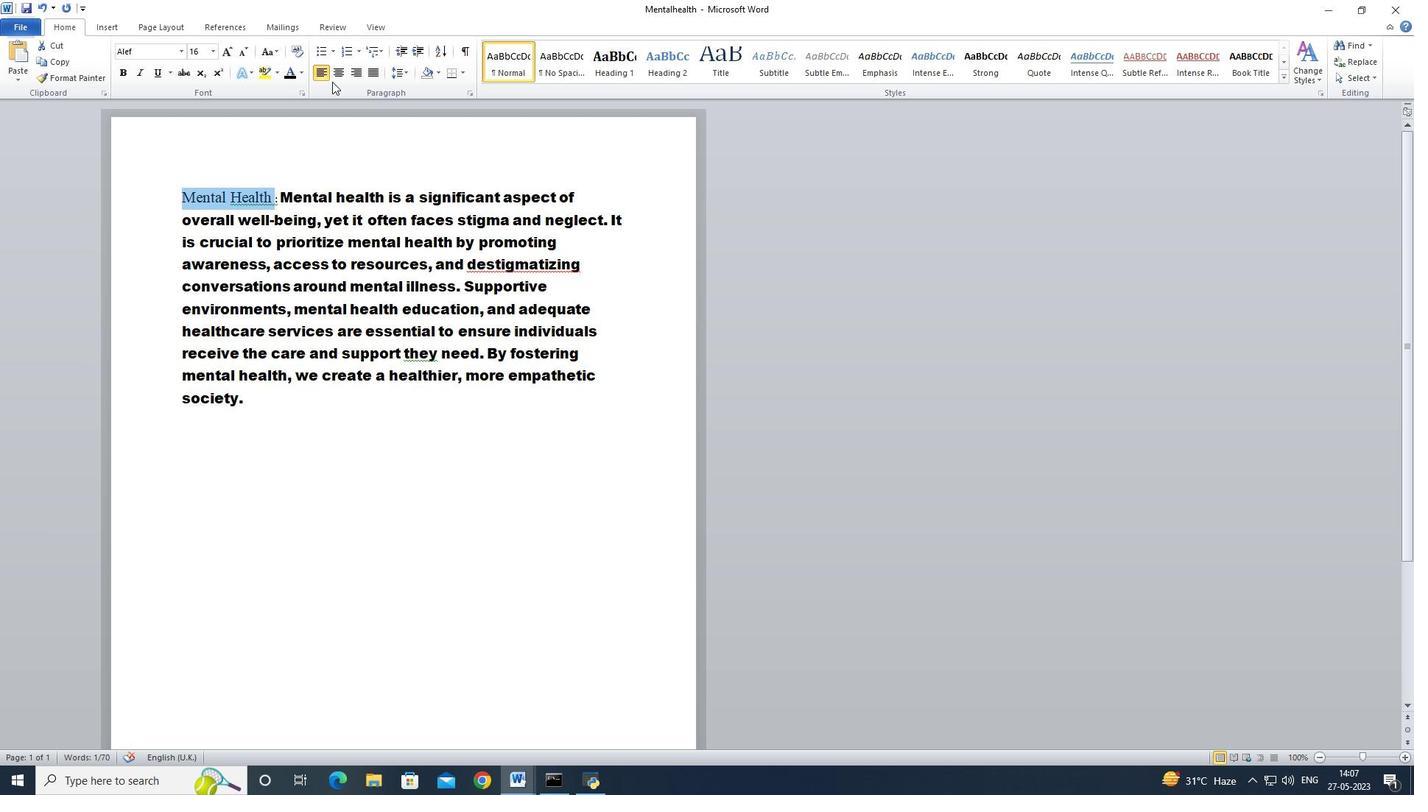 
Action: Mouse pressed left at (336, 71)
Screenshot: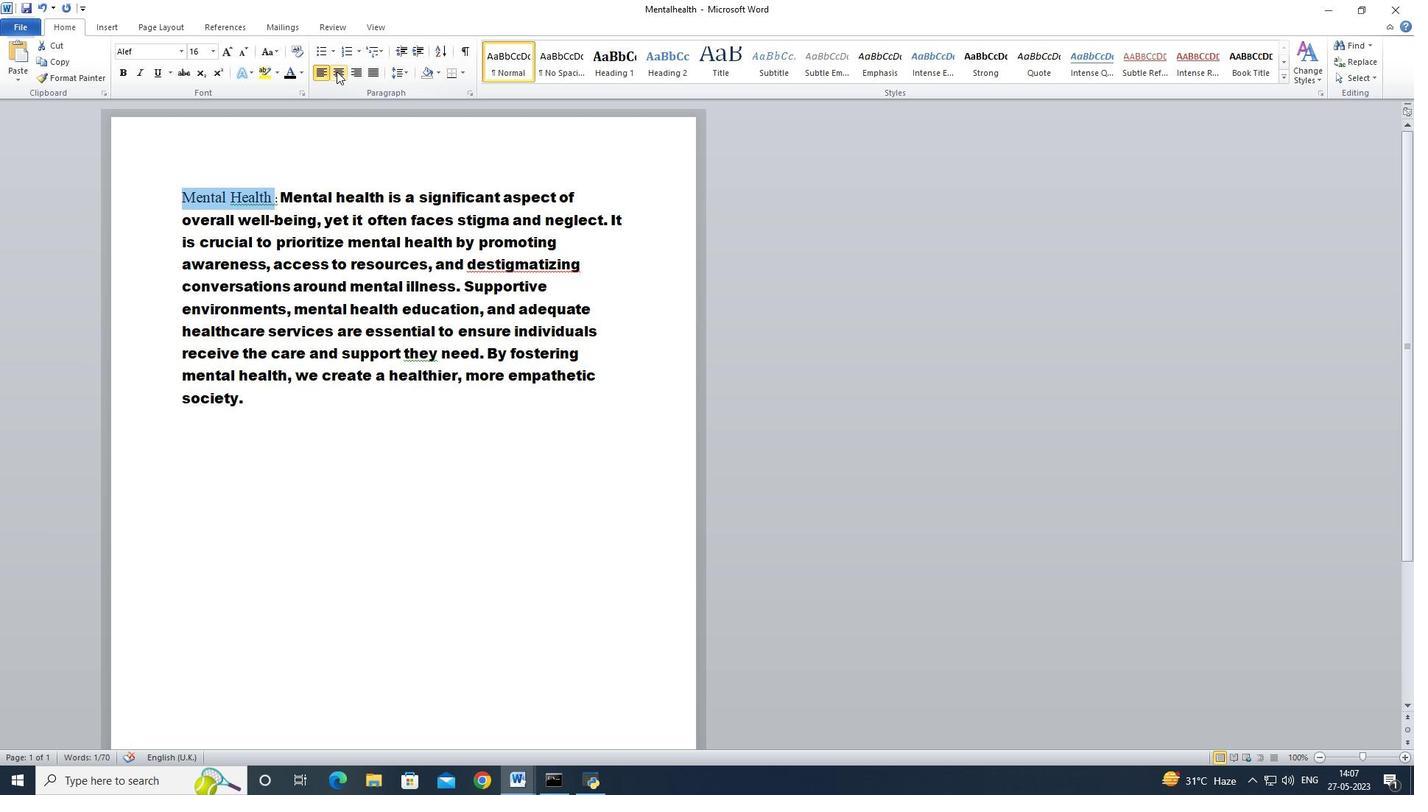 
Action: Mouse moved to (336, 71)
Screenshot: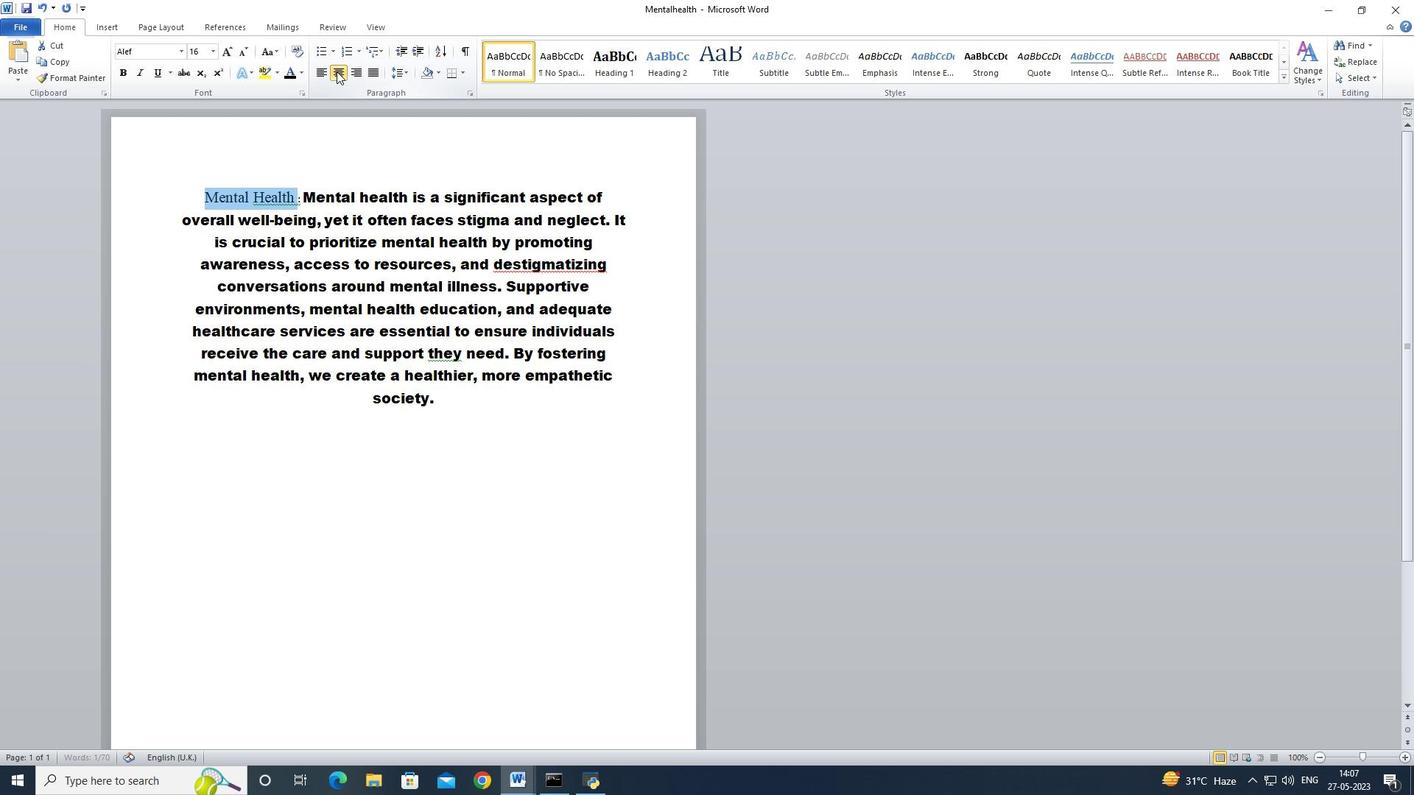 
Action: Mouse pressed left at (336, 71)
Screenshot: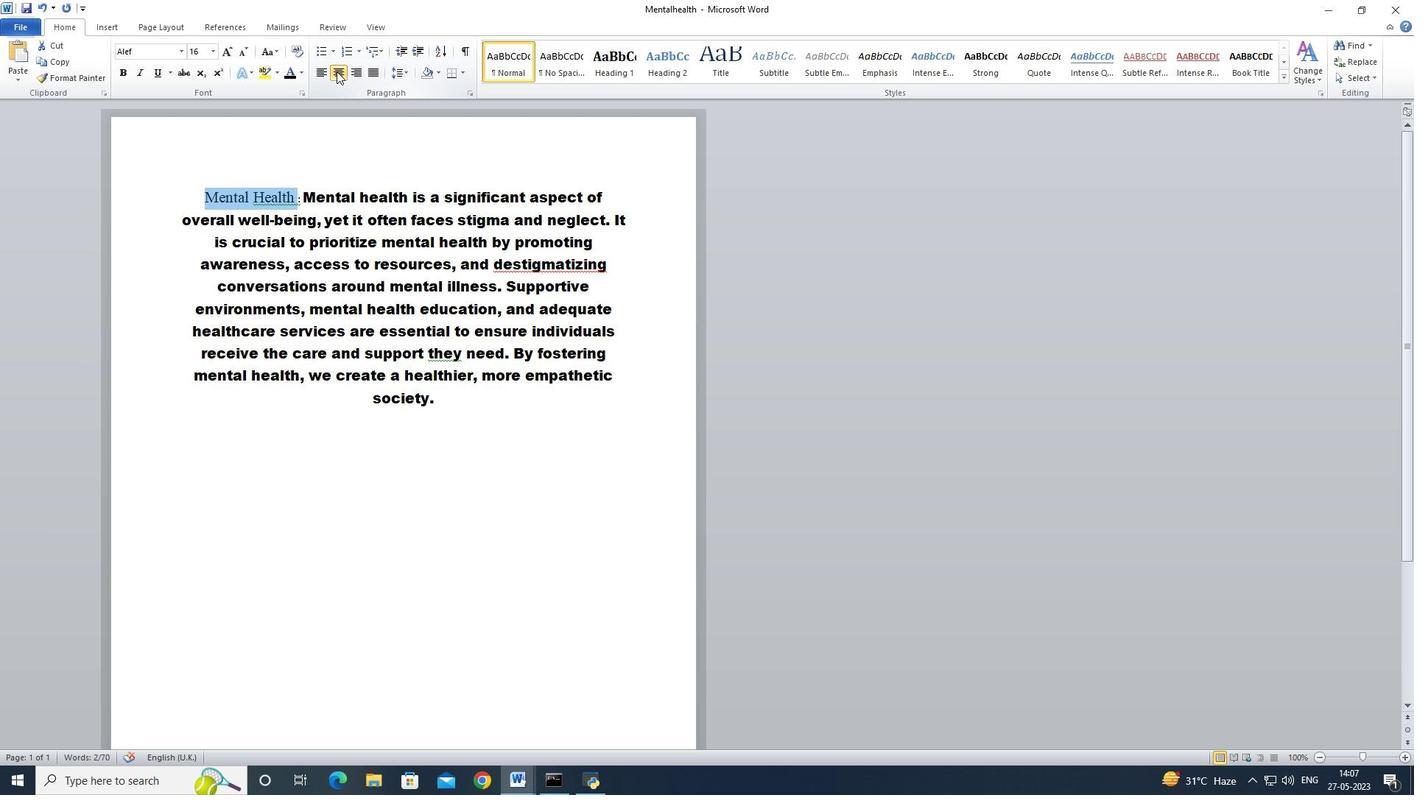 
Action: Mouse moved to (278, 195)
Screenshot: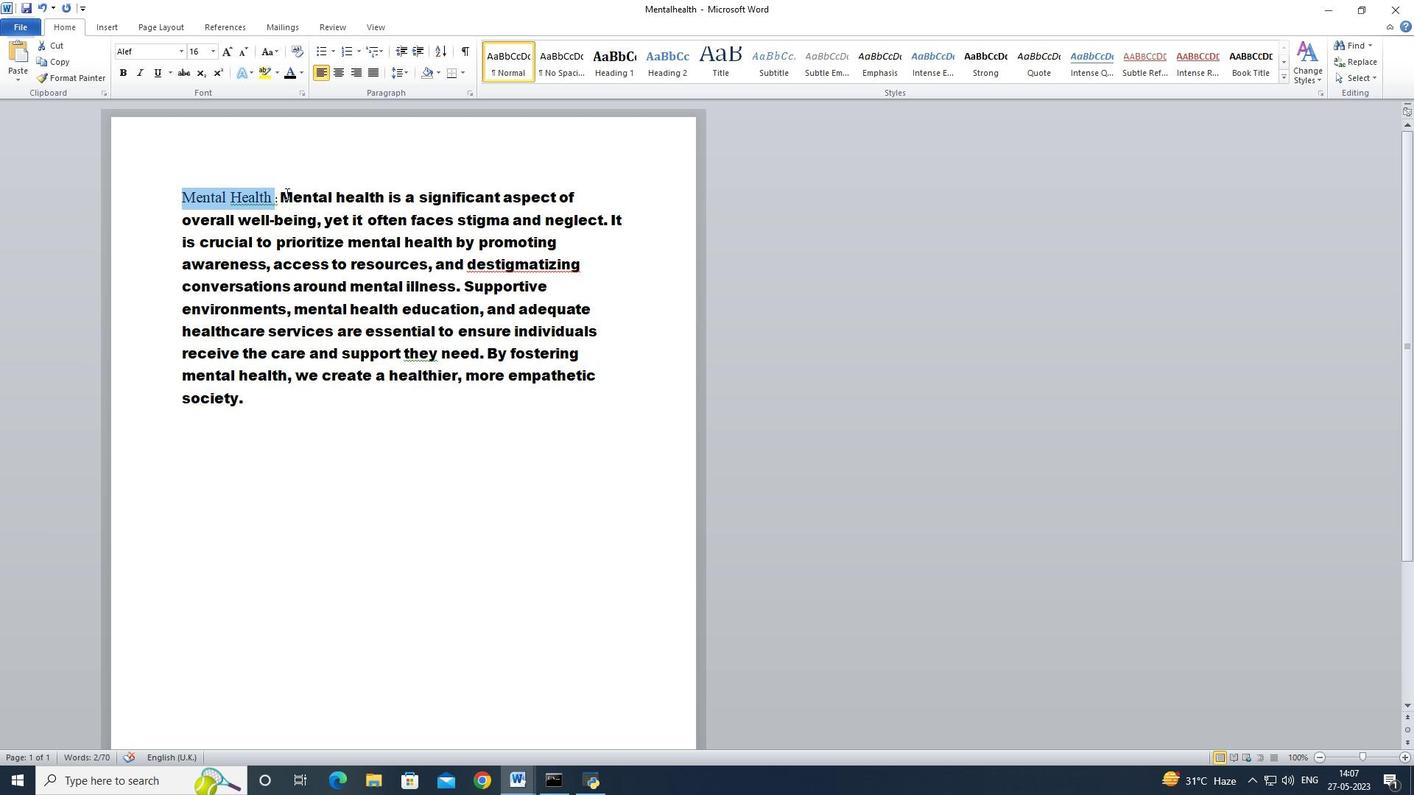 
Action: Mouse pressed left at (278, 195)
Screenshot: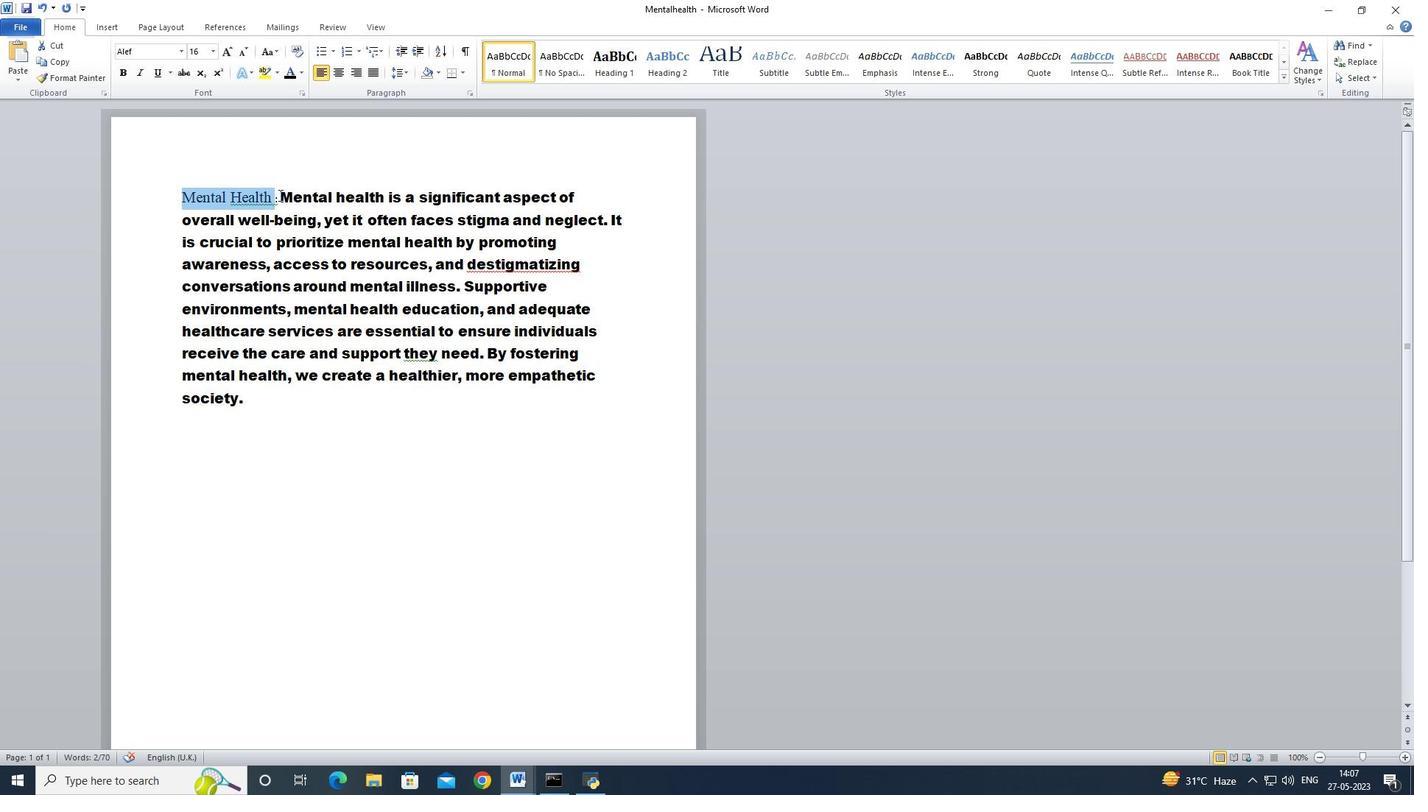 
Action: Mouse moved to (280, 194)
Screenshot: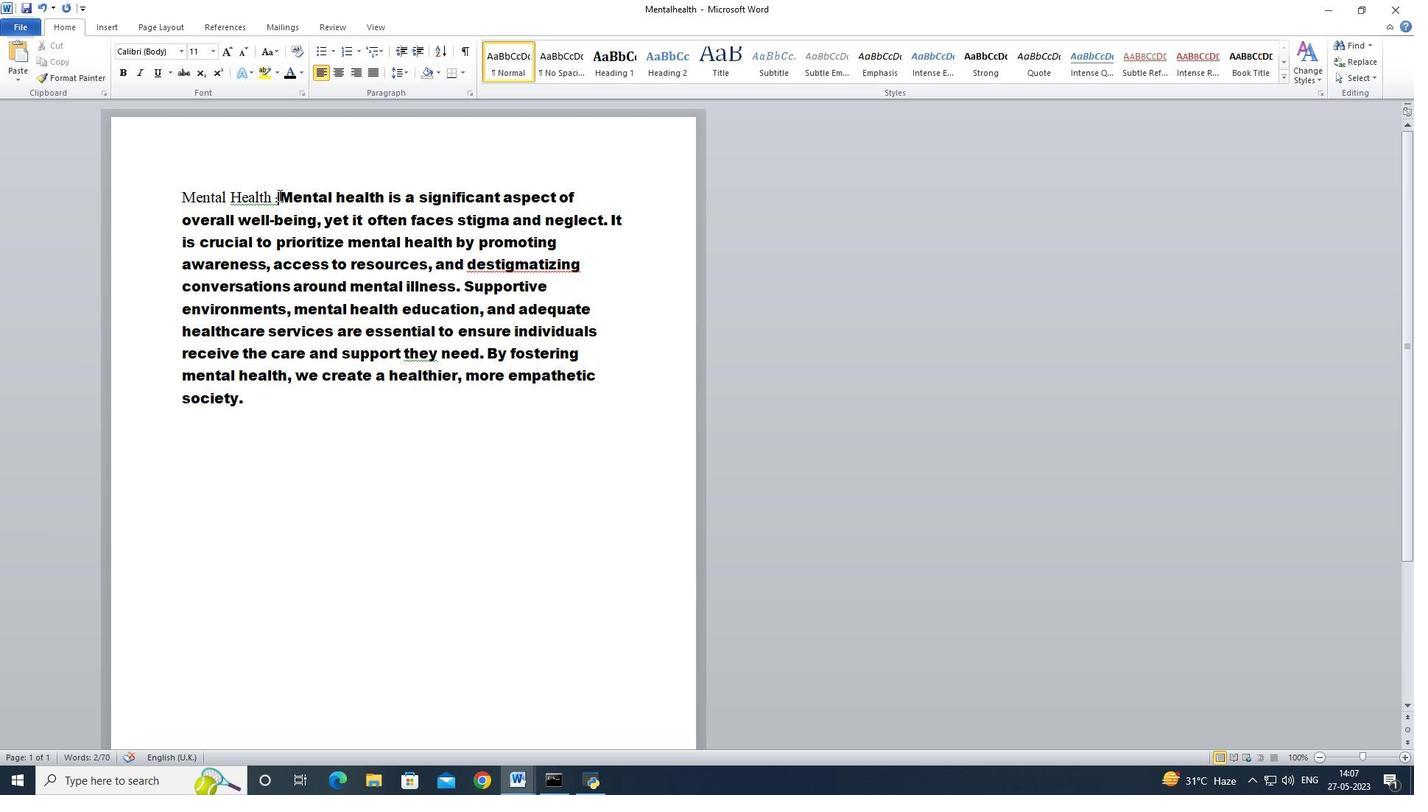 
Action: Key pressed <Key.enter>
Screenshot: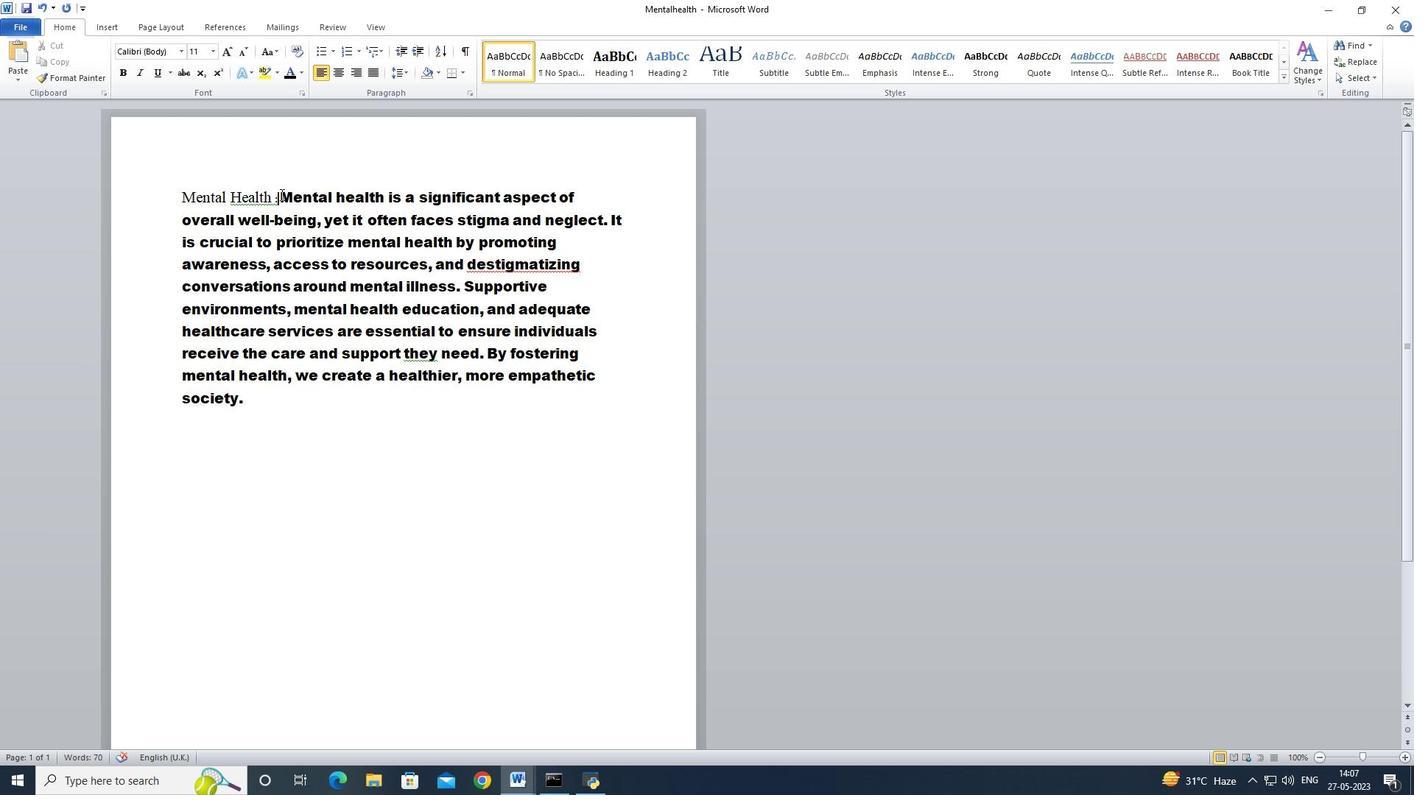 
Action: Mouse moved to (296, 195)
Screenshot: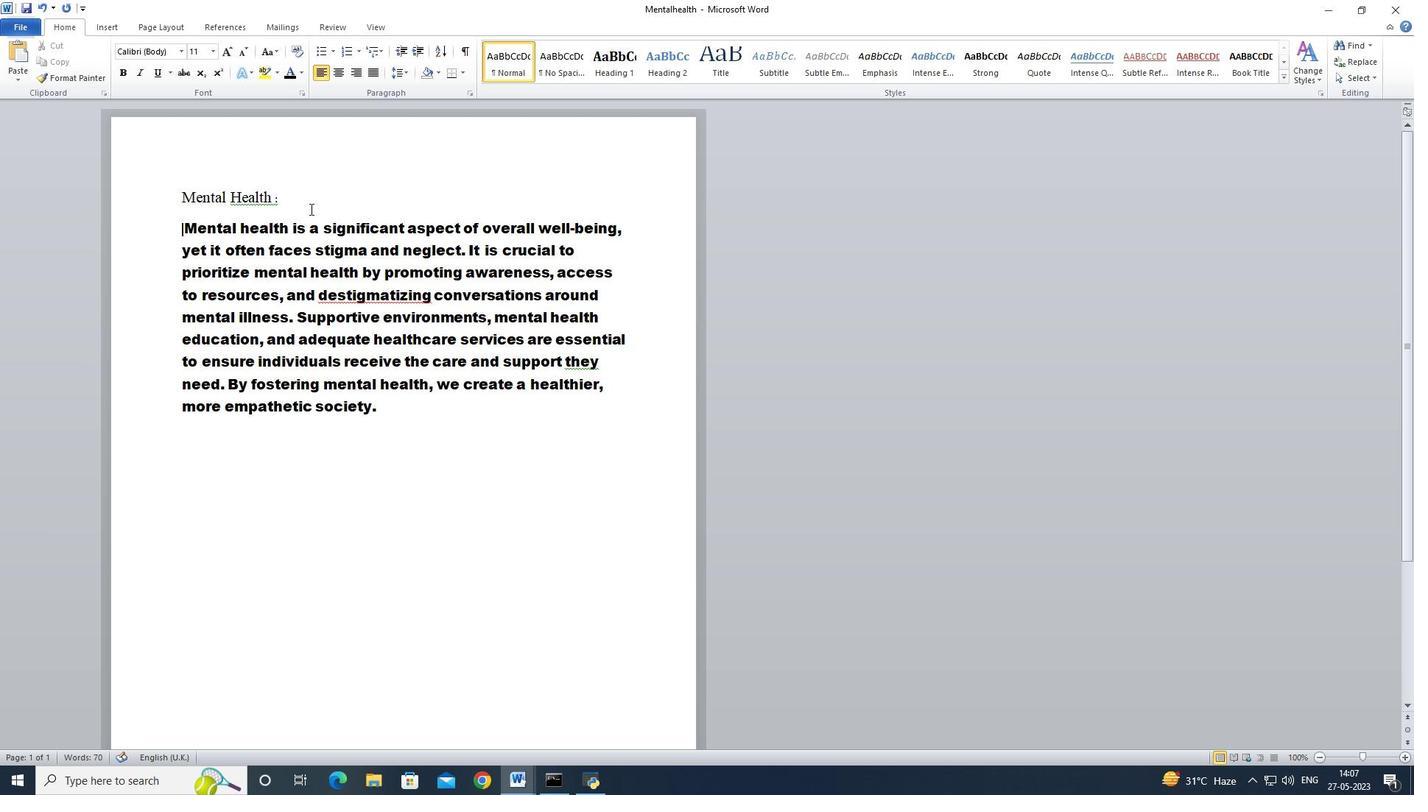 
Action: Mouse pressed left at (296, 195)
Screenshot: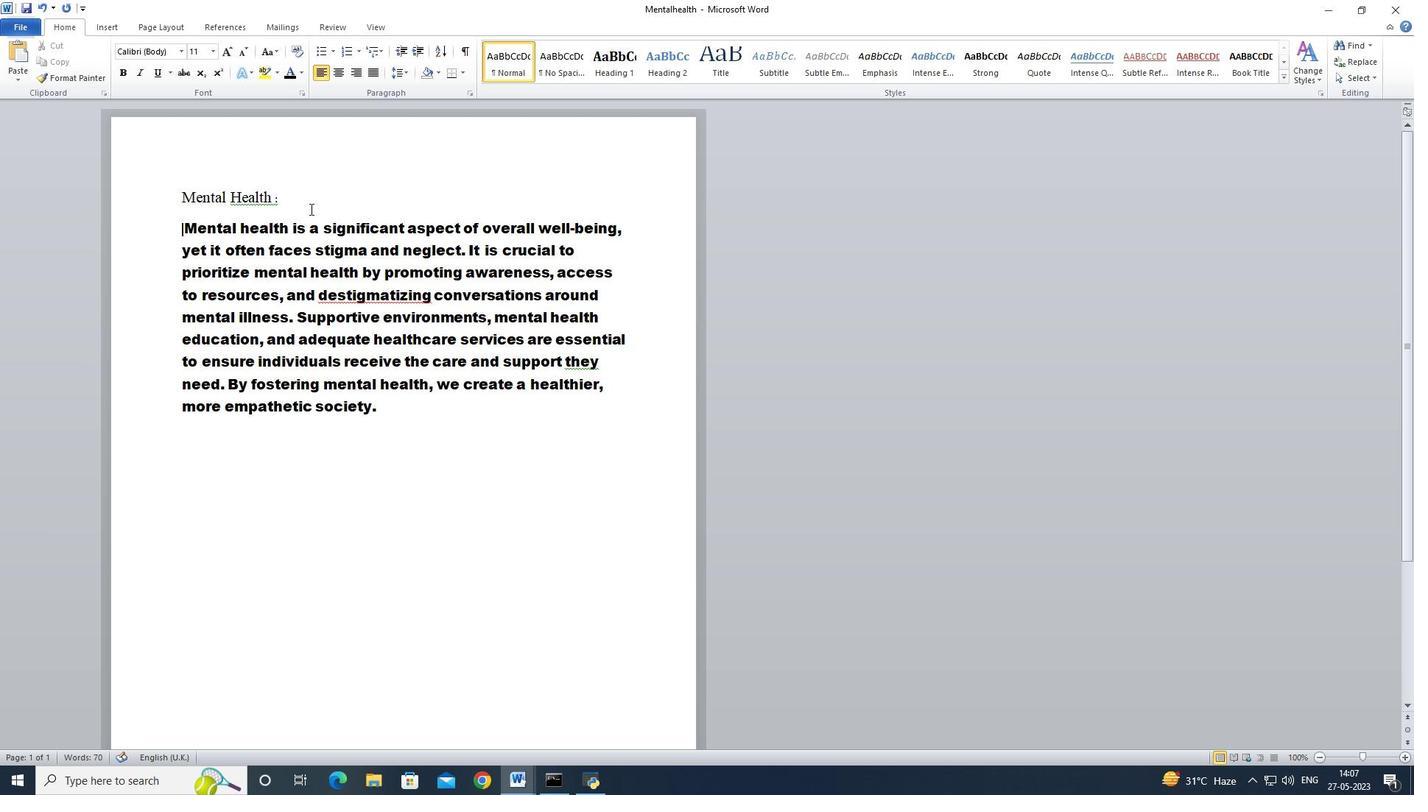 
Action: Mouse moved to (296, 193)
Screenshot: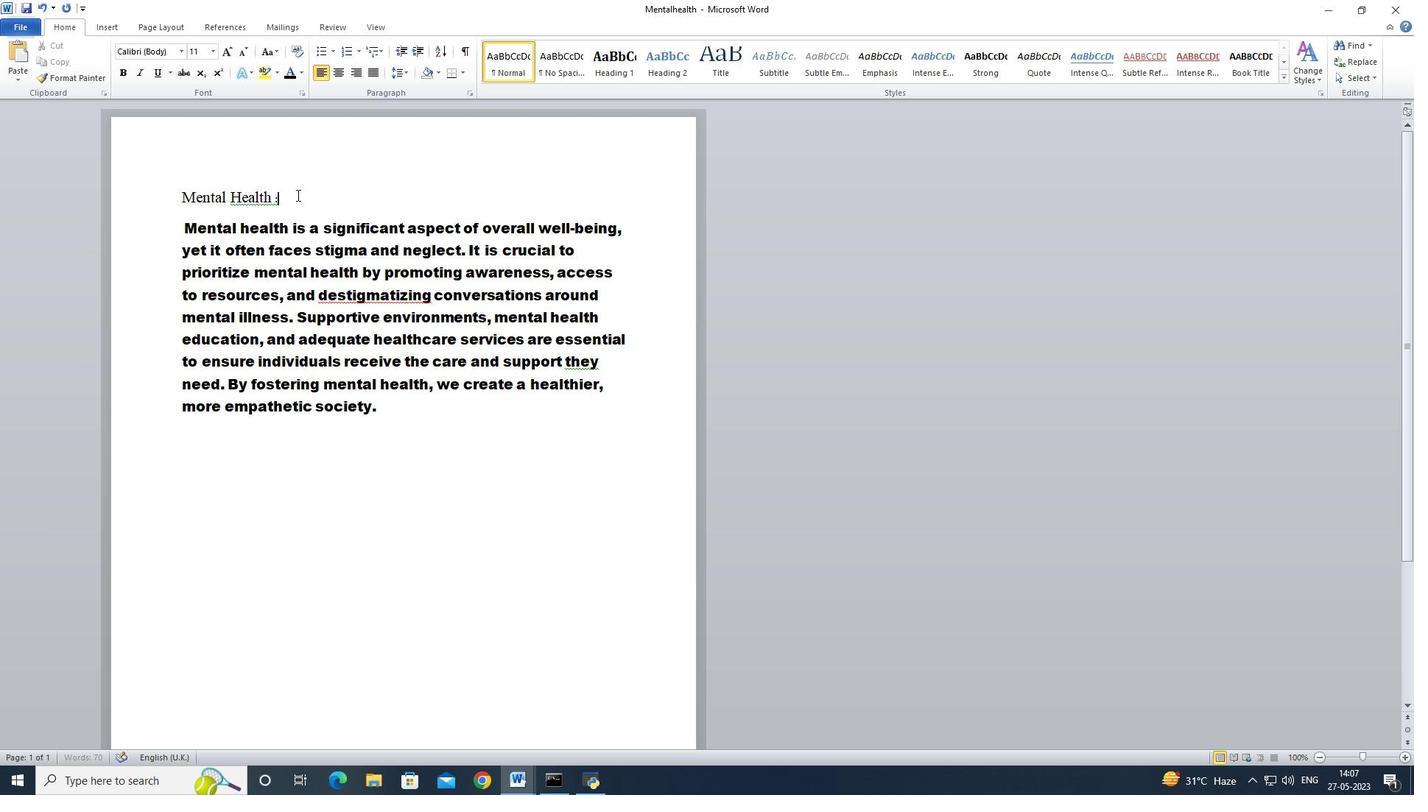 
Action: Key pressed <Key.backspace>
Screenshot: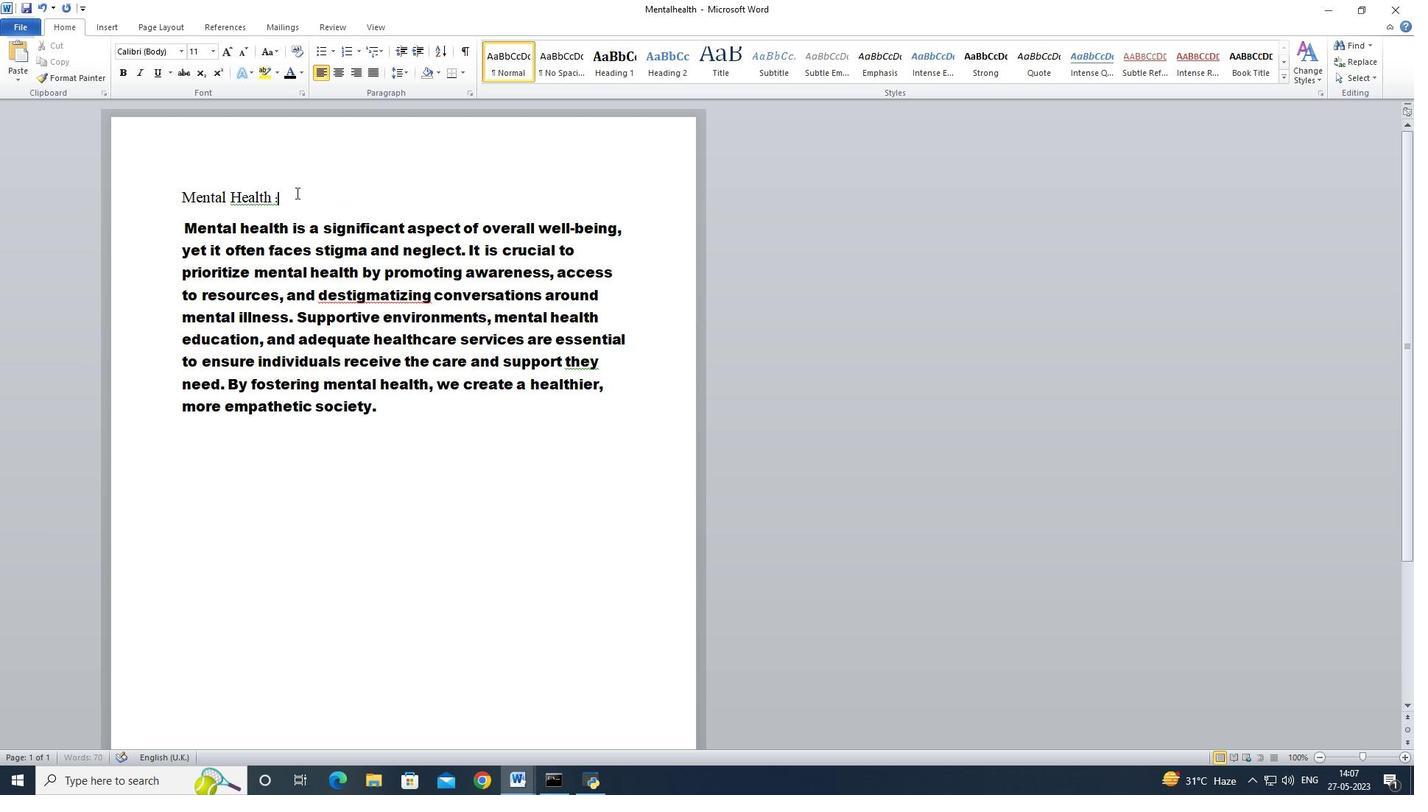 
Action: Mouse moved to (182, 193)
Screenshot: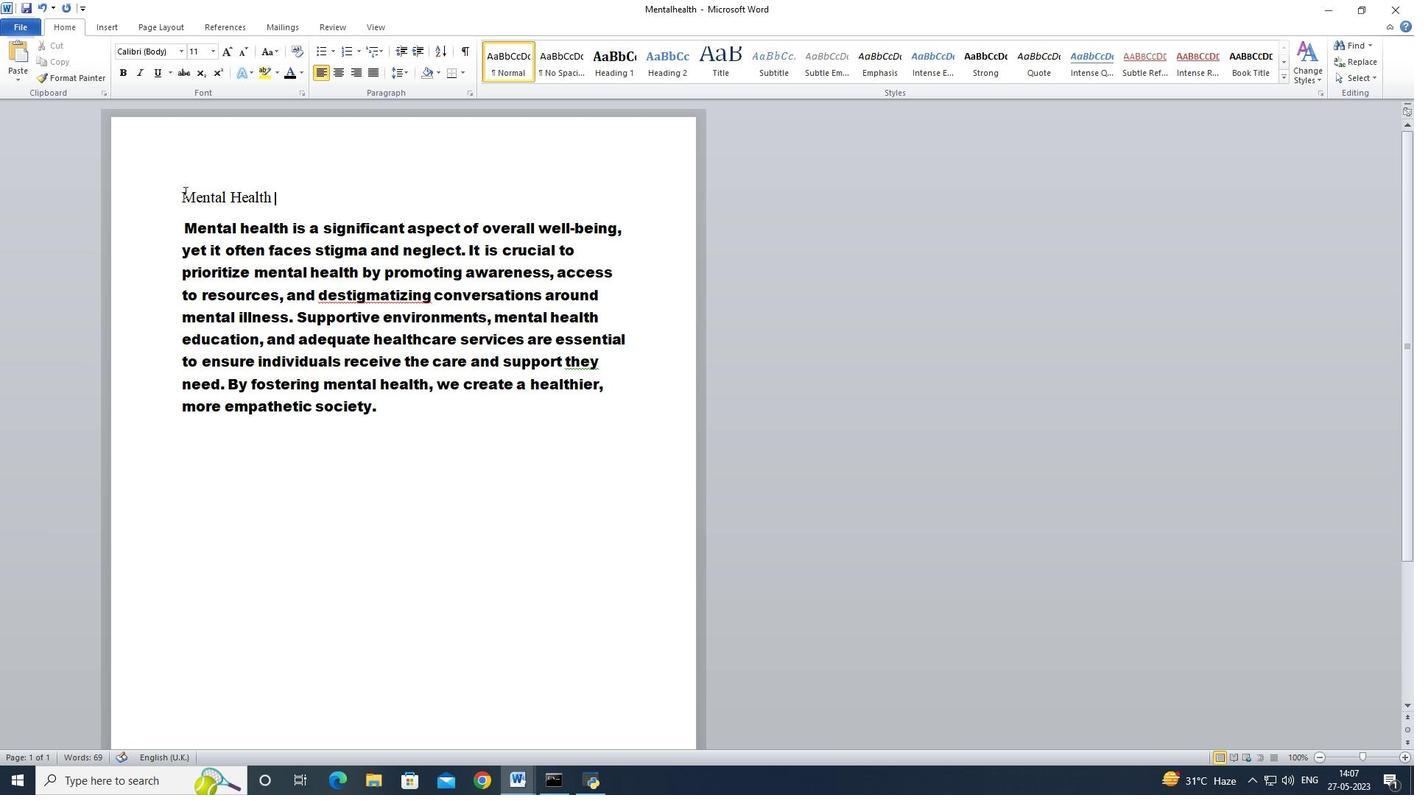 
Action: Mouse pressed left at (182, 193)
Screenshot: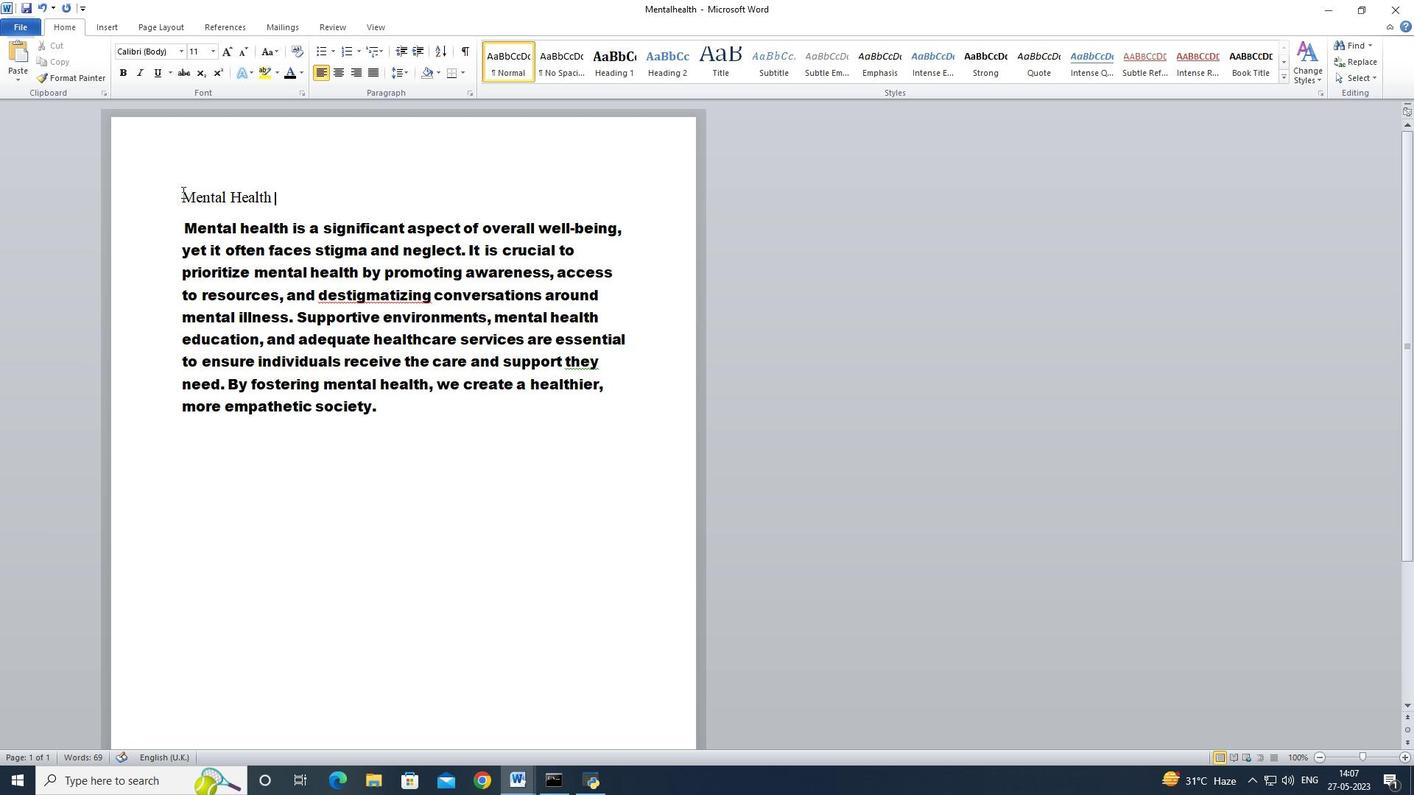 
Action: Mouse moved to (341, 75)
Screenshot: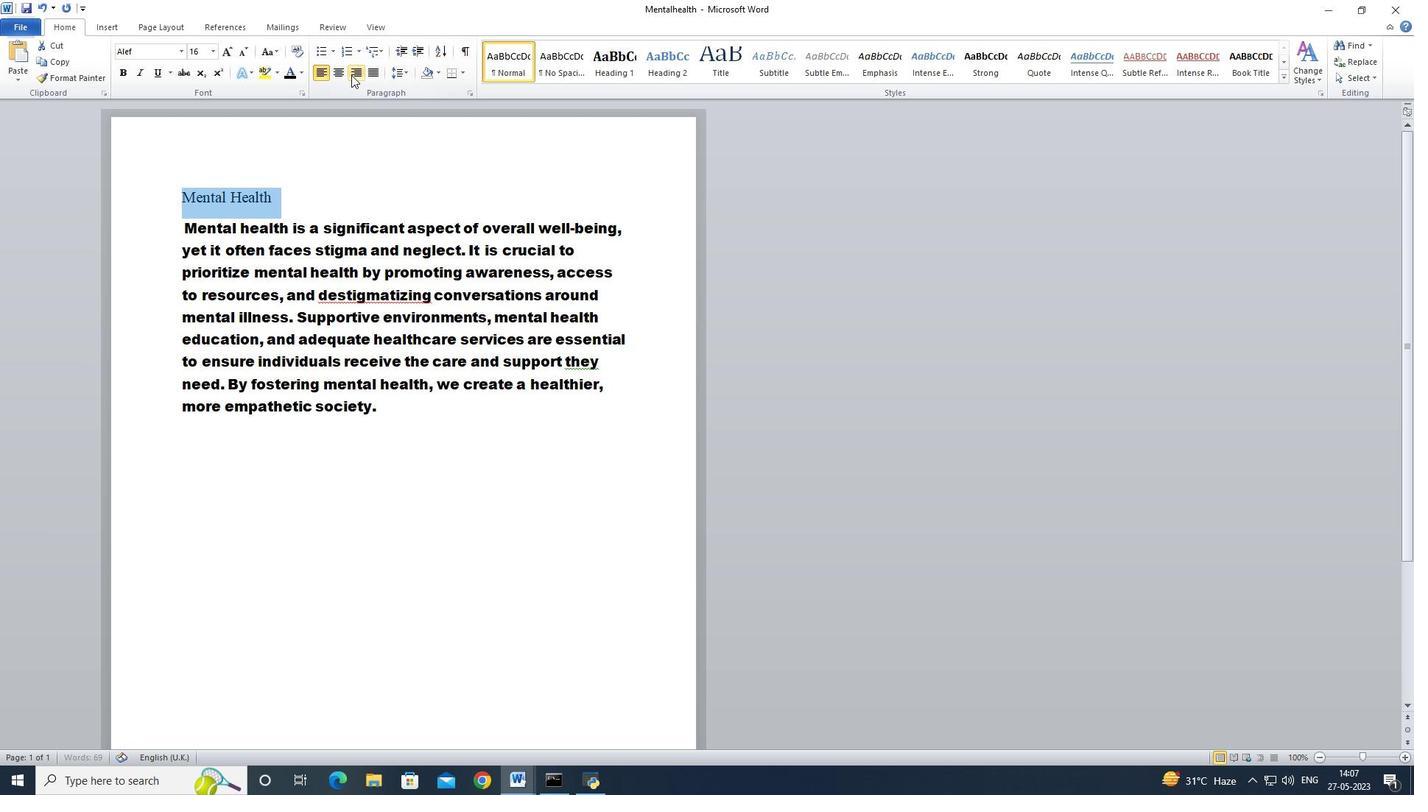
Action: Mouse pressed left at (341, 75)
Screenshot: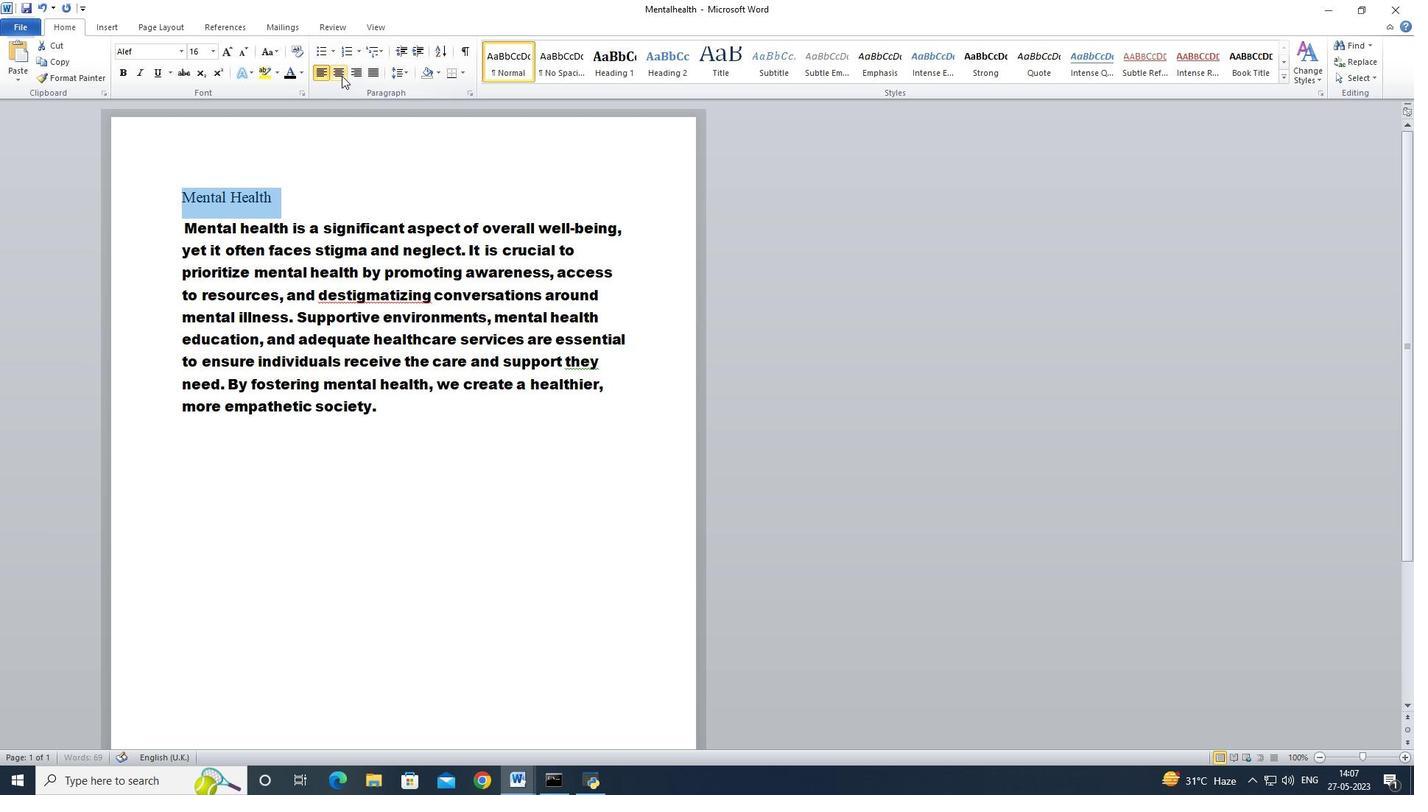 
Action: Mouse moved to (501, 208)
Screenshot: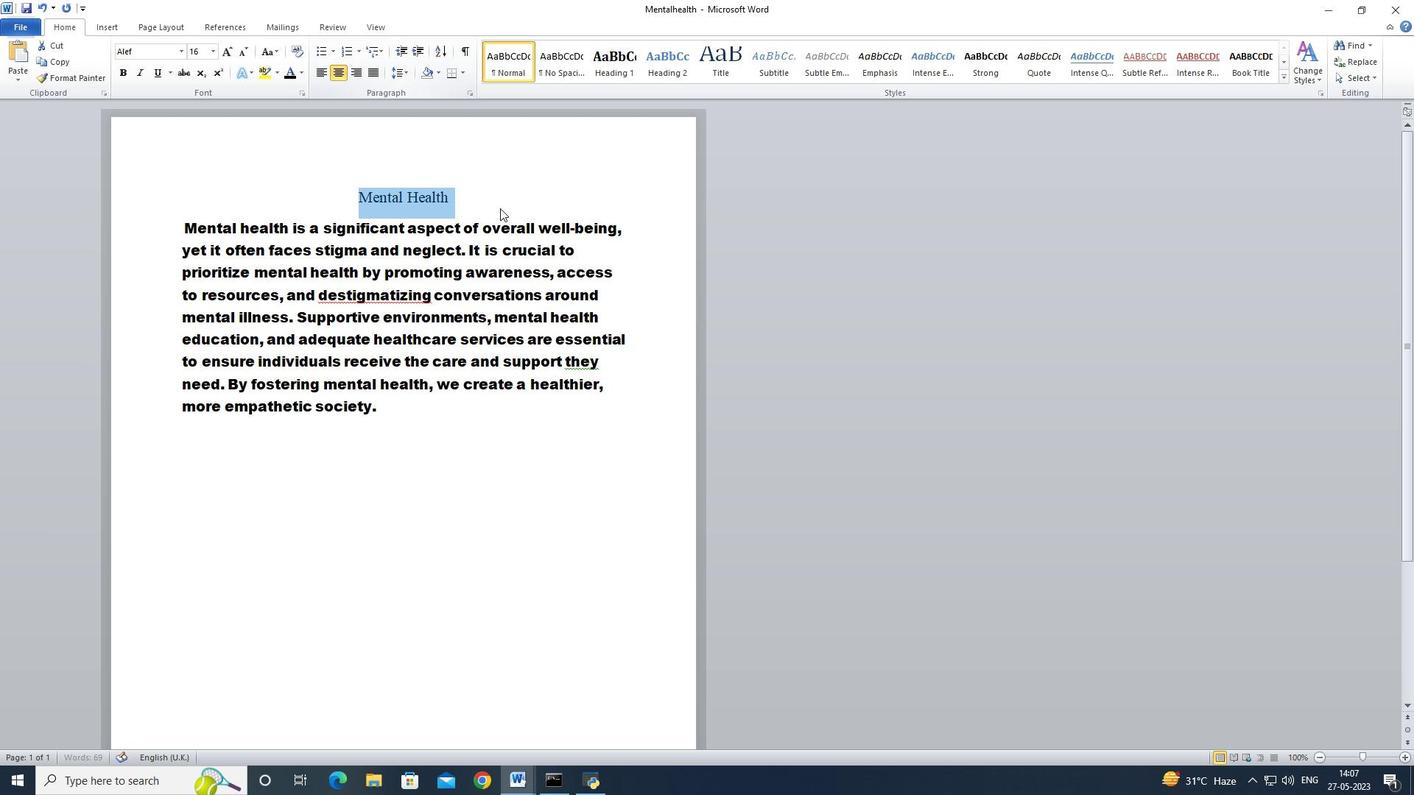 
Action: Mouse pressed left at (501, 208)
Screenshot: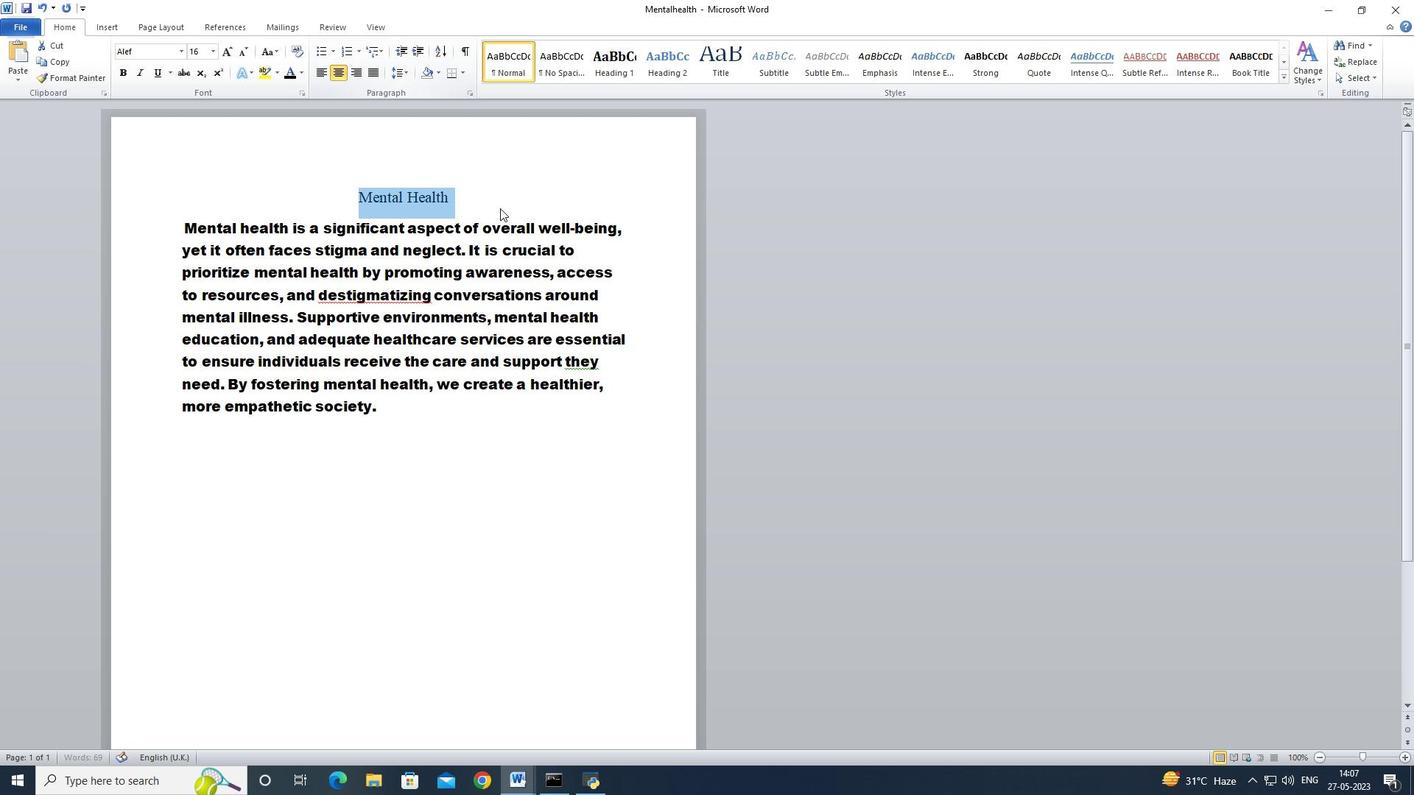 
Action: Mouse moved to (5, 22)
Screenshot: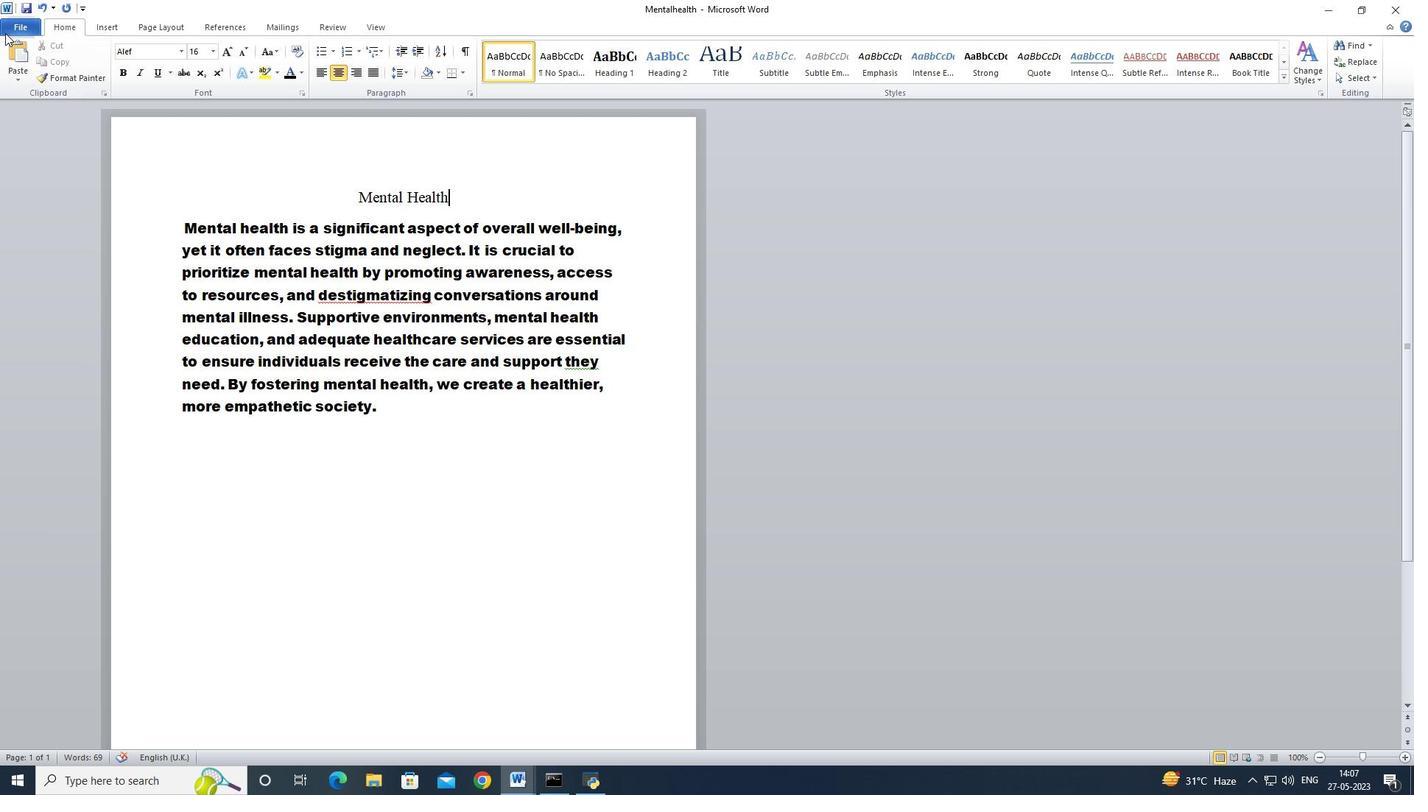 
Action: Mouse pressed left at (5, 22)
Screenshot: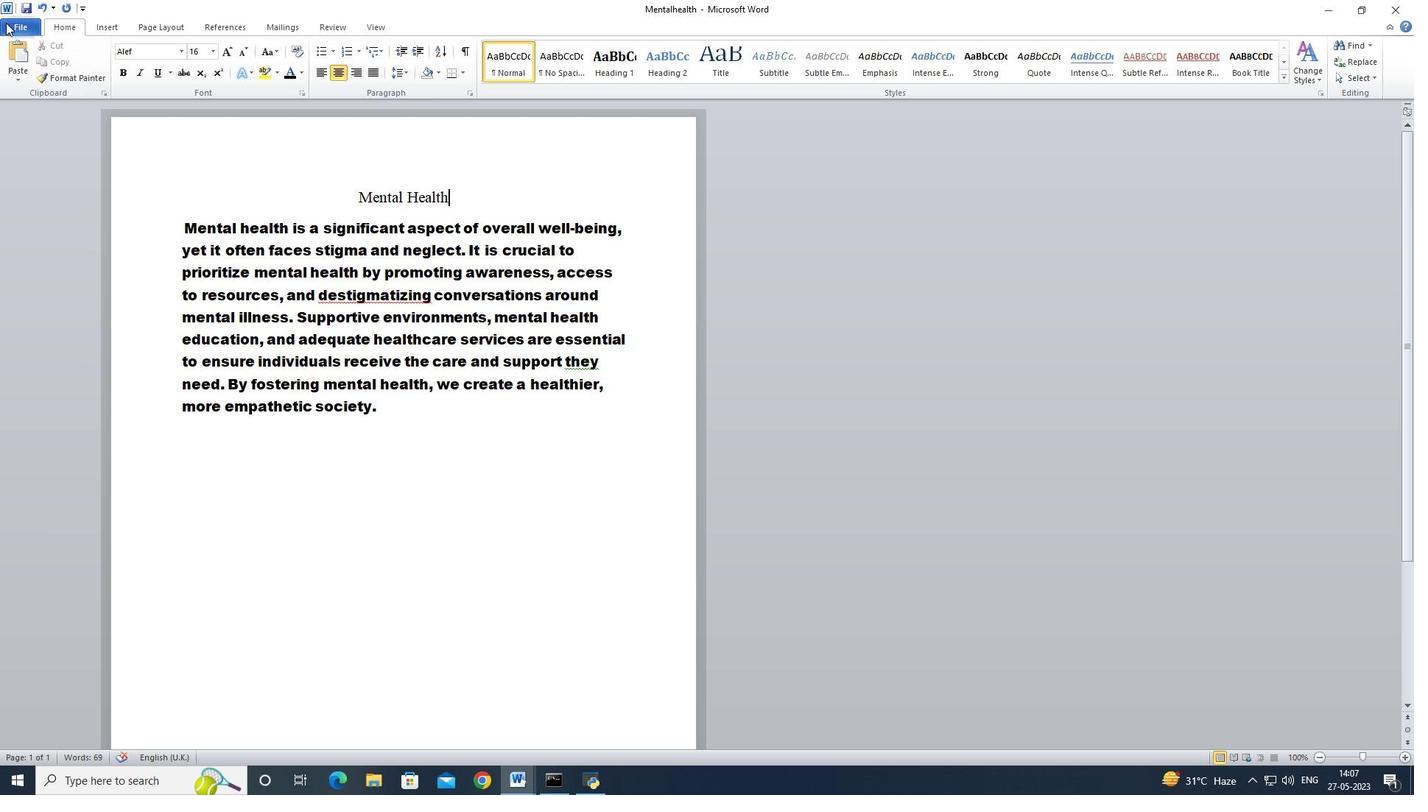 
Action: Mouse moved to (58, 47)
Screenshot: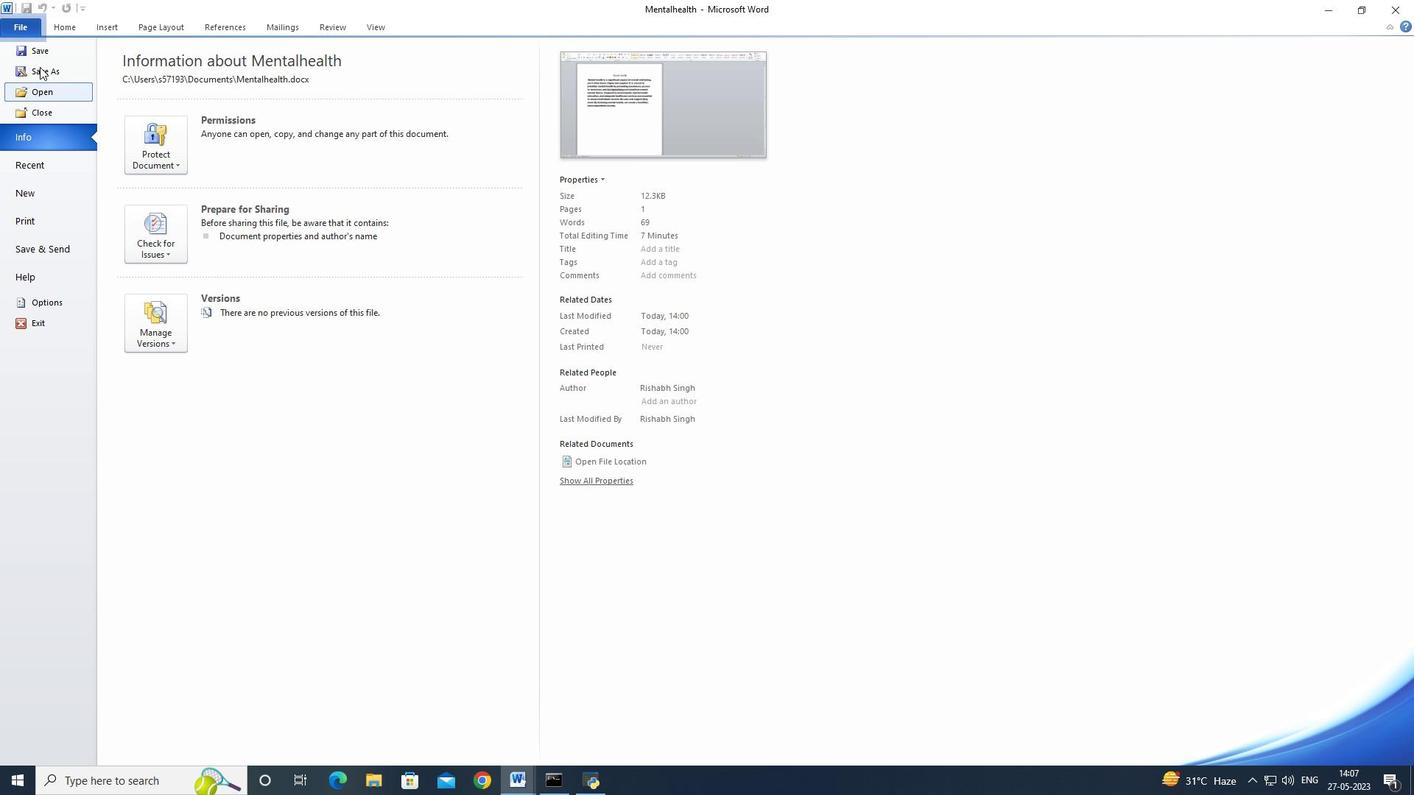 
Action: Mouse pressed left at (58, 47)
Screenshot: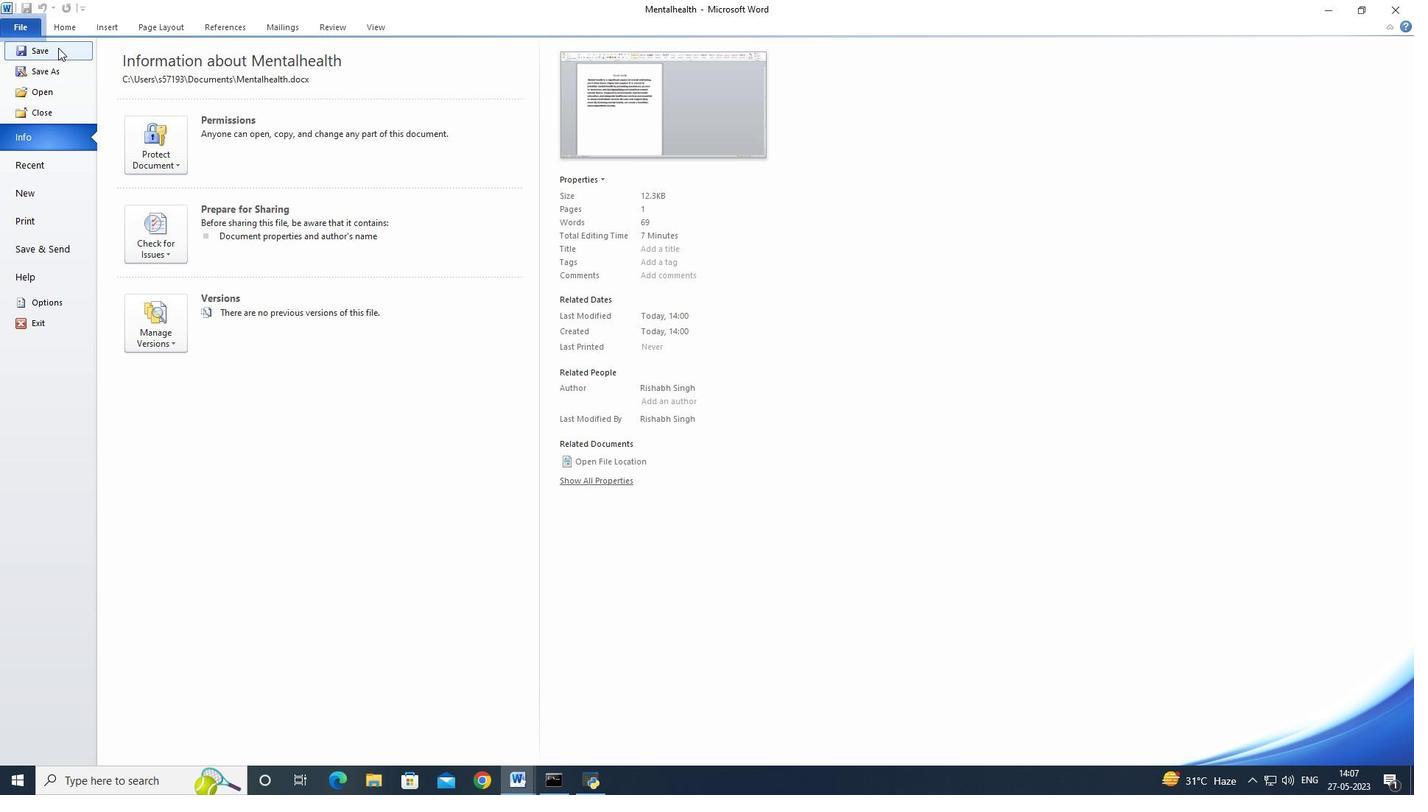 
Action: Mouse moved to (135, 110)
Screenshot: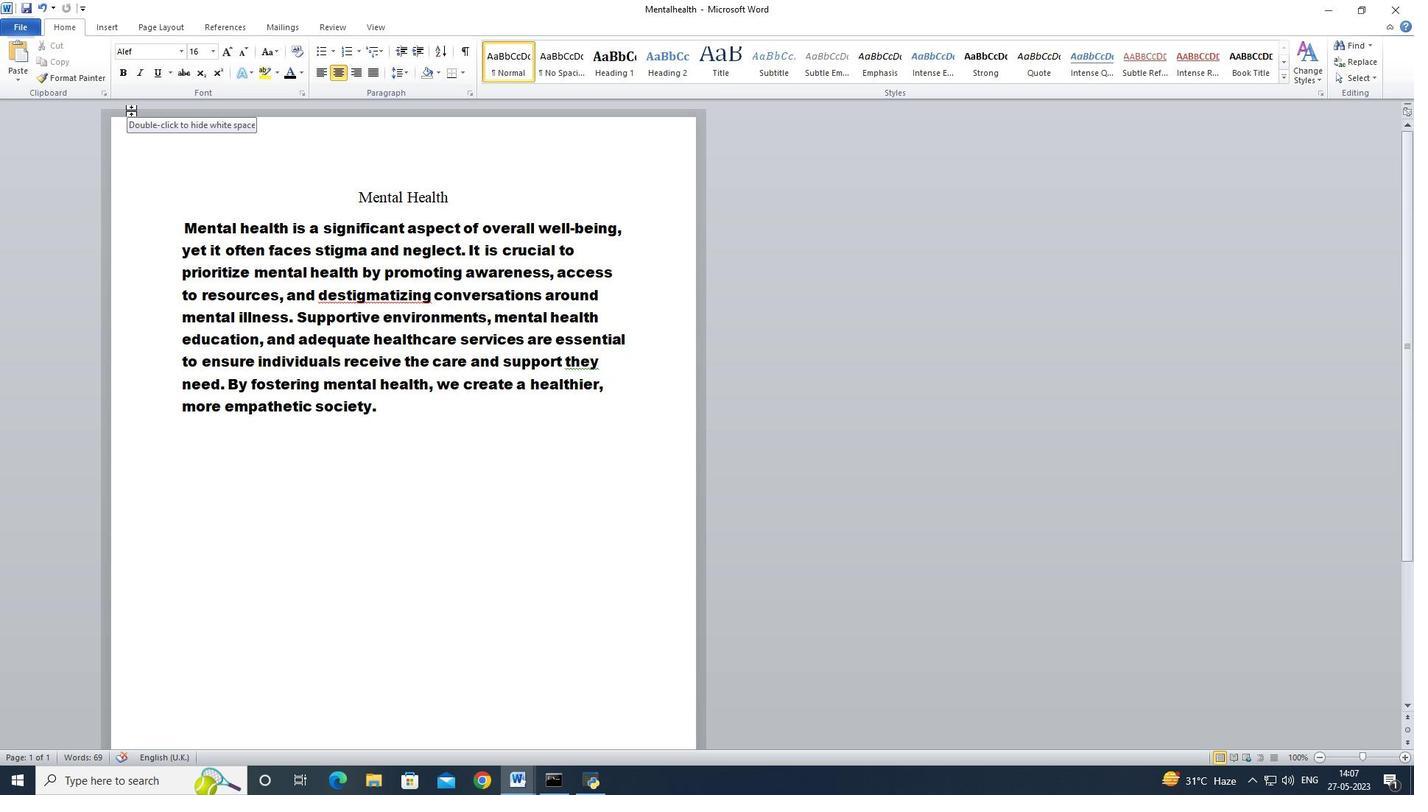 
